 Task: Create a custom dashboard for health project.
Action: Mouse moved to (23, 83)
Screenshot: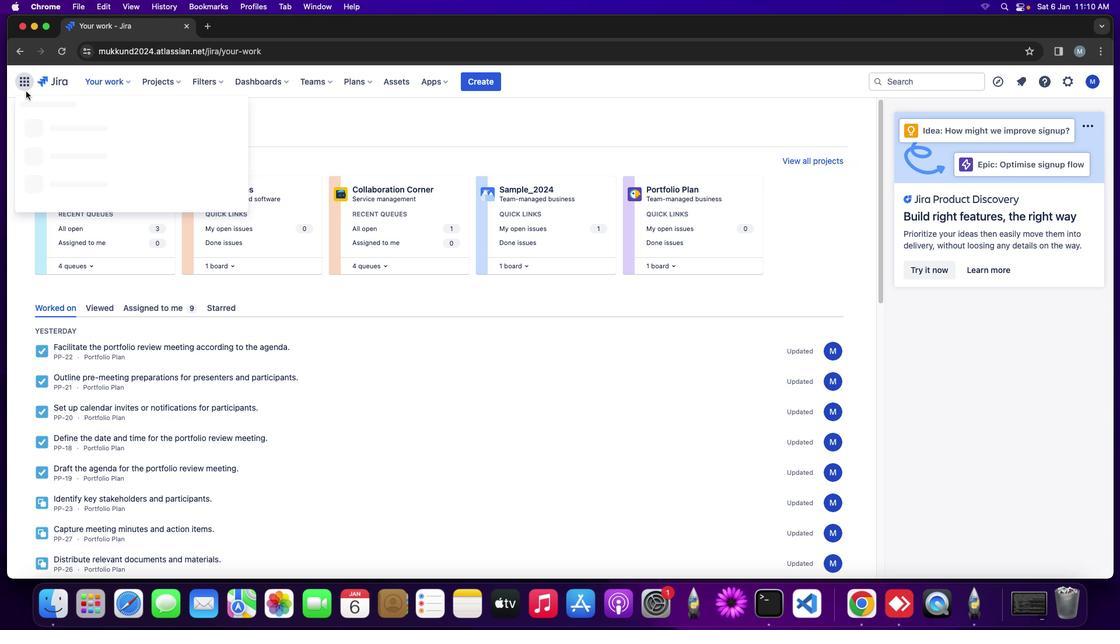 
Action: Mouse pressed left at (23, 83)
Screenshot: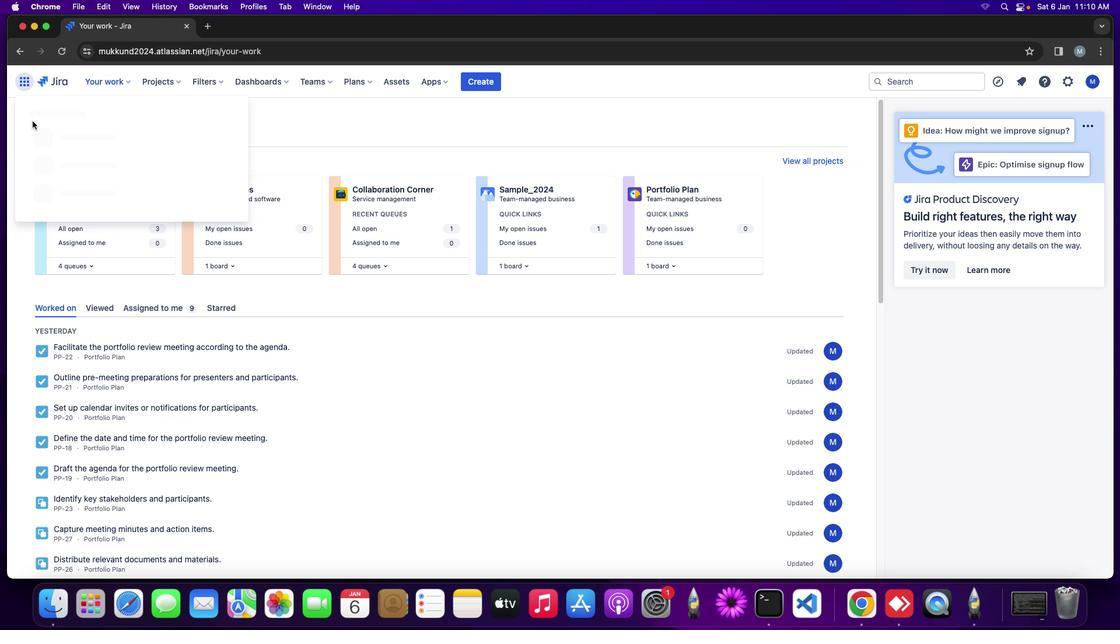 
Action: Mouse moved to (124, 142)
Screenshot: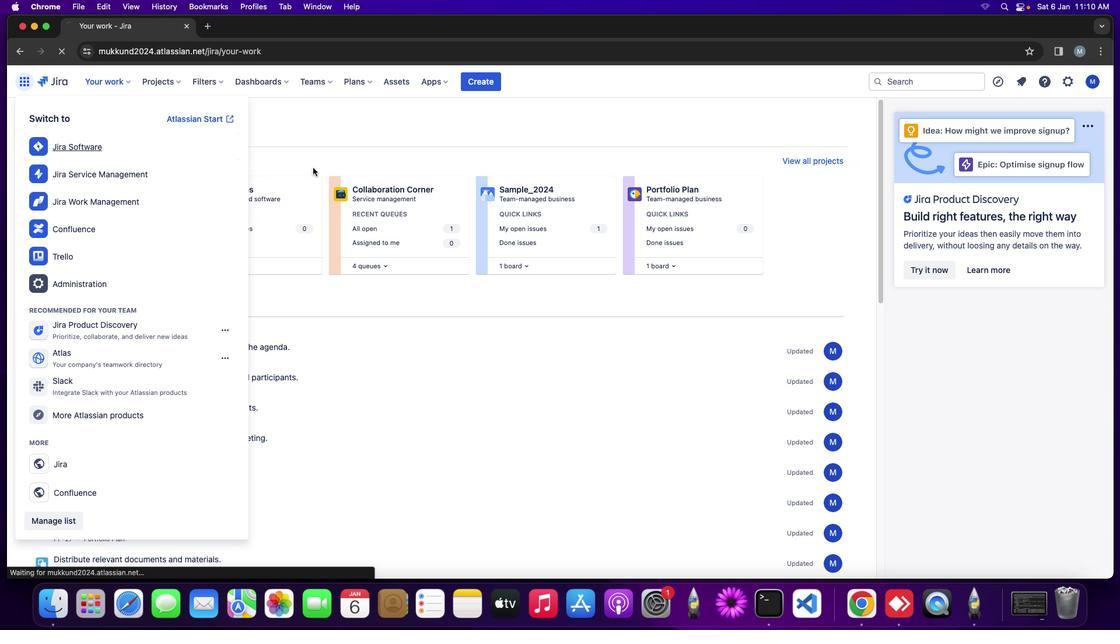 
Action: Mouse pressed left at (124, 142)
Screenshot: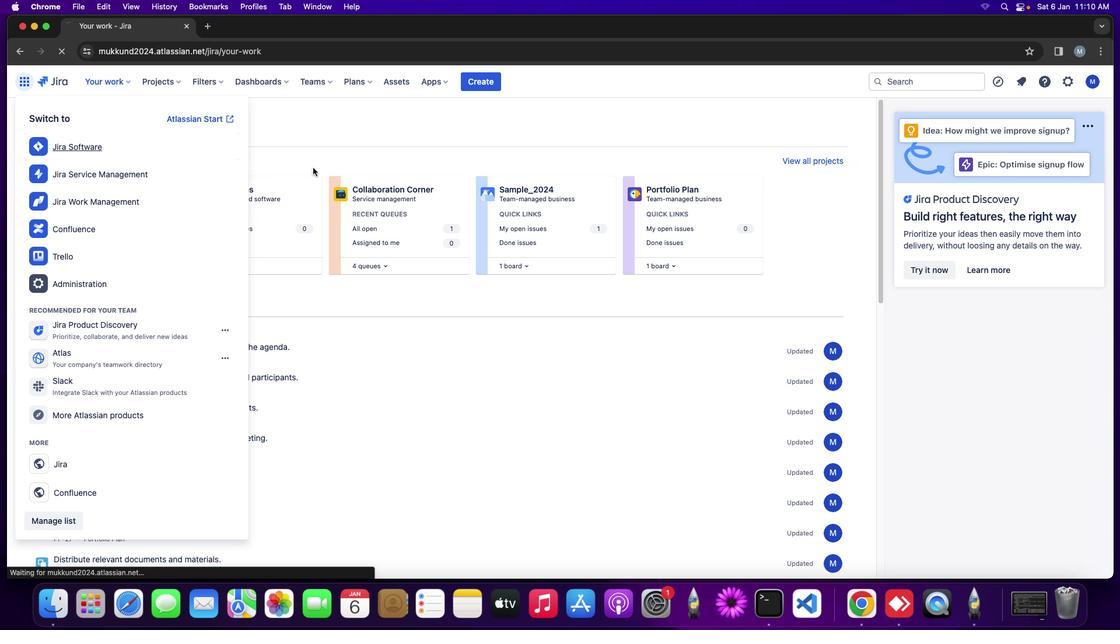 
Action: Mouse moved to (270, 85)
Screenshot: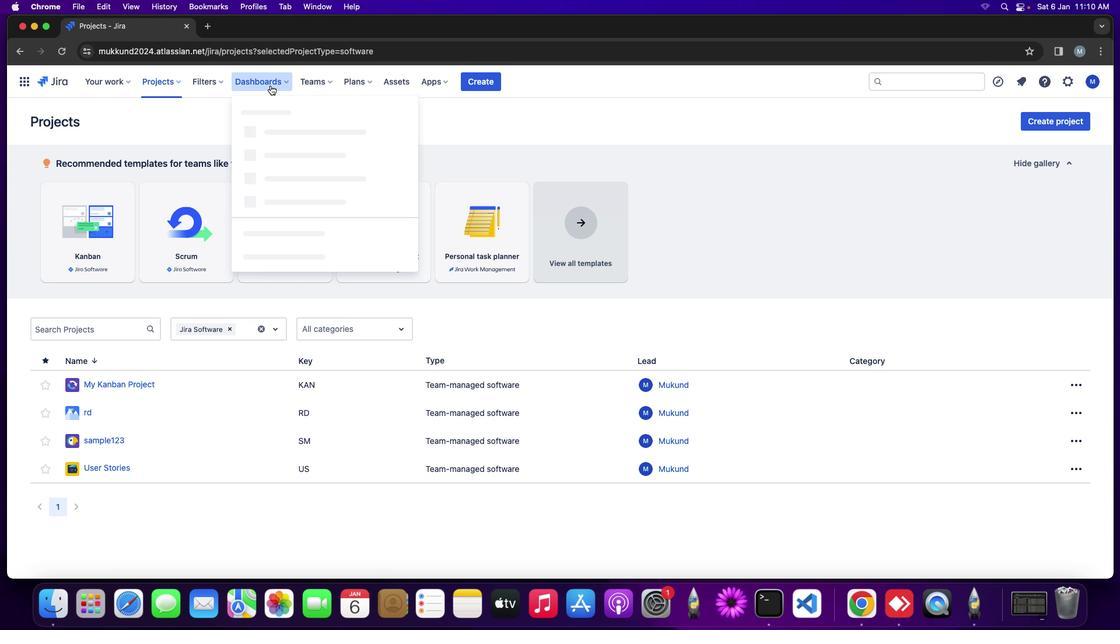 
Action: Mouse pressed left at (270, 85)
Screenshot: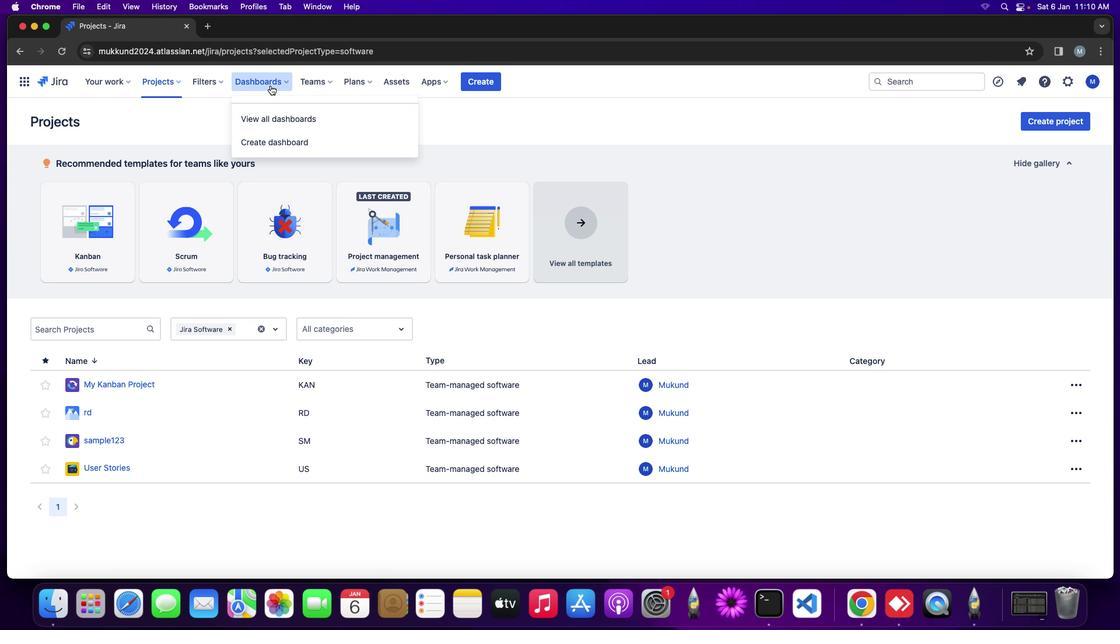 
Action: Mouse moved to (282, 211)
Screenshot: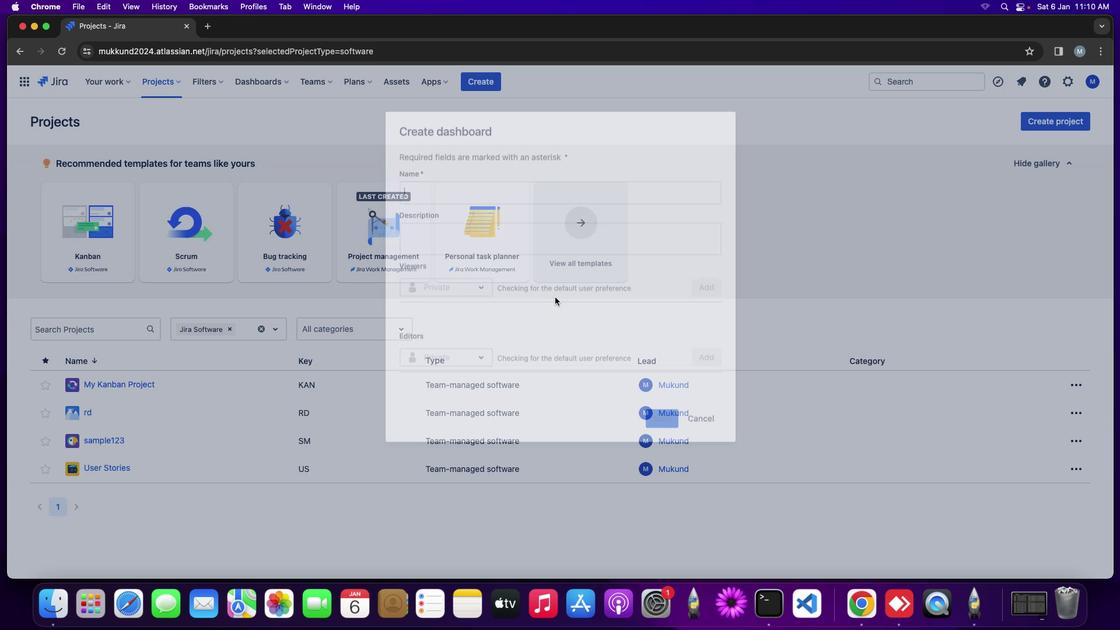 
Action: Mouse pressed left at (282, 211)
Screenshot: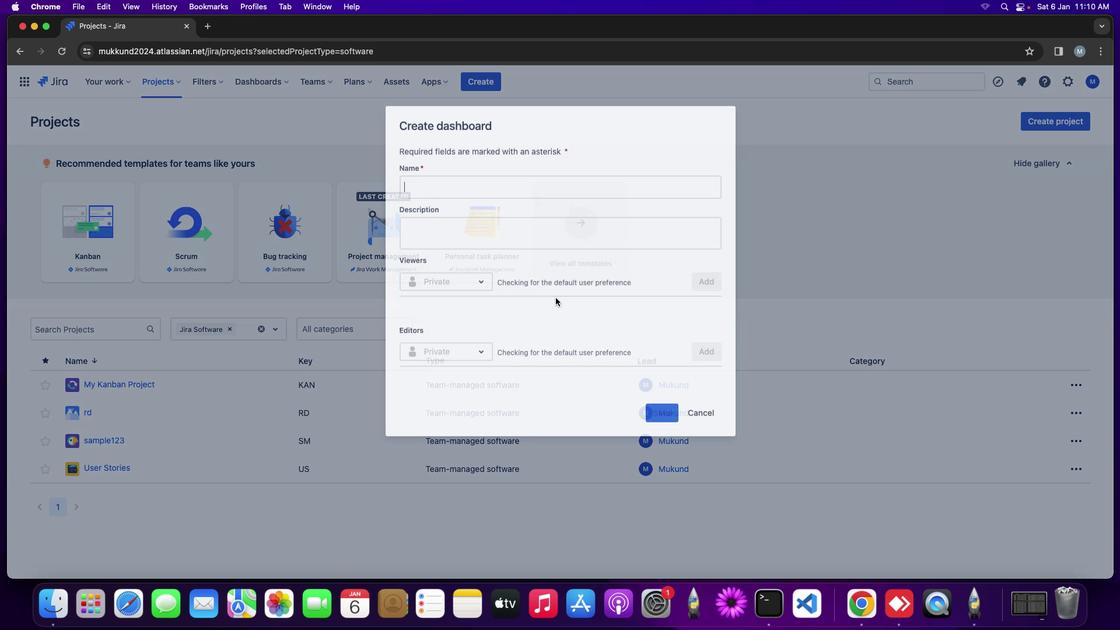 
Action: Mouse moved to (470, 179)
Screenshot: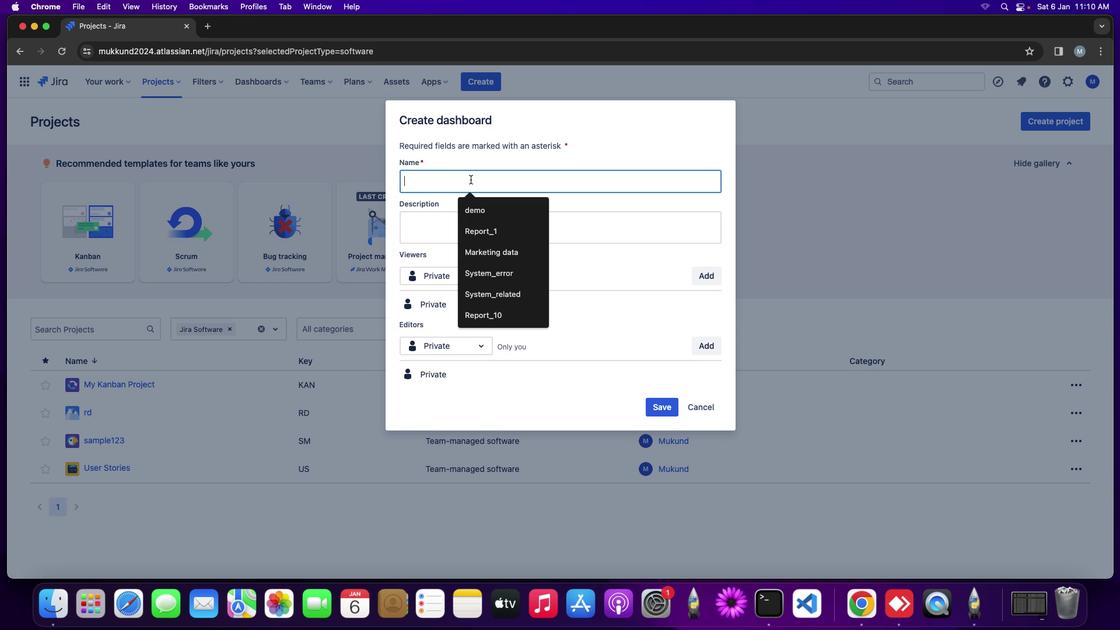 
Action: Mouse pressed left at (470, 179)
Screenshot: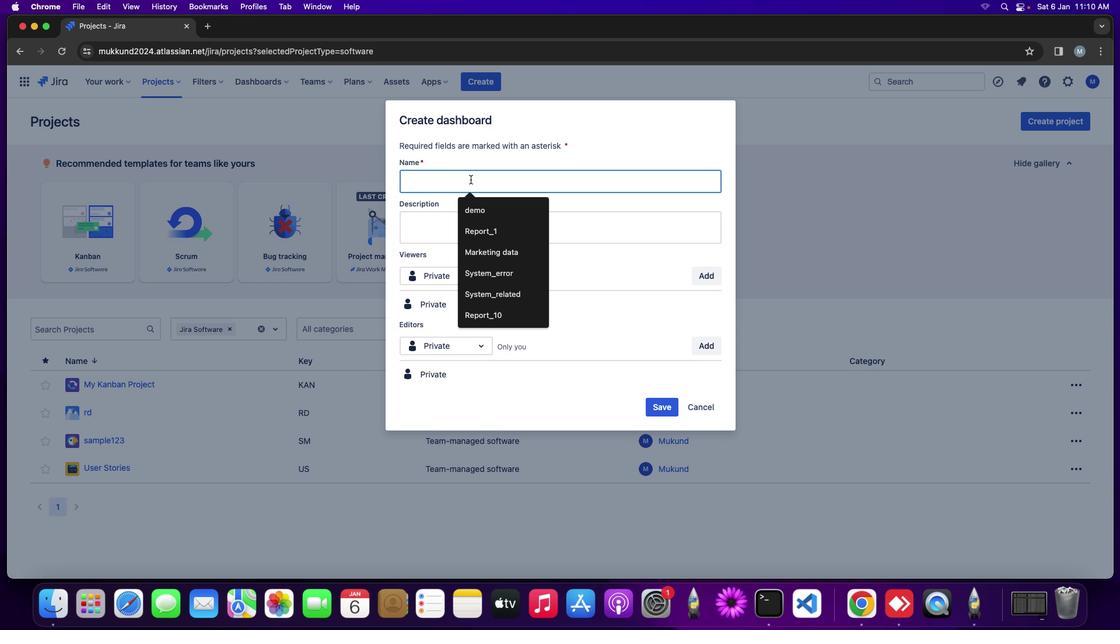 
Action: Key pressed Key.shift'H''e''a''l''t''h'Key.spaceKey.shift_r'P''r''o''j''e''c''t'Key.spaceKey.shift'D''a''s''h''b''o''a''r''d'
Screenshot: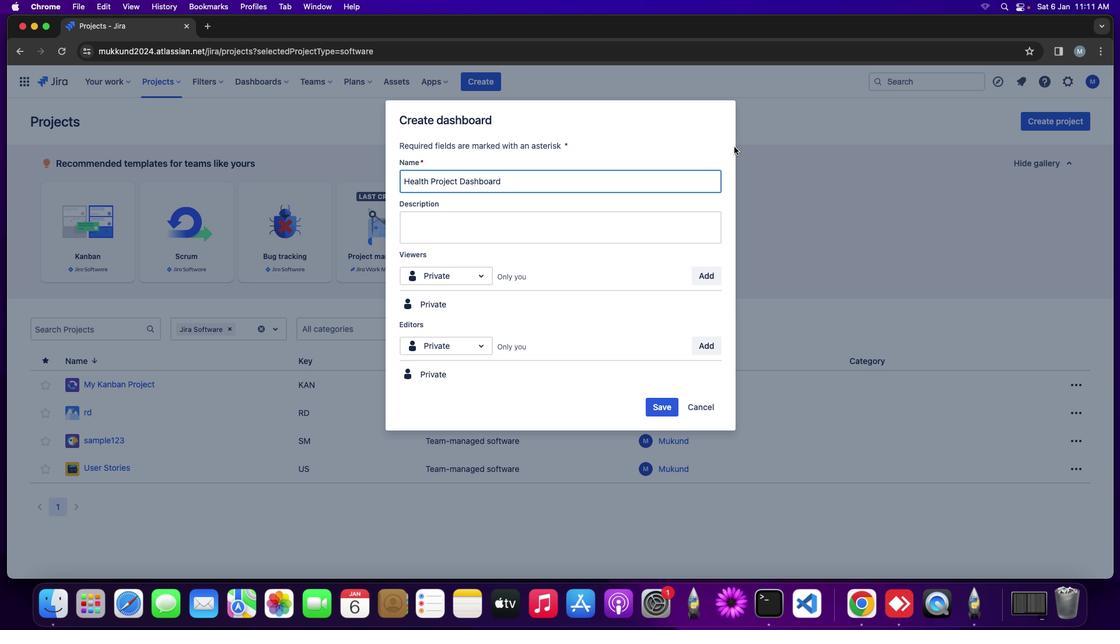 
Action: Mouse moved to (523, 224)
Screenshot: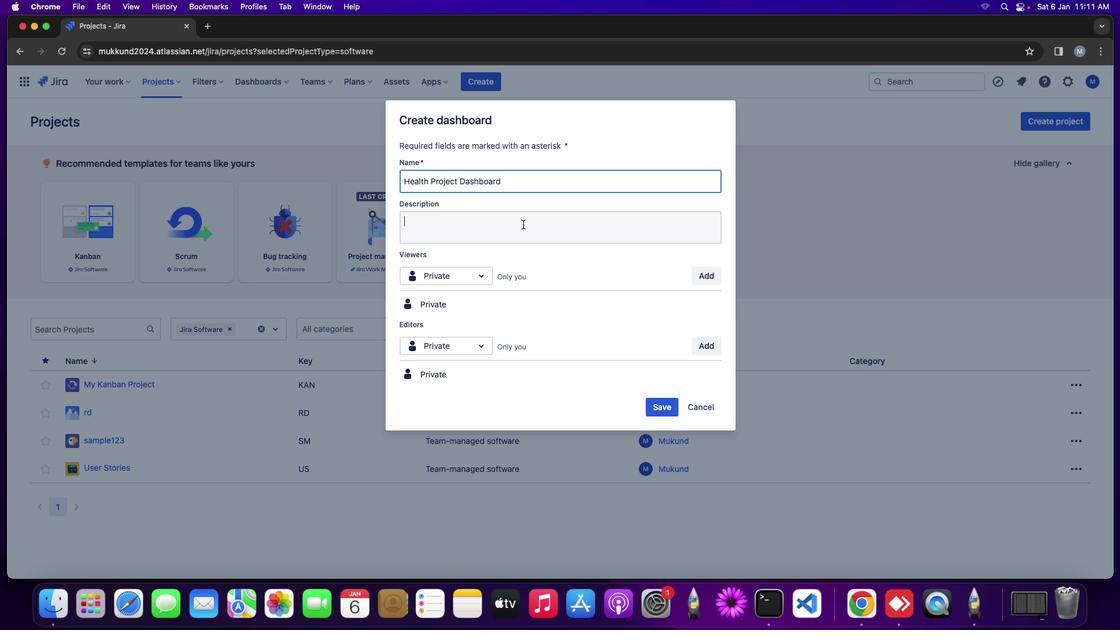 
Action: Mouse pressed left at (523, 224)
Screenshot: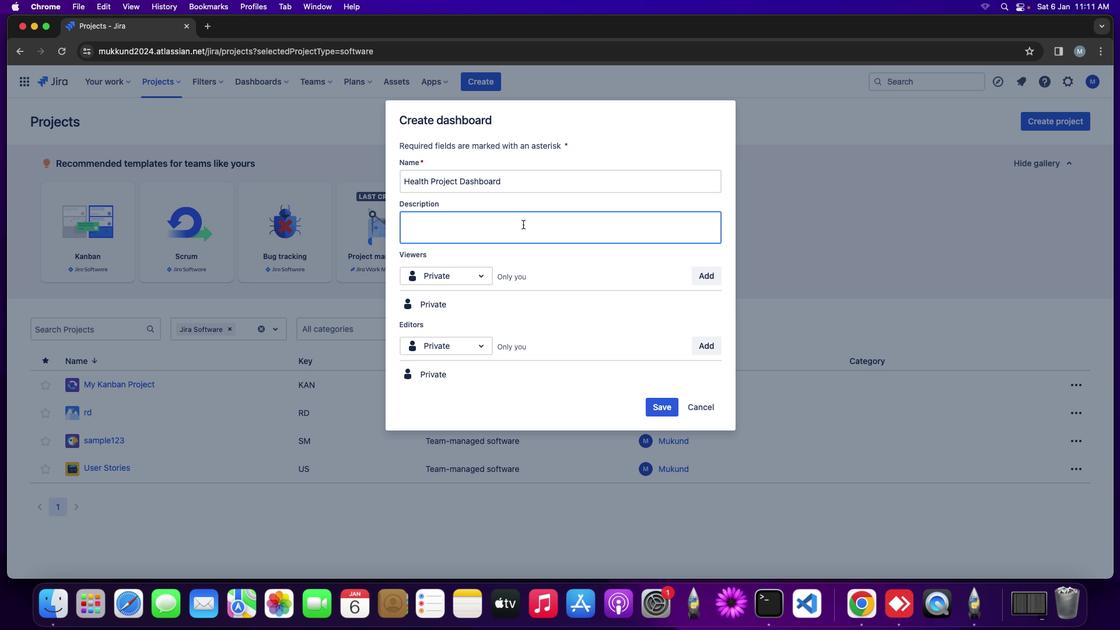 
Action: Key pressed Key.shift'T''h''i''s'Key.space'i''s'Key.space't''h''e'Key.spaceKey.backspaceKey.backspaceKey.backspaceKey.backspaceKey.backspaceKey.backspaceKey.backspace'd''a''s''h''b''o''a''r''d'Key.space'i''s'Key.space'c''r''e''a''t''e''d'Key.space't''o'Key.space'm''p''n''o''t'Key.backspaceKey.backspaceKey.backspaceKey.backspace'o''n''i''t''o''r'Key.space'h''e''a''l''t''h'Key.space'c''h''e''c''k'Key.space'u''p'Key.space's''t''a''t''u''s'Key.spaceKey.backspace'.'
Screenshot: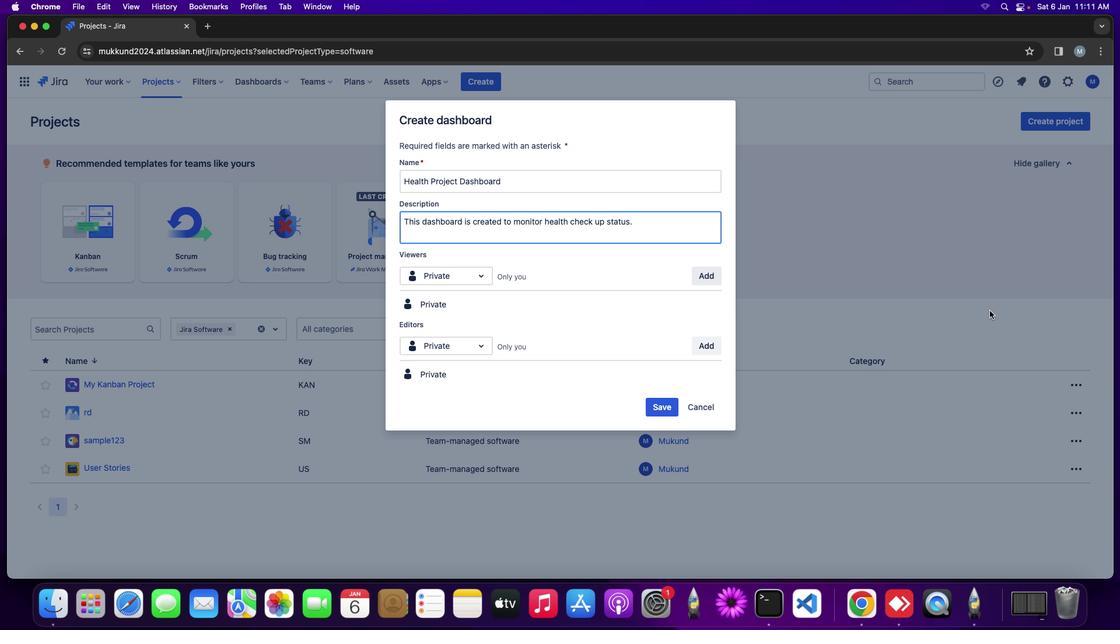 
Action: Mouse moved to (478, 277)
Screenshot: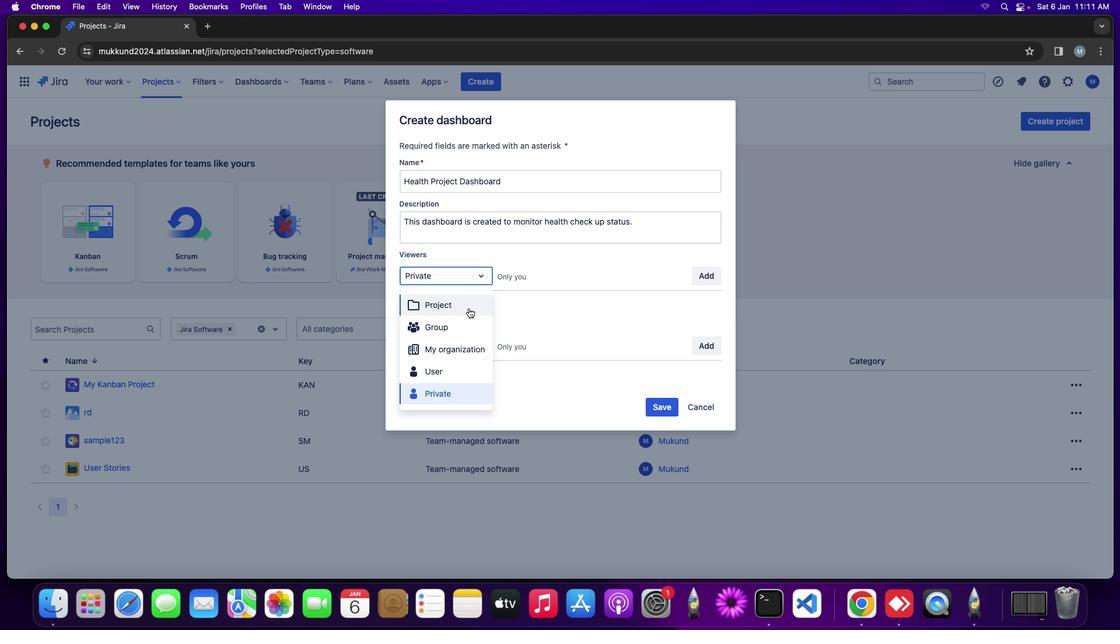 
Action: Mouse pressed left at (478, 277)
Screenshot: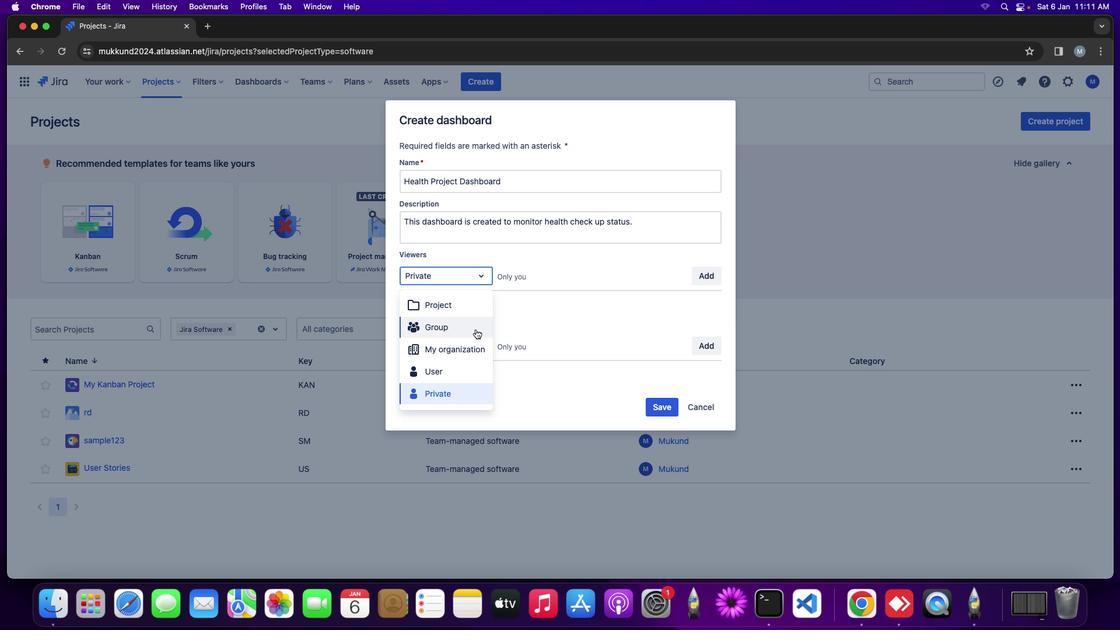 
Action: Mouse moved to (467, 309)
Screenshot: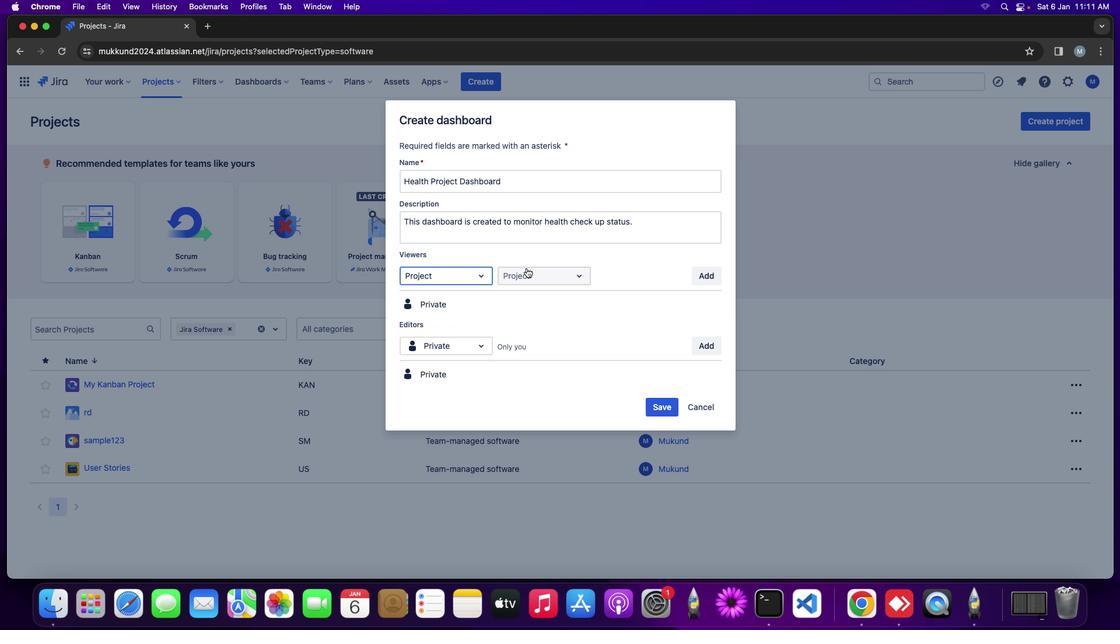 
Action: Mouse pressed left at (467, 309)
Screenshot: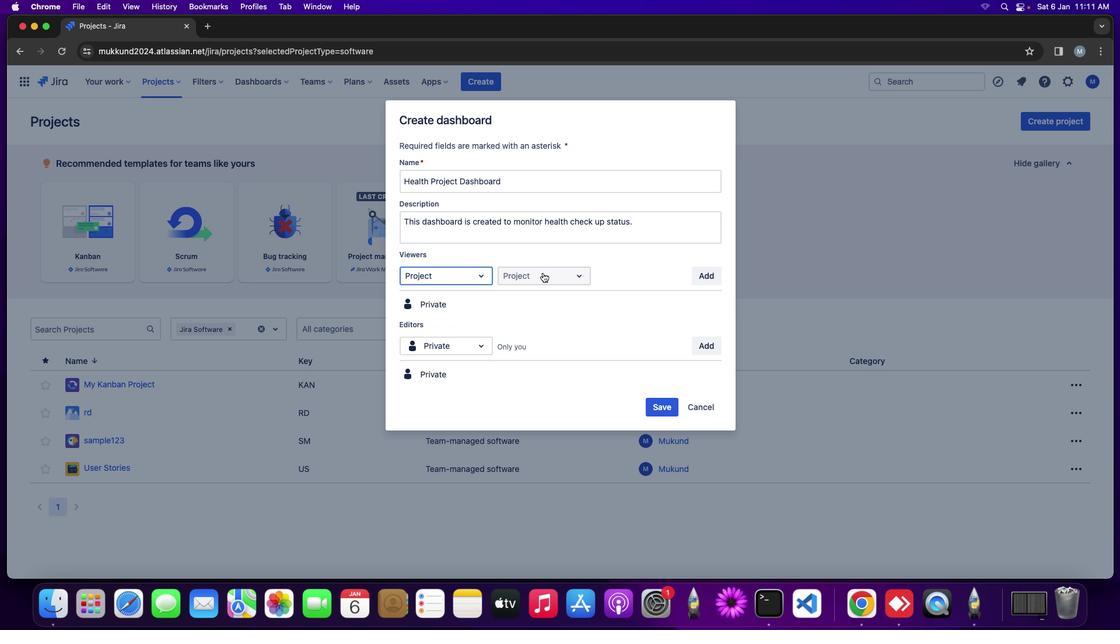 
Action: Mouse moved to (546, 273)
Screenshot: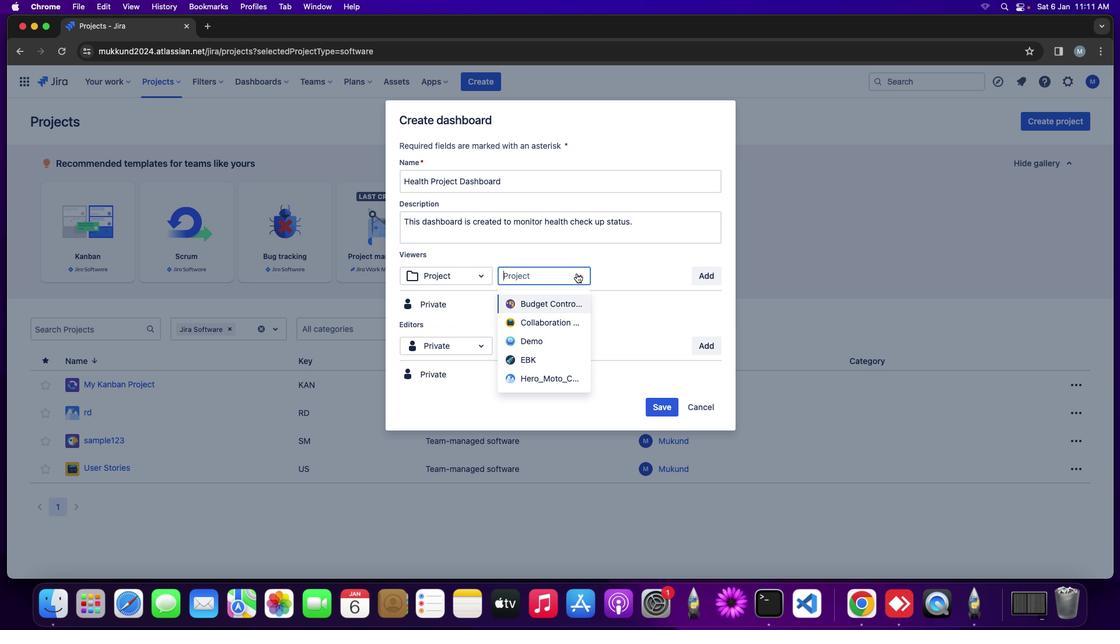 
Action: Mouse pressed left at (546, 273)
Screenshot: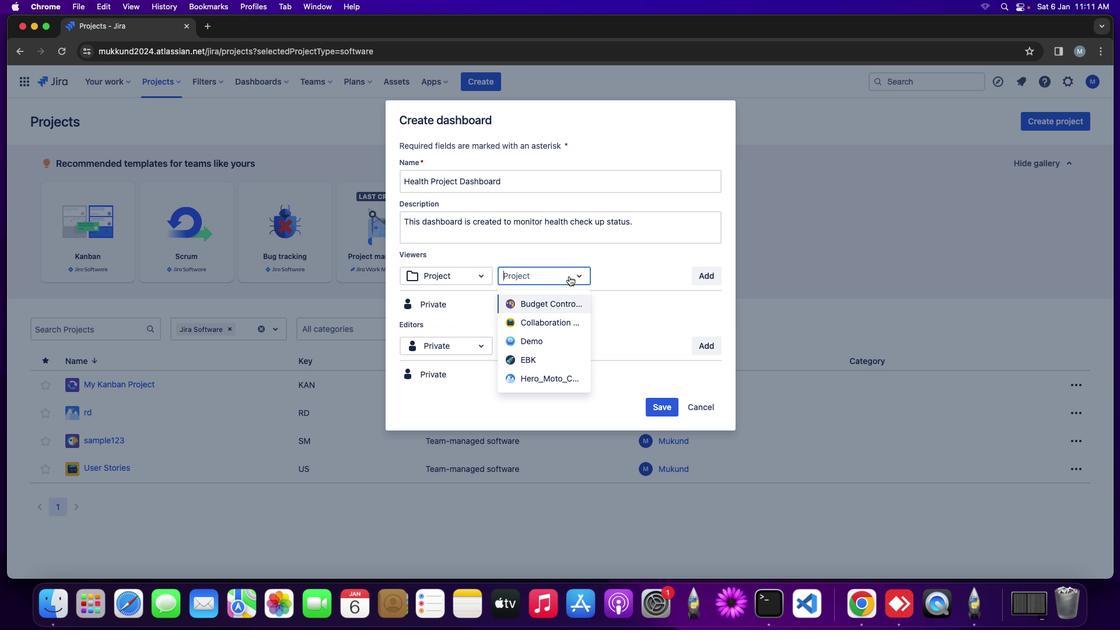 
Action: Mouse moved to (567, 306)
Screenshot: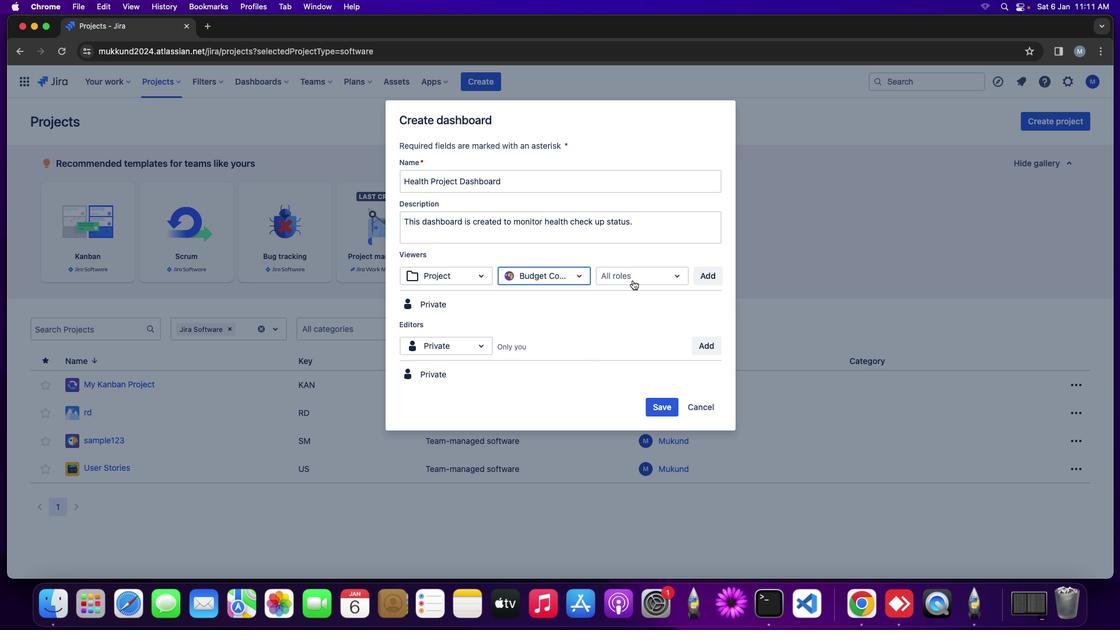 
Action: Mouse pressed left at (567, 306)
Screenshot: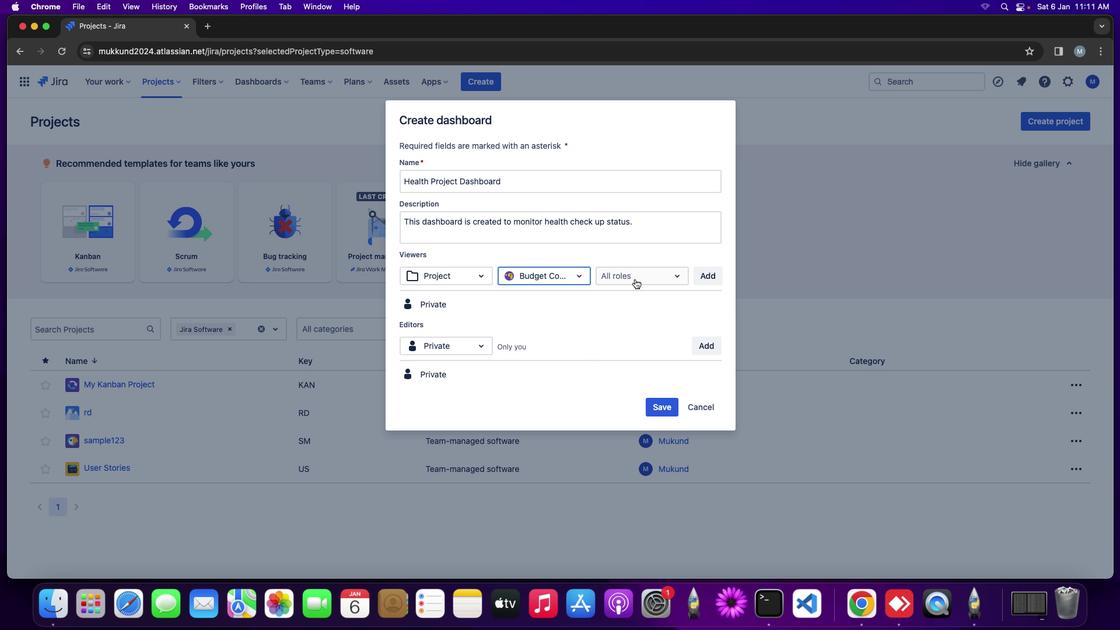 
Action: Mouse moved to (635, 278)
Screenshot: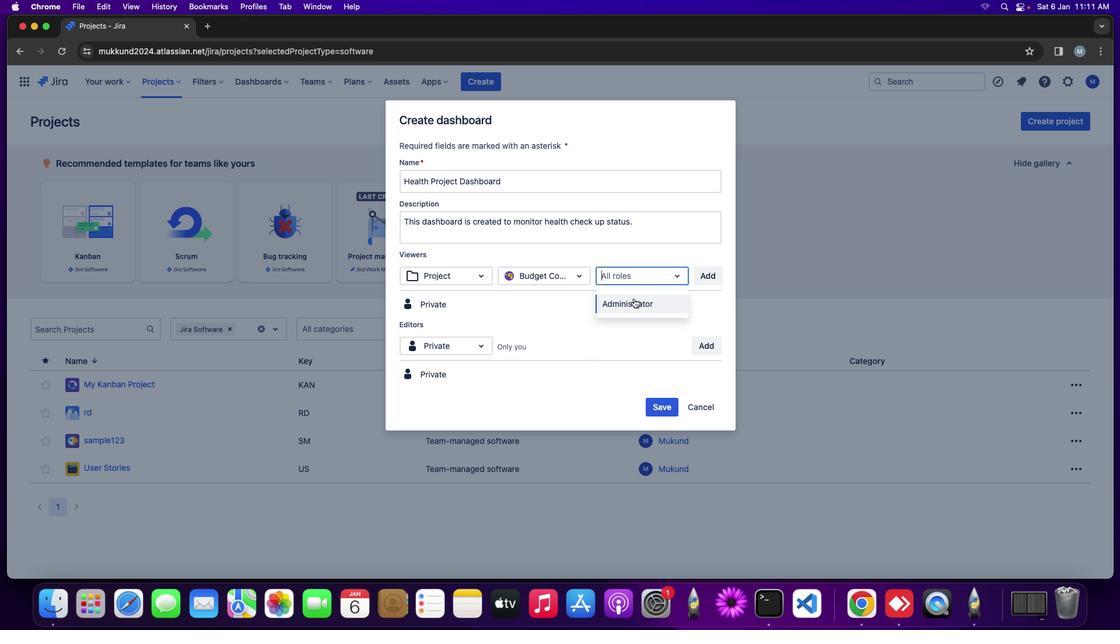 
Action: Mouse pressed left at (635, 278)
Screenshot: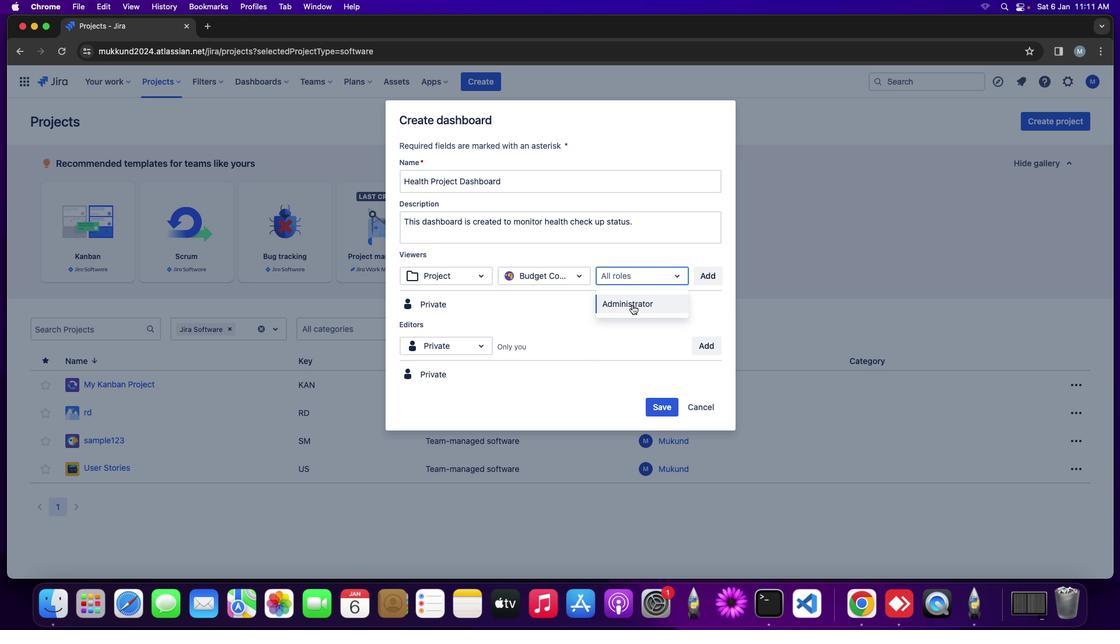 
Action: Mouse moved to (652, 257)
Screenshot: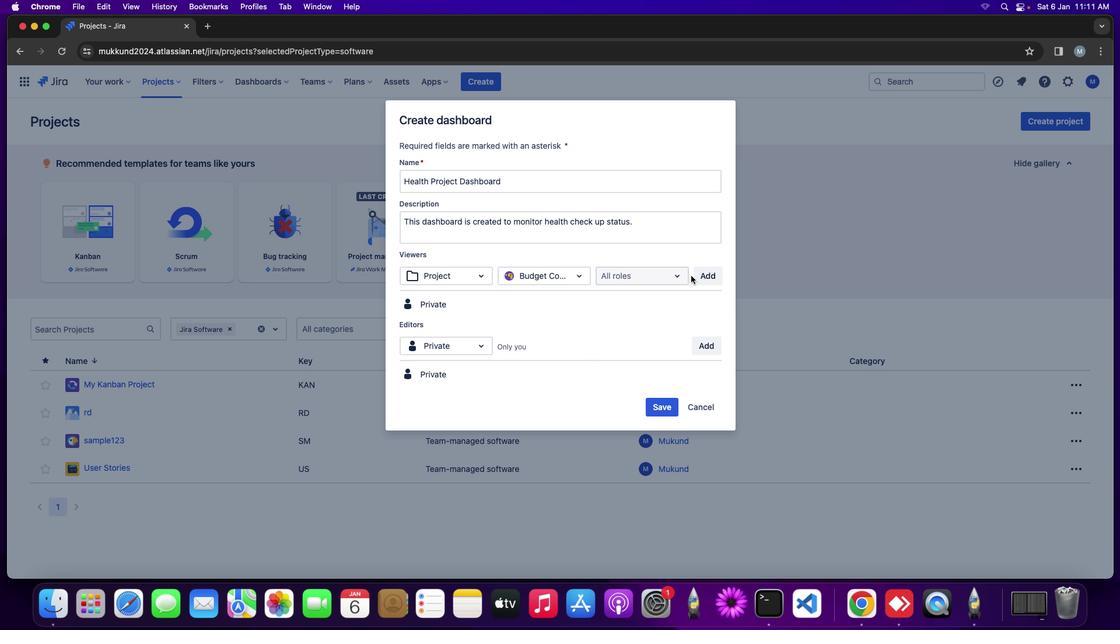 
Action: Mouse pressed left at (652, 257)
Screenshot: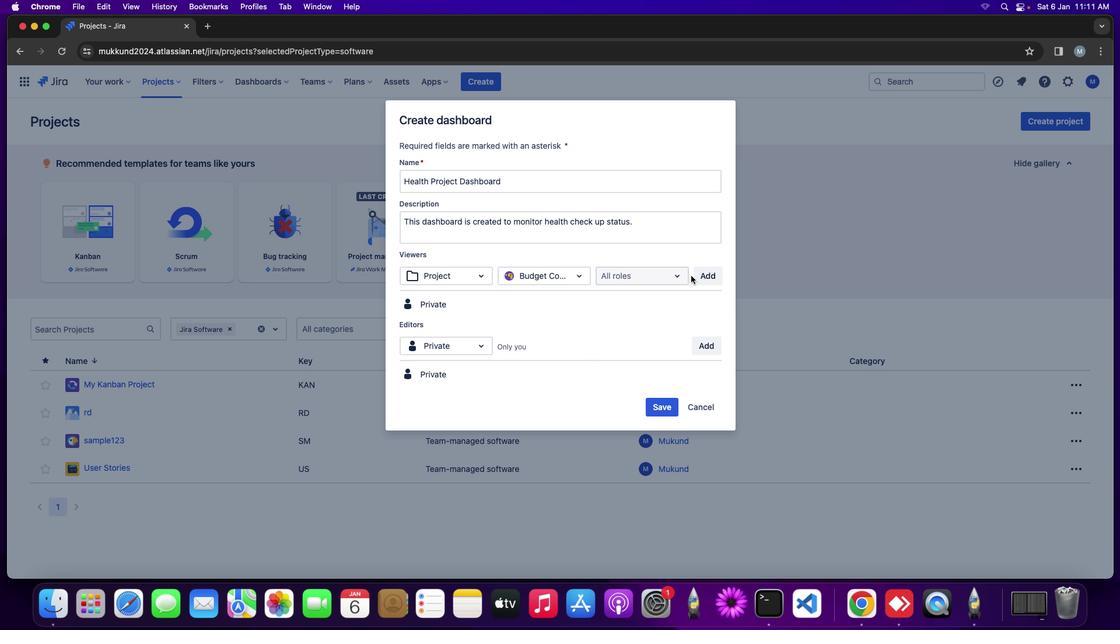 
Action: Mouse moved to (713, 277)
Screenshot: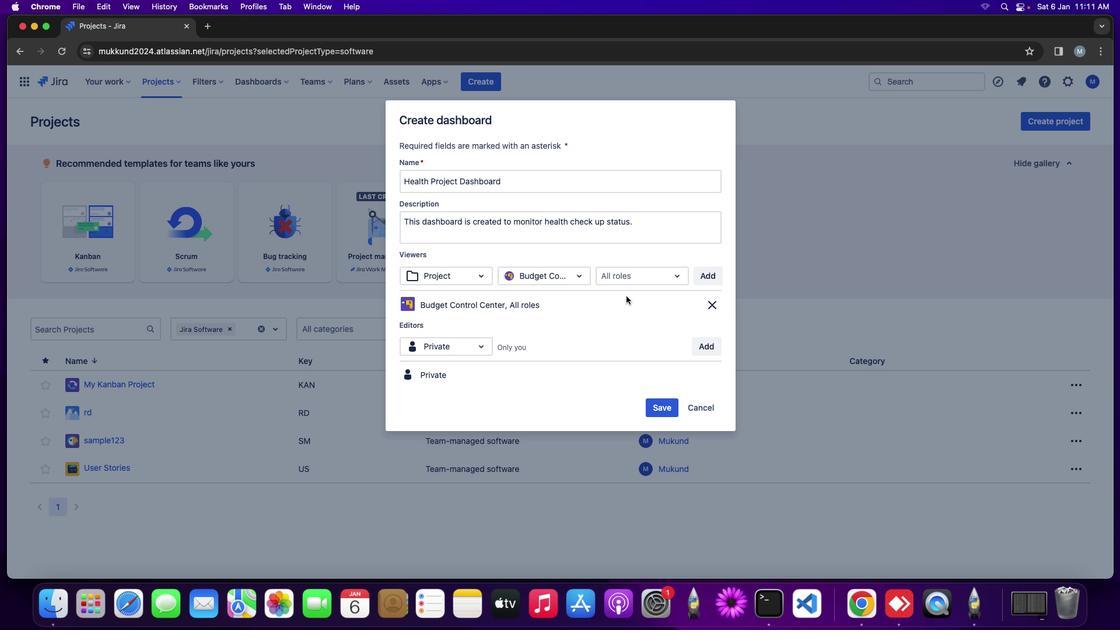 
Action: Mouse pressed left at (713, 277)
Screenshot: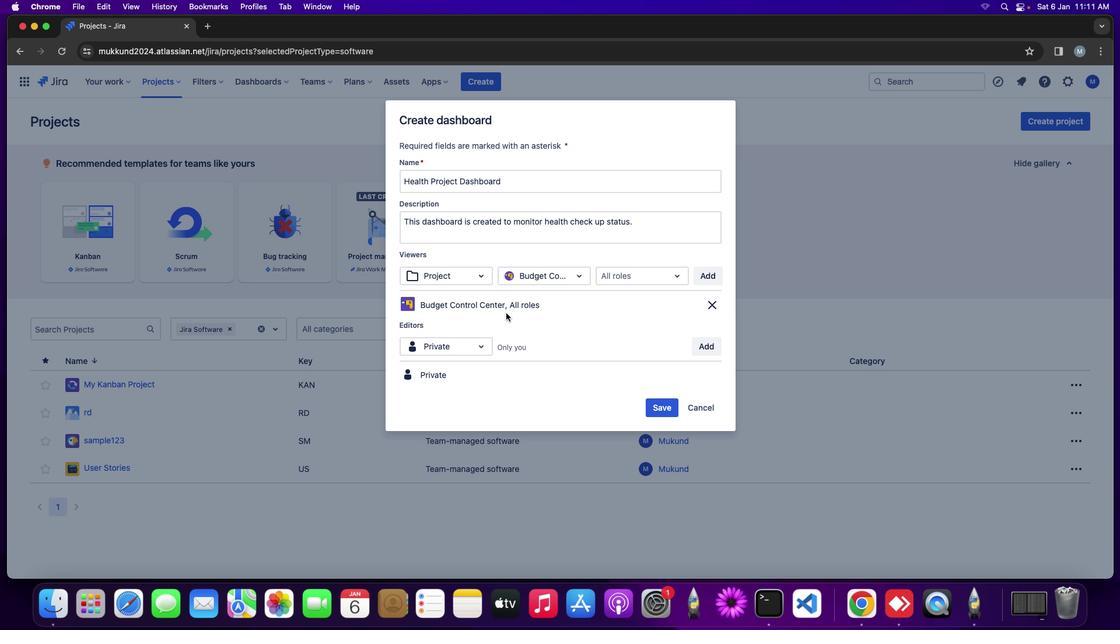 
Action: Mouse moved to (665, 411)
Screenshot: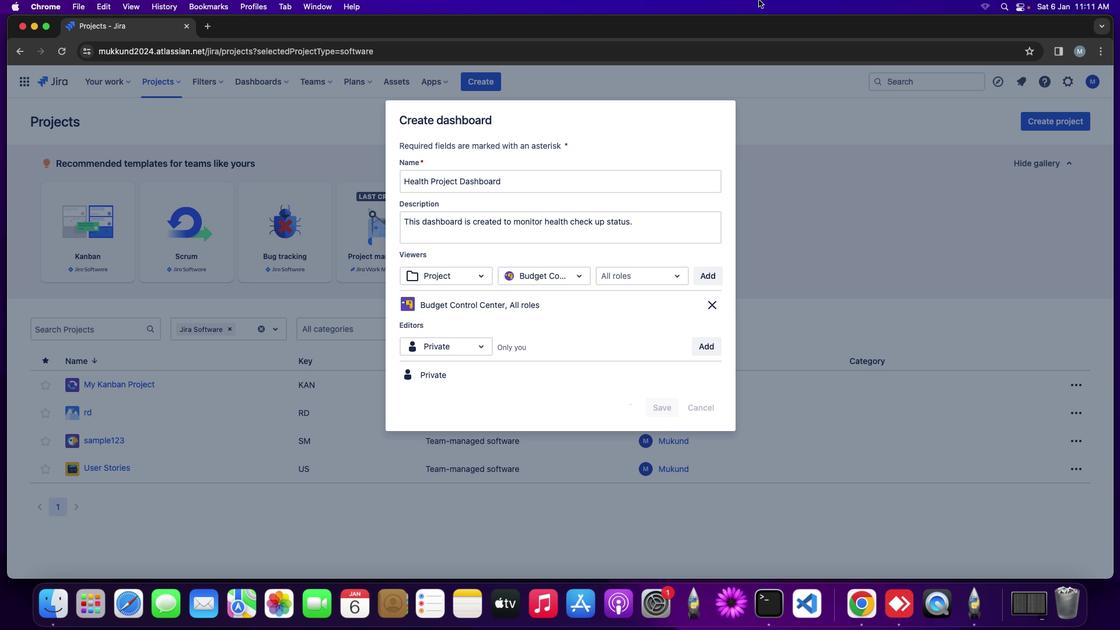
Action: Mouse pressed left at (665, 411)
Screenshot: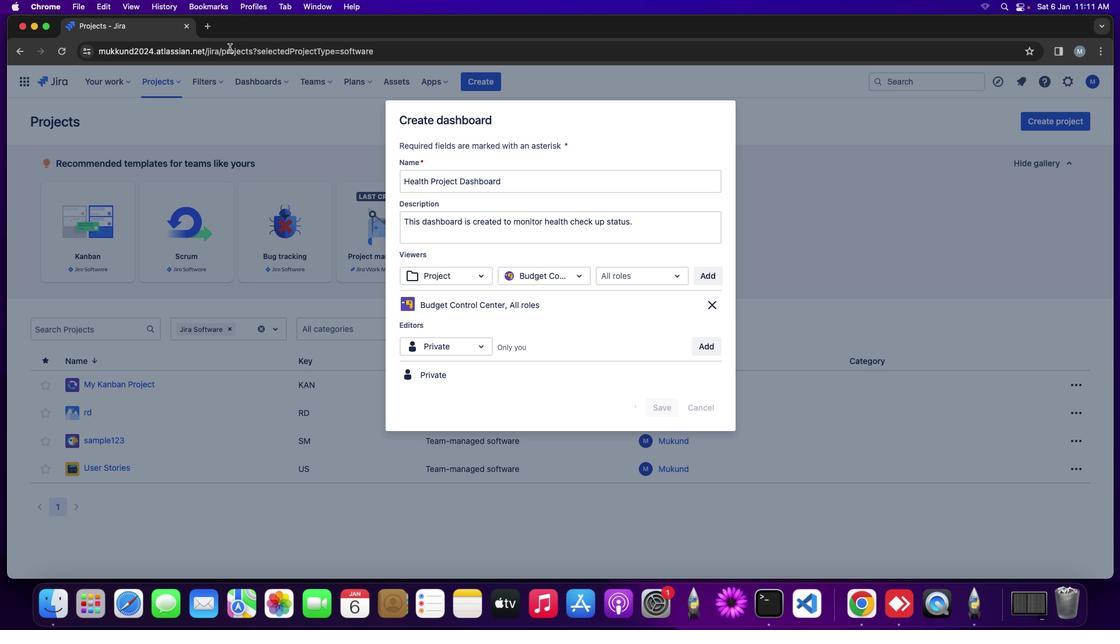 
Action: Mouse moved to (489, 123)
Screenshot: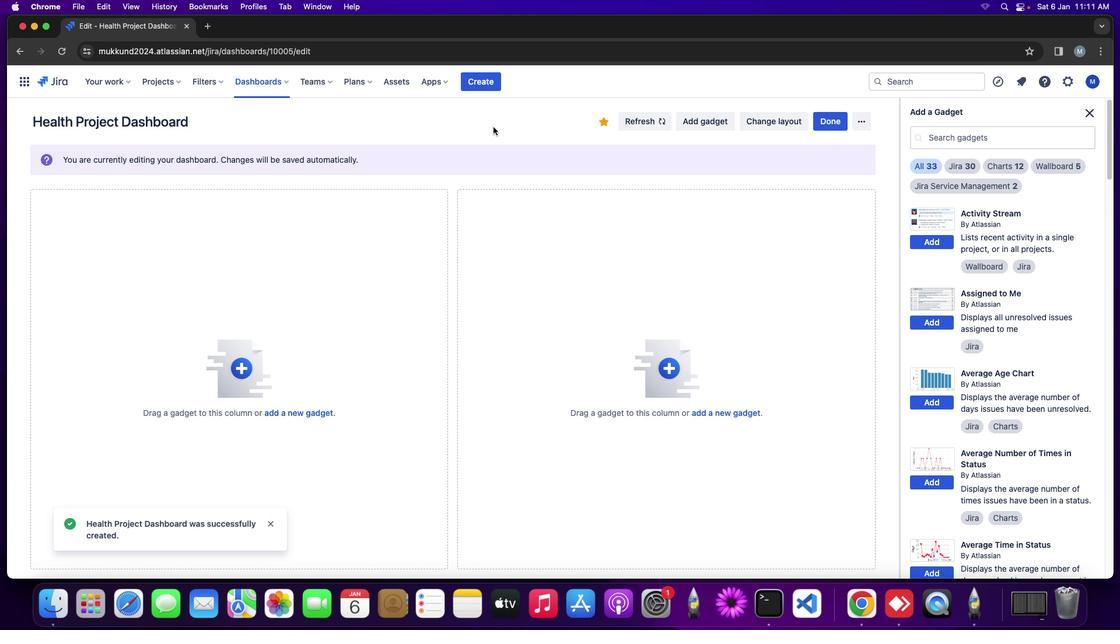 
Action: Mouse pressed left at (489, 123)
Screenshot: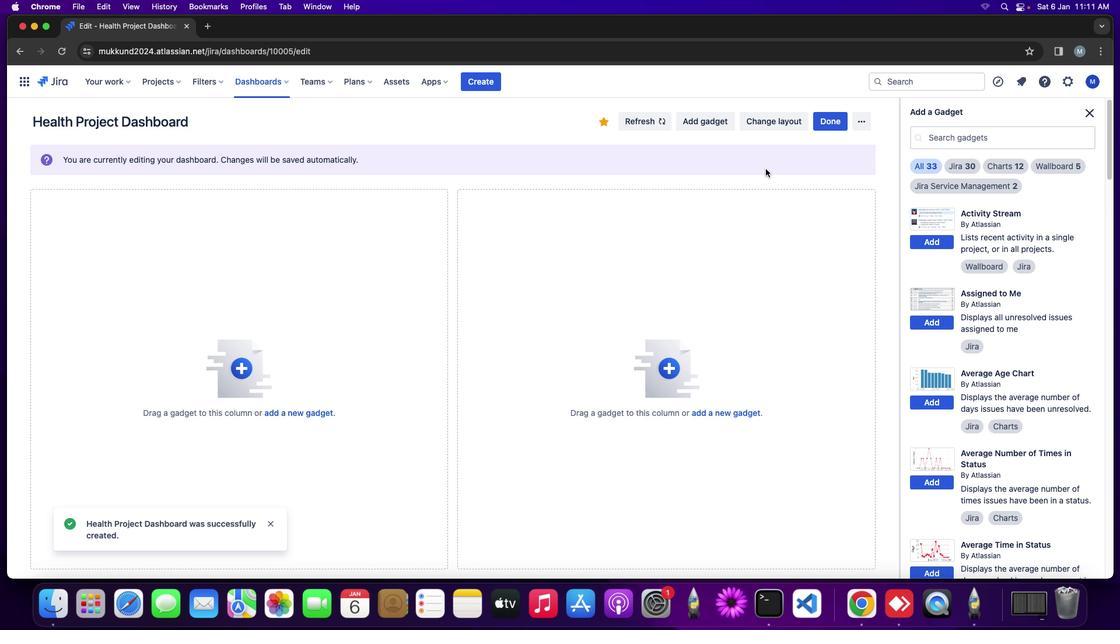 
Action: Mouse moved to (276, 77)
Screenshot: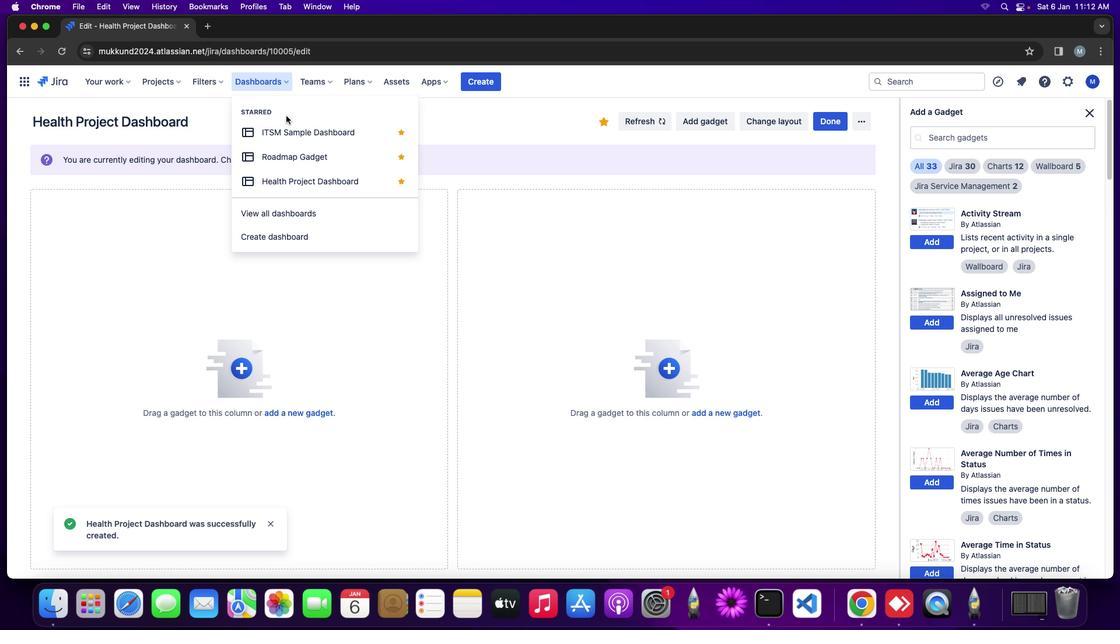 
Action: Mouse pressed left at (276, 77)
Screenshot: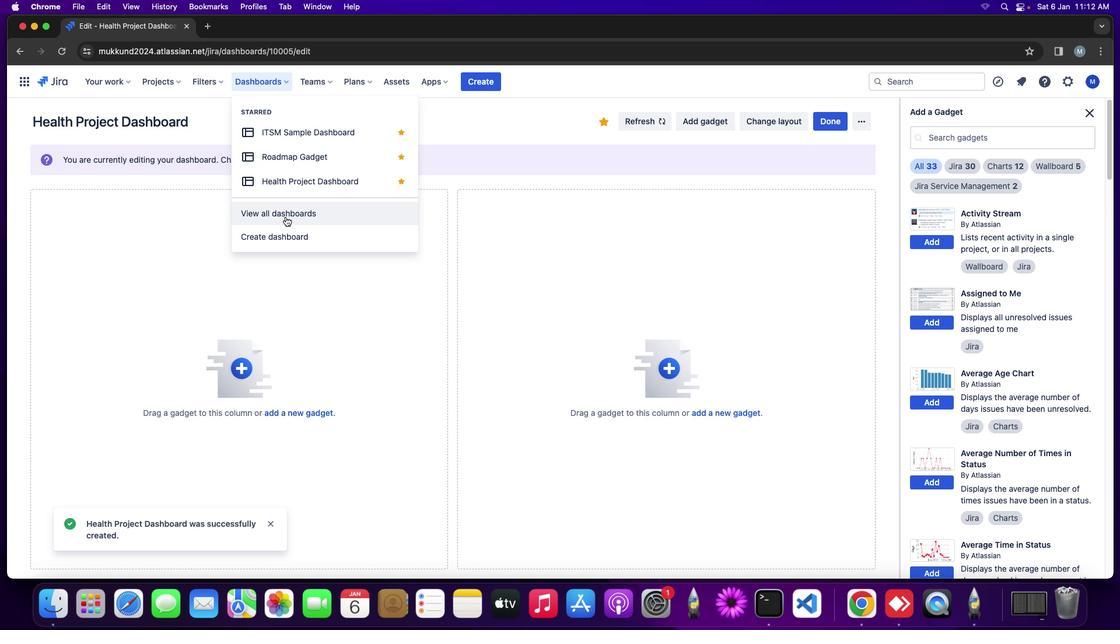 
Action: Mouse moved to (305, 216)
Screenshot: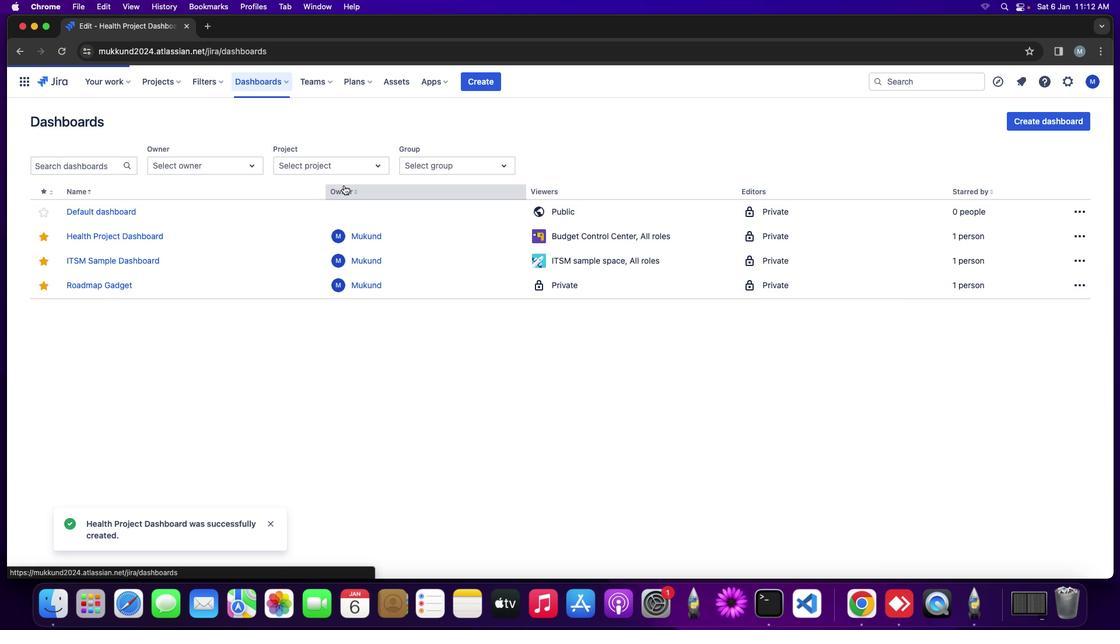 
Action: Mouse pressed left at (305, 216)
Screenshot: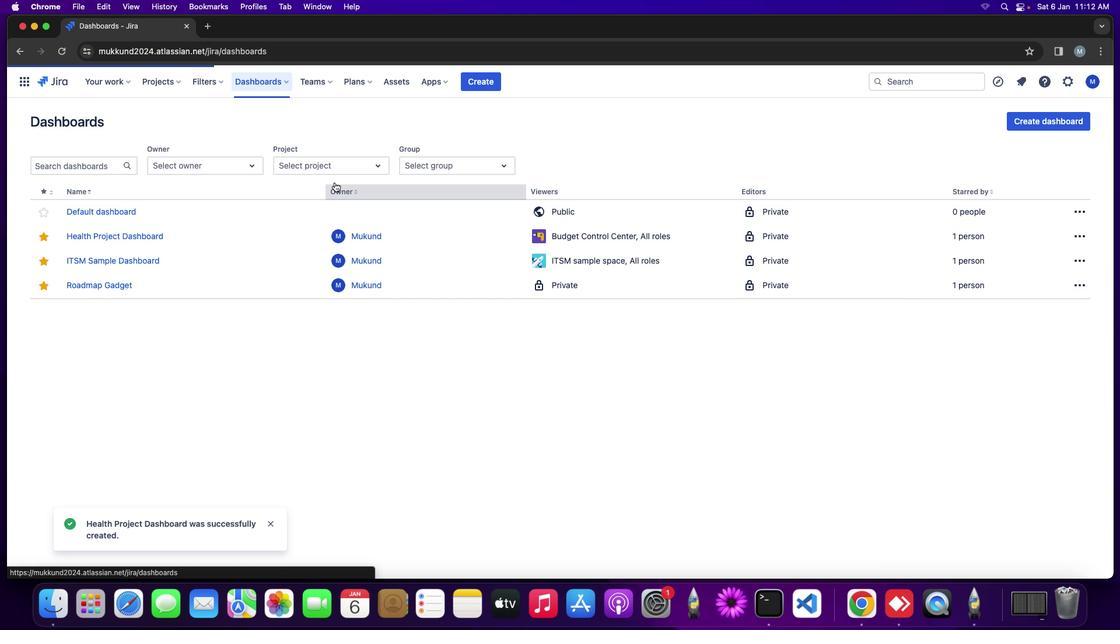 
Action: Mouse moved to (106, 240)
Screenshot: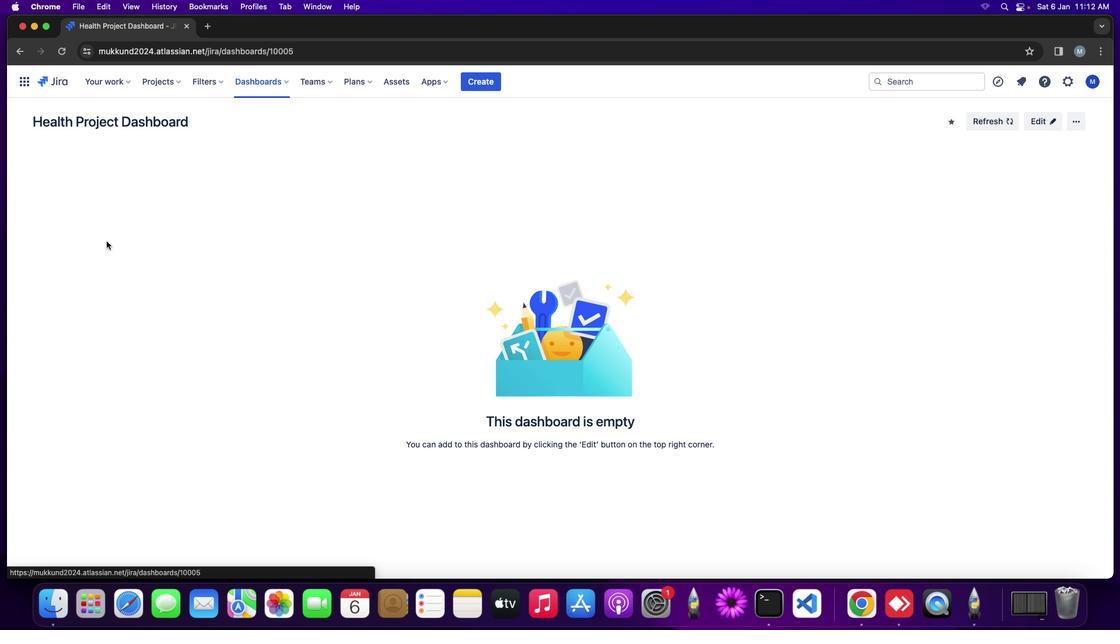 
Action: Mouse pressed left at (106, 240)
Screenshot: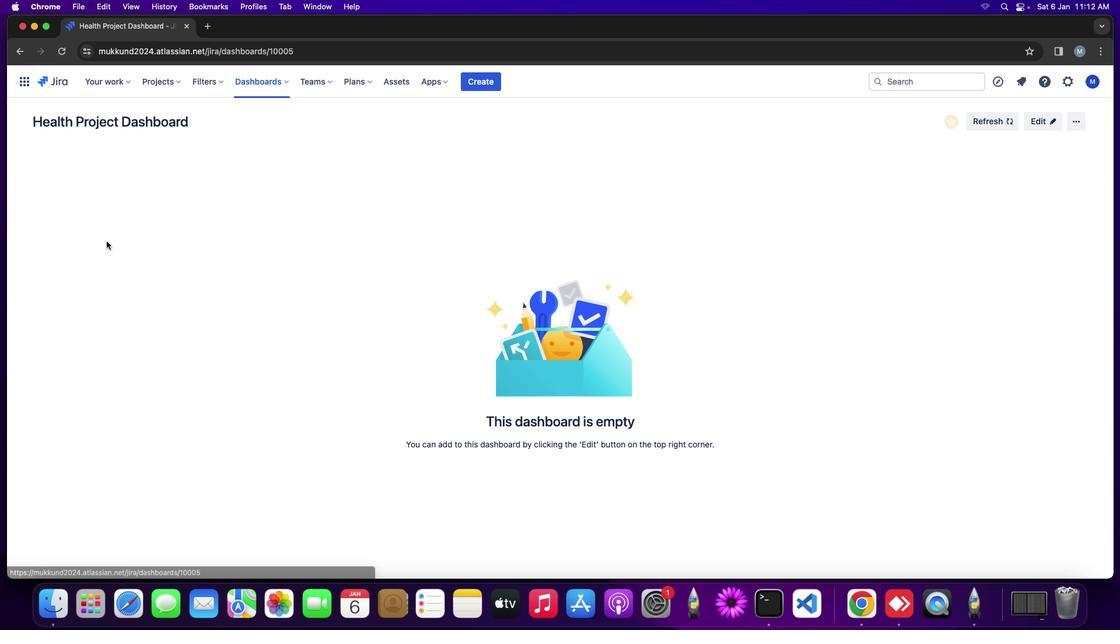 
Action: Mouse moved to (865, 260)
Screenshot: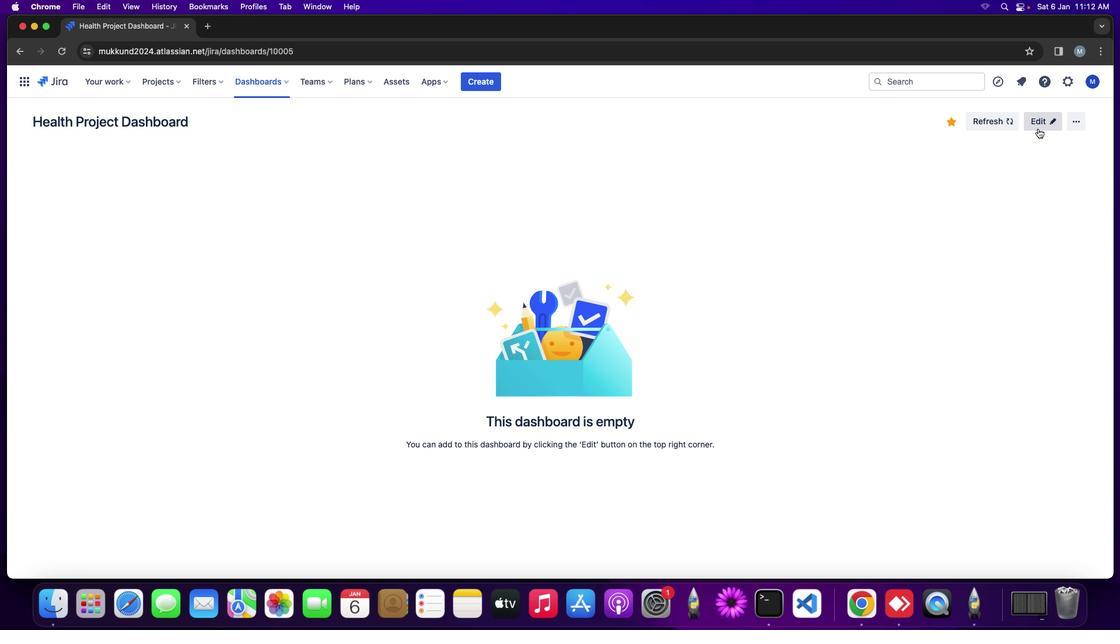 
Action: Mouse pressed left at (865, 260)
Screenshot: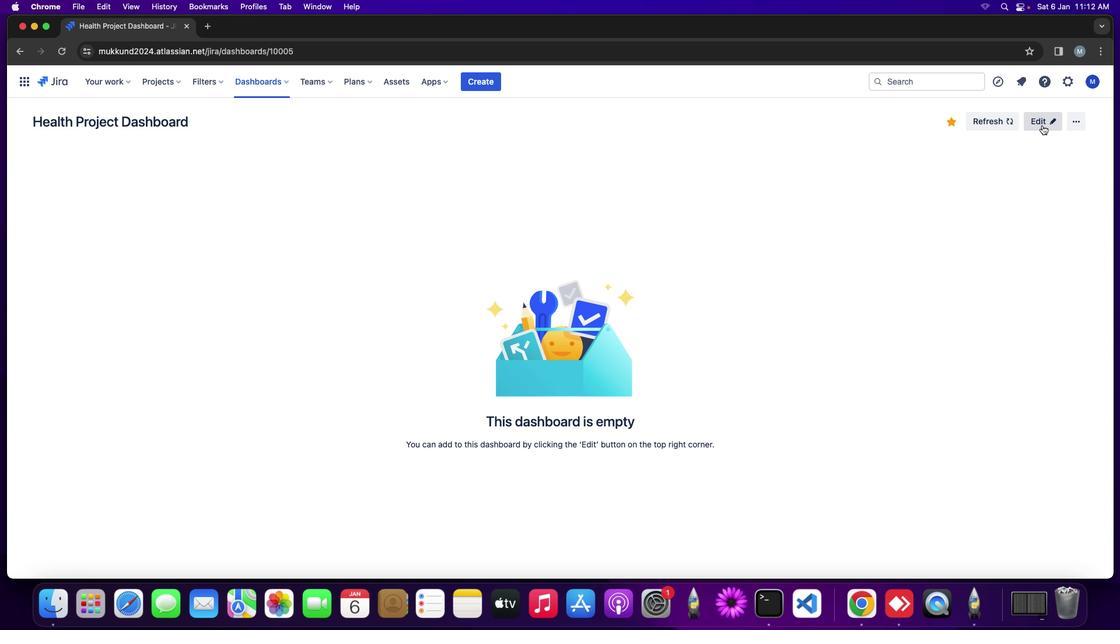 
Action: Mouse moved to (1042, 124)
Screenshot: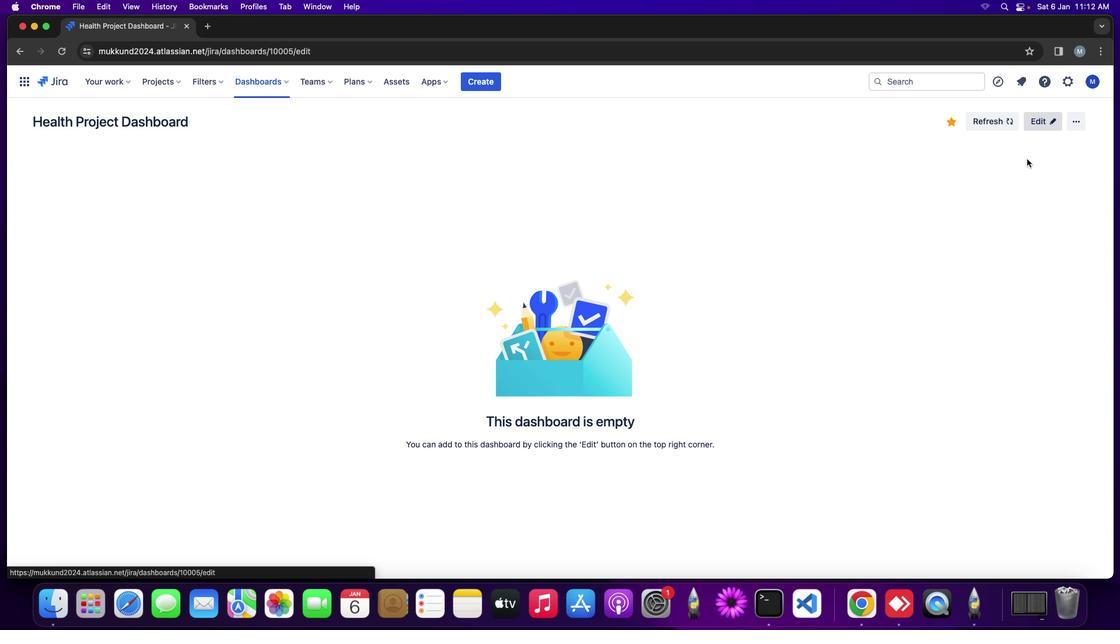 
Action: Mouse pressed left at (1042, 124)
Screenshot: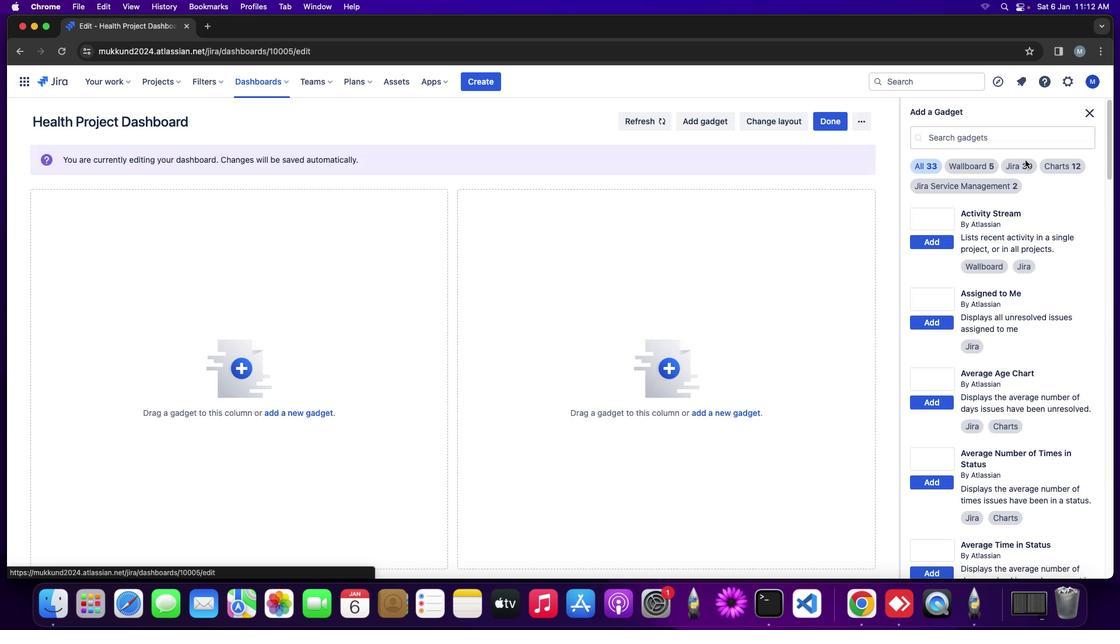 
Action: Mouse moved to (779, 122)
Screenshot: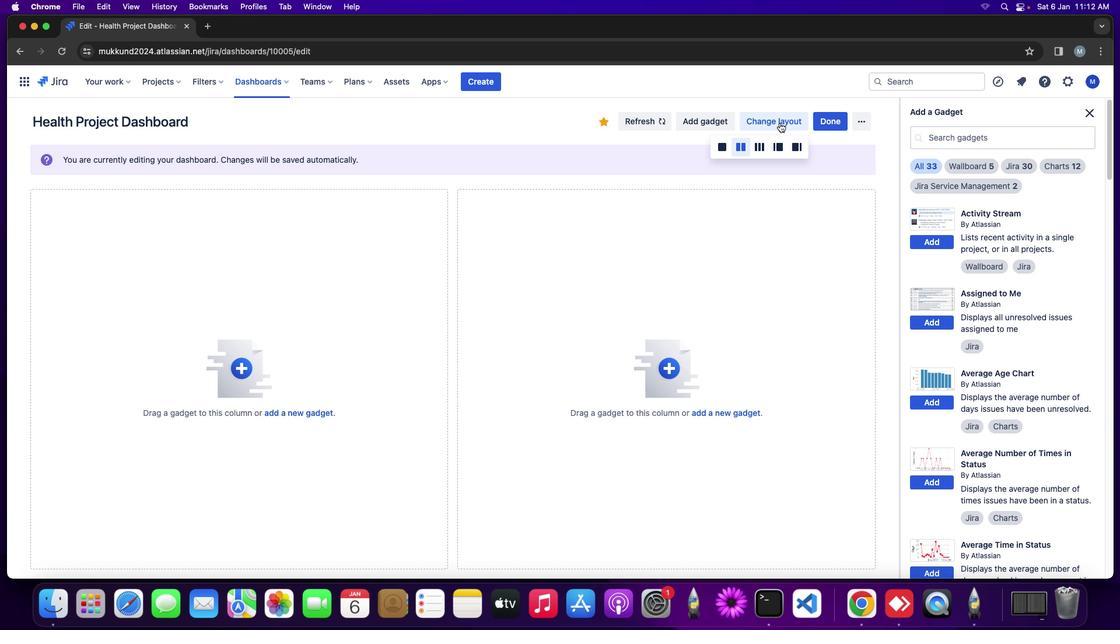 
Action: Mouse pressed left at (779, 122)
Screenshot: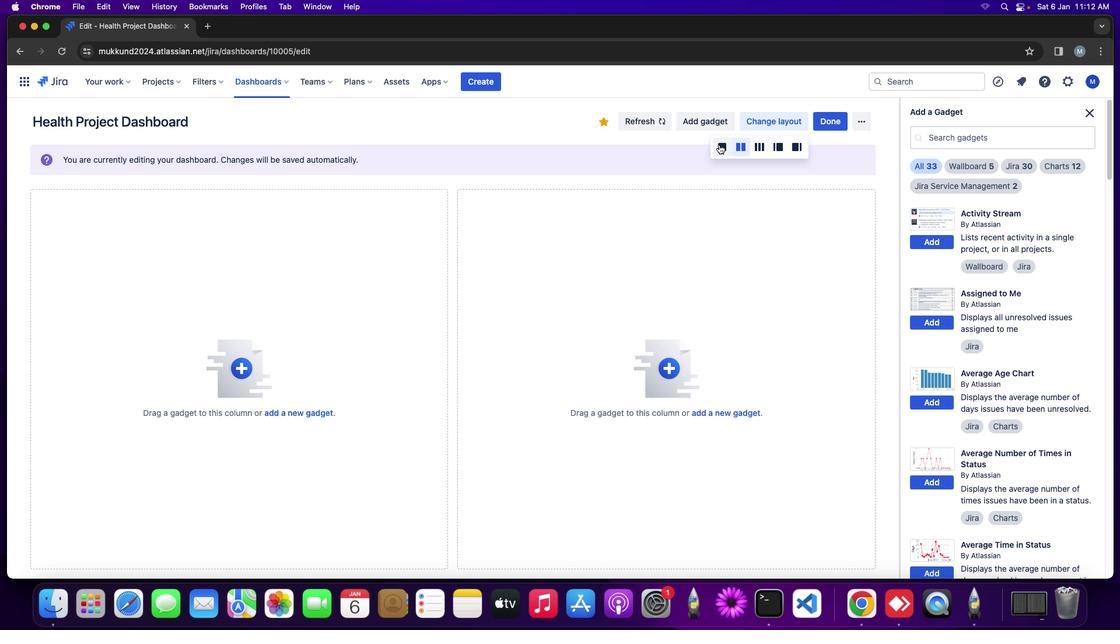 
Action: Mouse moved to (723, 146)
Screenshot: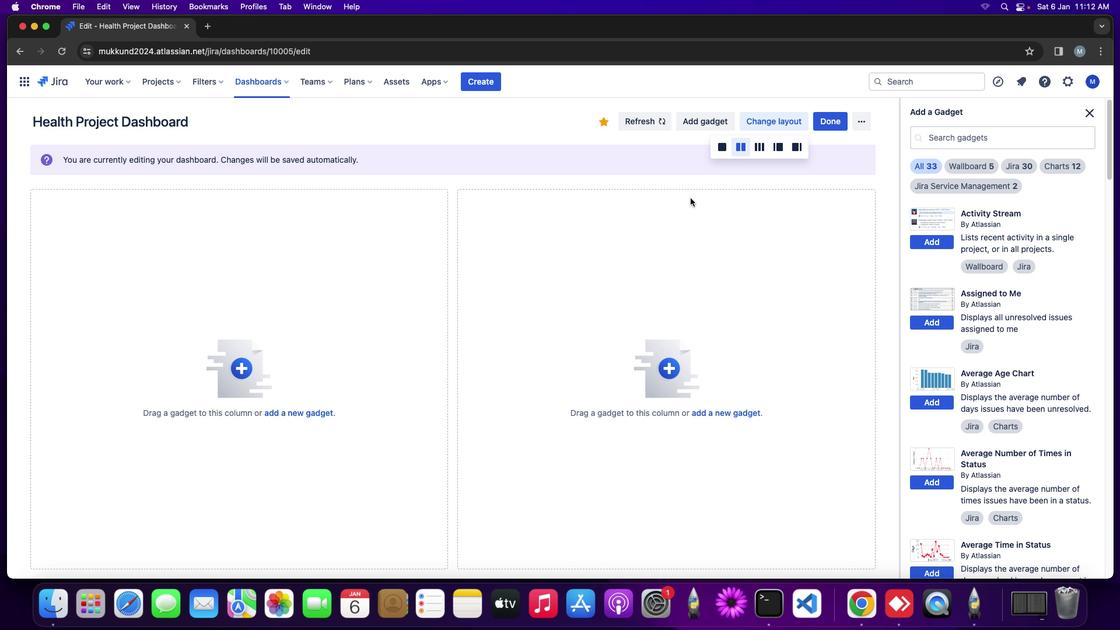 
Action: Mouse pressed left at (723, 146)
Screenshot: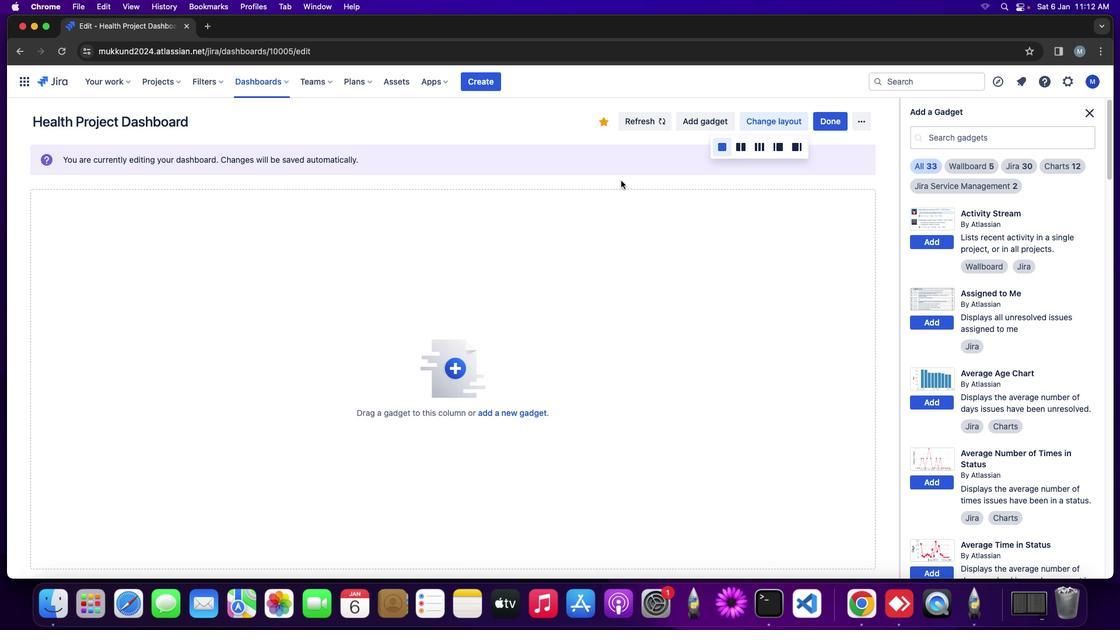 
Action: Mouse moved to (741, 145)
Screenshot: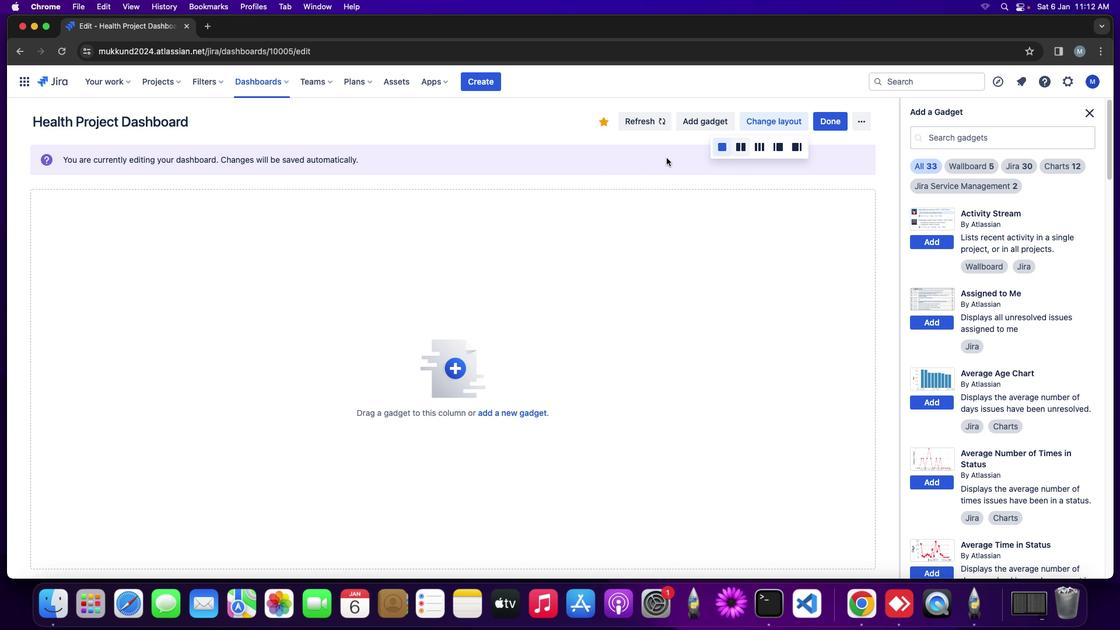 
Action: Mouse pressed left at (741, 145)
Screenshot: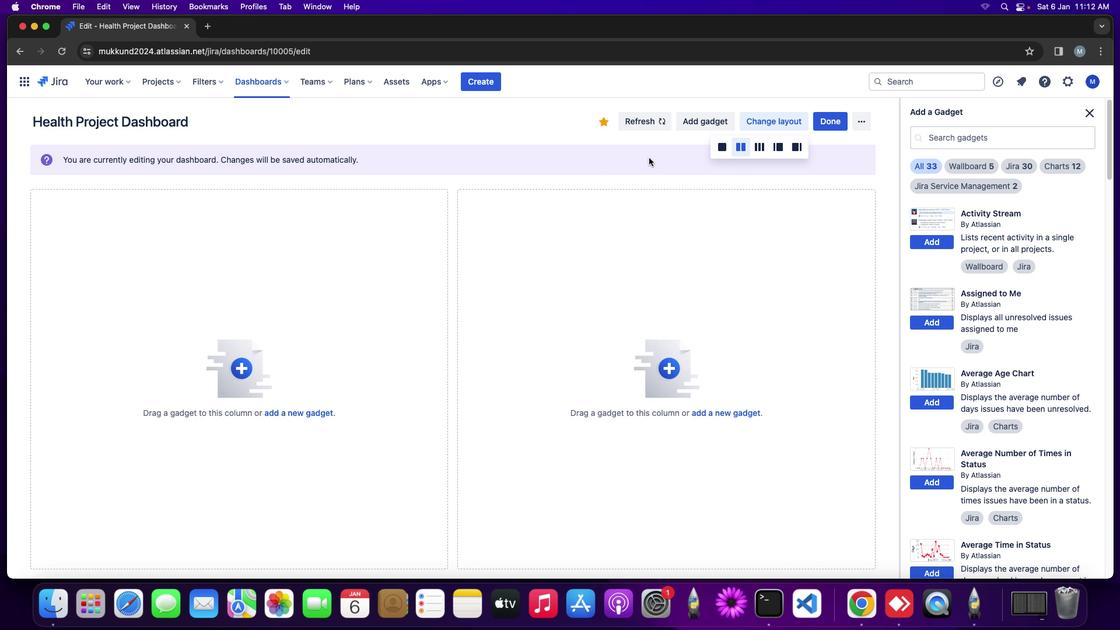 
Action: Mouse moved to (800, 174)
Screenshot: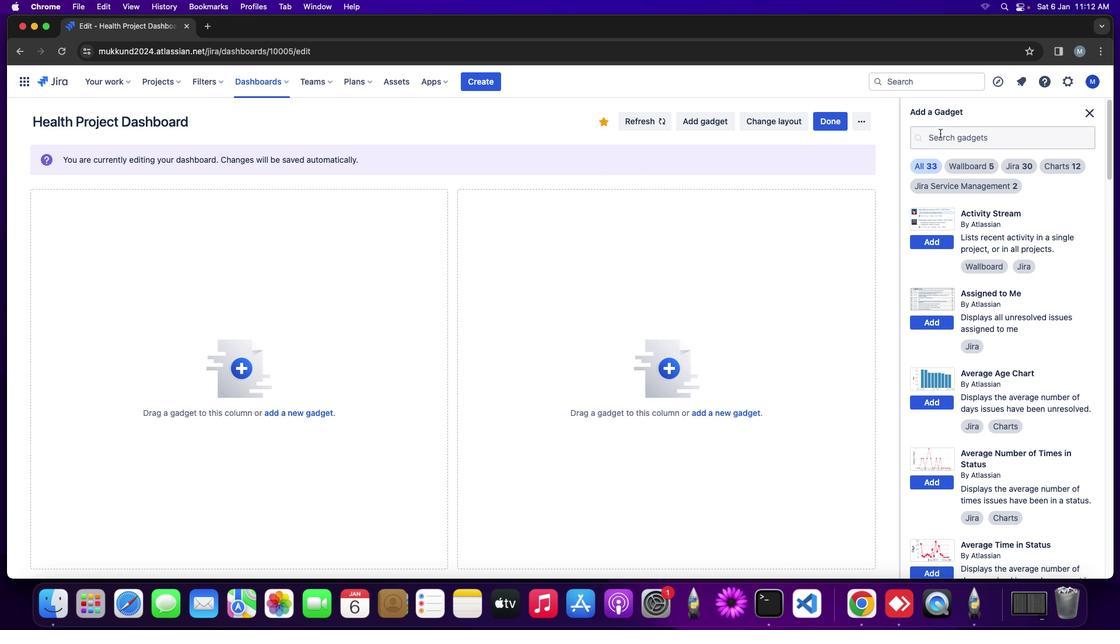 
Action: Mouse pressed left at (800, 174)
Screenshot: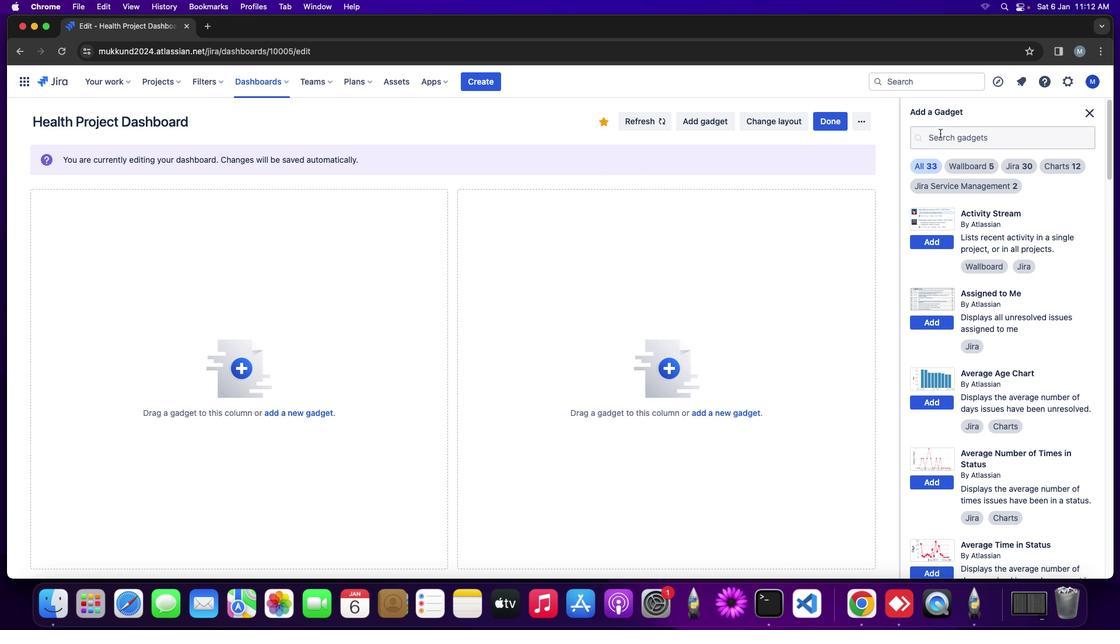 
Action: Mouse moved to (958, 138)
Screenshot: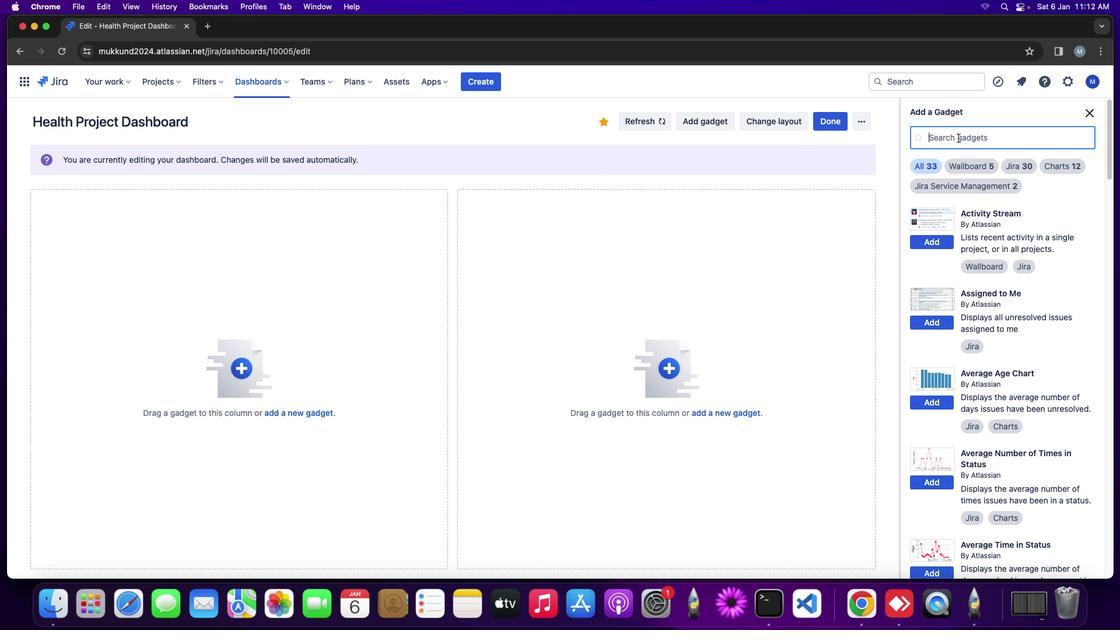 
Action: Mouse pressed left at (958, 138)
Screenshot: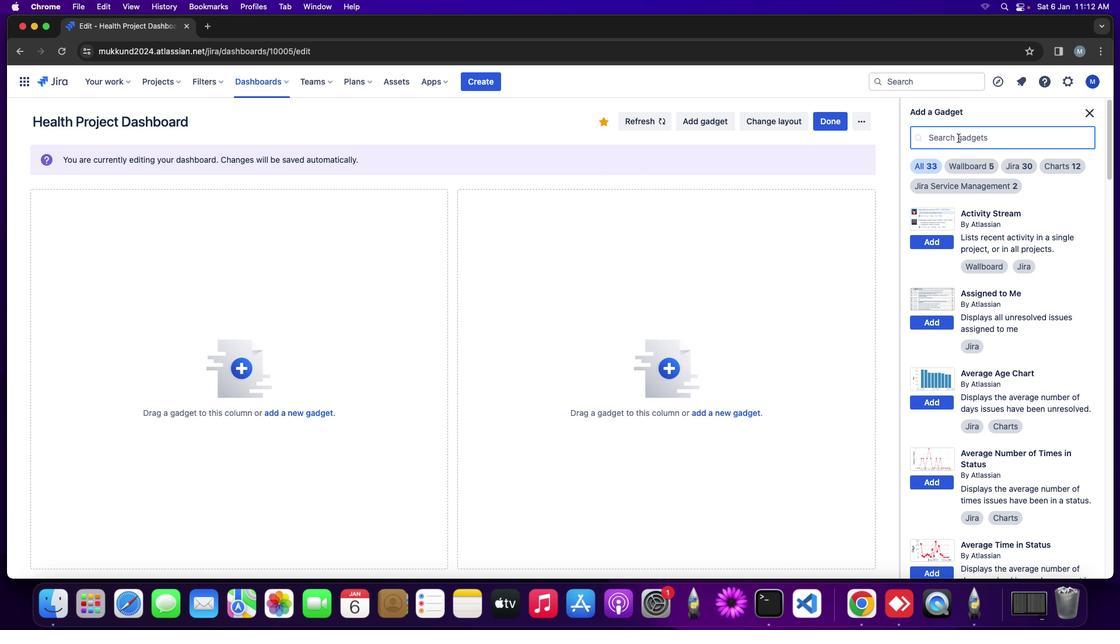 
Action: Mouse moved to (933, 322)
Screenshot: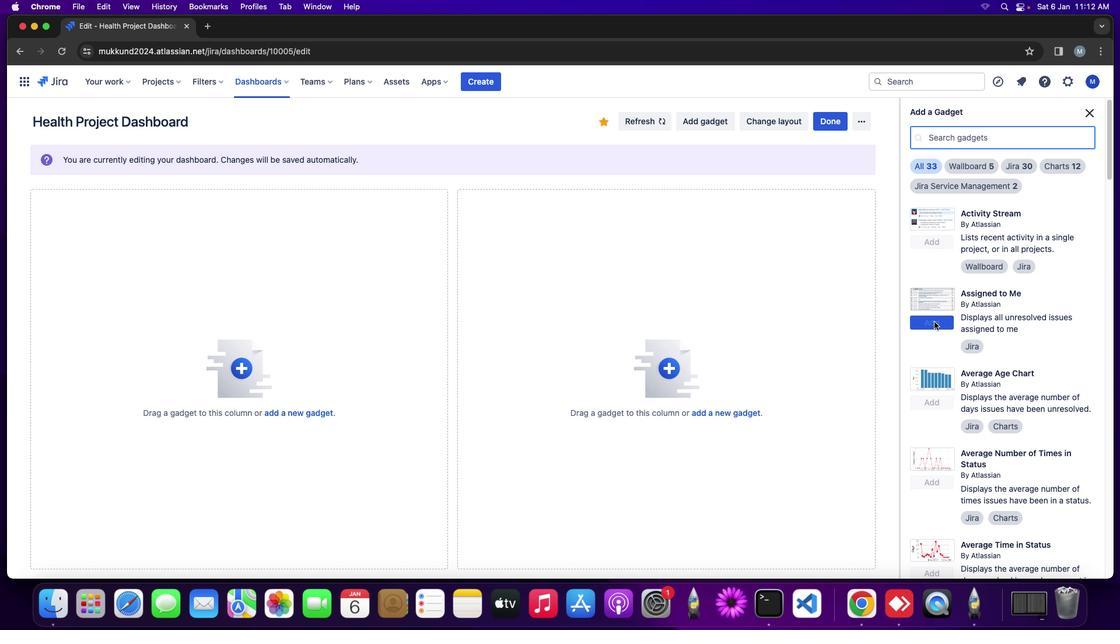 
Action: Mouse pressed left at (933, 322)
Screenshot: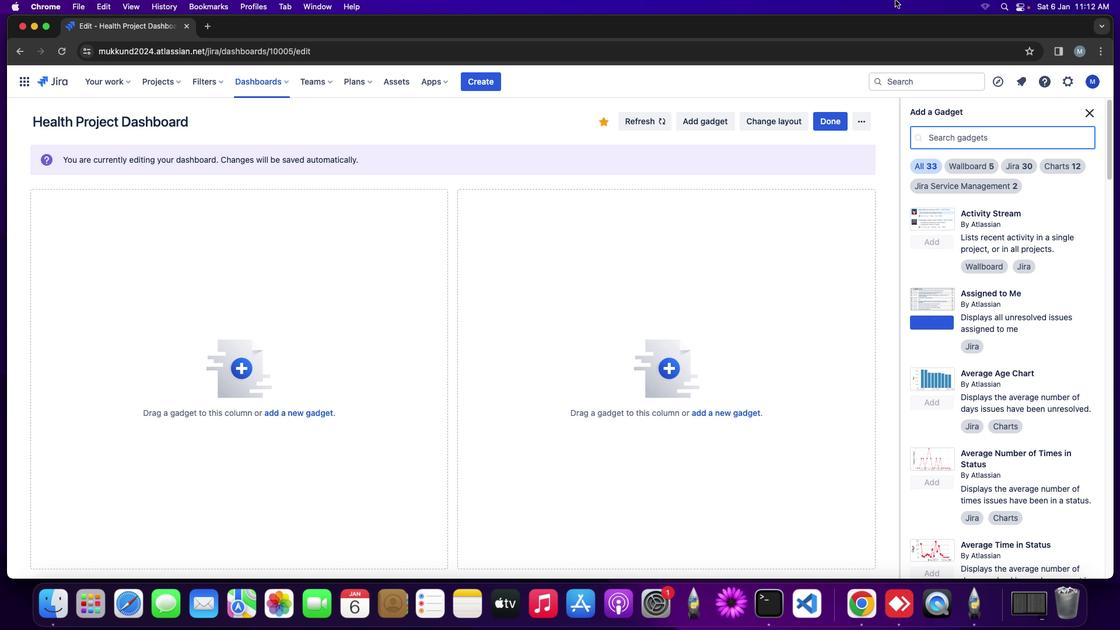 
Action: Mouse moved to (58, 265)
Screenshot: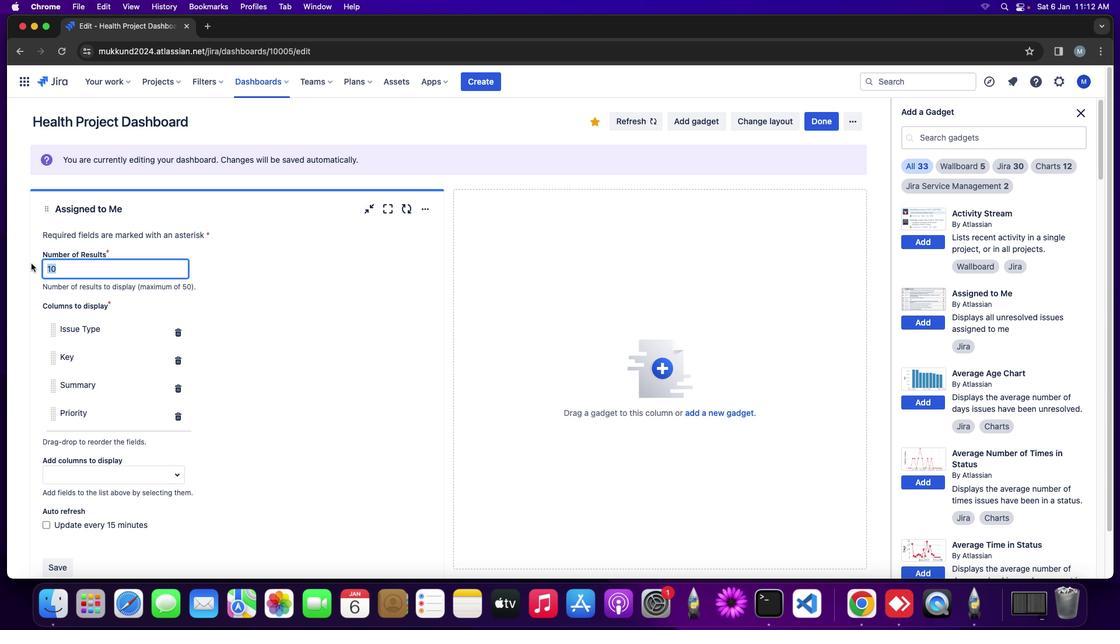 
Action: Mouse pressed left at (58, 265)
Screenshot: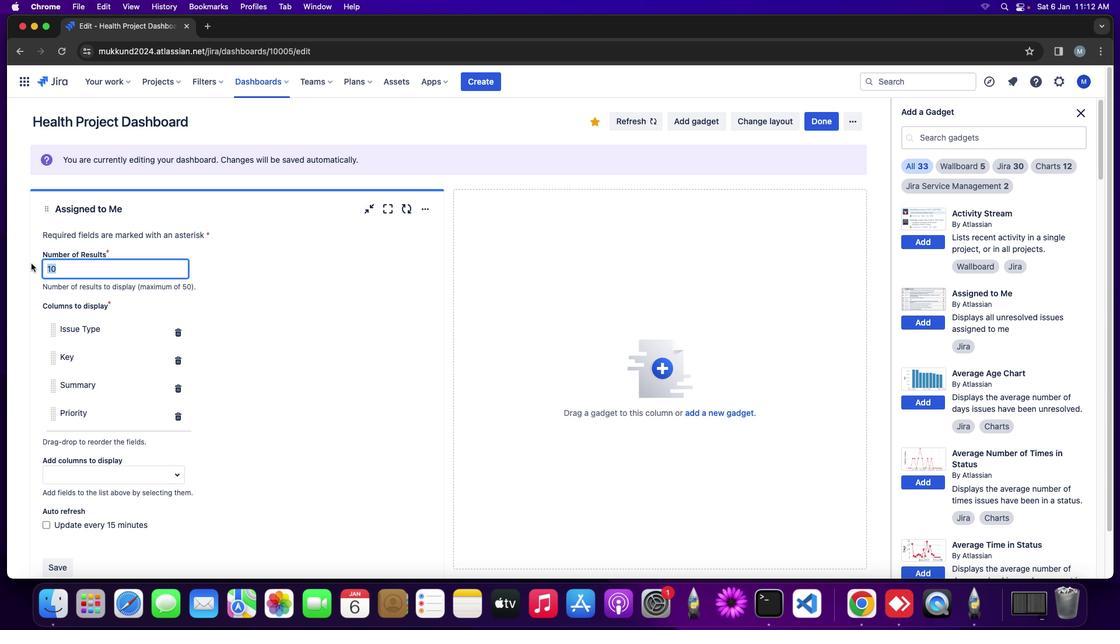 
Action: Mouse moved to (31, 263)
Screenshot: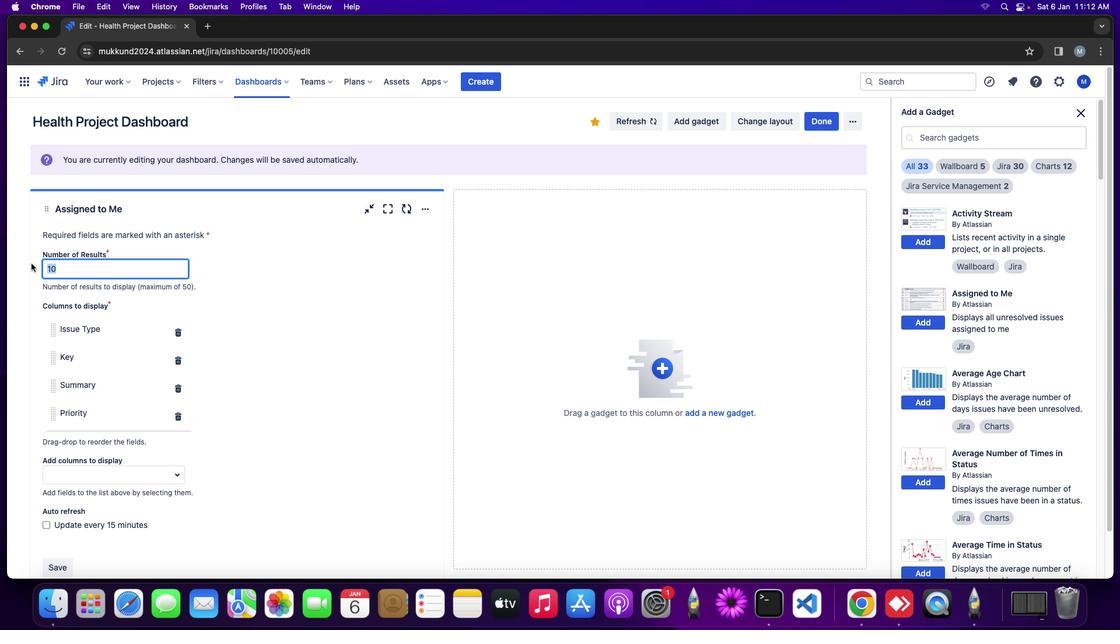 
Action: Key pressed '2''0'Key.backspaceKey.backspace'1''9'
Screenshot: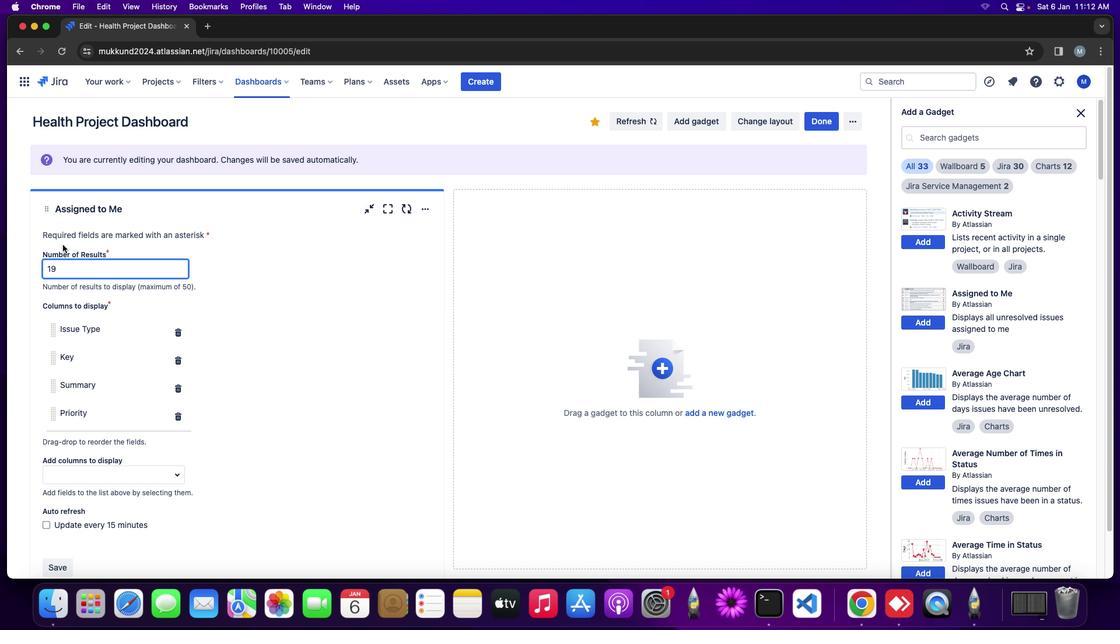 
Action: Mouse moved to (295, 320)
Screenshot: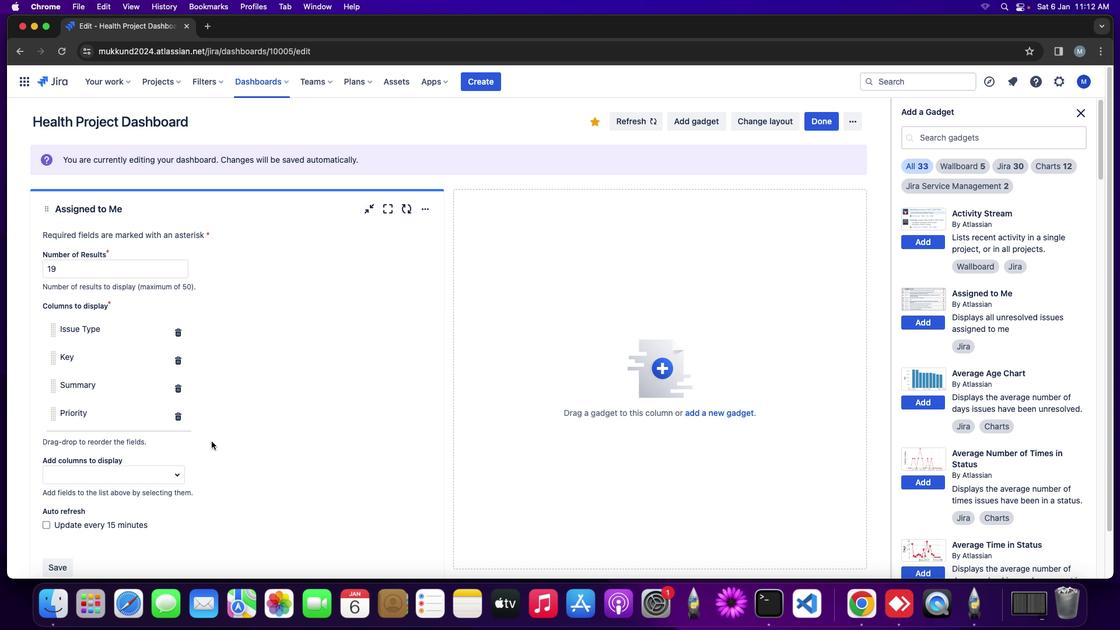 
Action: Mouse pressed left at (295, 320)
Screenshot: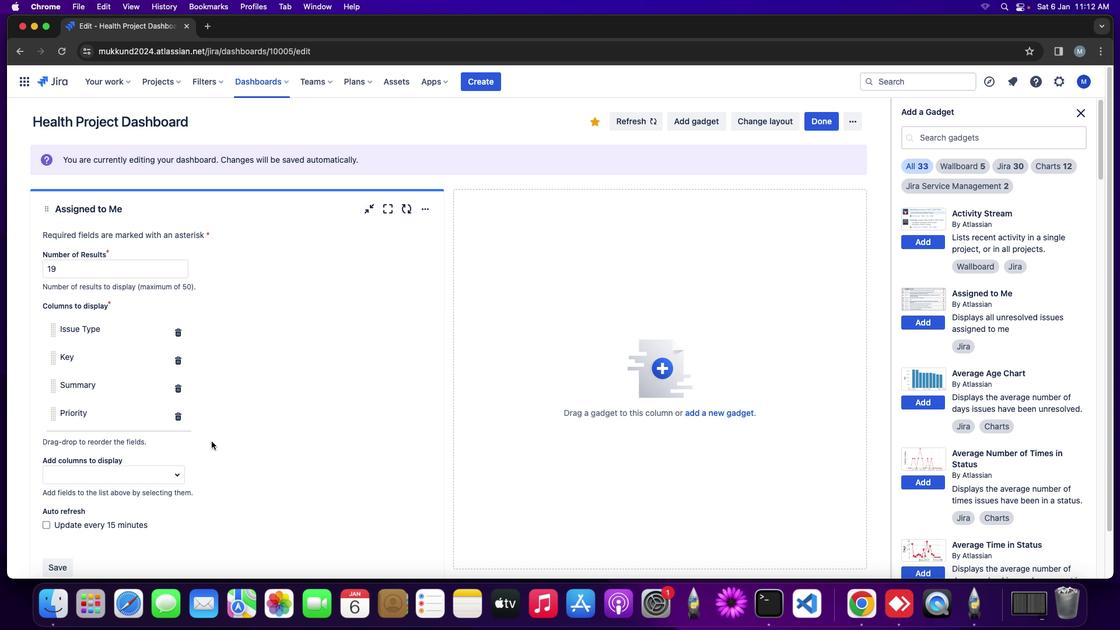 
Action: Mouse moved to (211, 441)
Screenshot: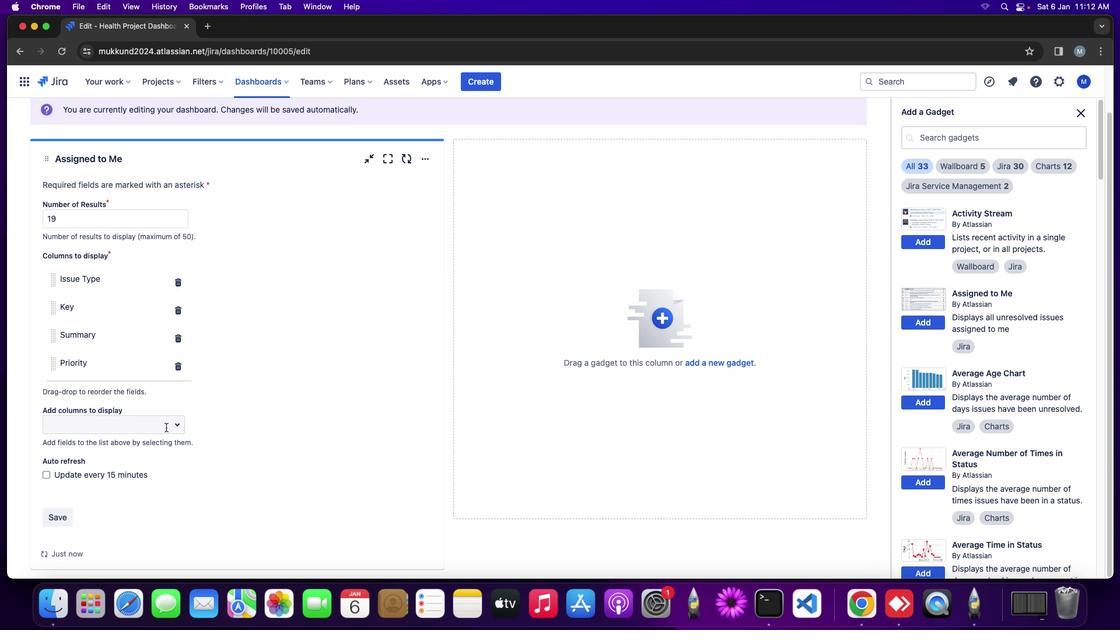 
Action: Mouse scrolled (211, 441) with delta (0, 0)
Screenshot: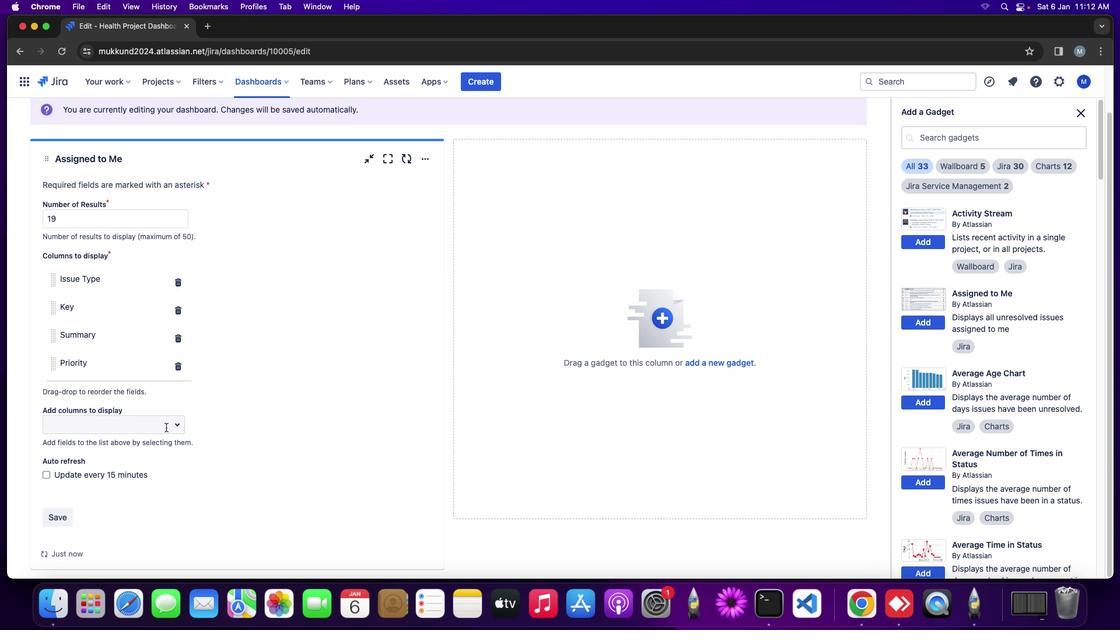 
Action: Mouse moved to (211, 442)
Screenshot: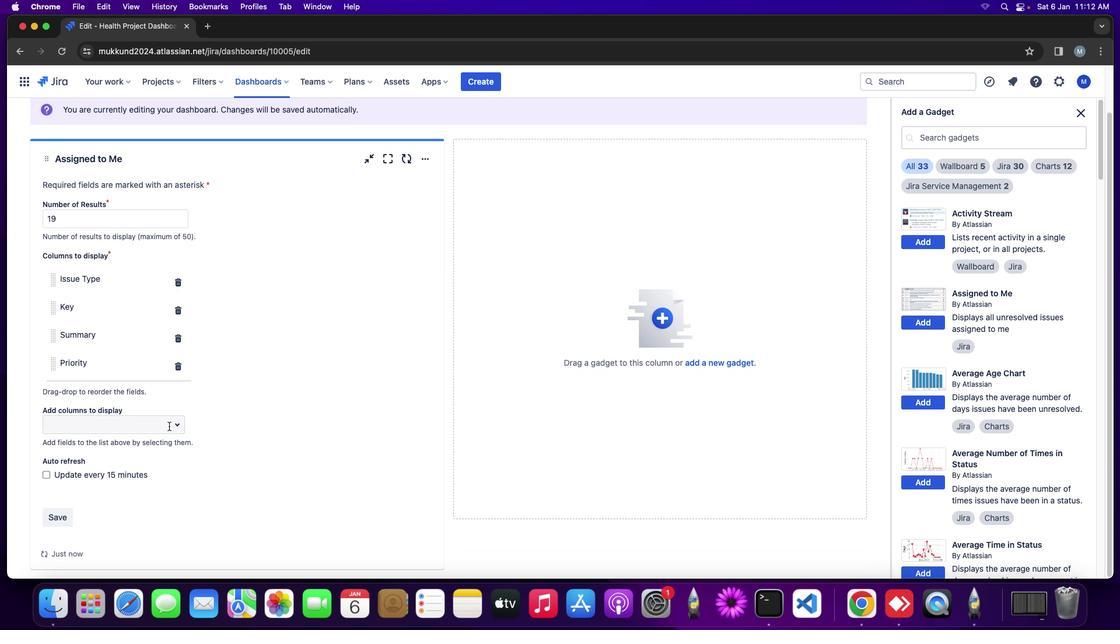 
Action: Mouse scrolled (211, 442) with delta (0, 0)
Screenshot: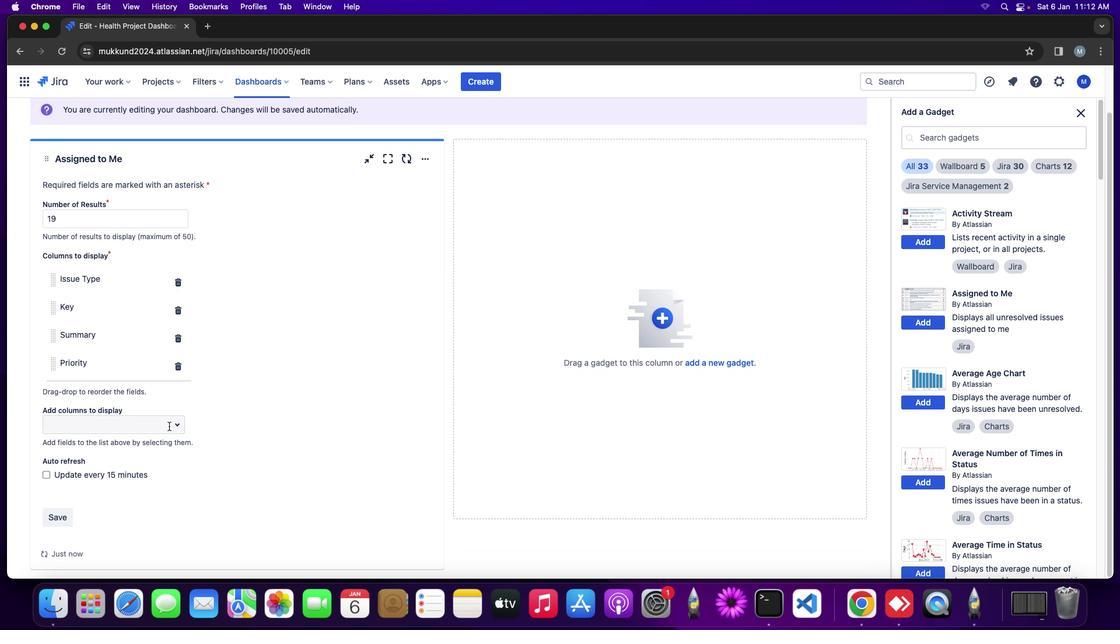 
Action: Mouse moved to (211, 442)
Screenshot: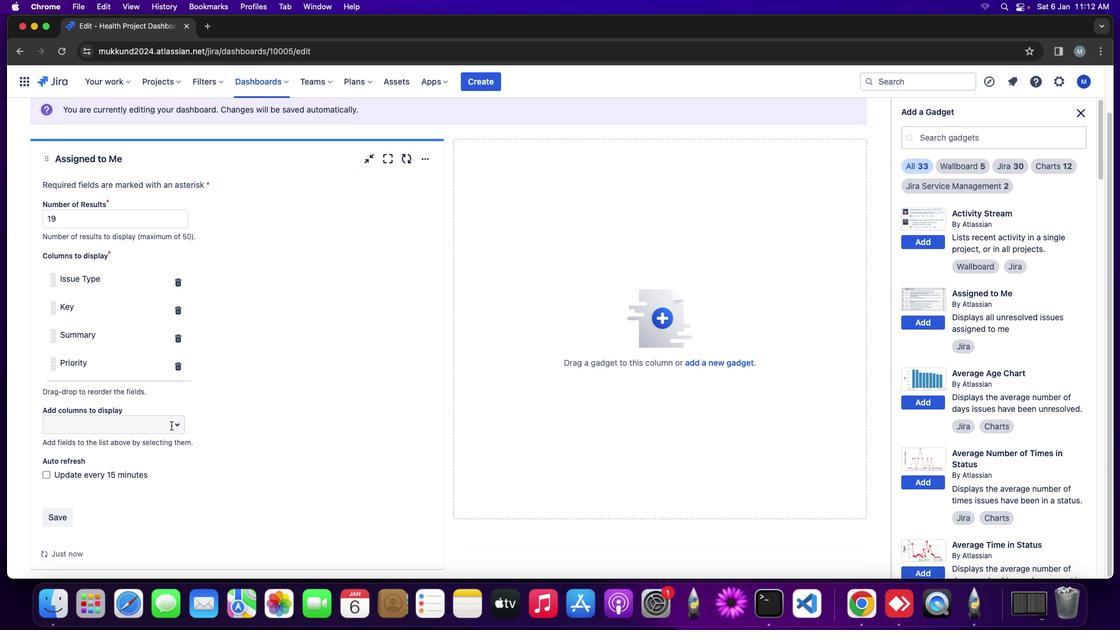 
Action: Mouse scrolled (211, 442) with delta (0, 0)
Screenshot: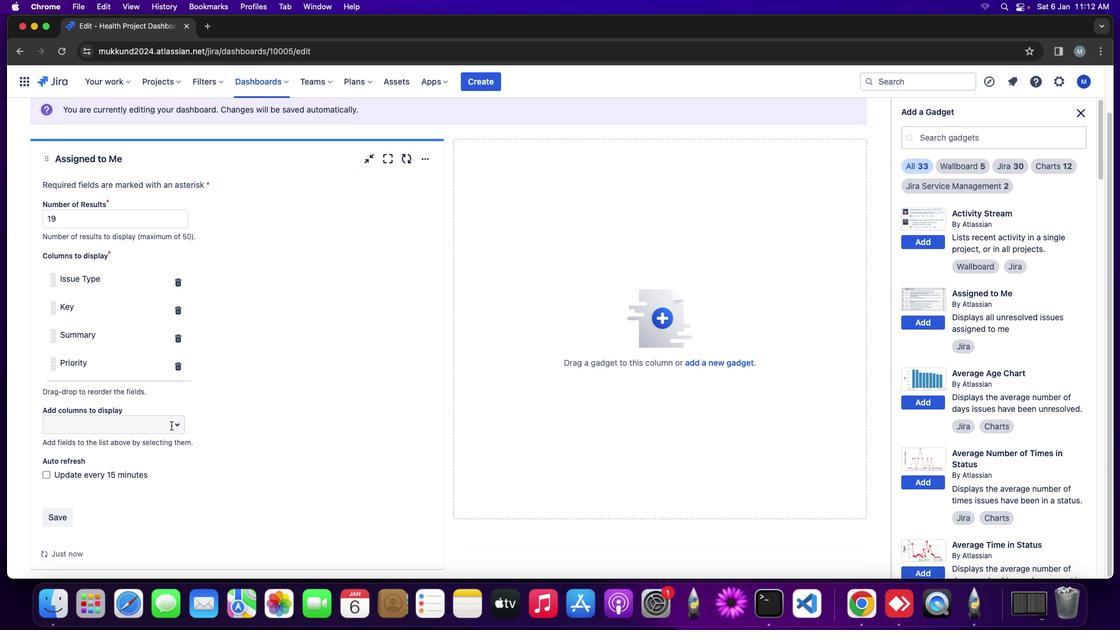 
Action: Mouse moved to (171, 425)
Screenshot: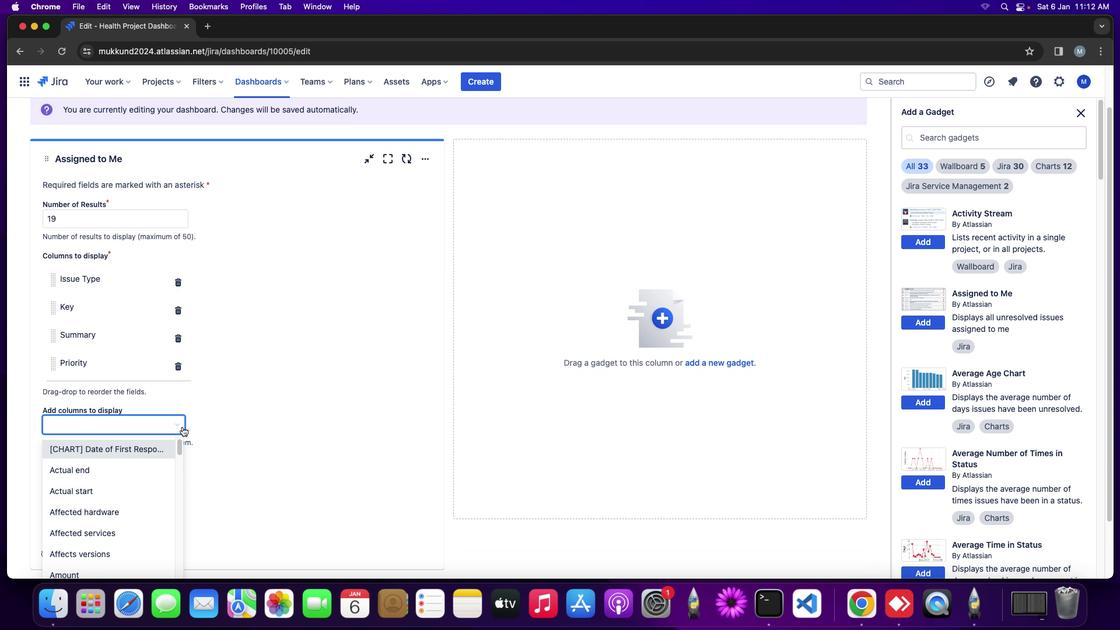 
Action: Mouse pressed left at (171, 425)
Screenshot: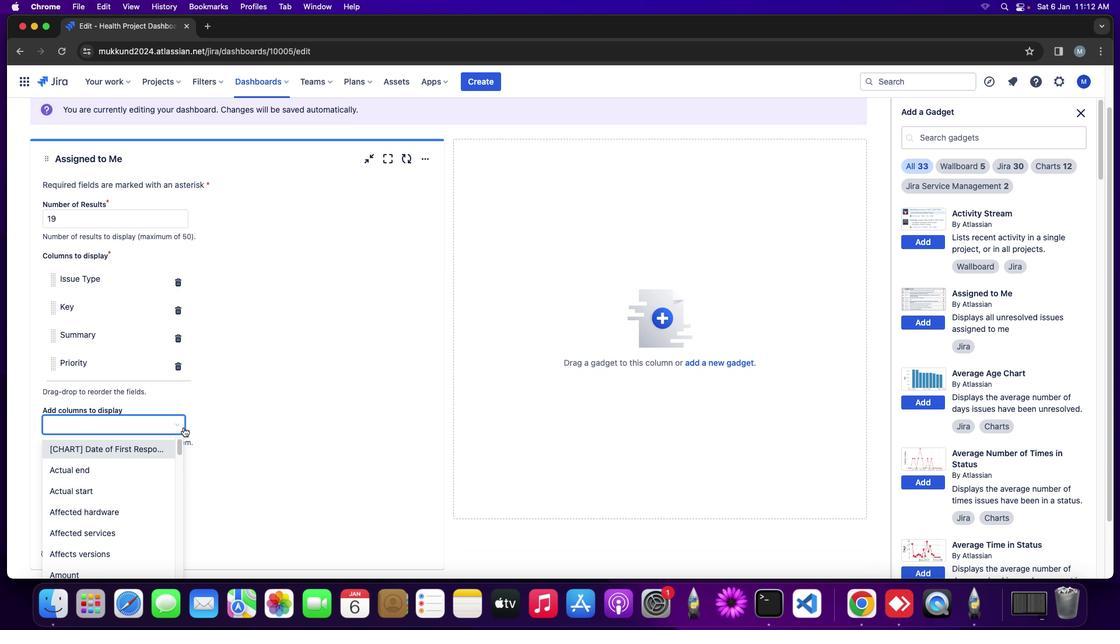 
Action: Mouse moved to (127, 481)
Screenshot: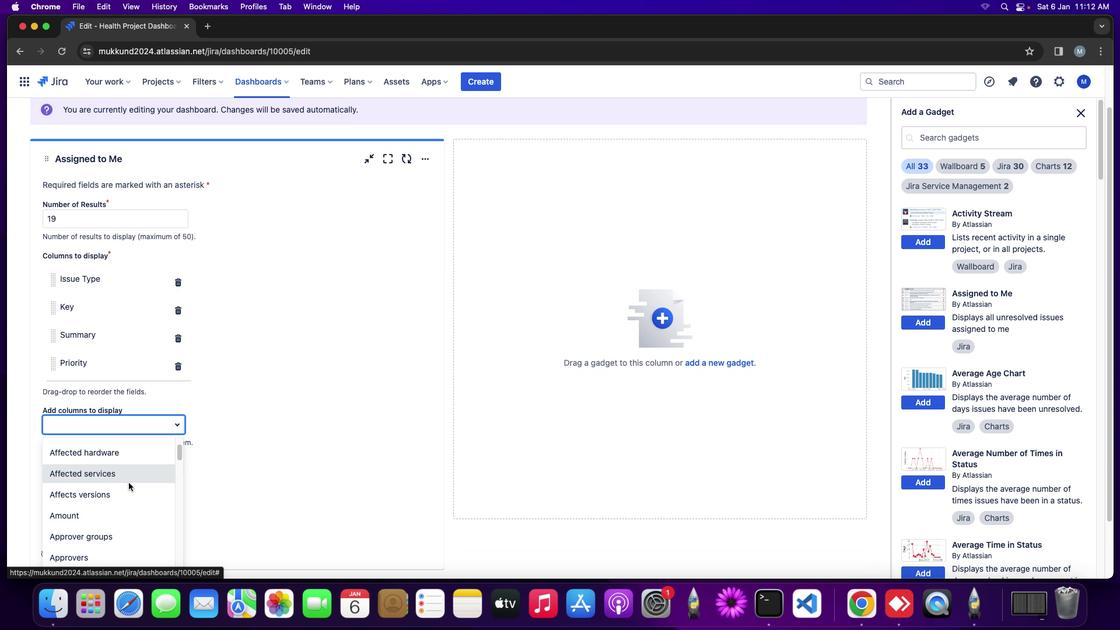 
Action: Mouse scrolled (127, 481) with delta (0, 0)
Screenshot: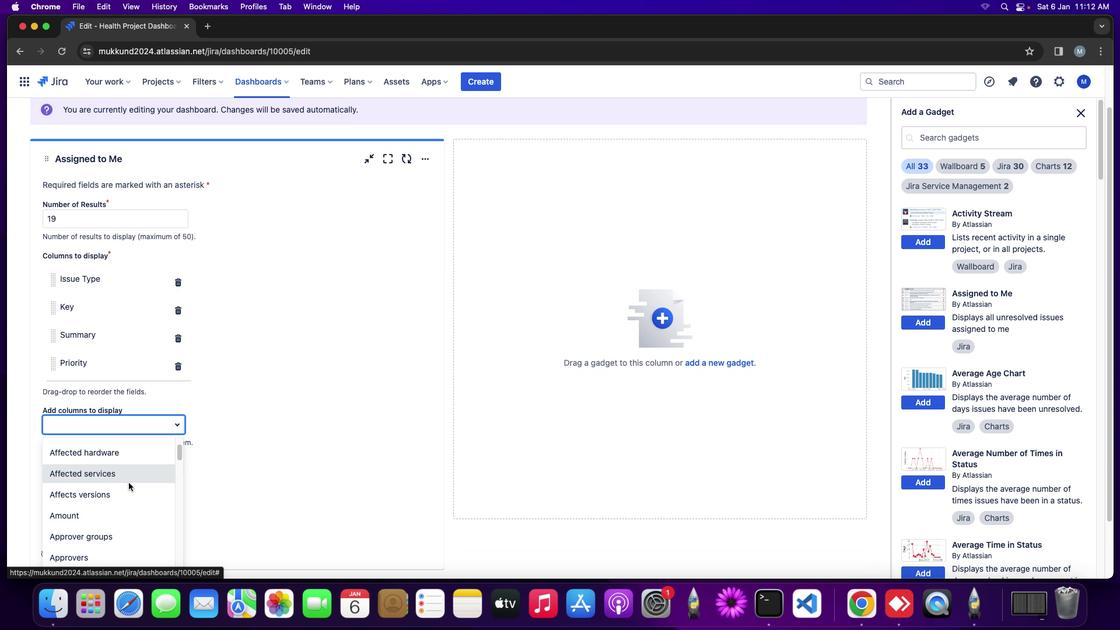 
Action: Mouse moved to (127, 481)
Screenshot: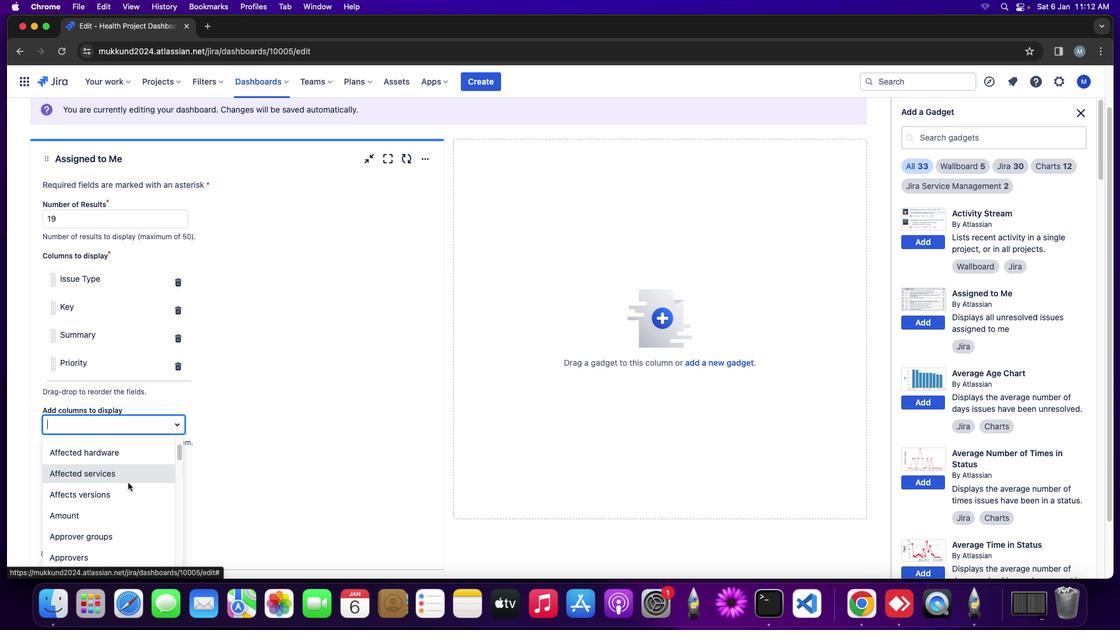 
Action: Mouse scrolled (127, 481) with delta (0, 0)
Screenshot: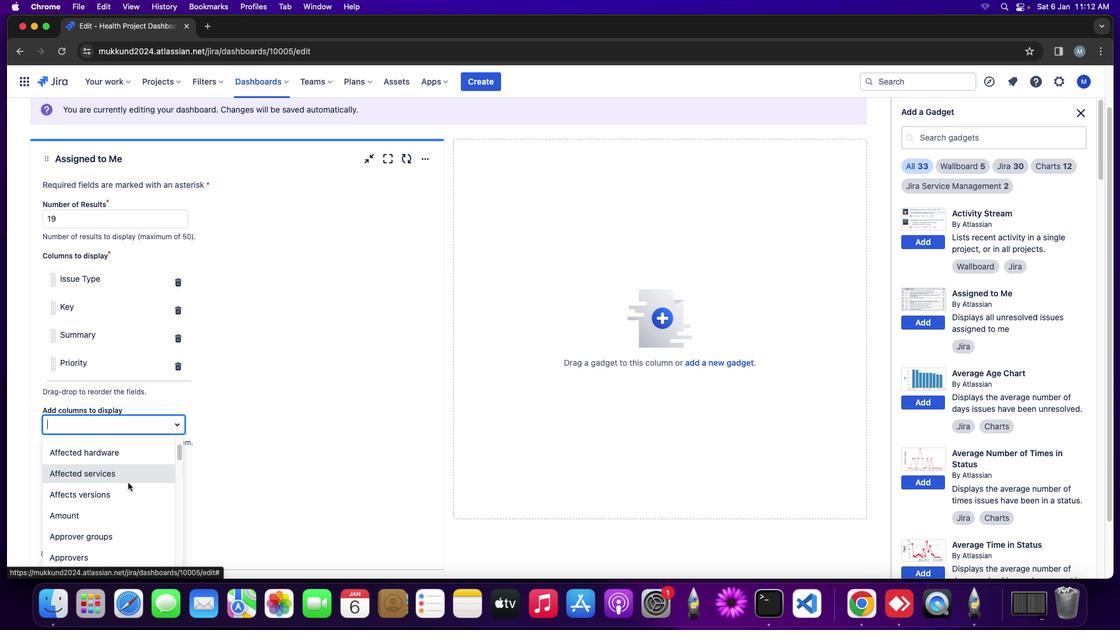 
Action: Mouse scrolled (127, 481) with delta (0, 0)
Screenshot: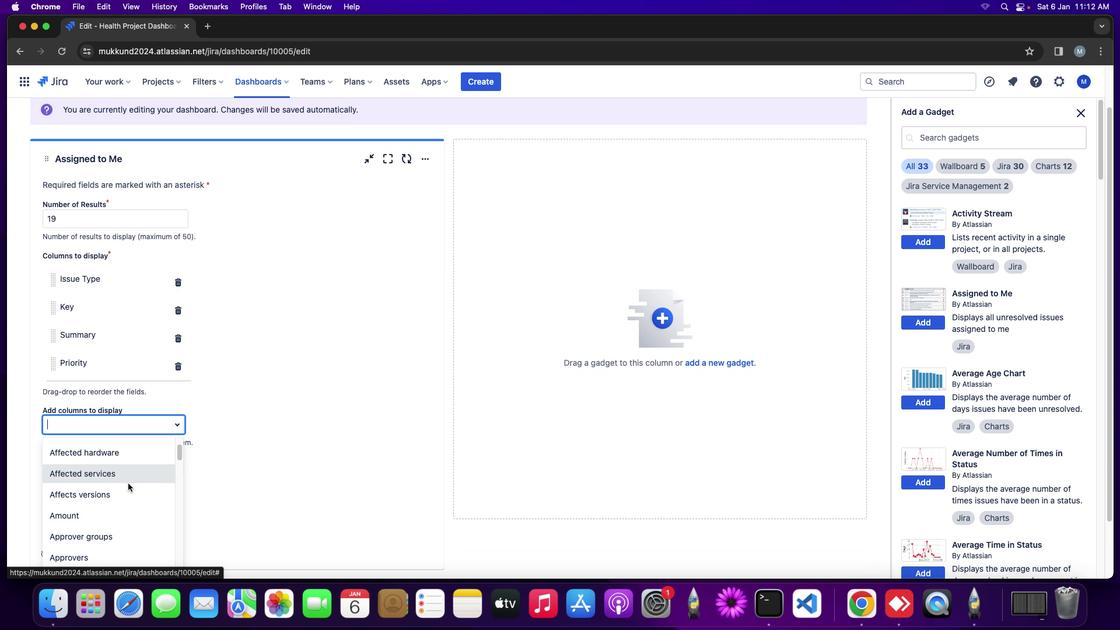 
Action: Mouse moved to (114, 476)
Screenshot: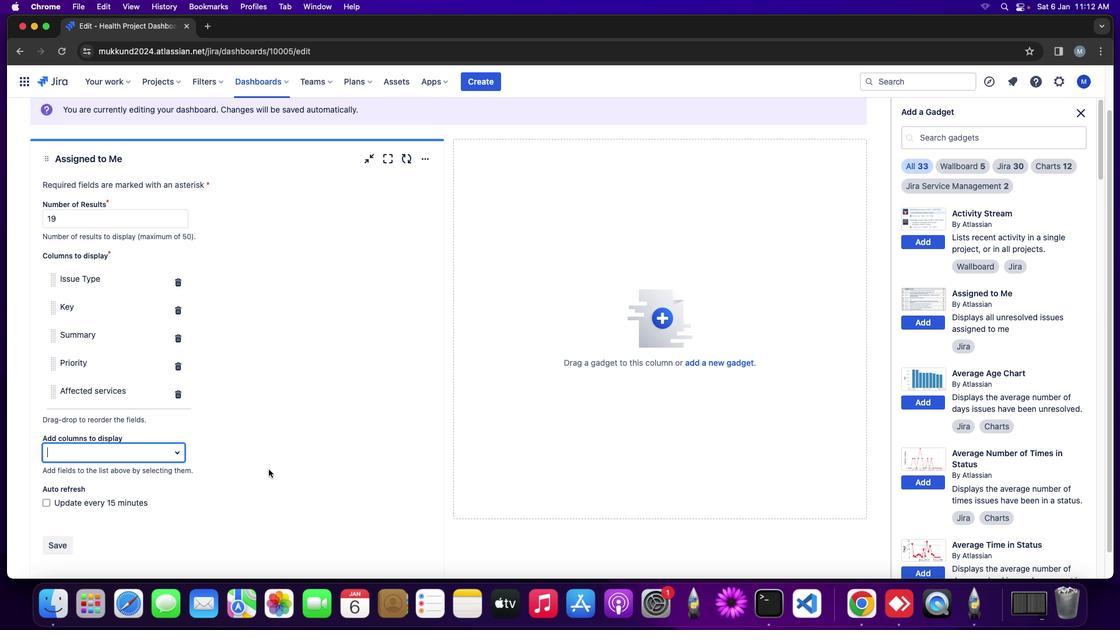 
Action: Mouse pressed left at (114, 476)
Screenshot: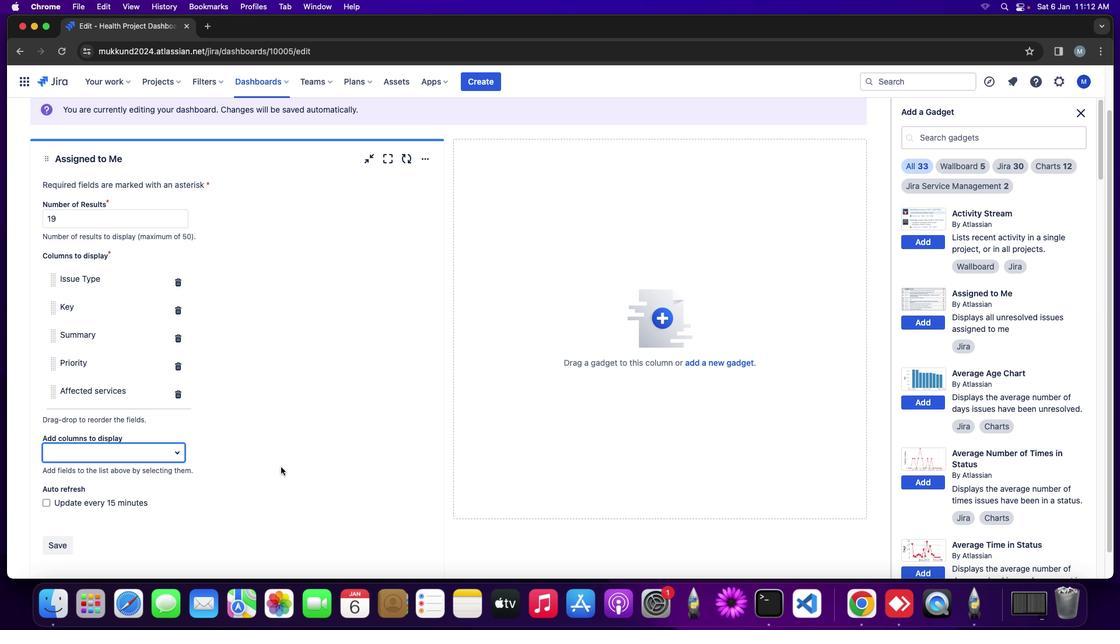 
Action: Mouse moved to (281, 466)
Screenshot: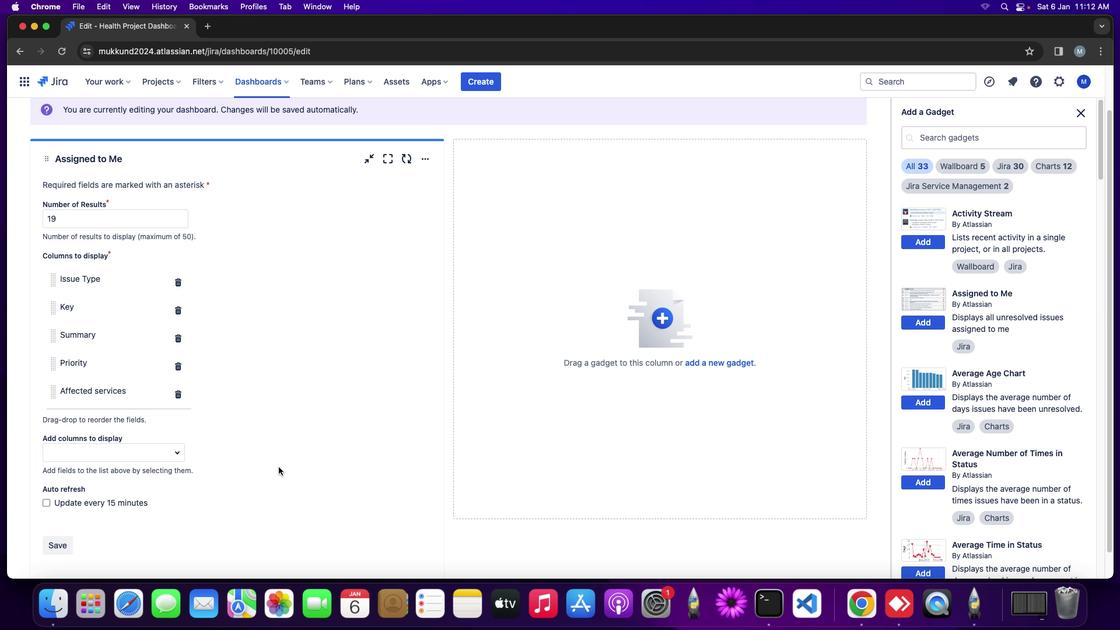 
Action: Mouse pressed left at (281, 466)
Screenshot: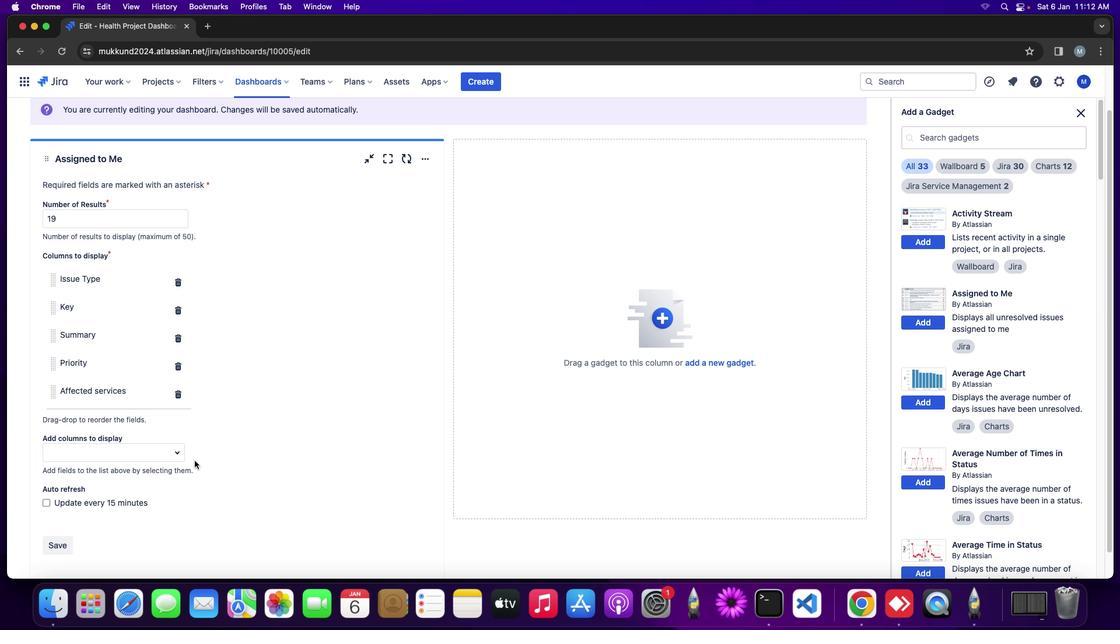 
Action: Mouse moved to (173, 456)
Screenshot: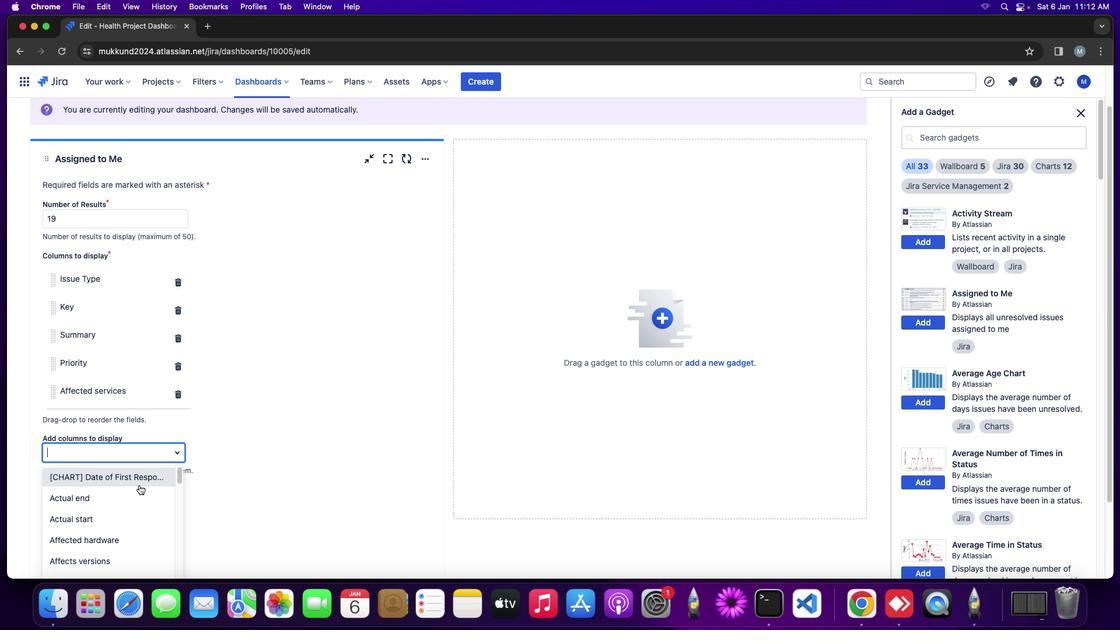 
Action: Mouse pressed left at (173, 456)
Screenshot: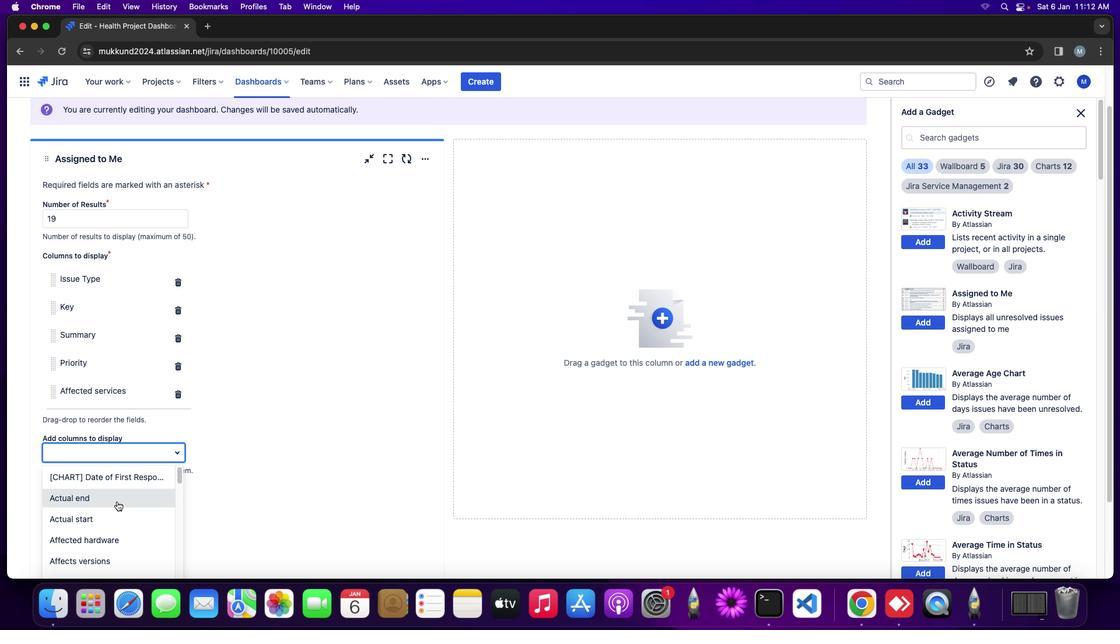 
Action: Mouse moved to (114, 516)
Screenshot: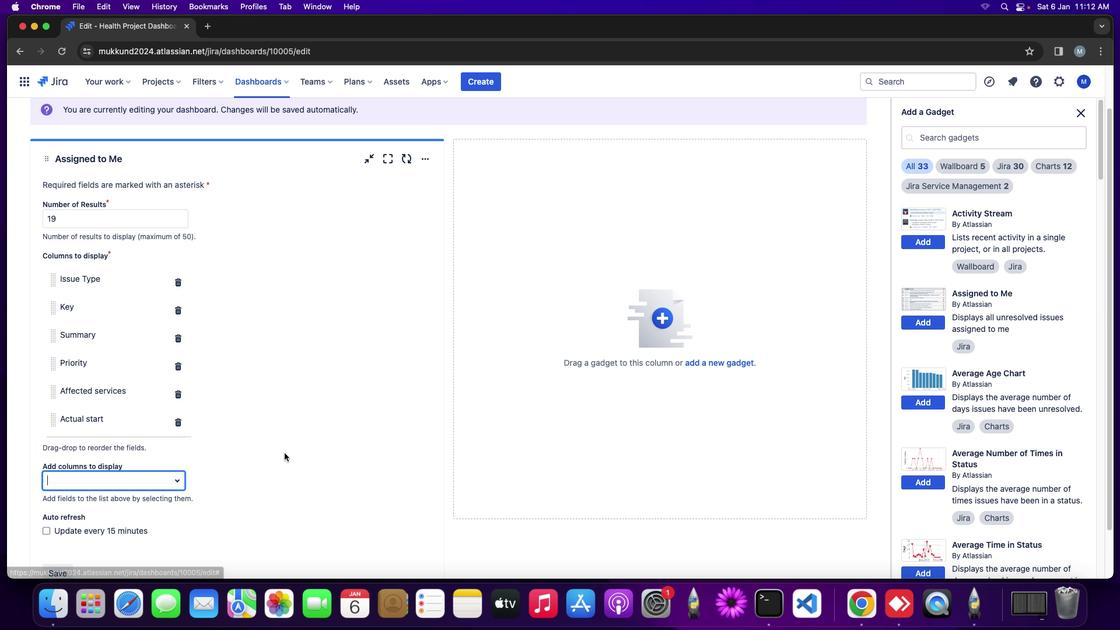 
Action: Mouse pressed left at (114, 516)
Screenshot: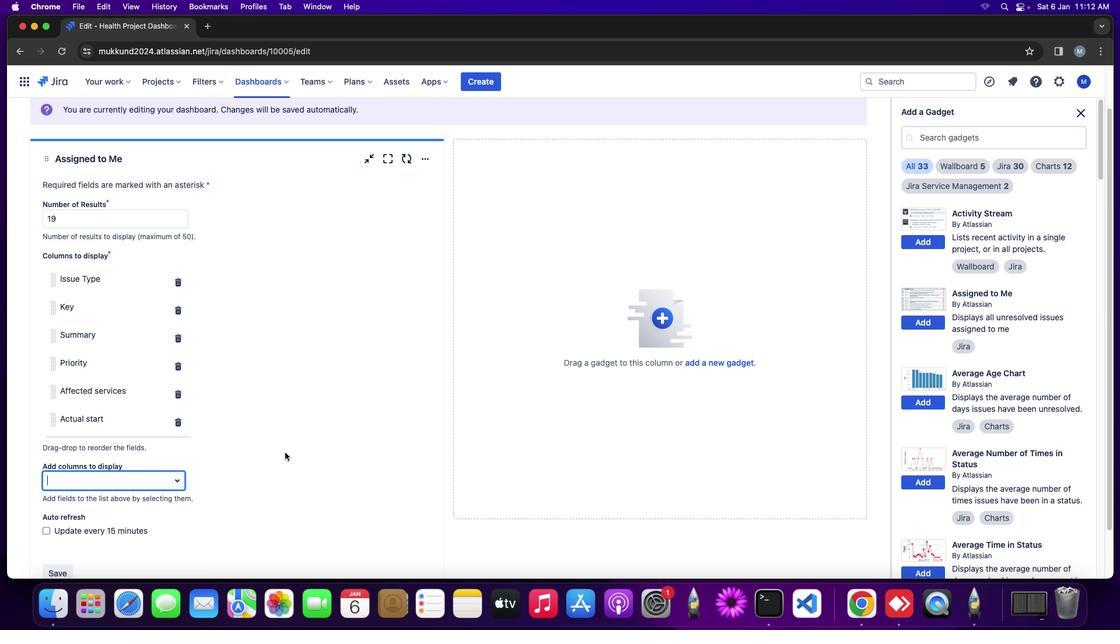 
Action: Mouse moved to (284, 452)
Screenshot: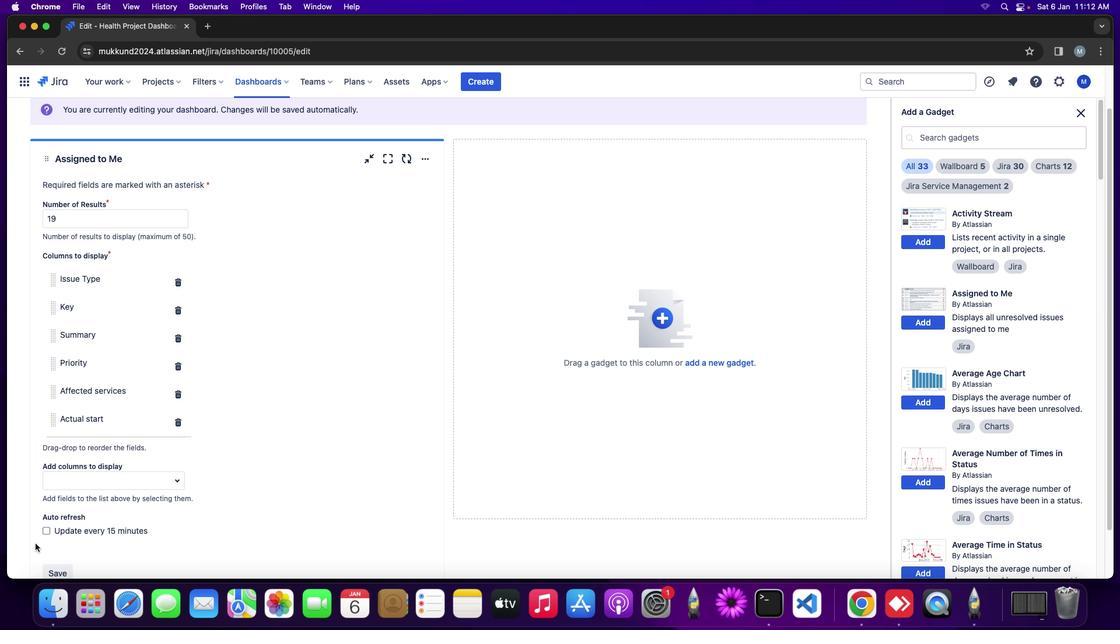 
Action: Mouse pressed left at (284, 452)
Screenshot: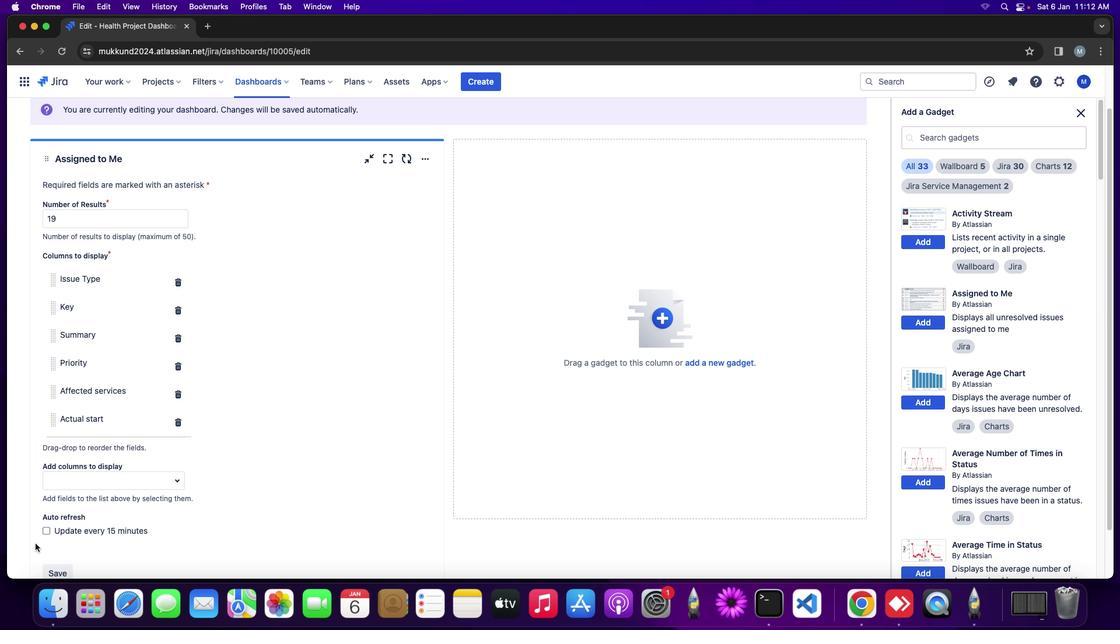 
Action: Mouse moved to (47, 530)
Screenshot: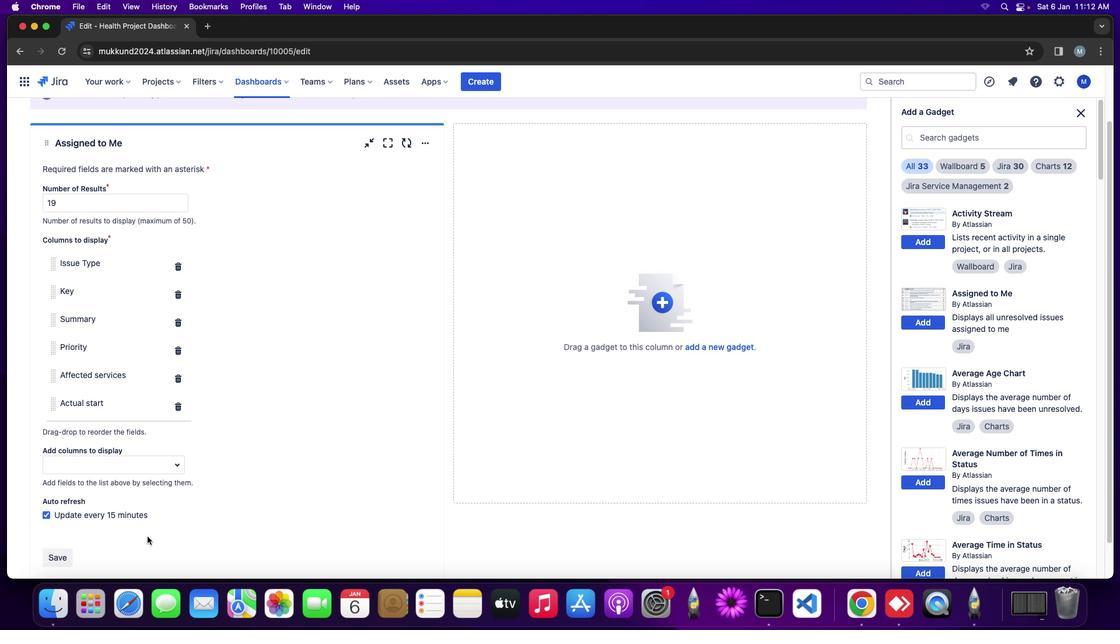 
Action: Mouse pressed left at (47, 530)
Screenshot: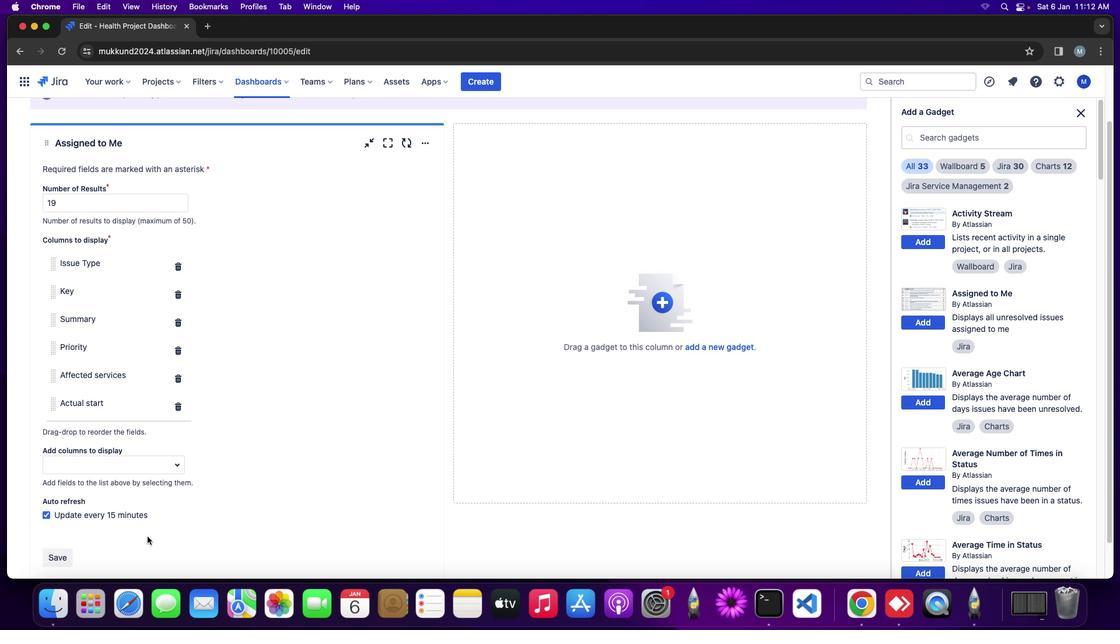 
Action: Mouse moved to (160, 534)
Screenshot: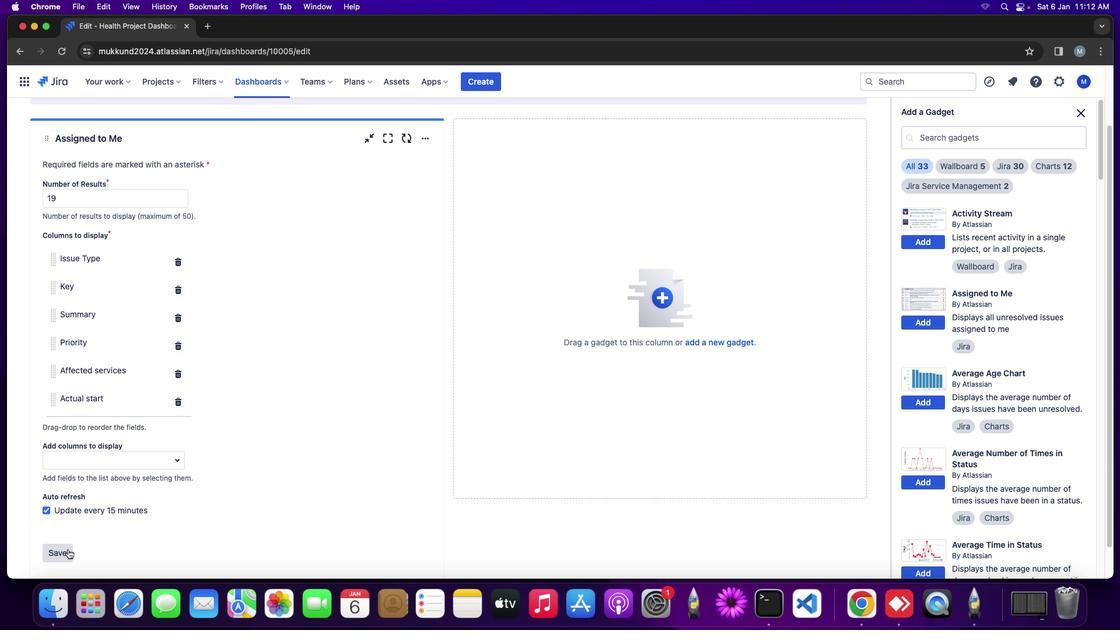 
Action: Mouse scrolled (160, 534) with delta (0, 0)
Screenshot: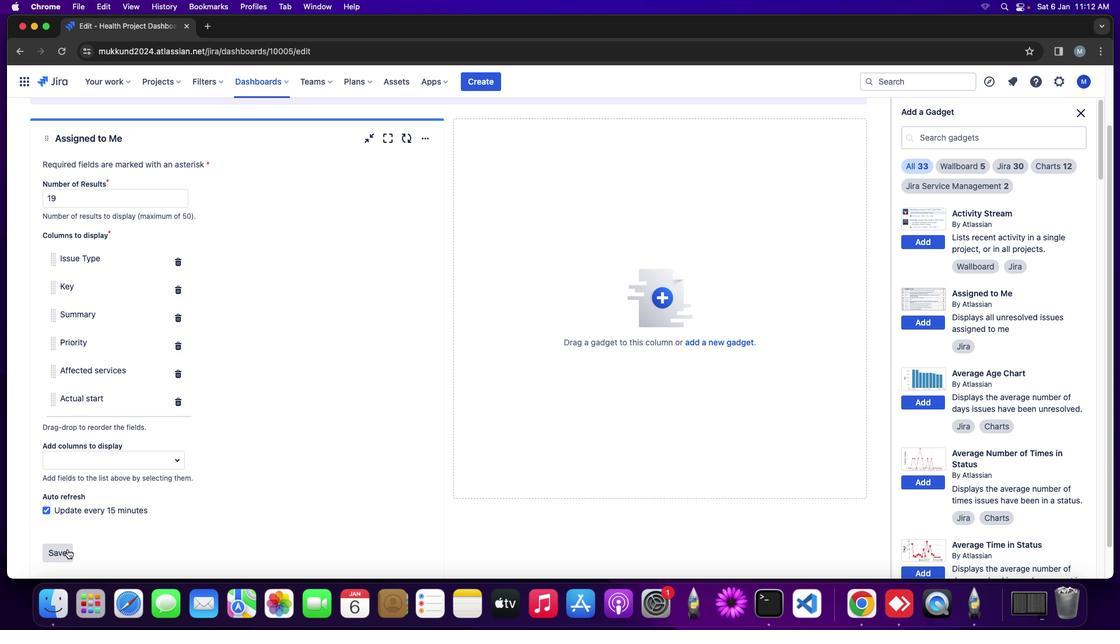 
Action: Mouse scrolled (160, 534) with delta (0, 0)
Screenshot: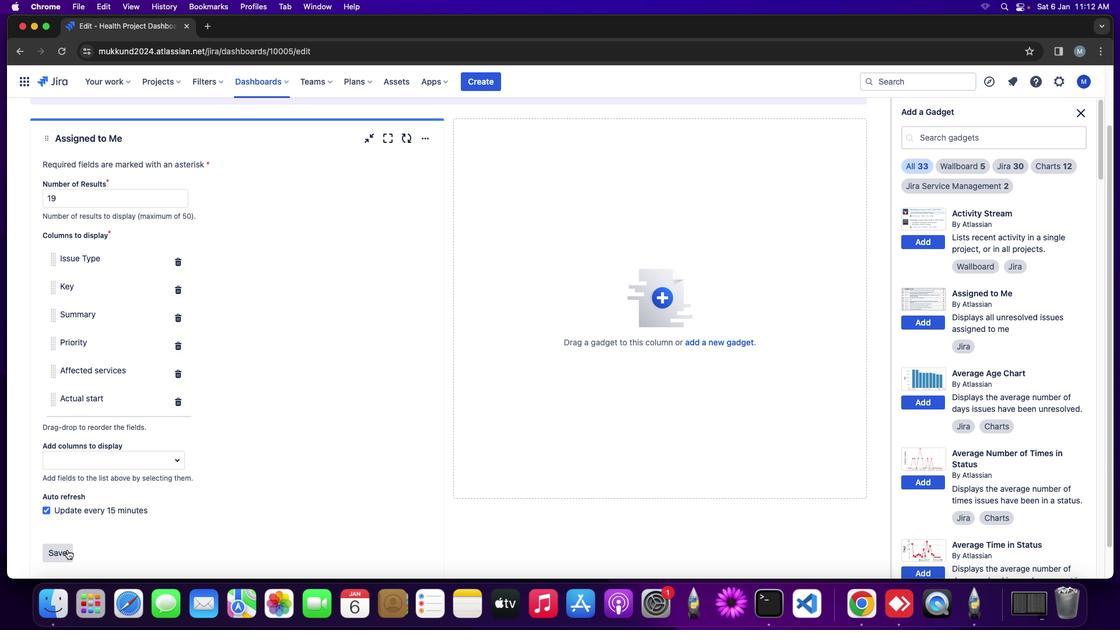 
Action: Mouse moved to (71, 546)
Screenshot: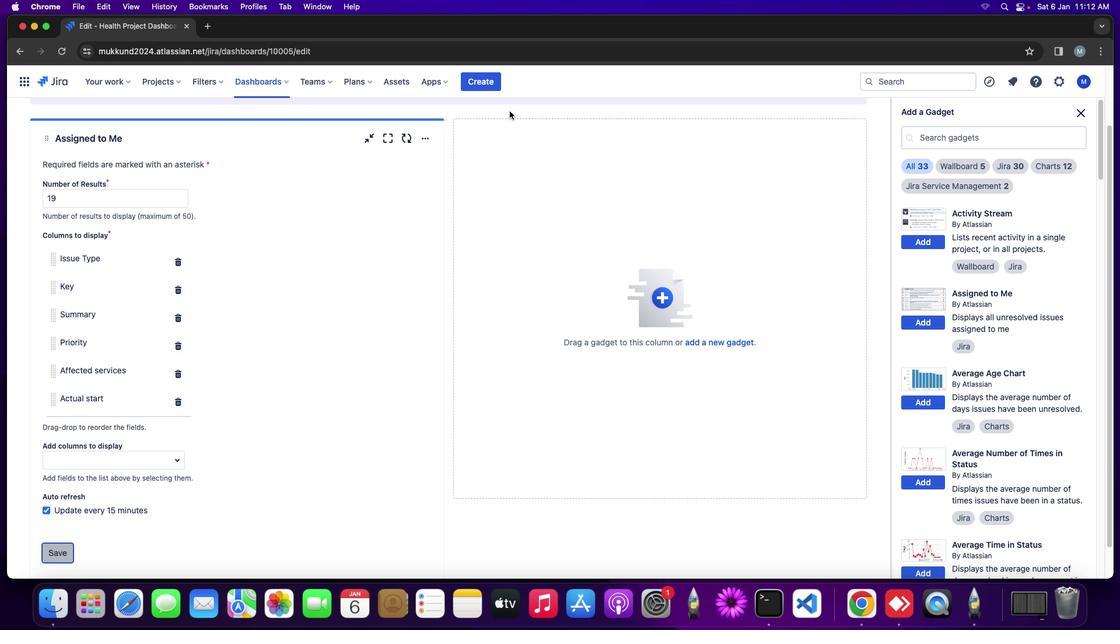 
Action: Mouse pressed left at (71, 546)
Screenshot: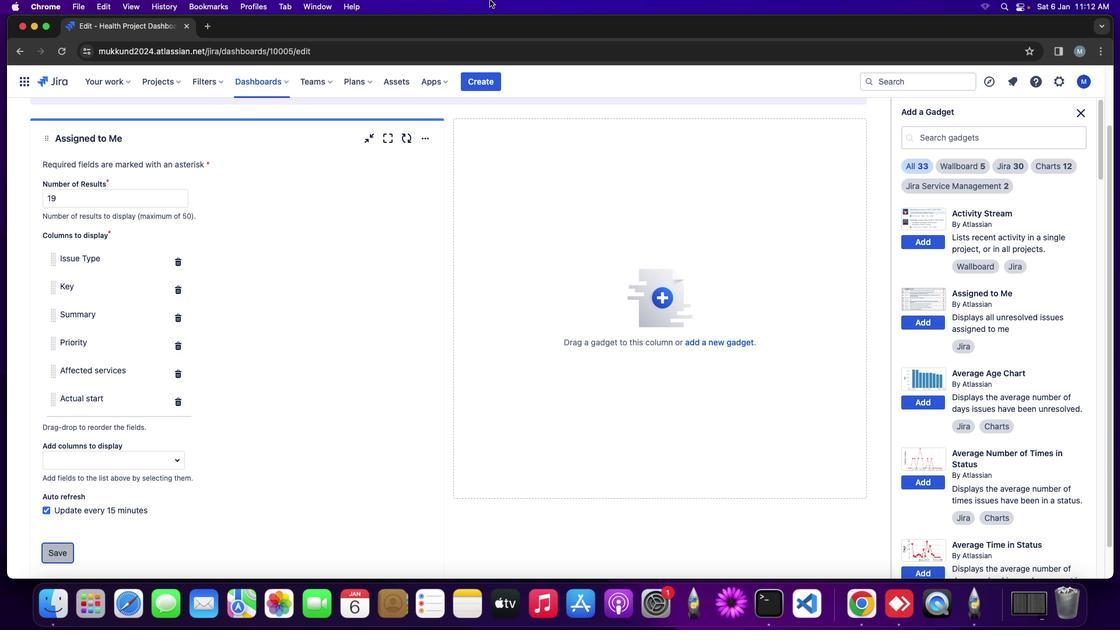 
Action: Mouse moved to (257, 338)
Screenshot: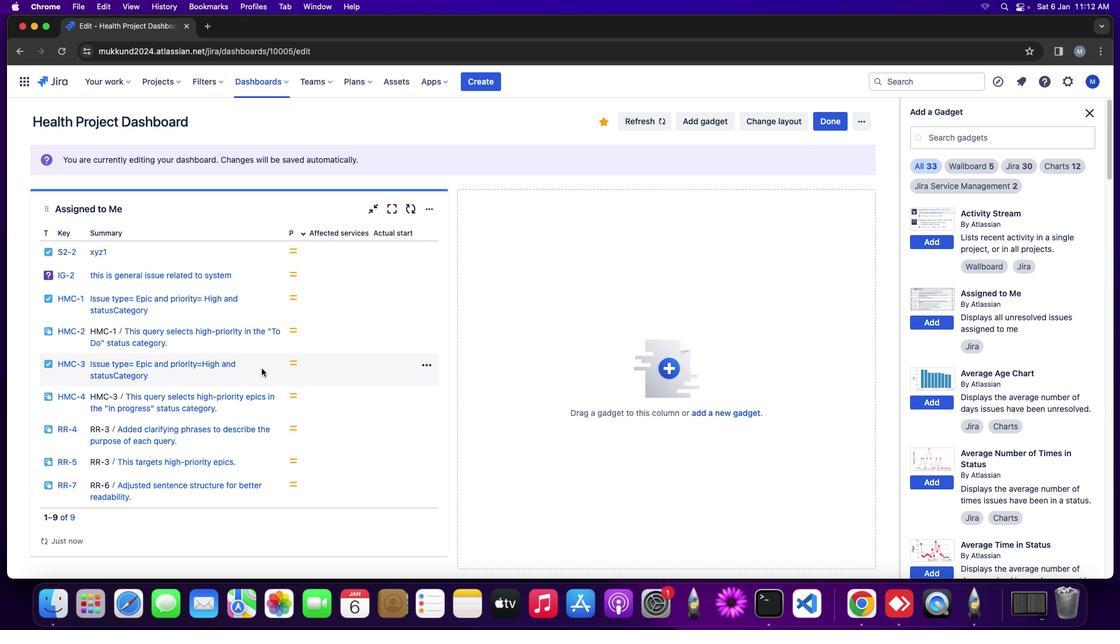 
Action: Mouse scrolled (257, 338) with delta (0, 0)
Screenshot: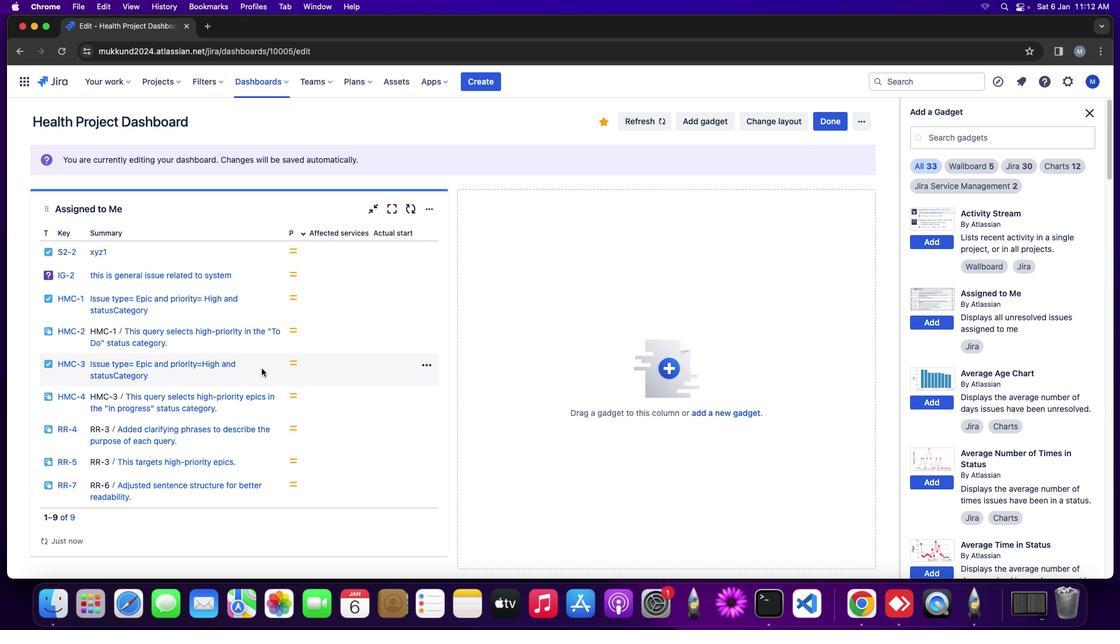 
Action: Mouse moved to (263, 354)
Screenshot: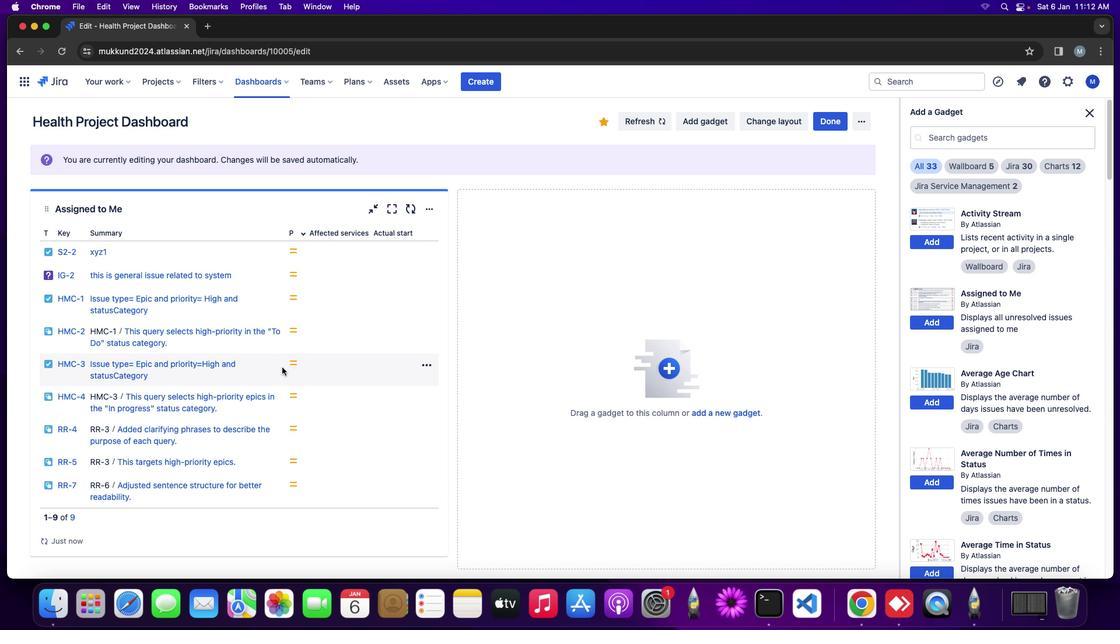 
Action: Mouse scrolled (263, 354) with delta (0, 0)
Screenshot: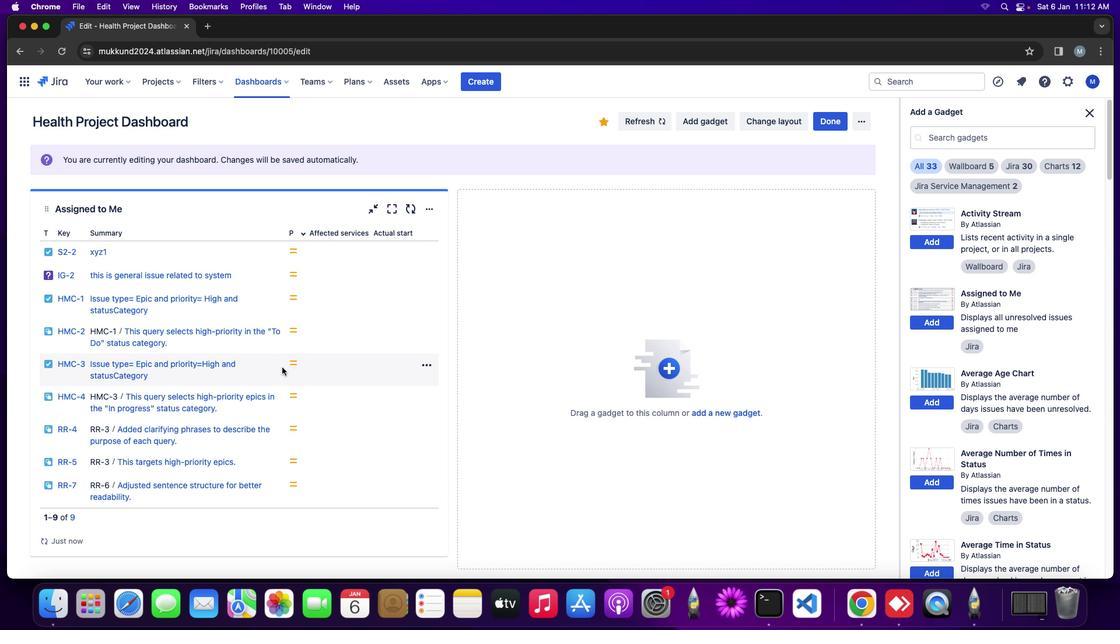 
Action: Mouse moved to (264, 357)
Screenshot: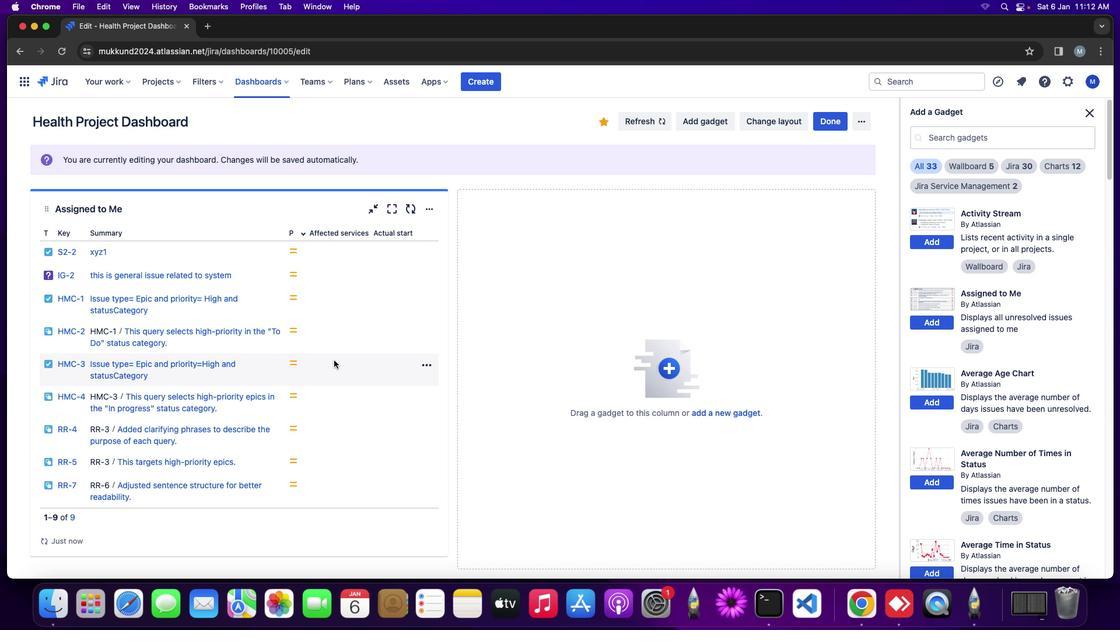 
Action: Mouse scrolled (264, 357) with delta (0, 0)
Screenshot: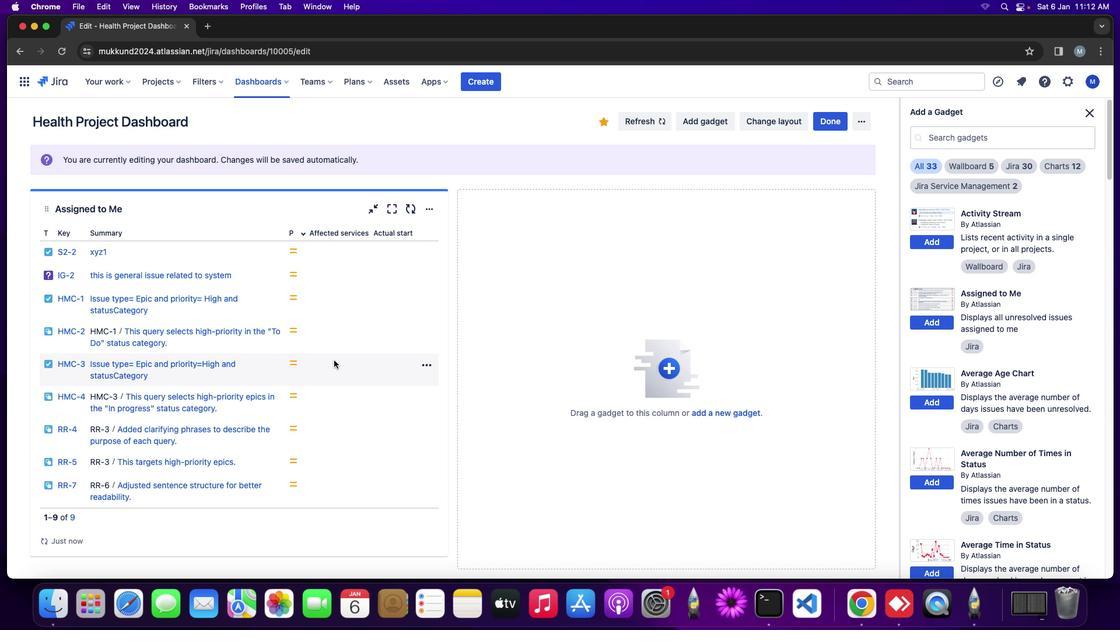 
Action: Mouse moved to (264, 357)
Screenshot: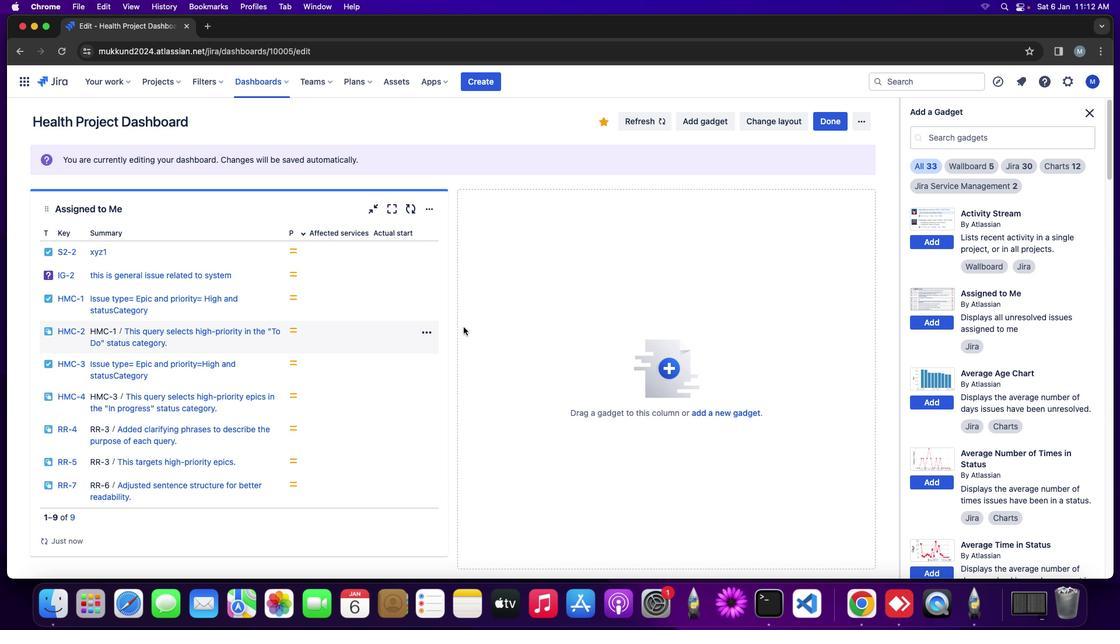 
Action: Mouse scrolled (264, 357) with delta (0, -1)
Screenshot: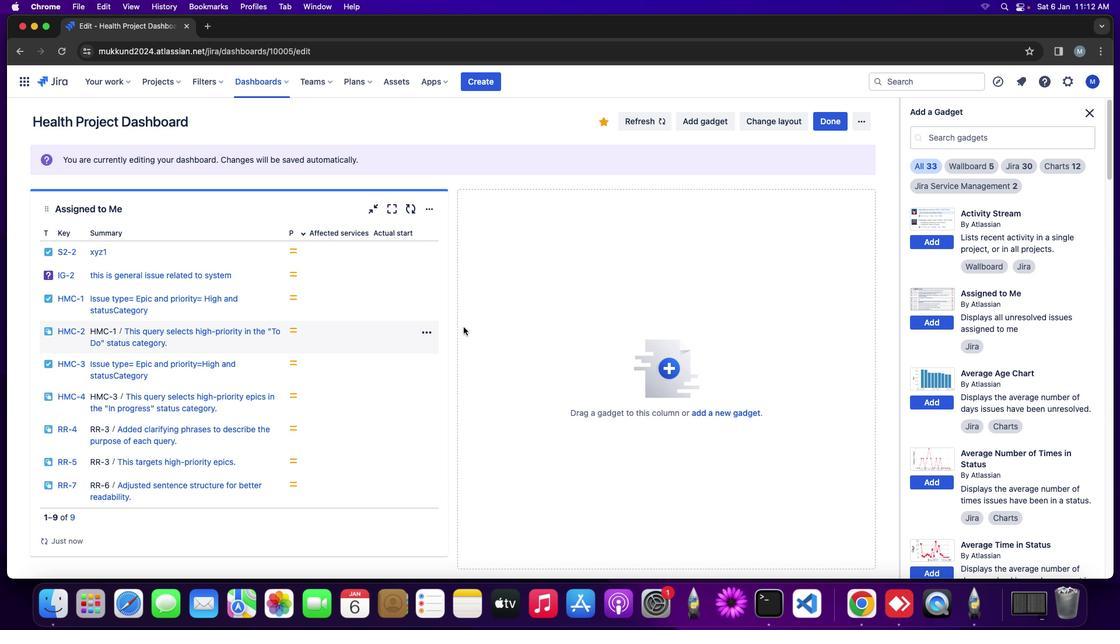 
Action: Mouse moved to (264, 359)
Screenshot: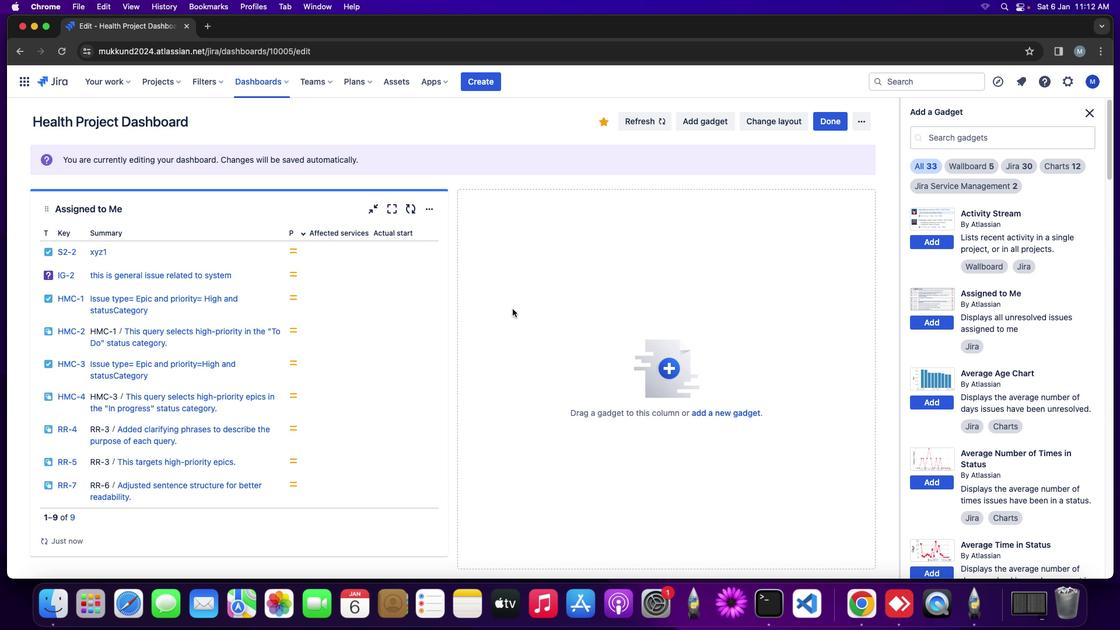 
Action: Mouse scrolled (264, 359) with delta (0, -1)
Screenshot: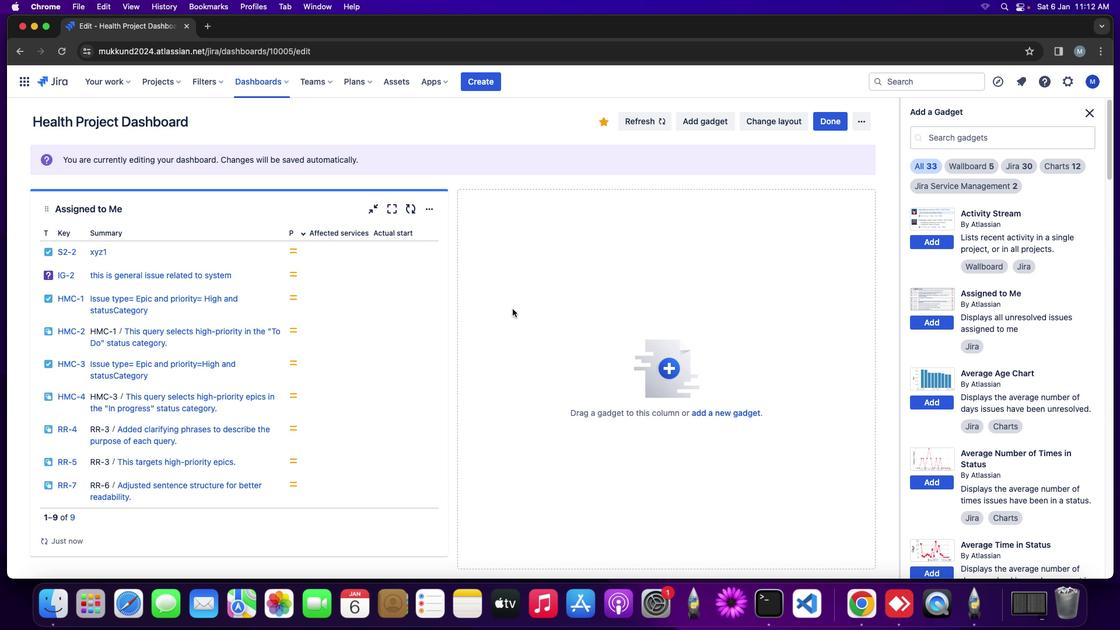 
Action: Mouse moved to (261, 366)
Screenshot: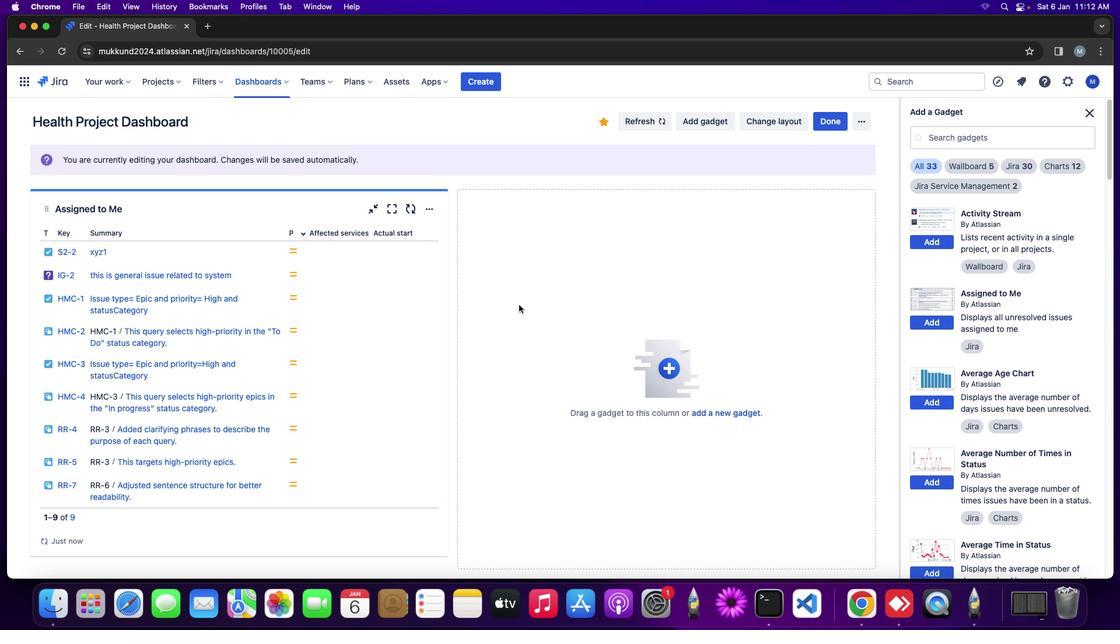 
Action: Mouse scrolled (261, 366) with delta (0, 0)
Screenshot: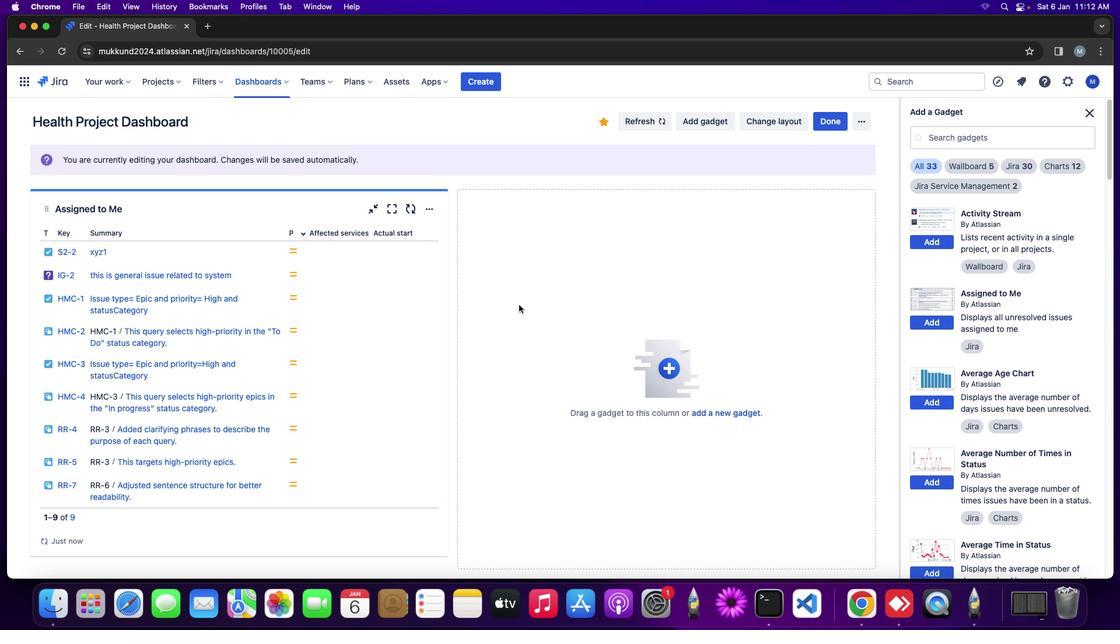 
Action: Mouse moved to (261, 367)
Screenshot: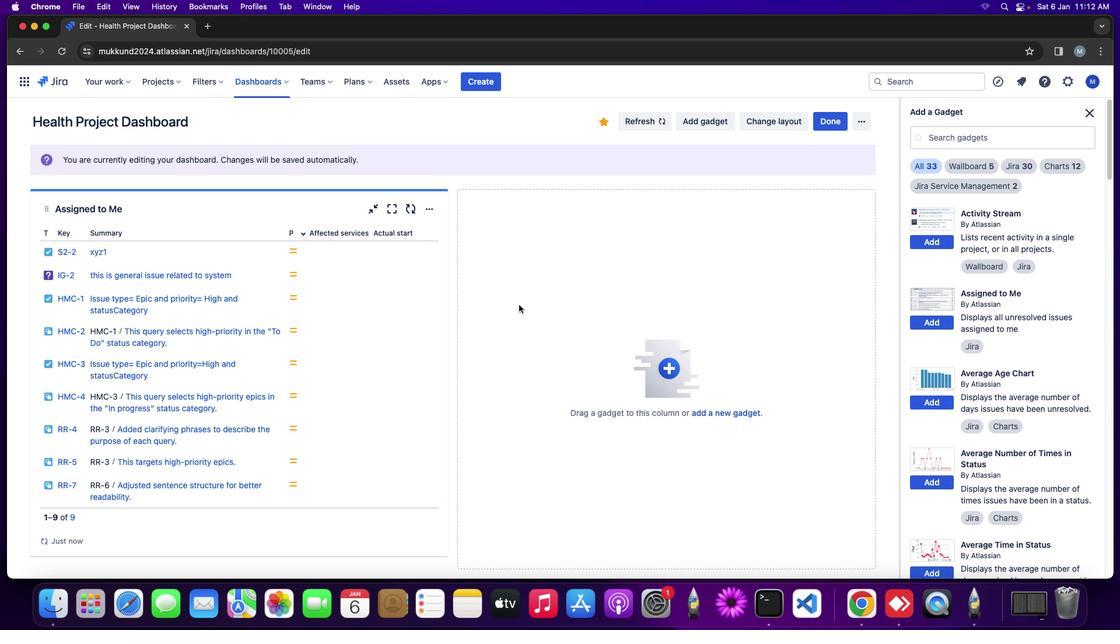 
Action: Mouse scrolled (261, 367) with delta (0, 0)
Screenshot: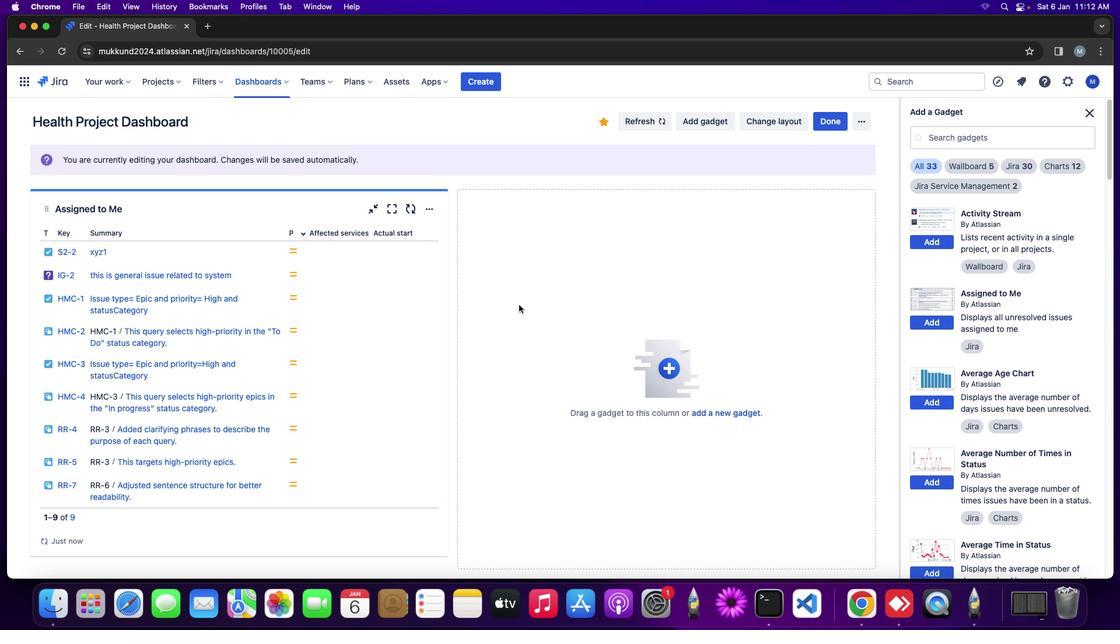
Action: Mouse moved to (519, 304)
Screenshot: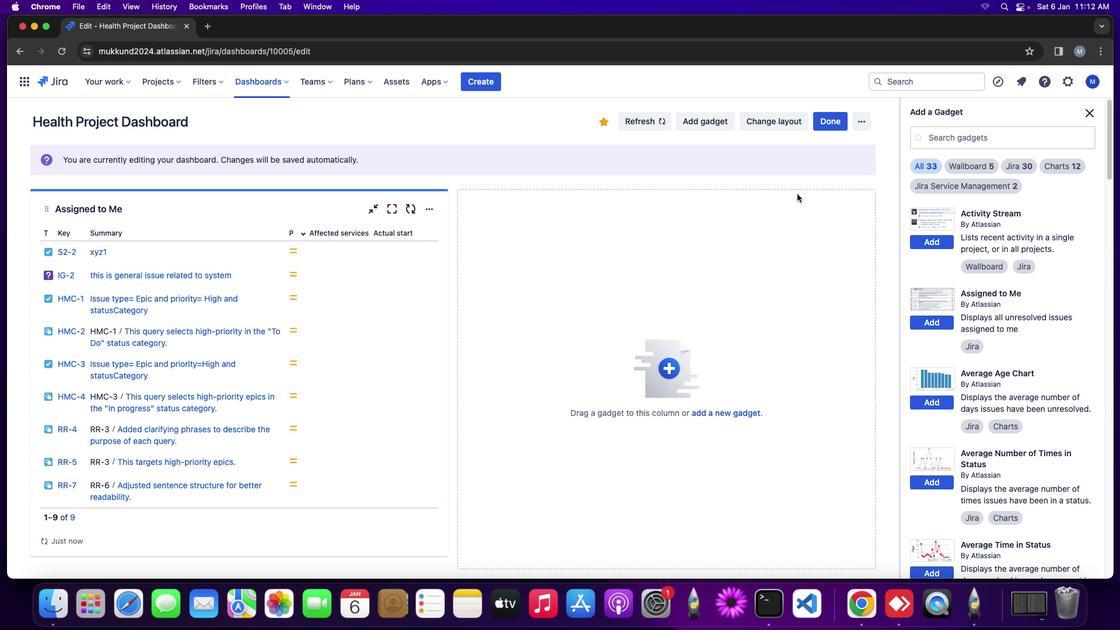 
Action: Mouse pressed left at (519, 304)
Screenshot: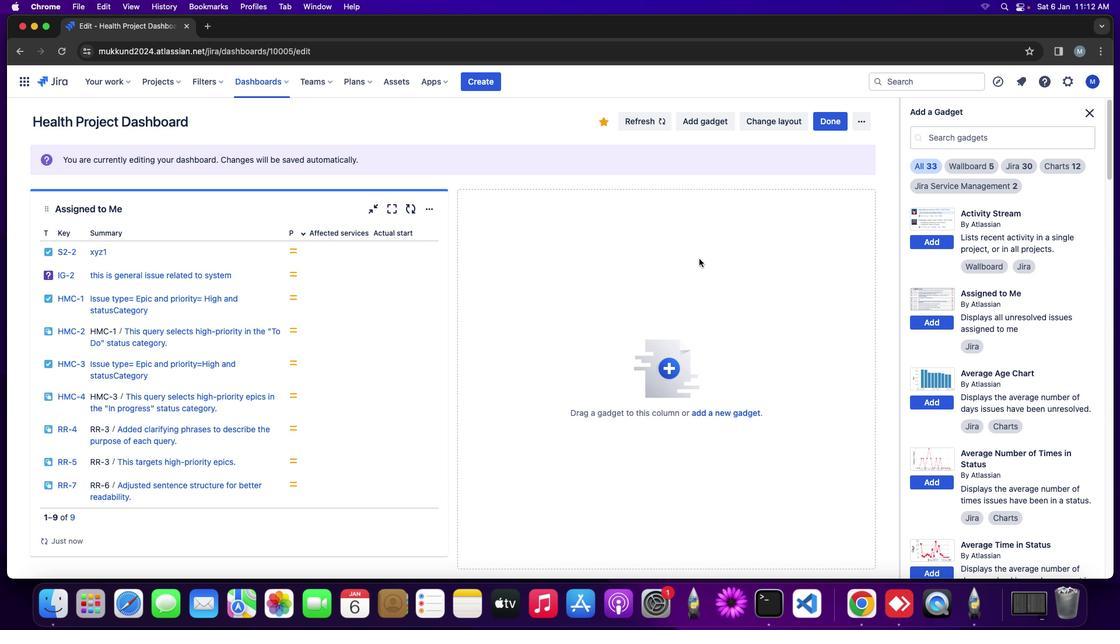 
Action: Mouse moved to (1016, 356)
Screenshot: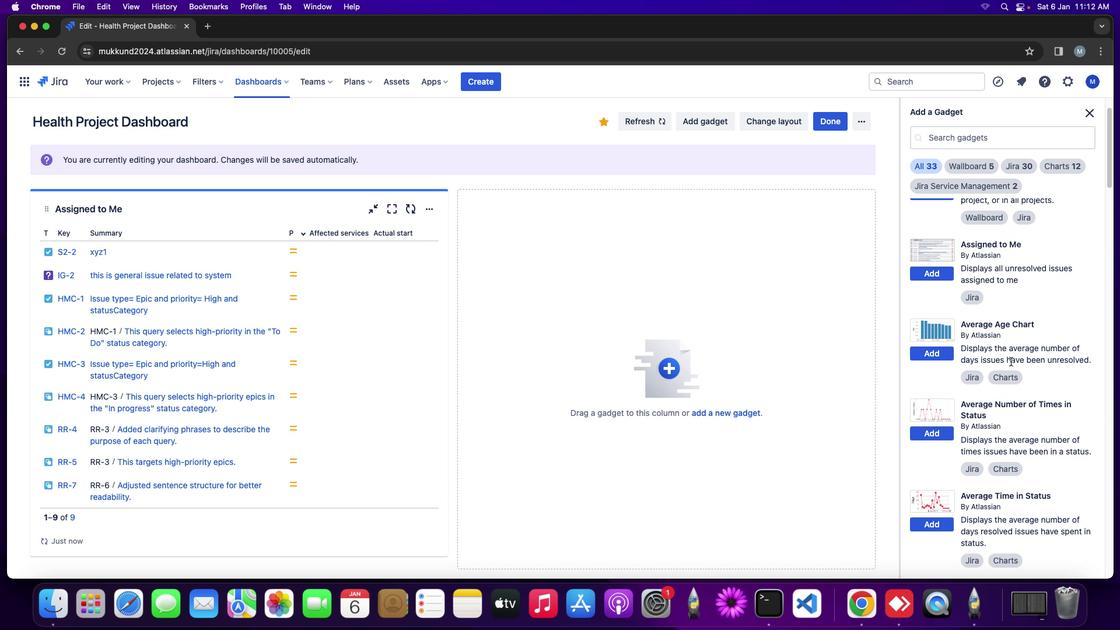 
Action: Mouse scrolled (1016, 356) with delta (0, 0)
Screenshot: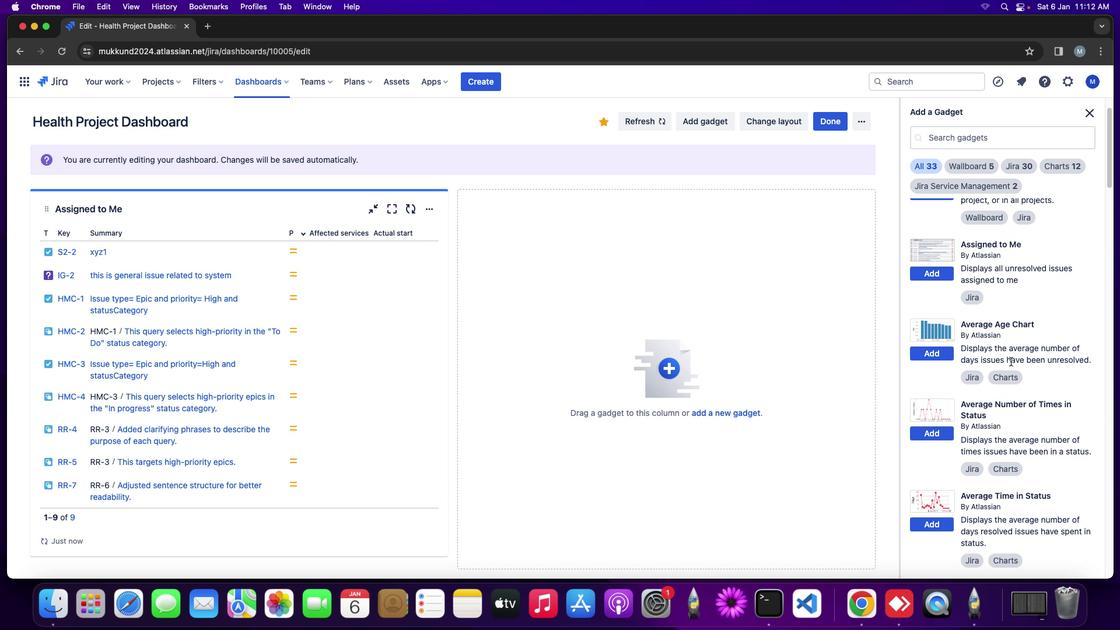 
Action: Mouse moved to (1015, 359)
Screenshot: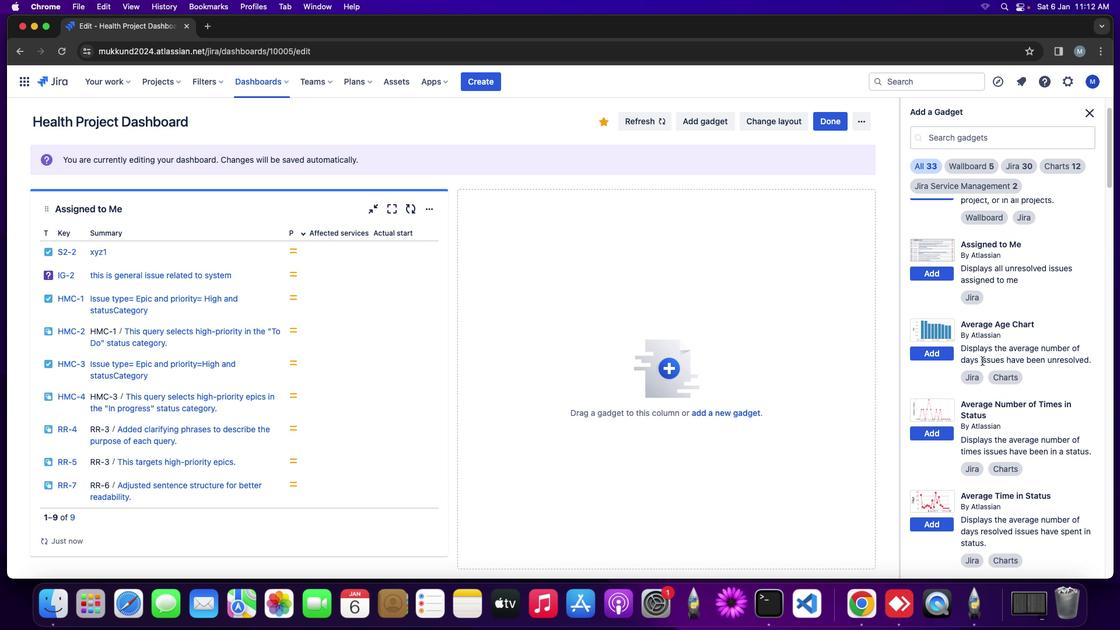 
Action: Mouse scrolled (1015, 359) with delta (0, 0)
Screenshot: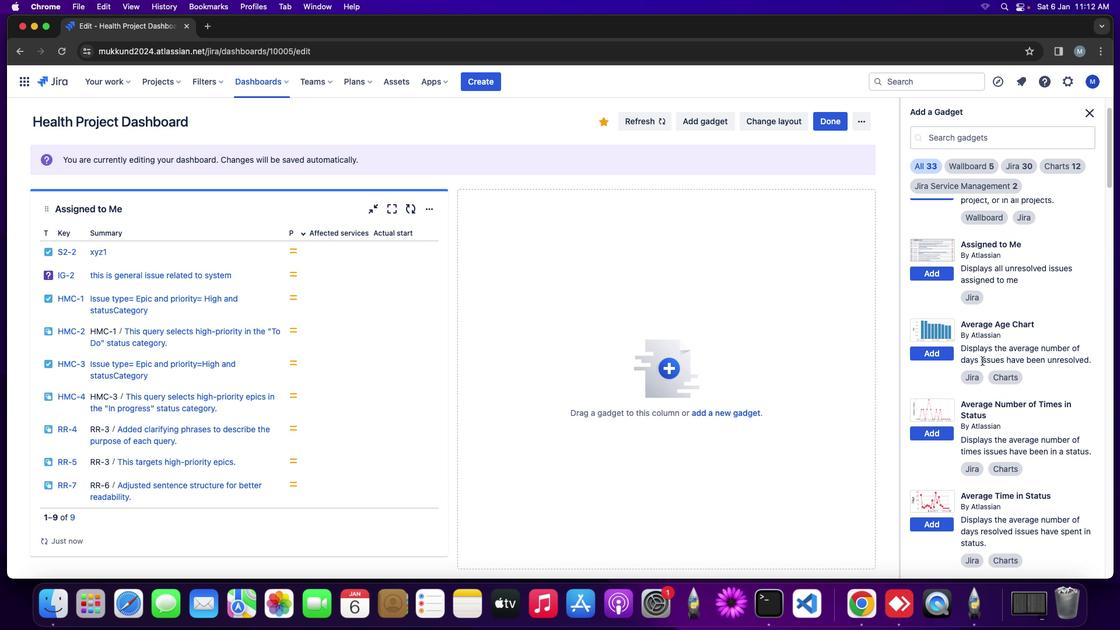 
Action: Mouse moved to (1015, 359)
Screenshot: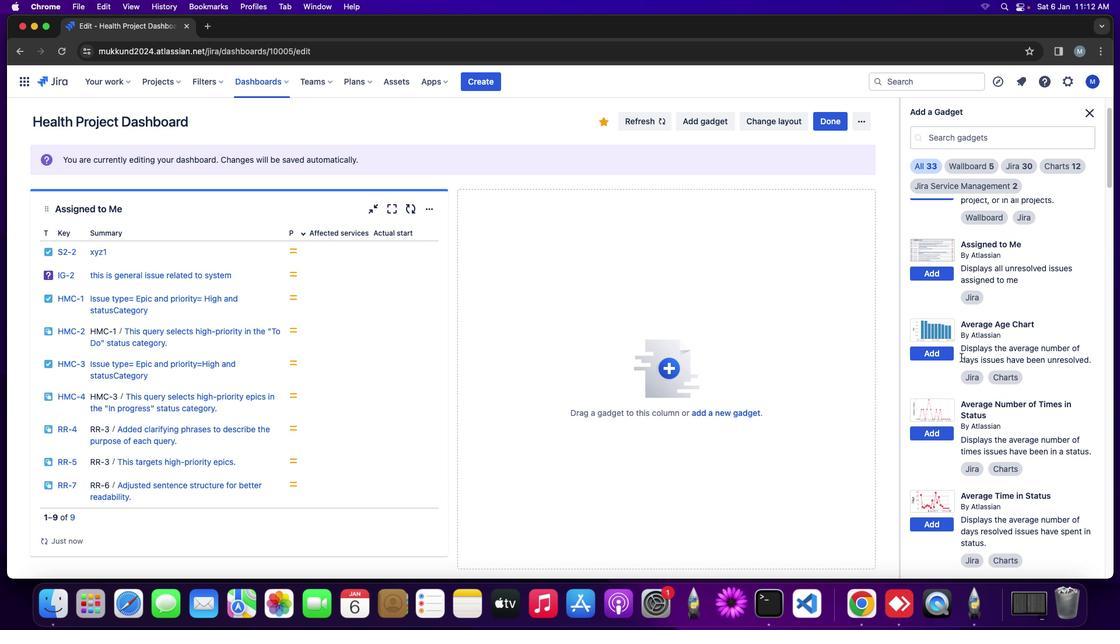 
Action: Mouse scrolled (1015, 359) with delta (0, 0)
Screenshot: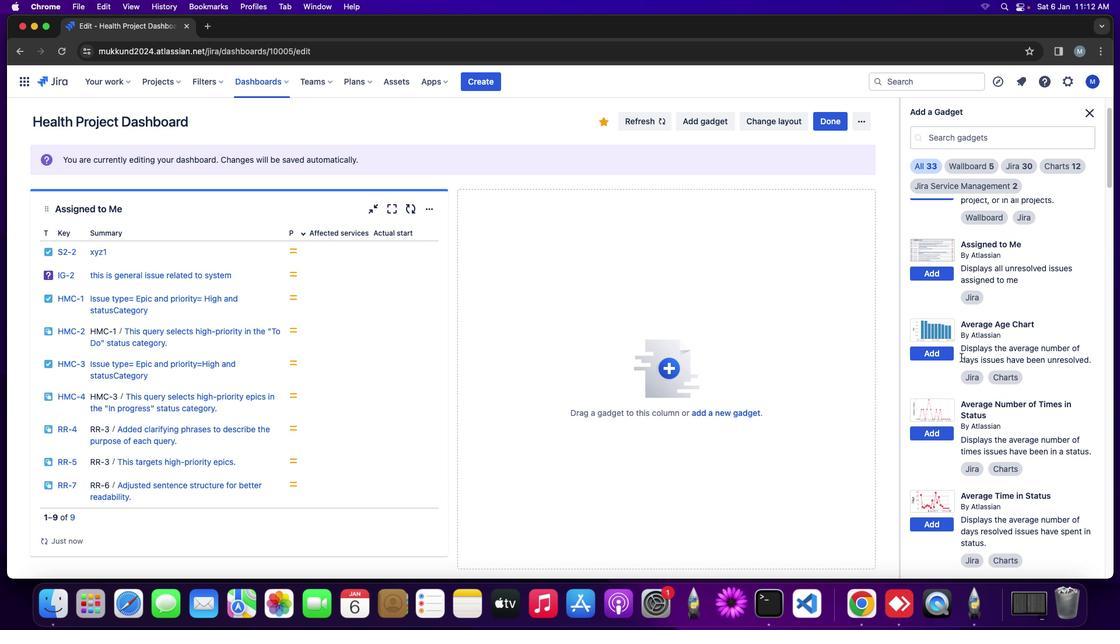 
Action: Mouse moved to (1015, 359)
Screenshot: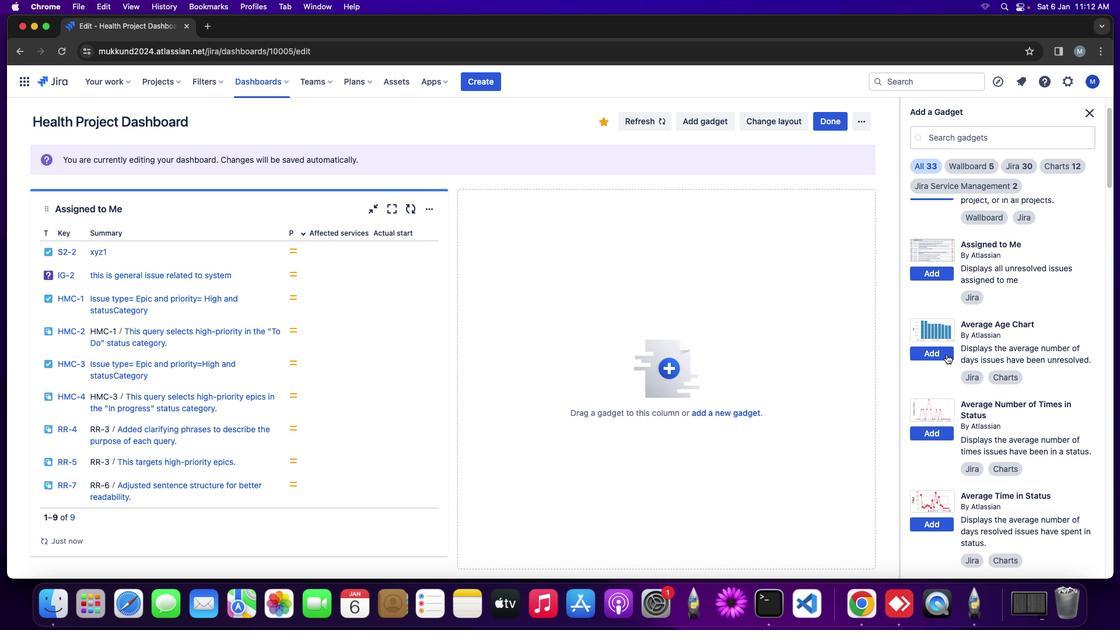 
Action: Mouse scrolled (1015, 359) with delta (0, 0)
Screenshot: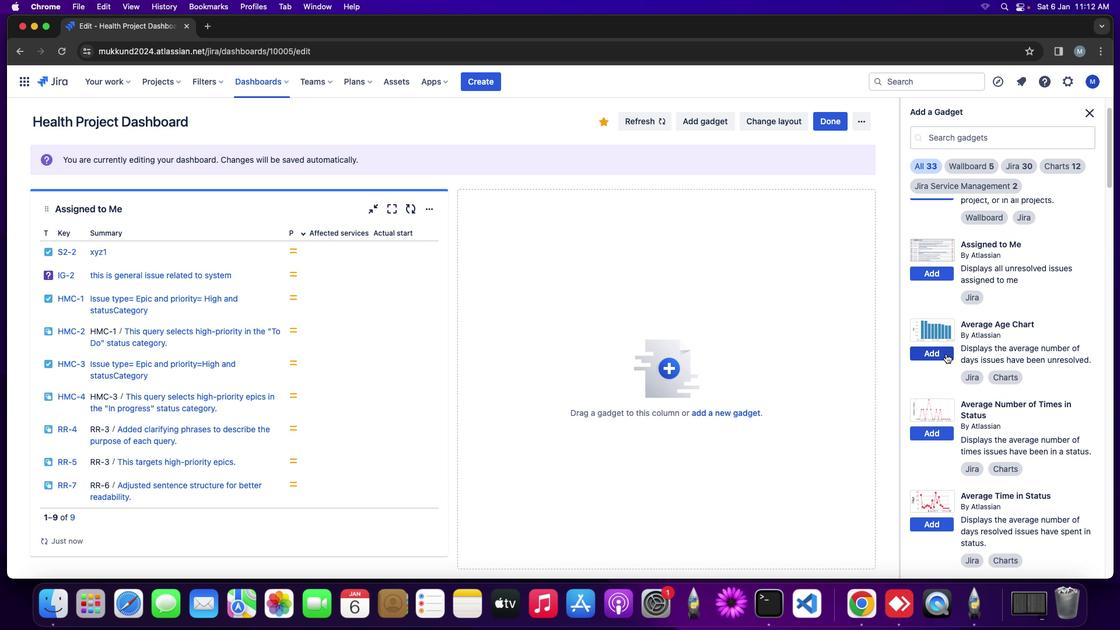 
Action: Mouse moved to (942, 354)
Screenshot: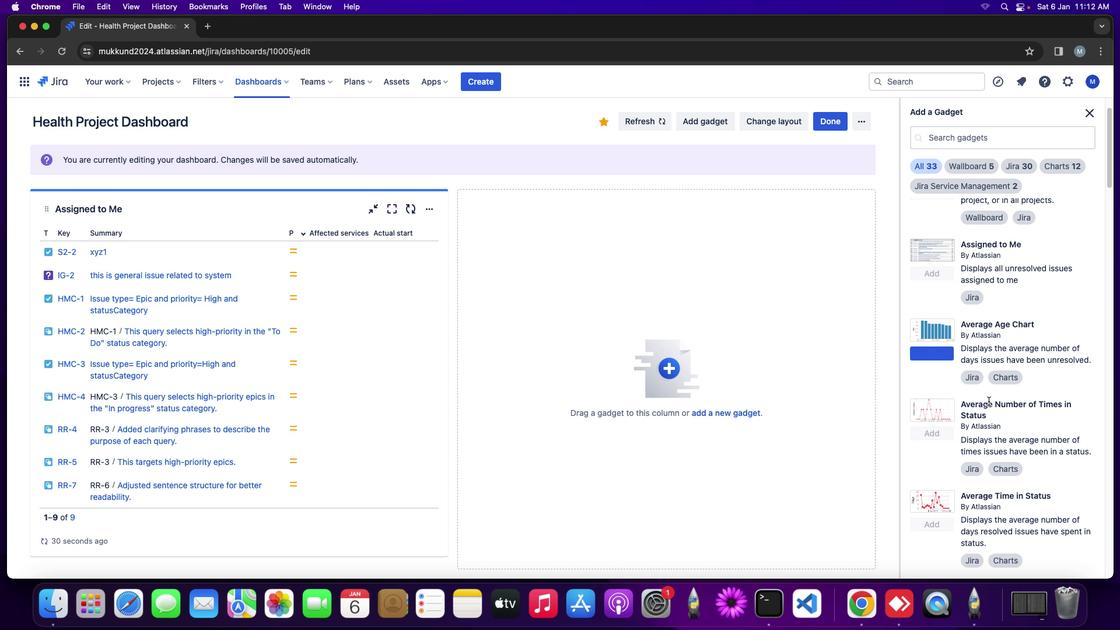 
Action: Mouse pressed left at (942, 354)
Screenshot: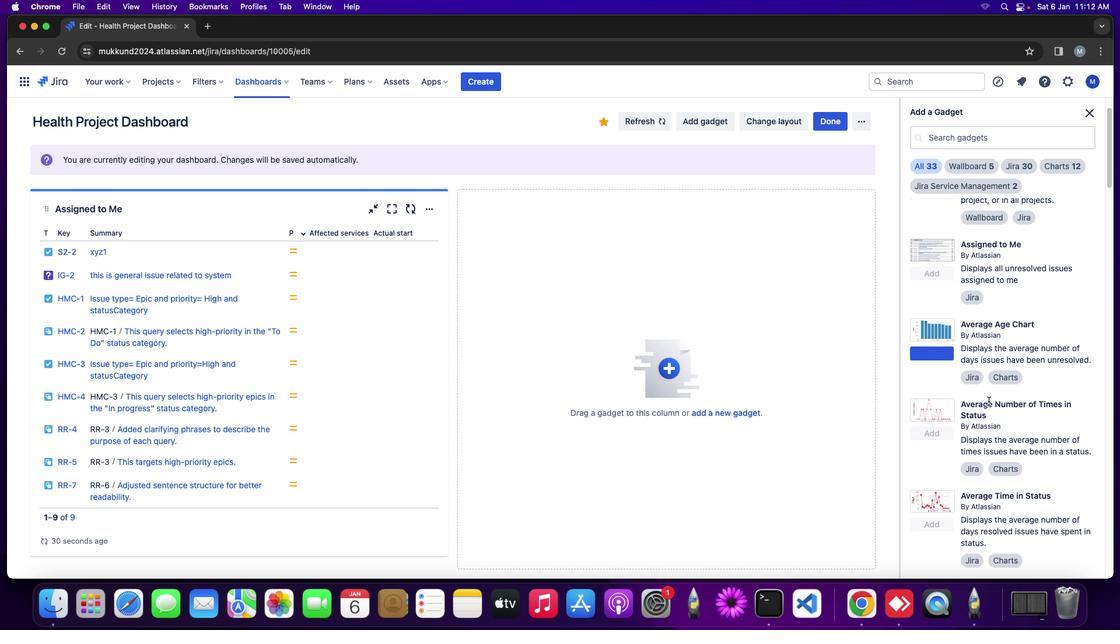 
Action: Mouse moved to (170, 330)
Screenshot: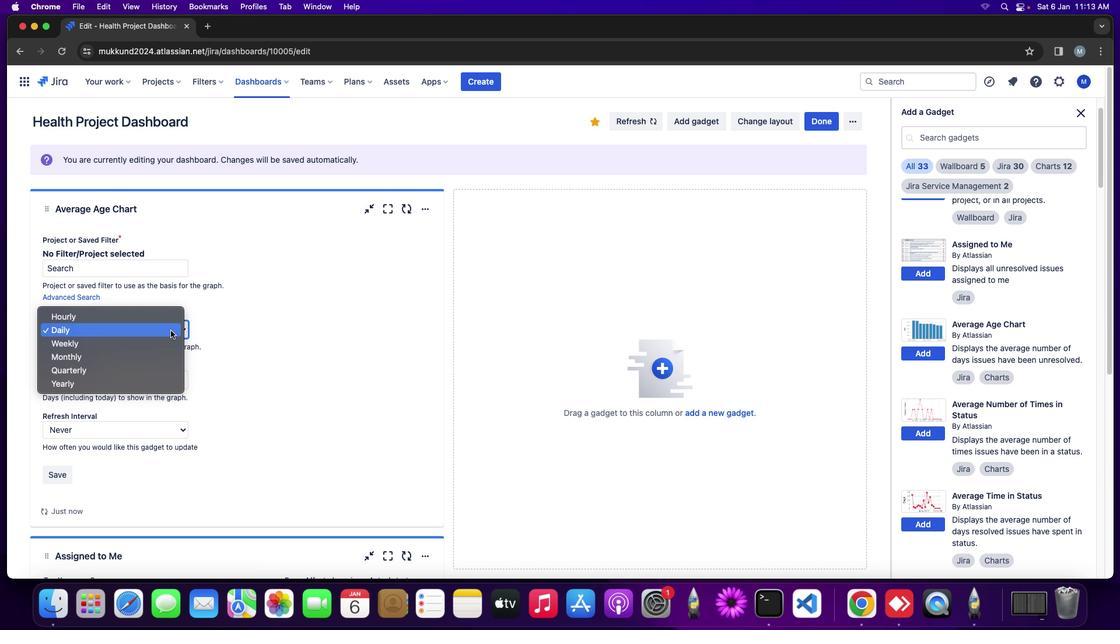 
Action: Mouse pressed left at (170, 330)
Screenshot: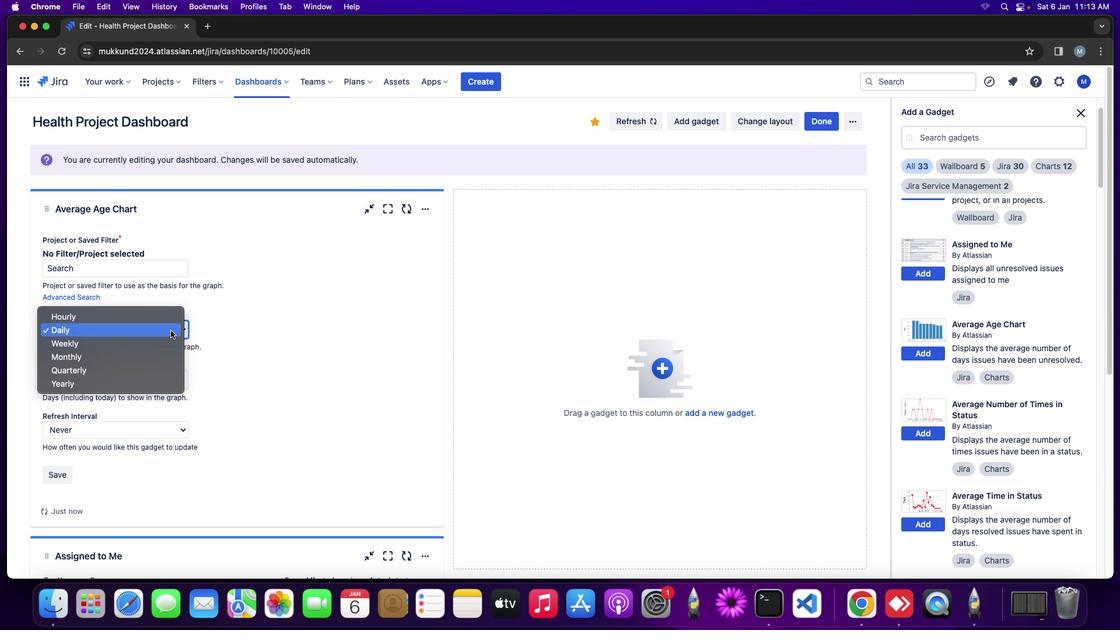 
Action: Mouse moved to (249, 330)
Screenshot: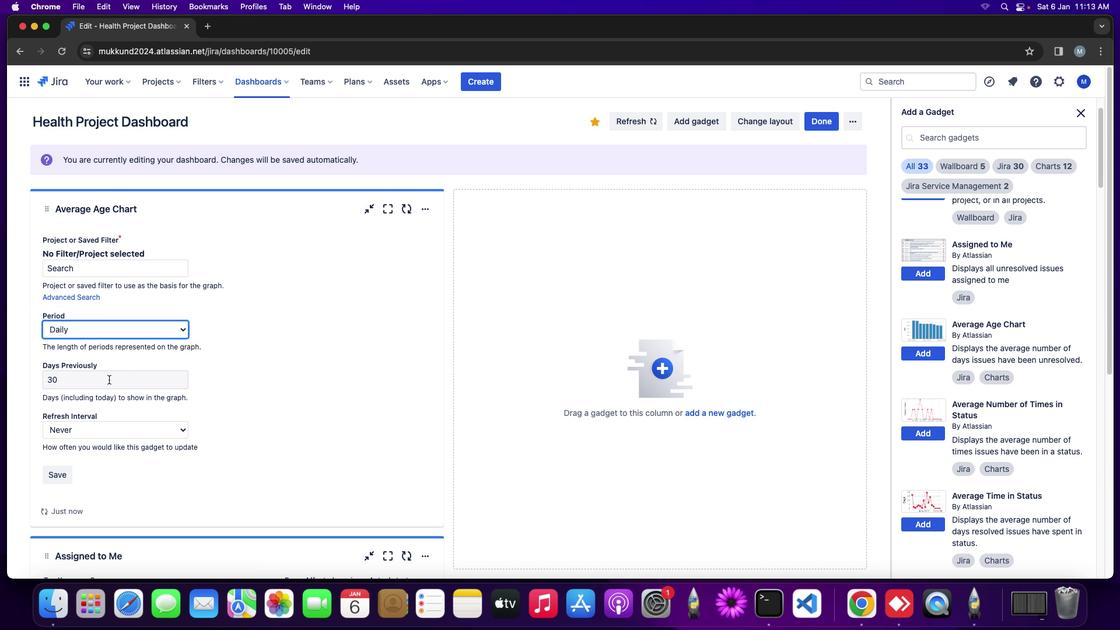 
Action: Mouse pressed left at (249, 330)
Screenshot: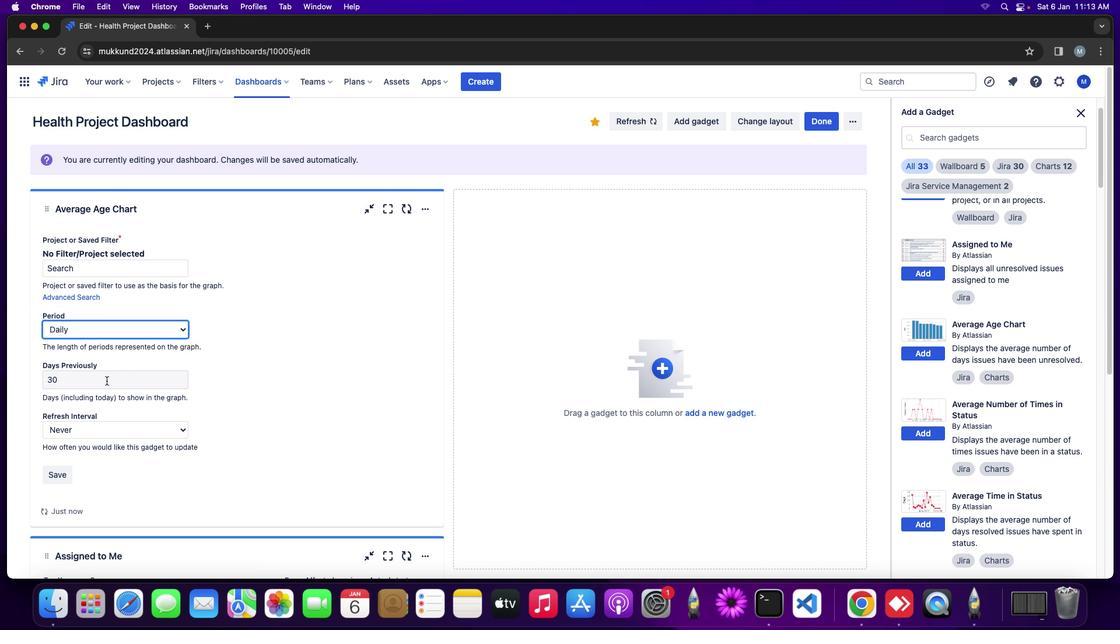 
Action: Mouse moved to (67, 385)
Screenshot: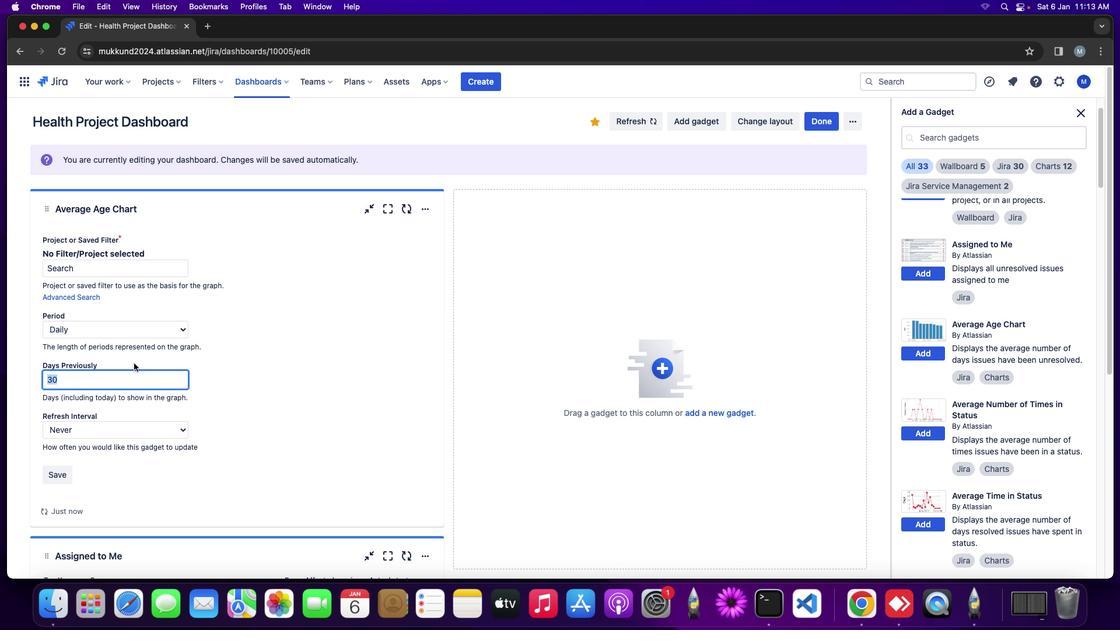
Action: Mouse pressed left at (67, 385)
Screenshot: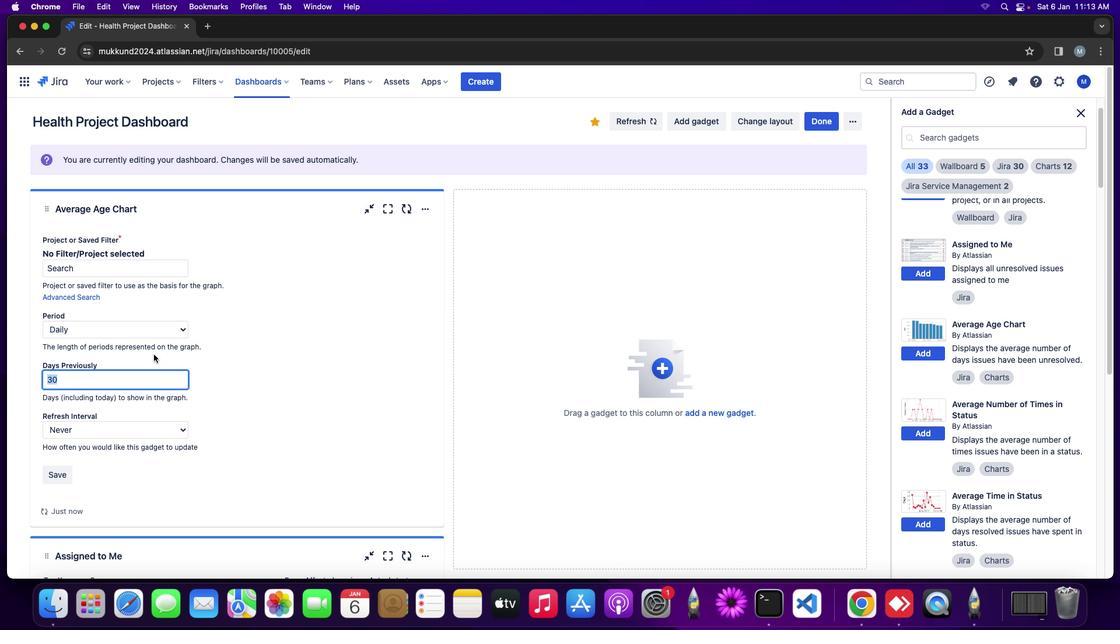 
Action: Mouse moved to (154, 354)
Screenshot: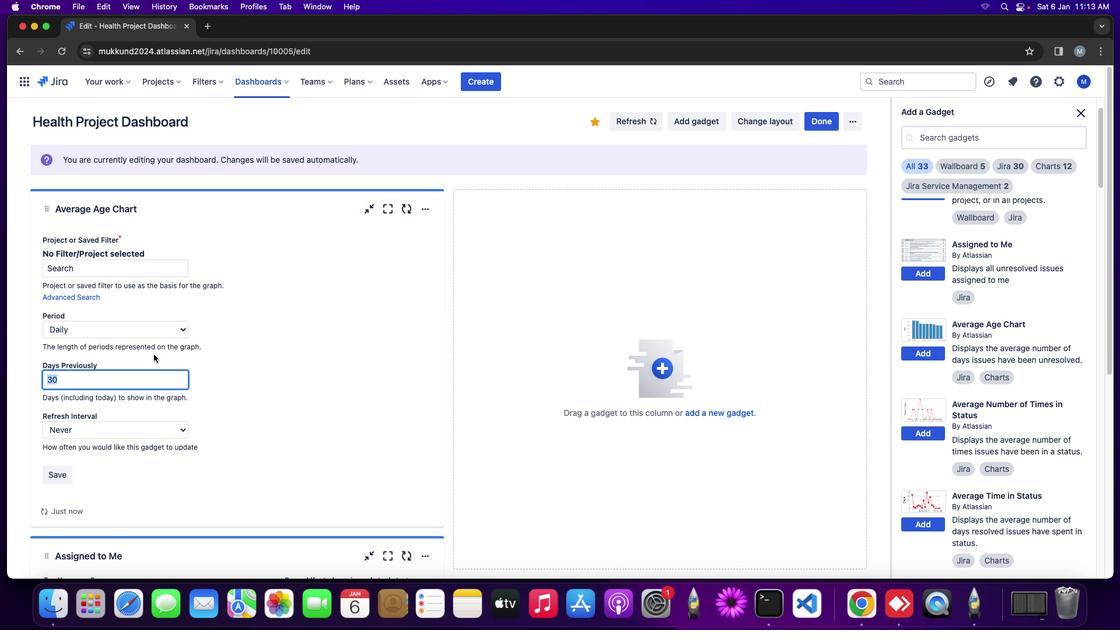 
Action: Key pressed '2''7'
Screenshot: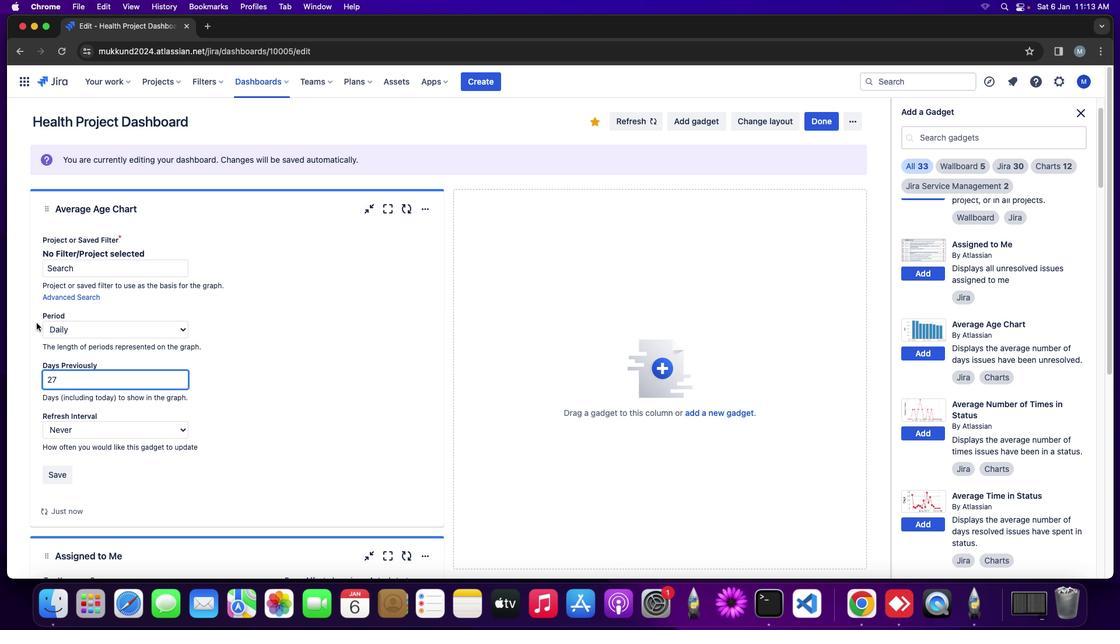 
Action: Mouse moved to (311, 366)
Screenshot: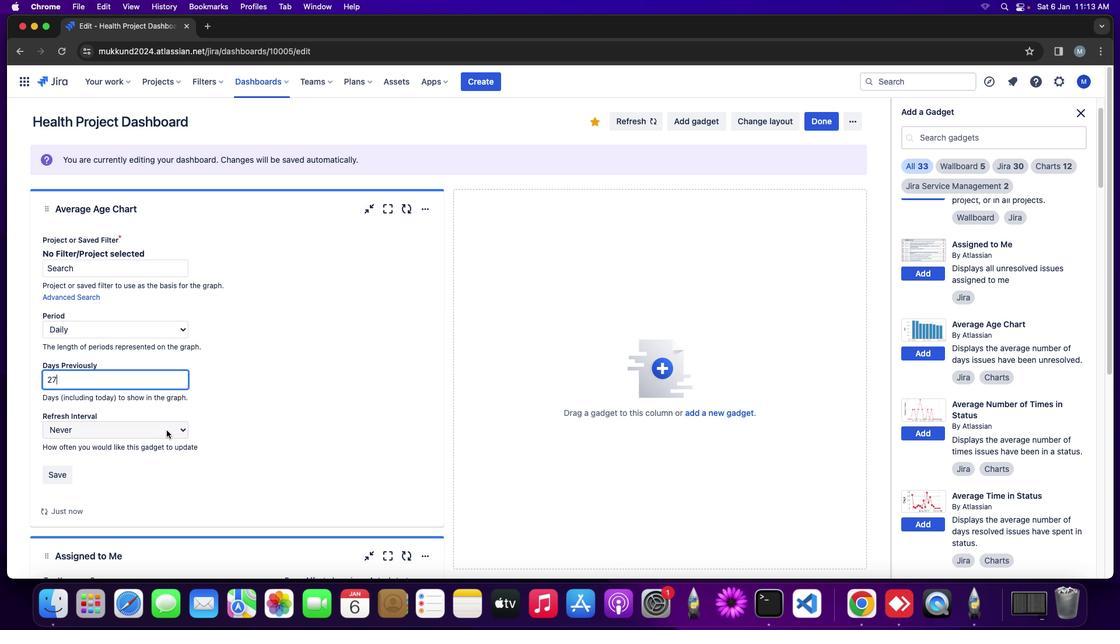 
Action: Mouse pressed left at (311, 366)
Screenshot: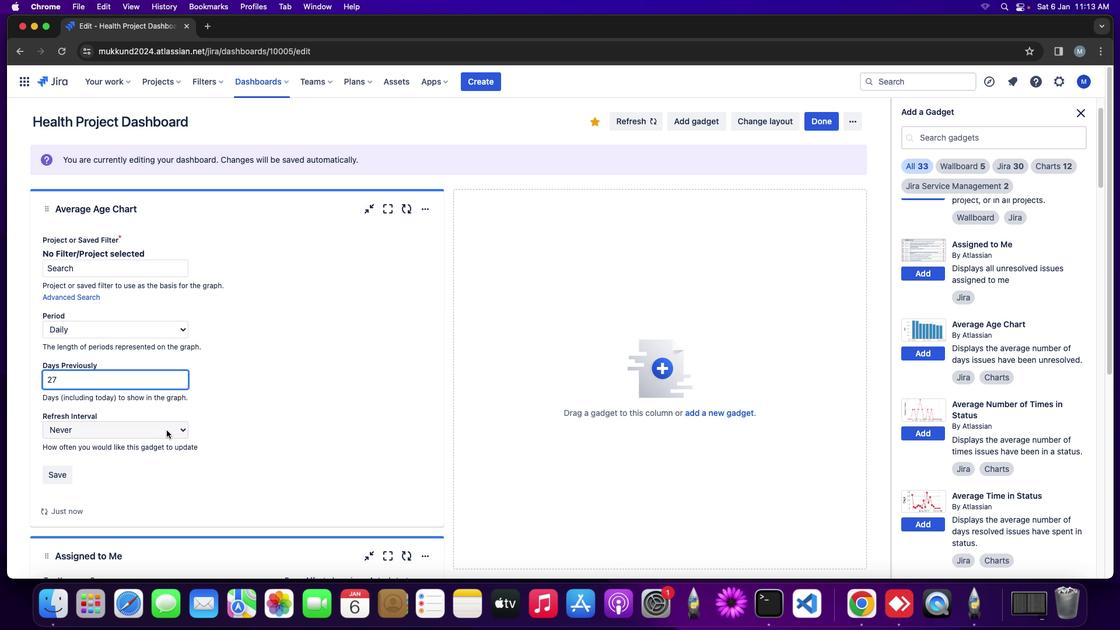 
Action: Mouse moved to (166, 430)
Screenshot: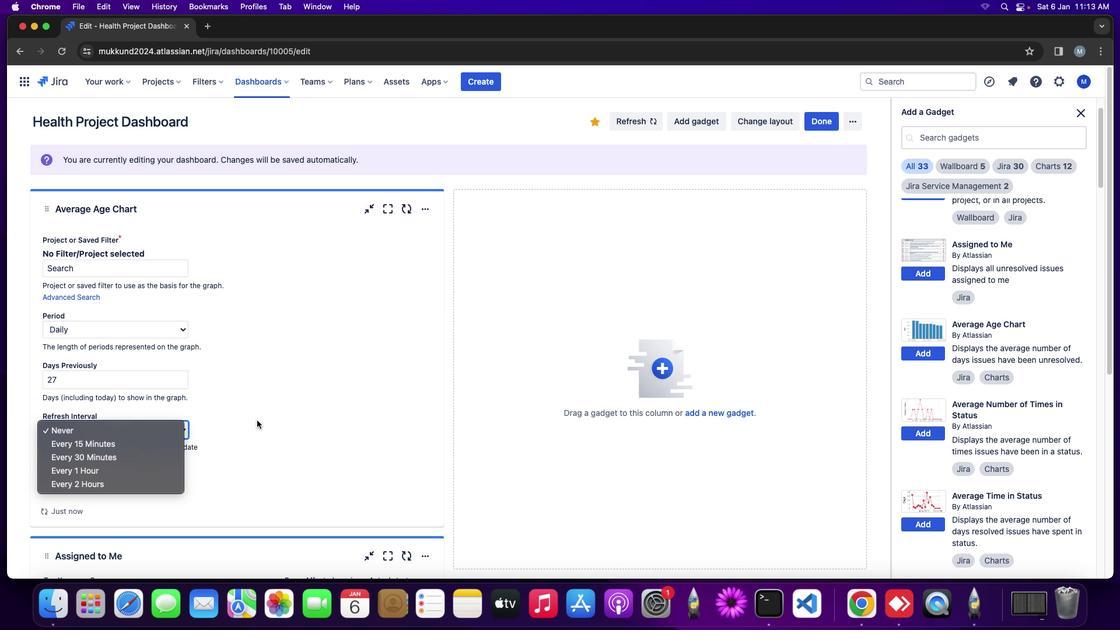 
Action: Mouse pressed left at (166, 430)
Screenshot: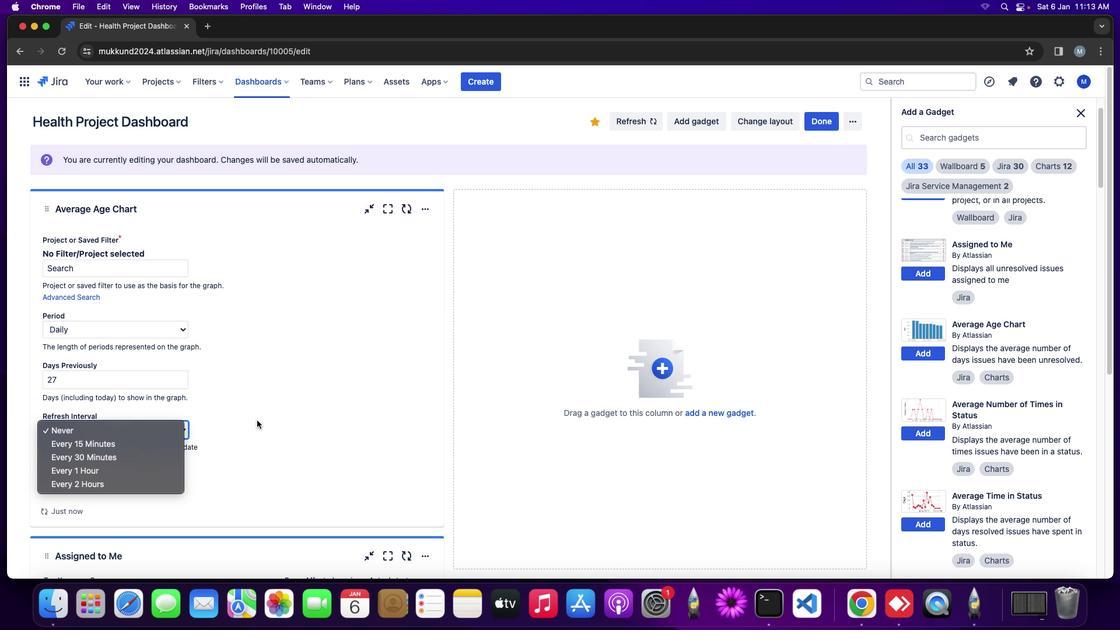 
Action: Mouse moved to (256, 420)
Screenshot: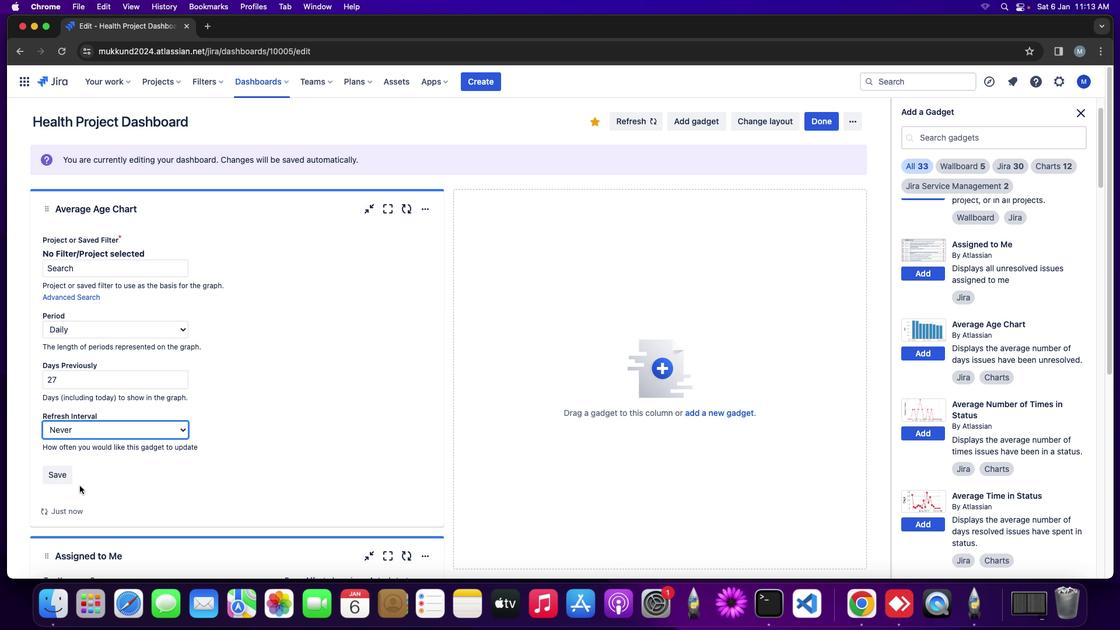 
Action: Mouse pressed left at (256, 420)
Screenshot: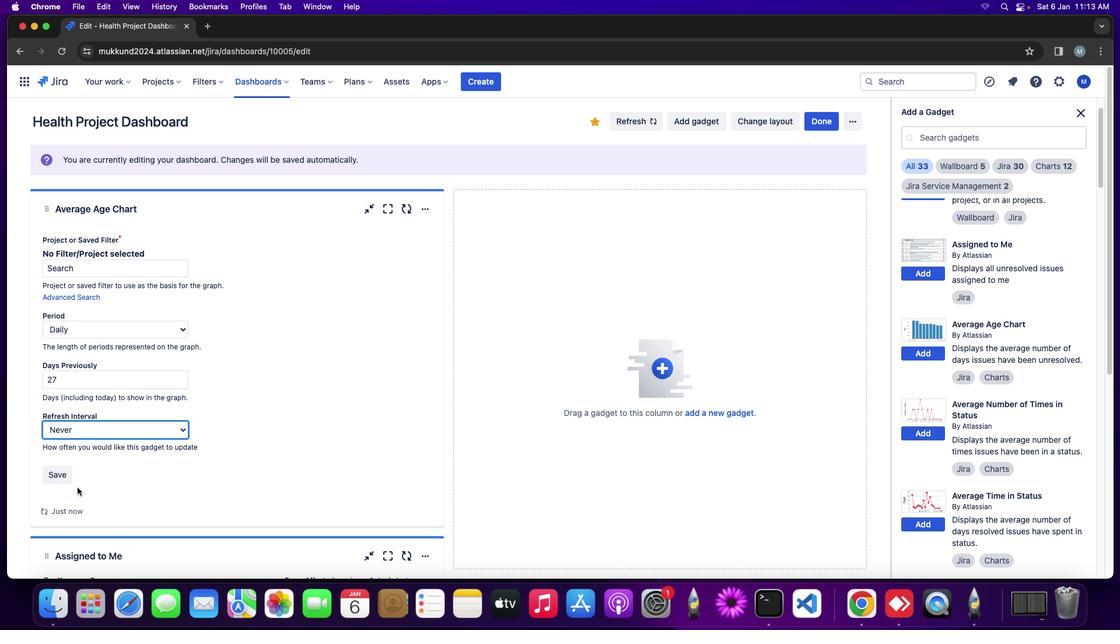 
Action: Mouse moved to (140, 426)
Screenshot: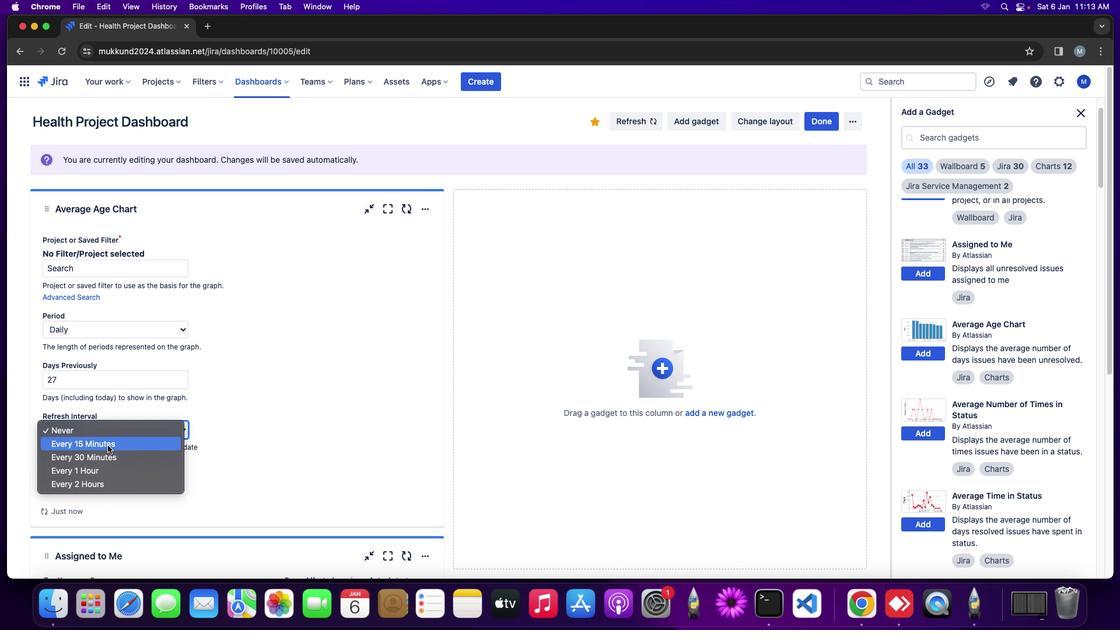 
Action: Mouse pressed left at (140, 426)
Screenshot: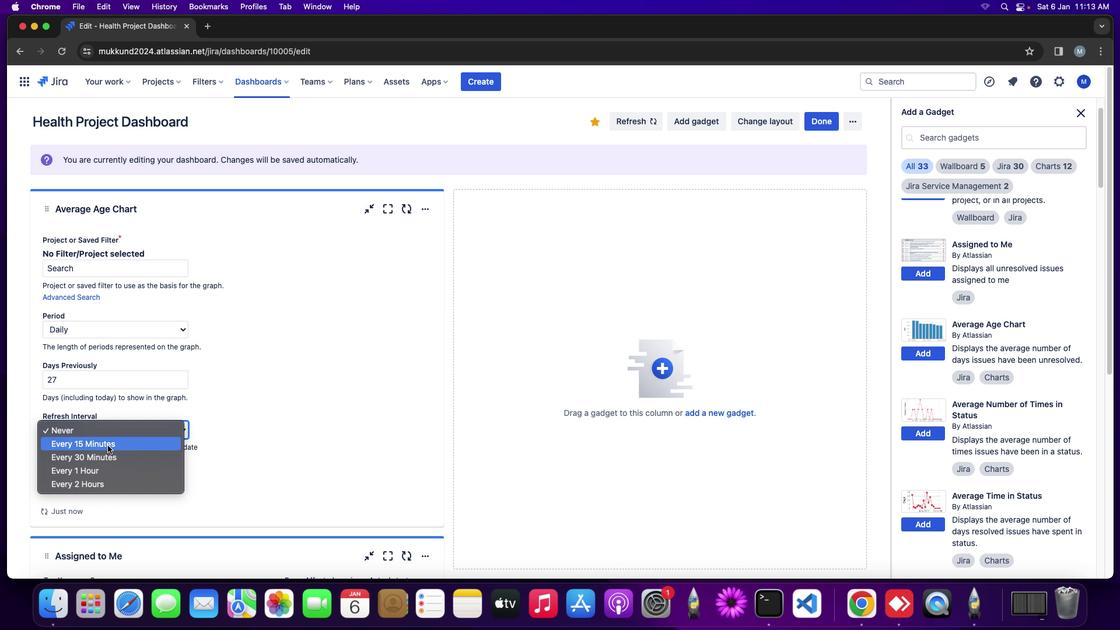 
Action: Mouse moved to (107, 445)
Screenshot: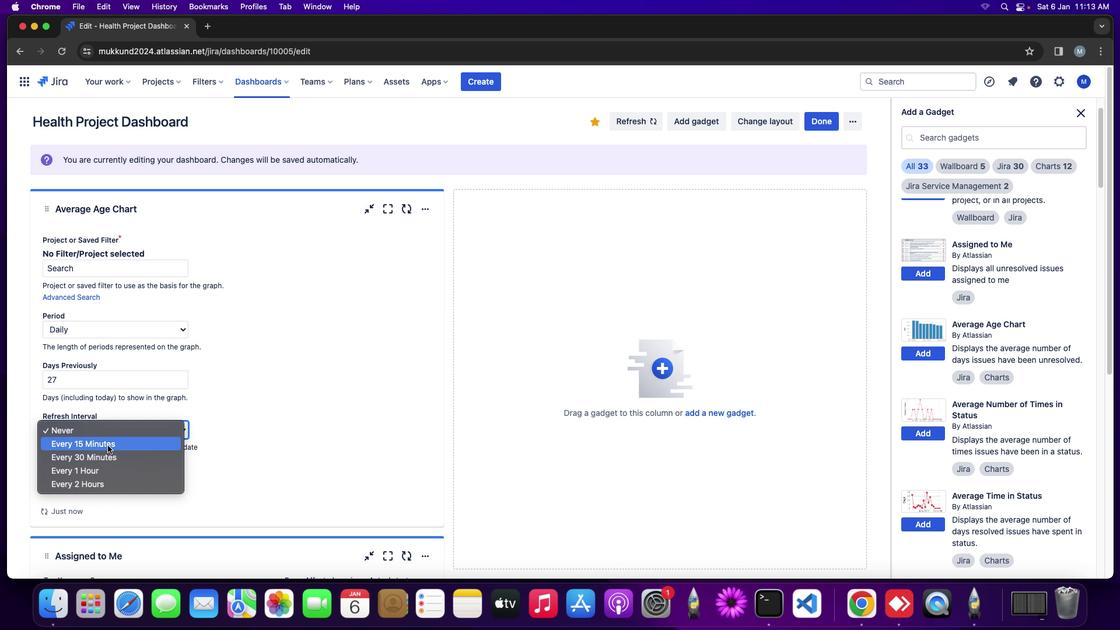 
Action: Mouse pressed left at (107, 445)
Screenshot: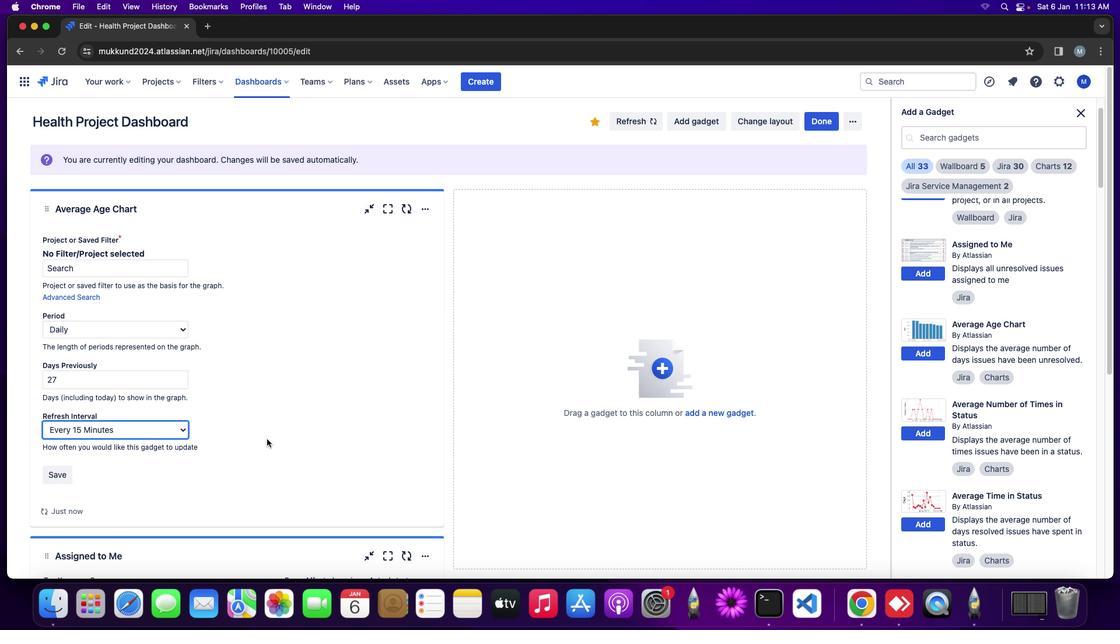 
Action: Mouse moved to (267, 438)
Screenshot: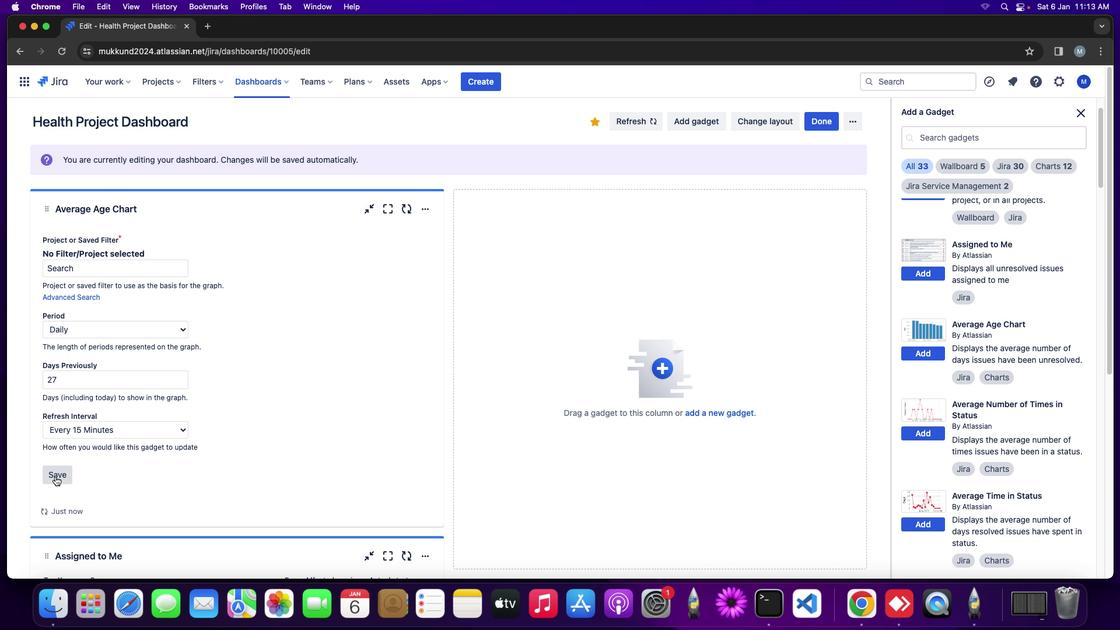 
Action: Mouse pressed left at (267, 438)
Screenshot: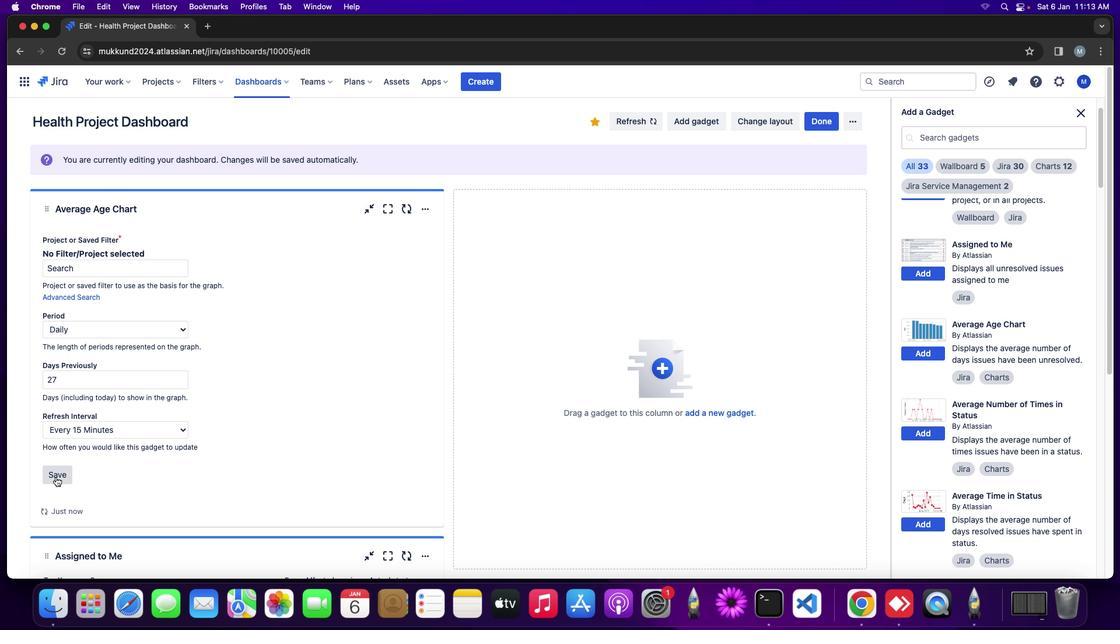 
Action: Mouse moved to (56, 476)
Screenshot: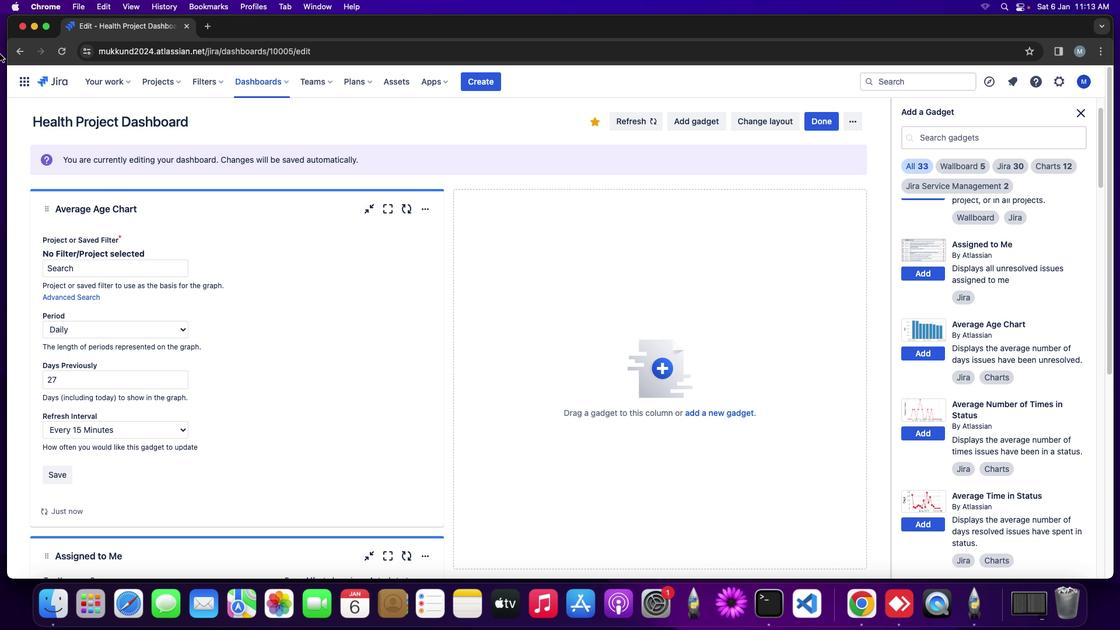 
Action: Mouse pressed left at (56, 476)
Screenshot: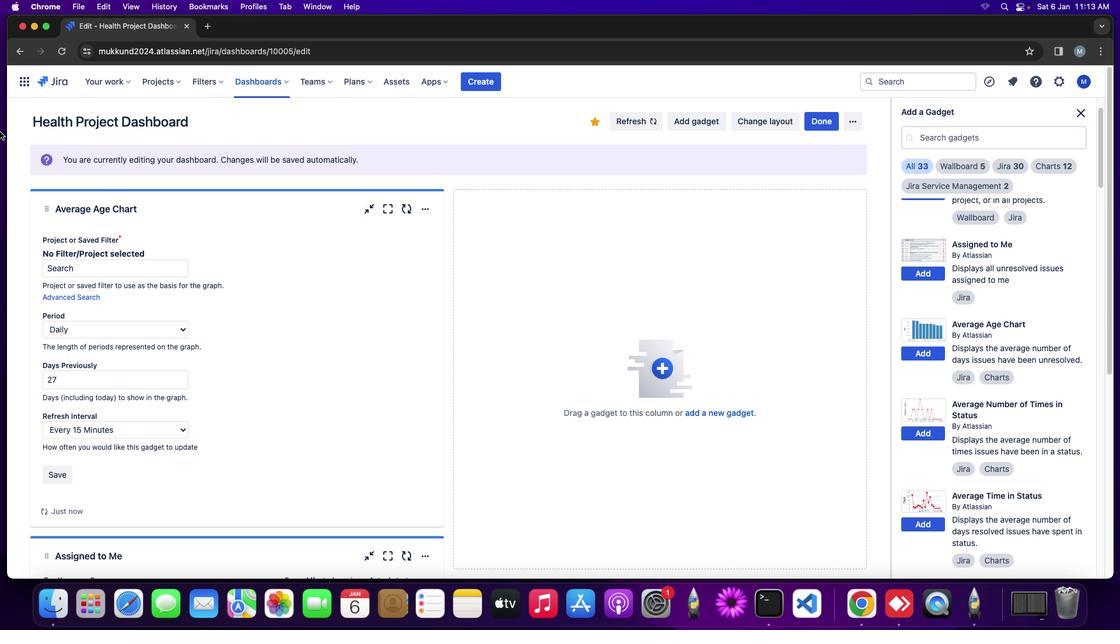 
Action: Mouse moved to (53, 476)
Screenshot: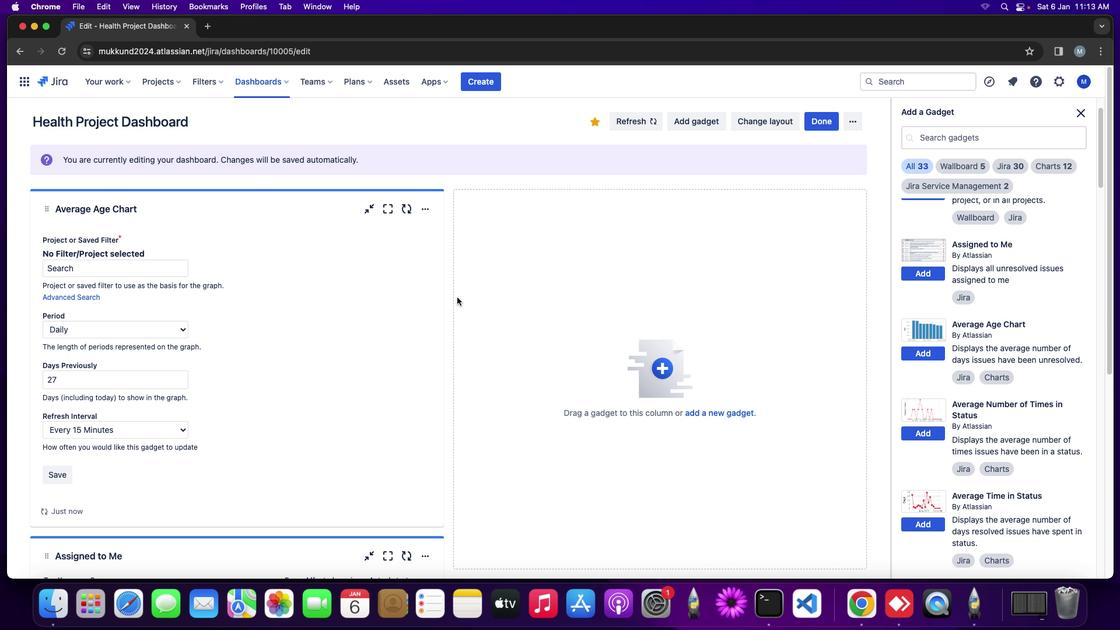 
Action: Mouse pressed left at (53, 476)
Screenshot: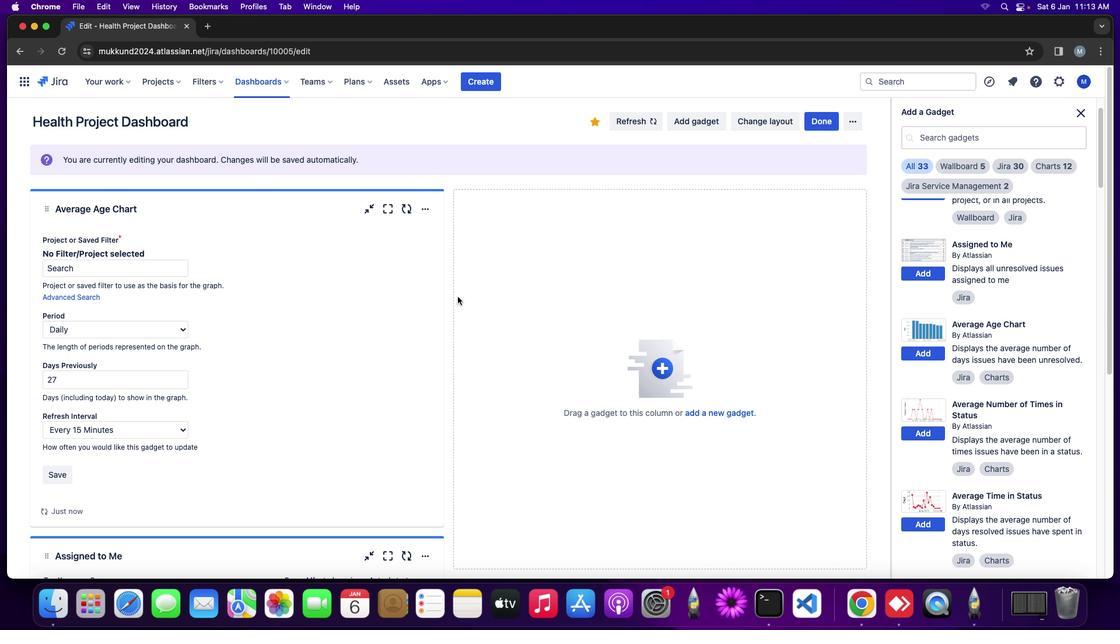 
Action: Mouse moved to (587, 305)
Screenshot: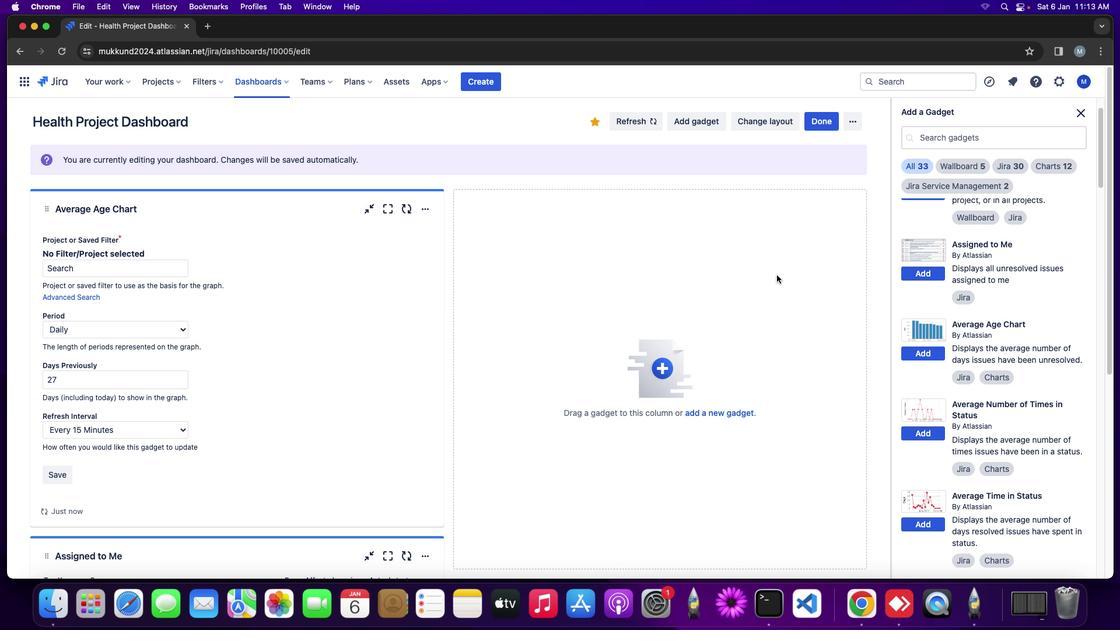 
Action: Mouse pressed left at (587, 305)
Screenshot: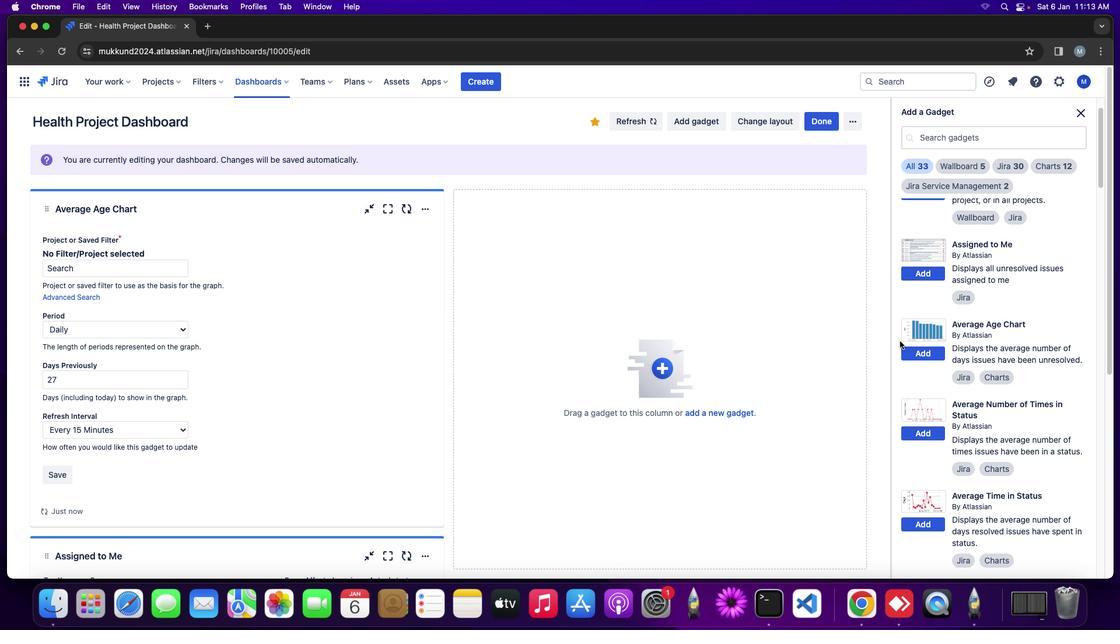 
Action: Mouse moved to (942, 378)
Screenshot: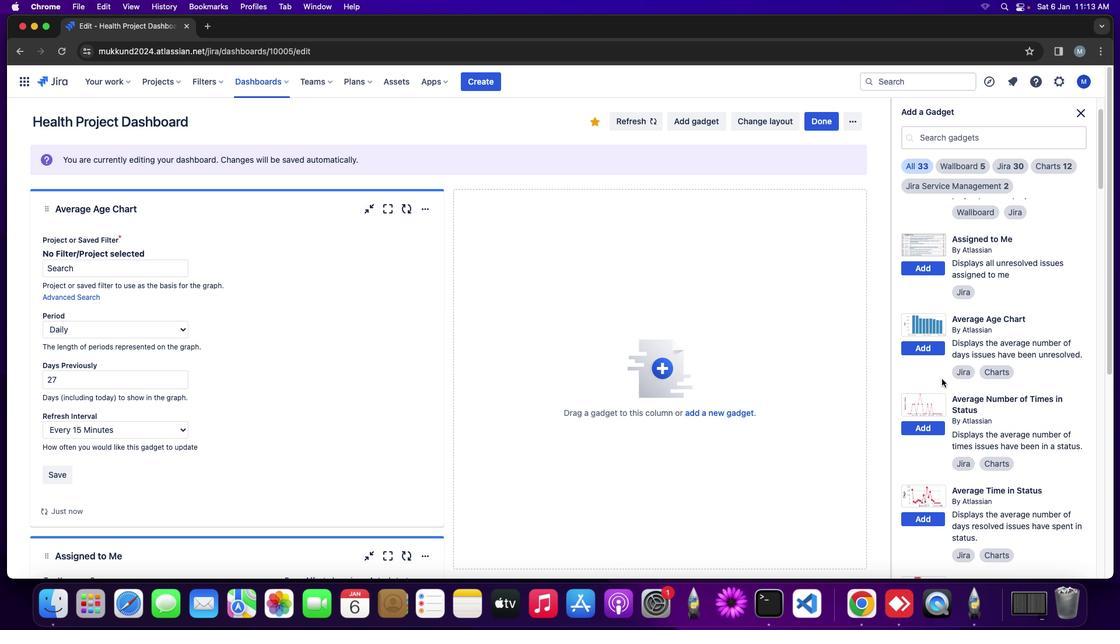 
Action: Mouse scrolled (942, 378) with delta (0, 0)
Screenshot: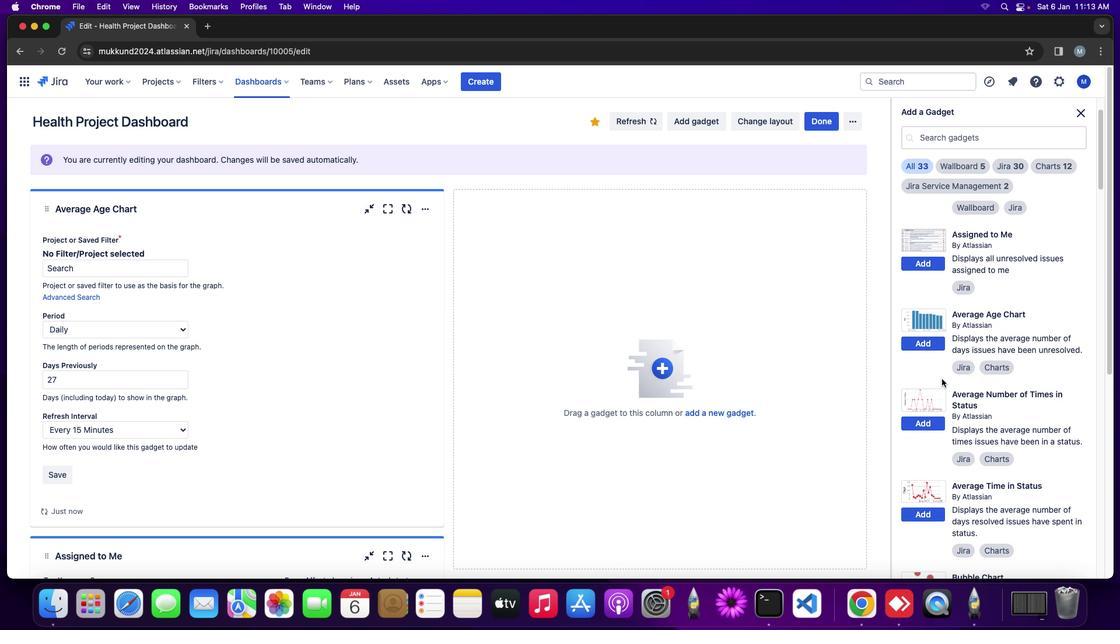 
Action: Mouse scrolled (942, 378) with delta (0, 0)
Screenshot: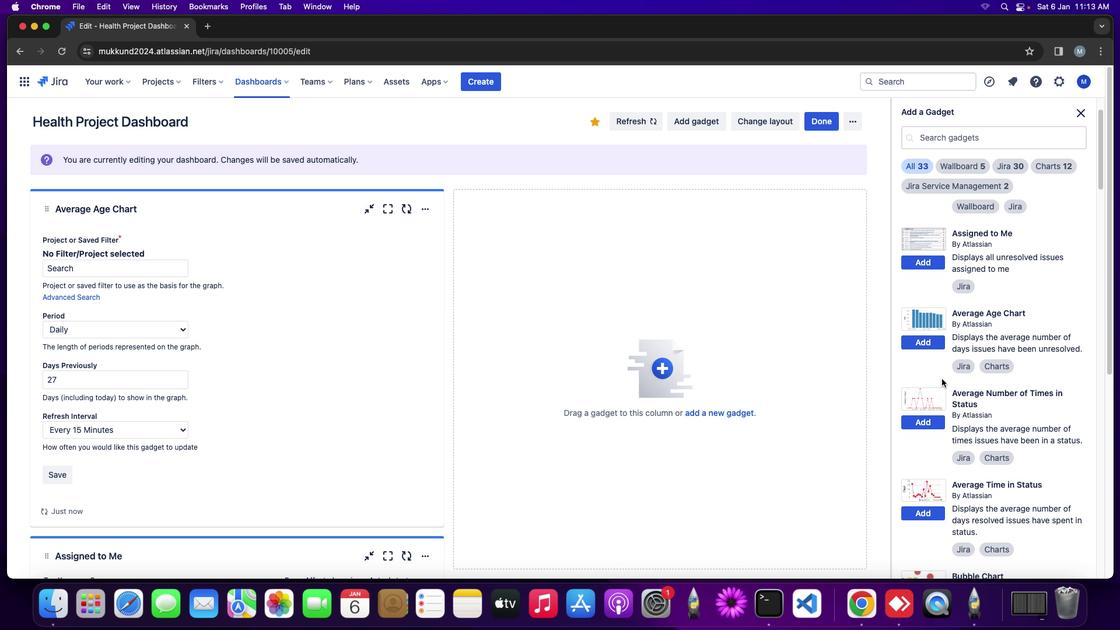 
Action: Mouse scrolled (942, 378) with delta (0, 0)
Screenshot: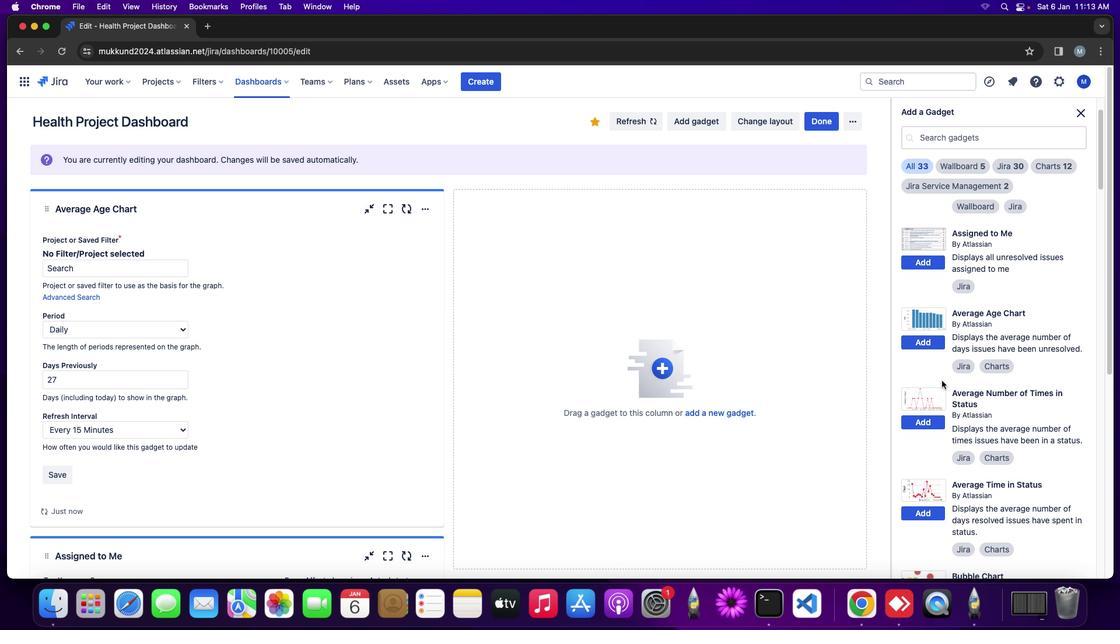
Action: Mouse moved to (942, 378)
Screenshot: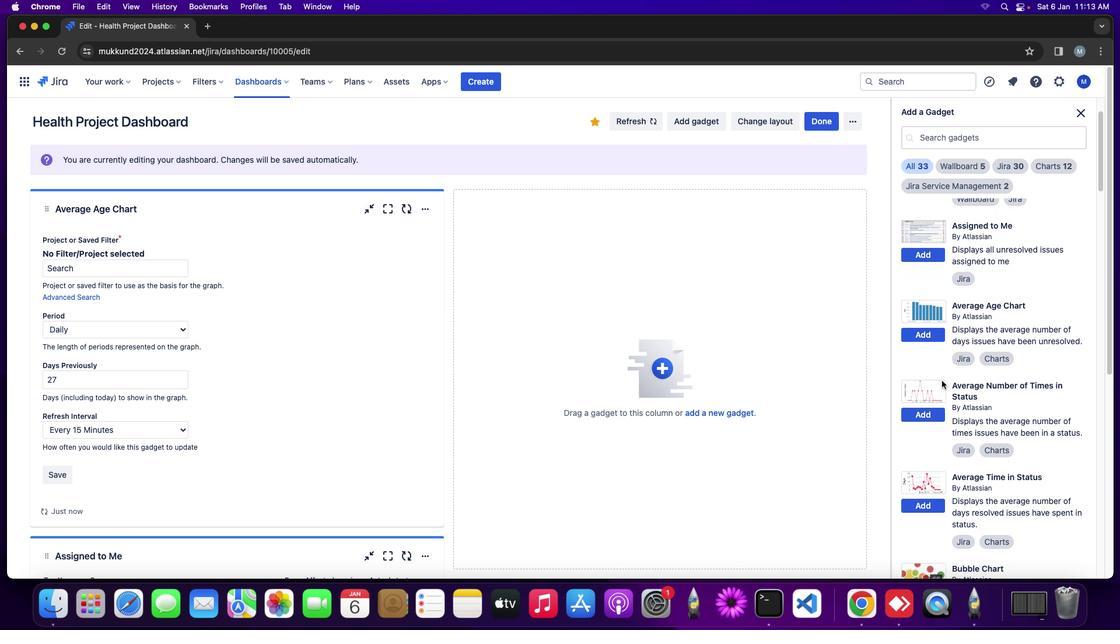 
Action: Mouse scrolled (942, 378) with delta (0, 0)
Screenshot: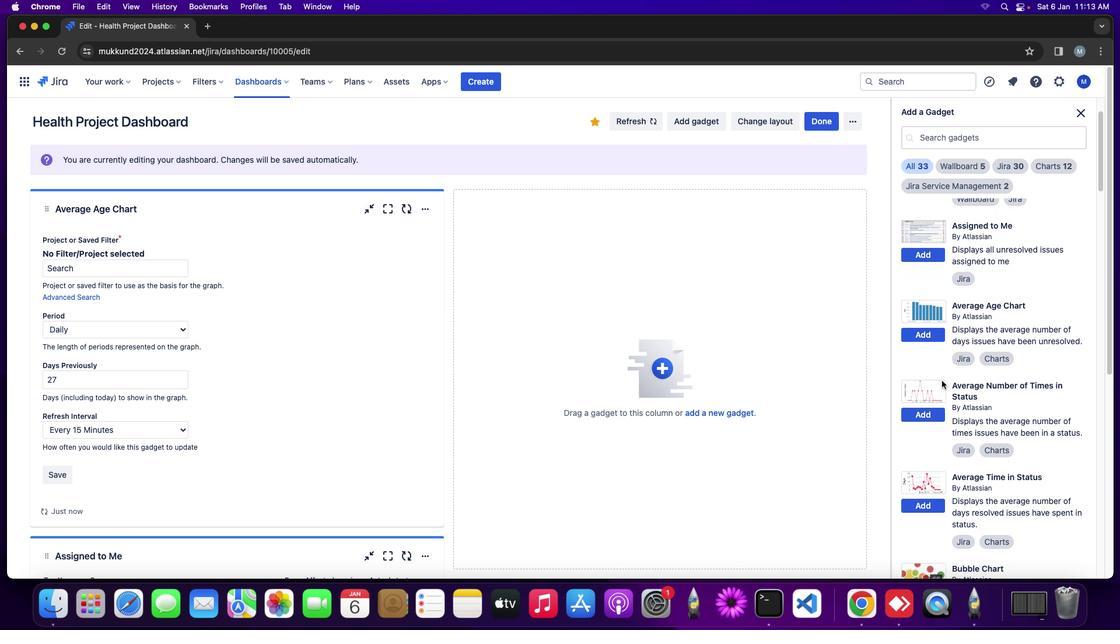 
Action: Mouse moved to (941, 379)
Screenshot: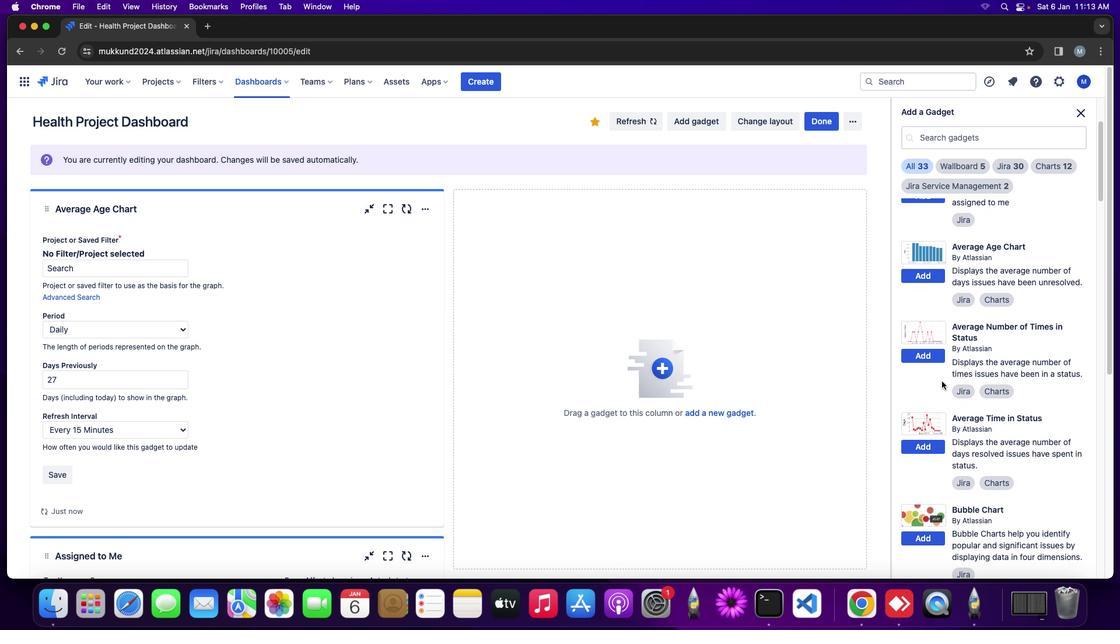 
Action: Mouse scrolled (941, 379) with delta (0, 0)
Screenshot: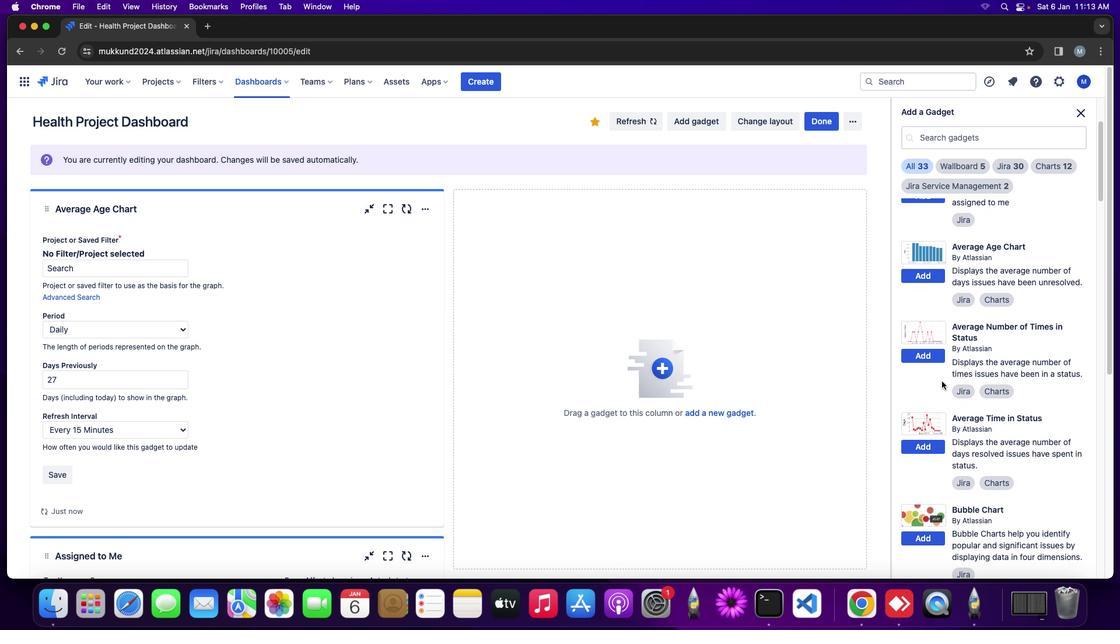 
Action: Mouse moved to (941, 380)
Screenshot: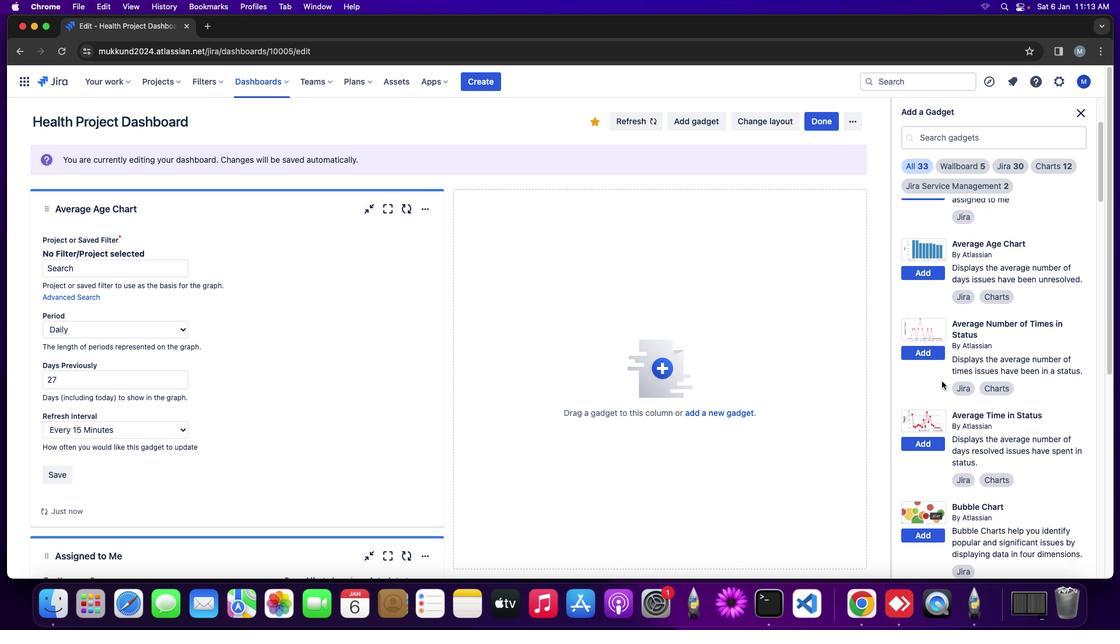 
Action: Mouse scrolled (941, 380) with delta (0, 0)
Screenshot: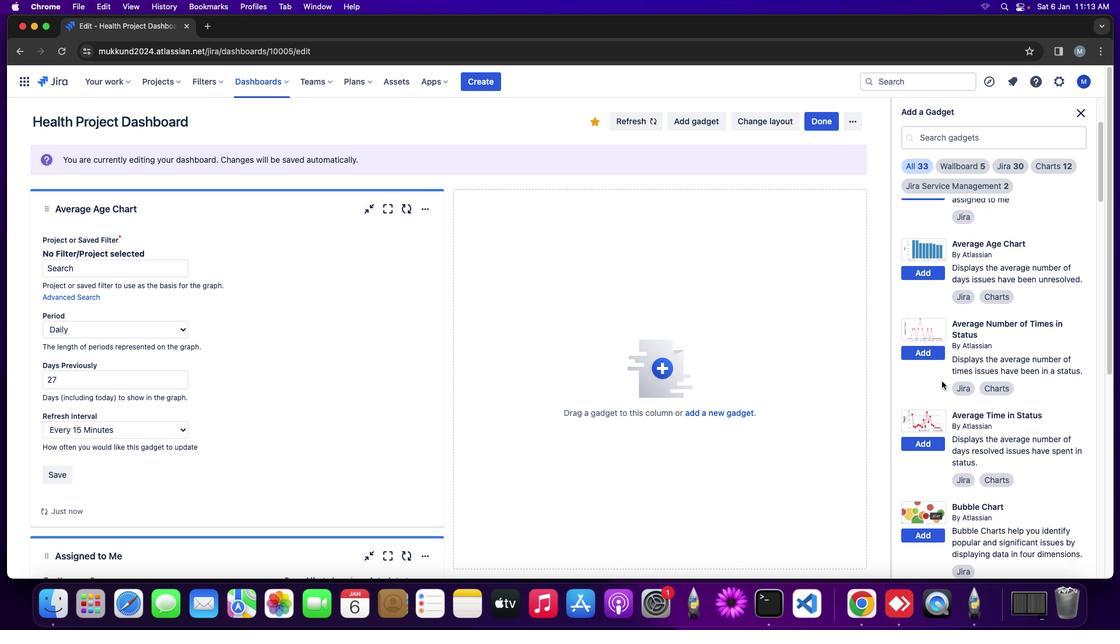 
Action: Mouse moved to (941, 380)
Screenshot: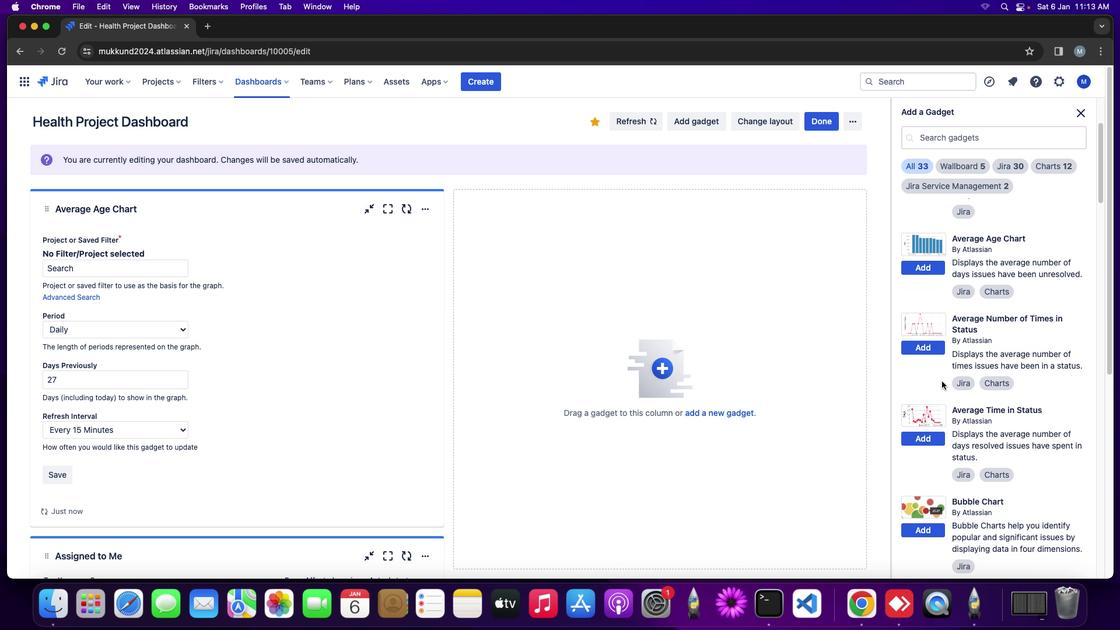 
Action: Mouse scrolled (941, 380) with delta (0, 0)
Screenshot: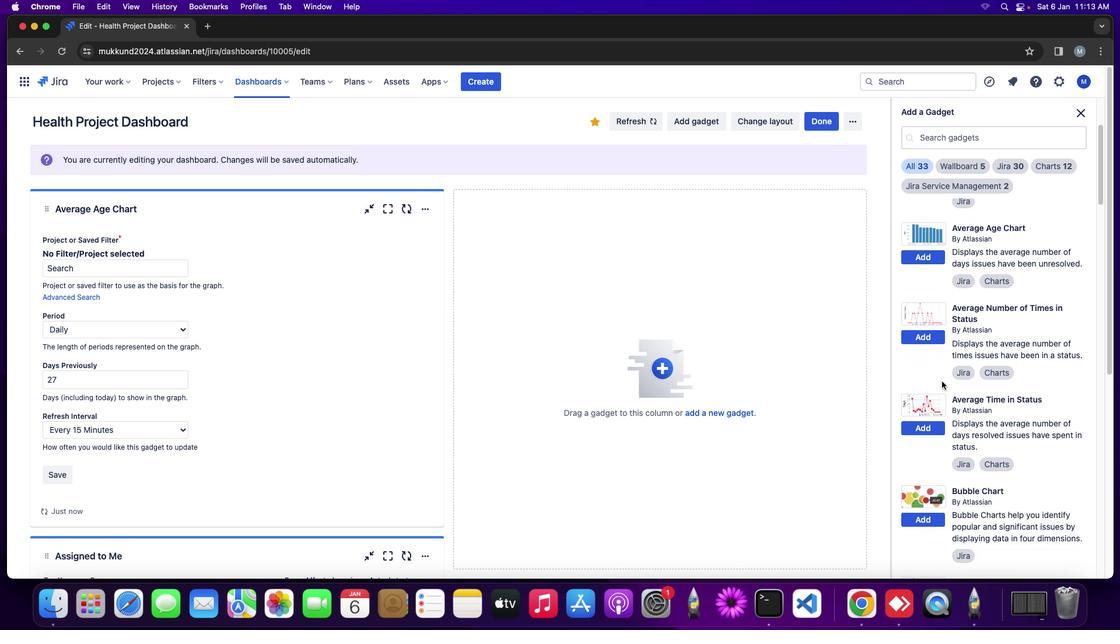 
Action: Mouse moved to (941, 380)
Screenshot: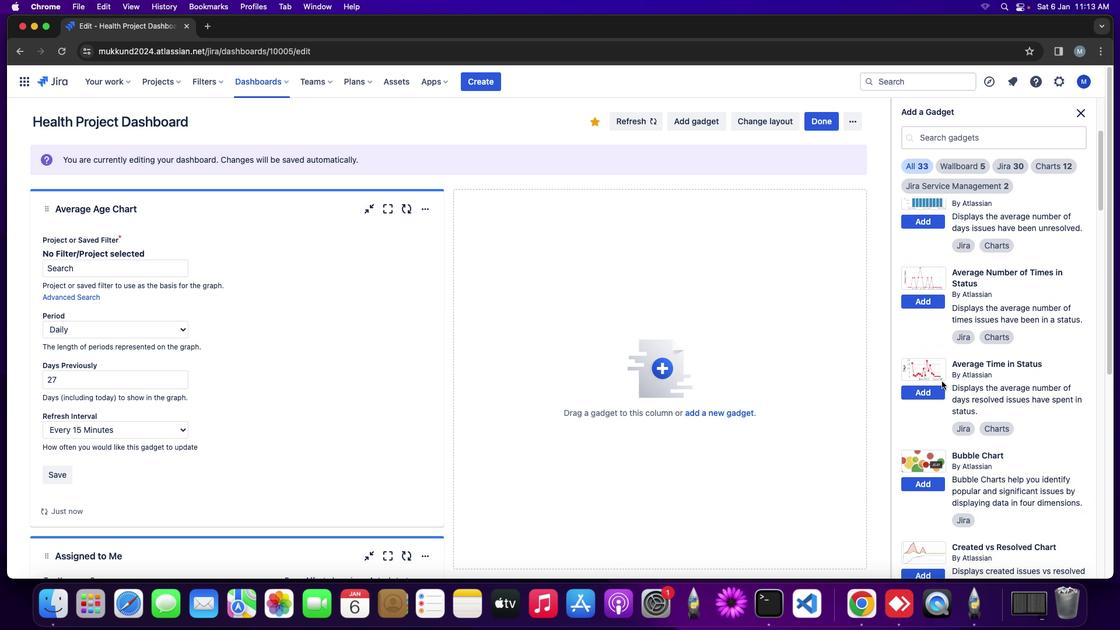 
Action: Mouse scrolled (941, 380) with delta (0, 0)
Screenshot: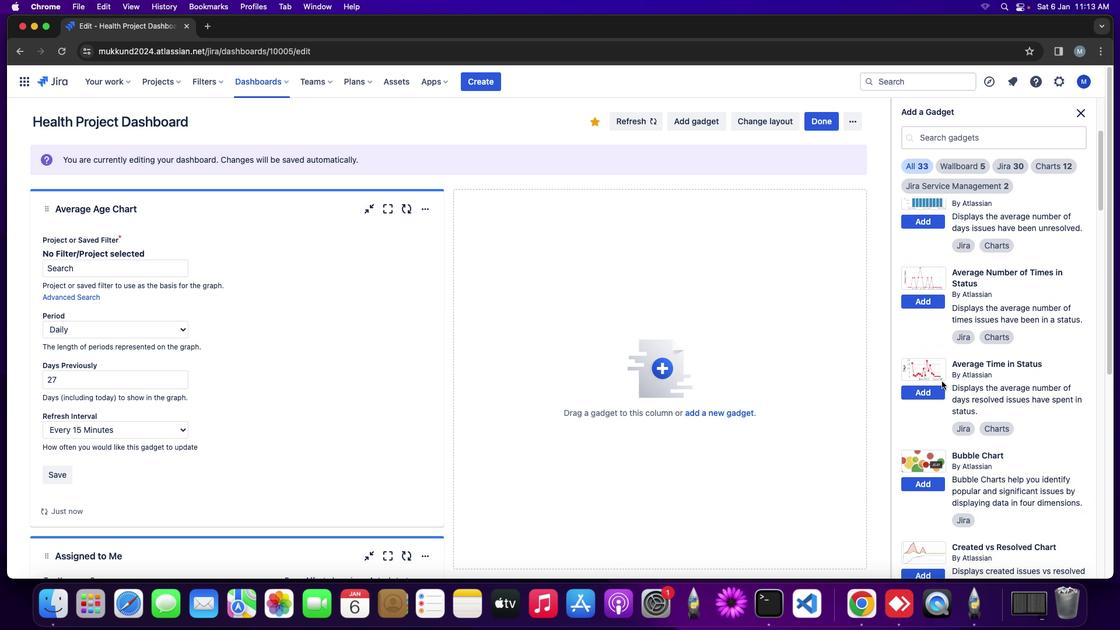 
Action: Mouse scrolled (941, 380) with delta (0, 0)
Screenshot: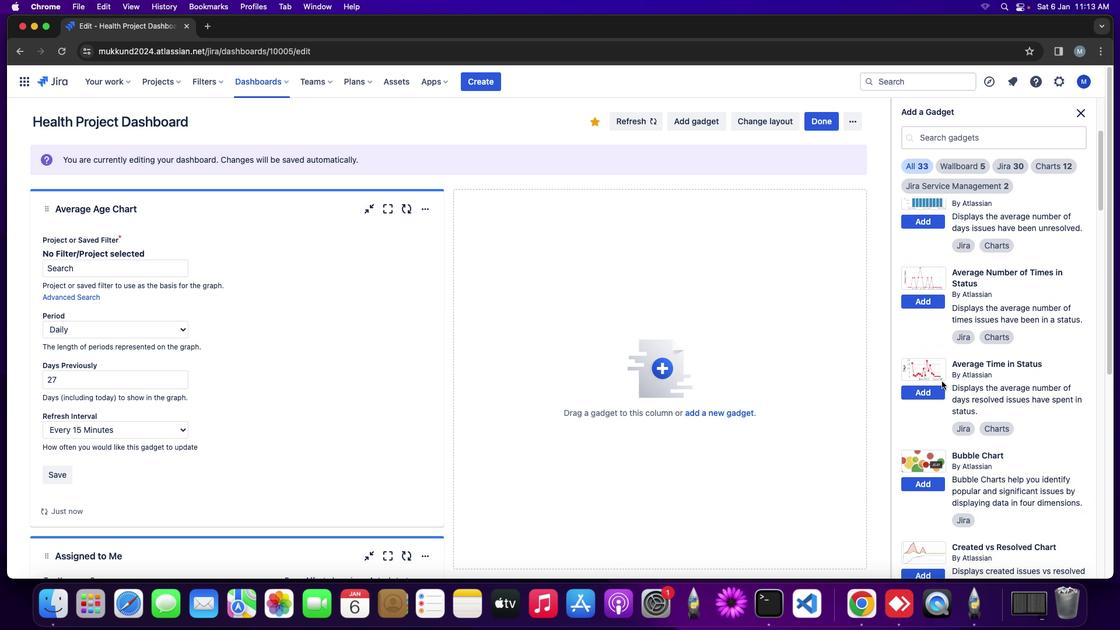 
Action: Mouse scrolled (941, 380) with delta (0, 0)
Screenshot: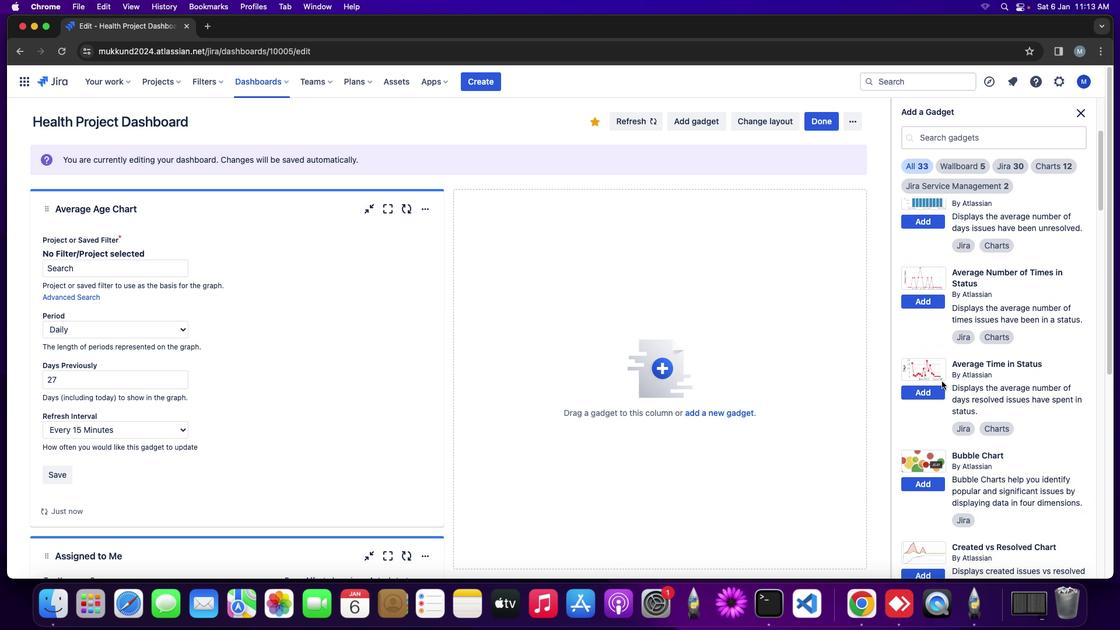 
Action: Mouse moved to (933, 131)
Screenshot: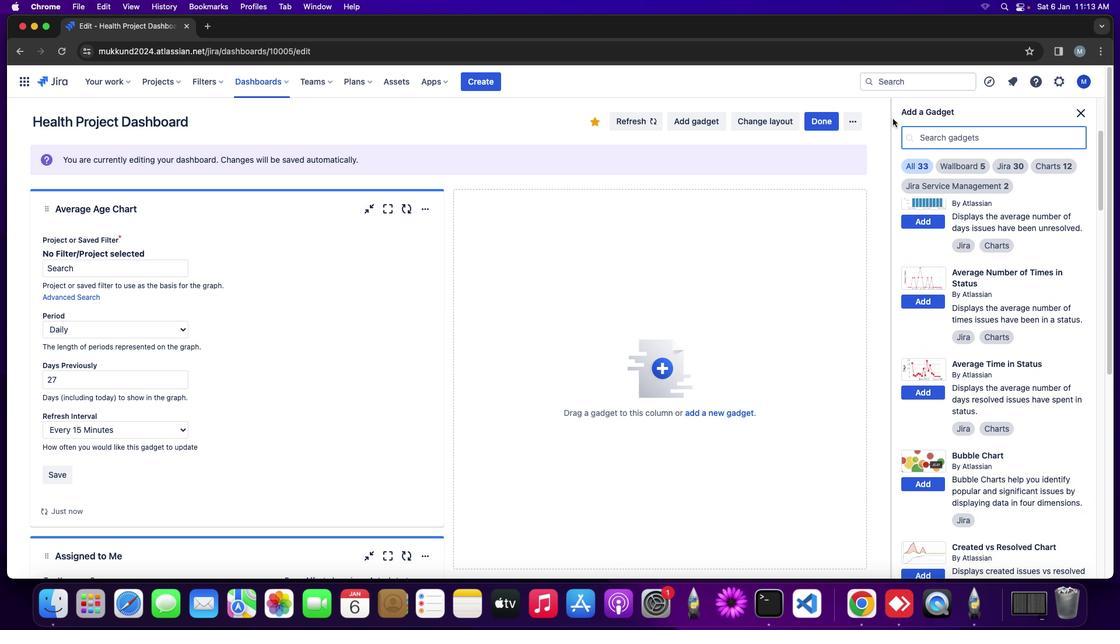 
Action: Mouse pressed left at (933, 131)
Screenshot: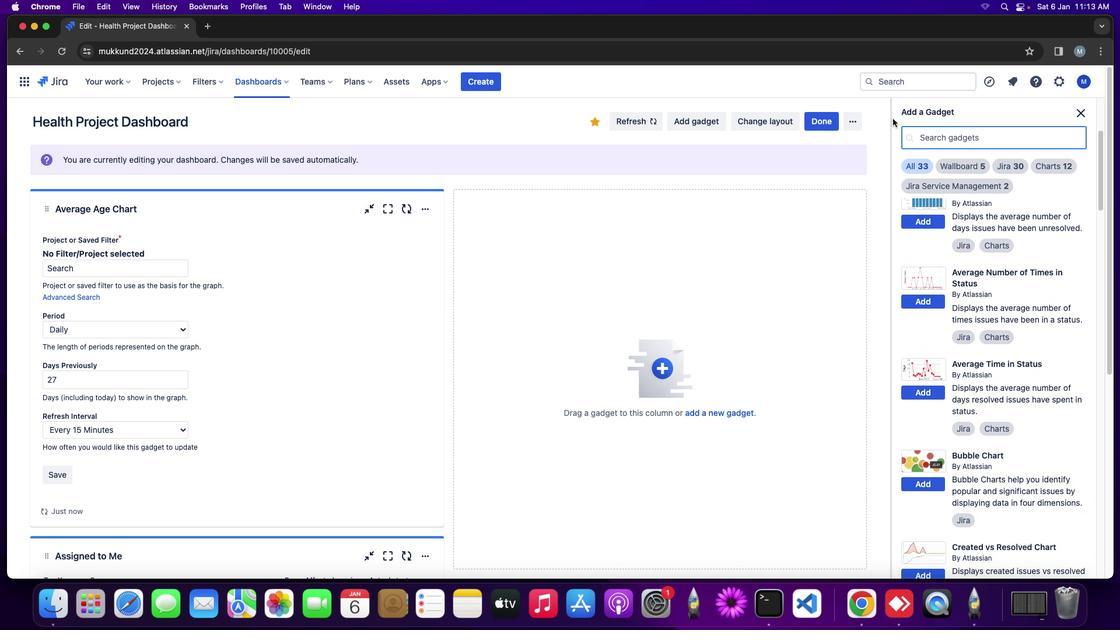 
Action: Mouse moved to (892, 119)
Screenshot: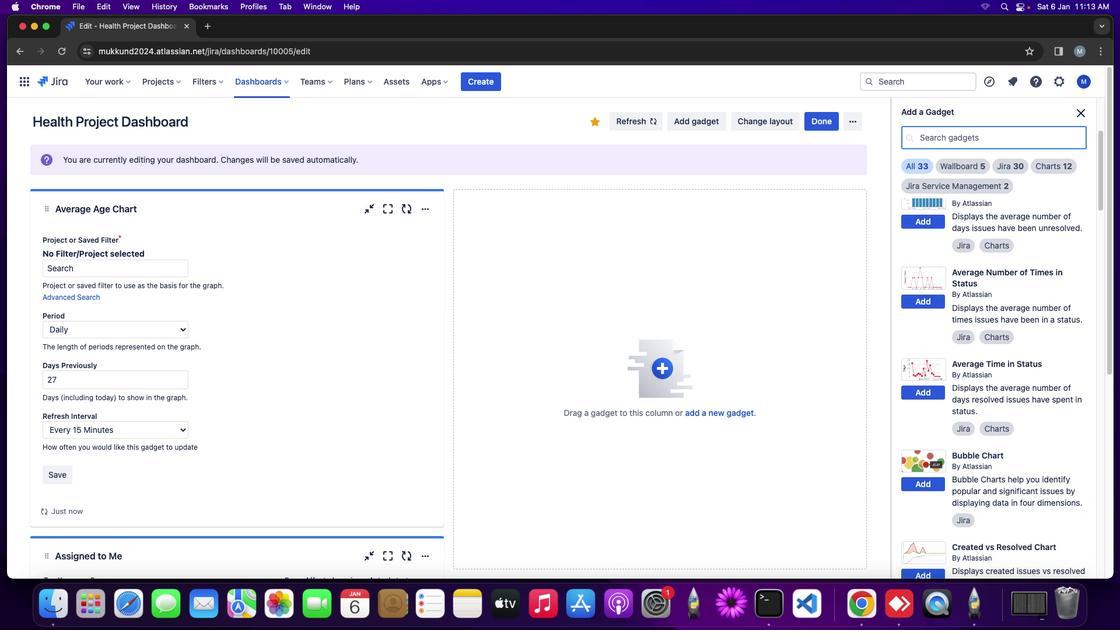 
Action: Key pressed 'h''e''a''l'
Screenshot: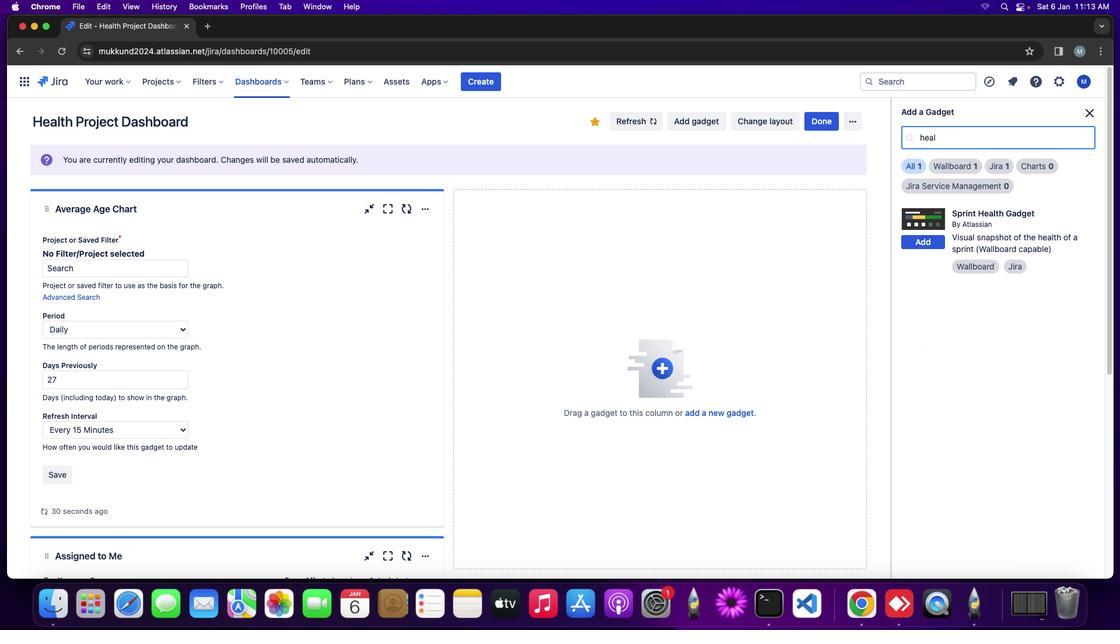 
Action: Mouse moved to (935, 243)
Screenshot: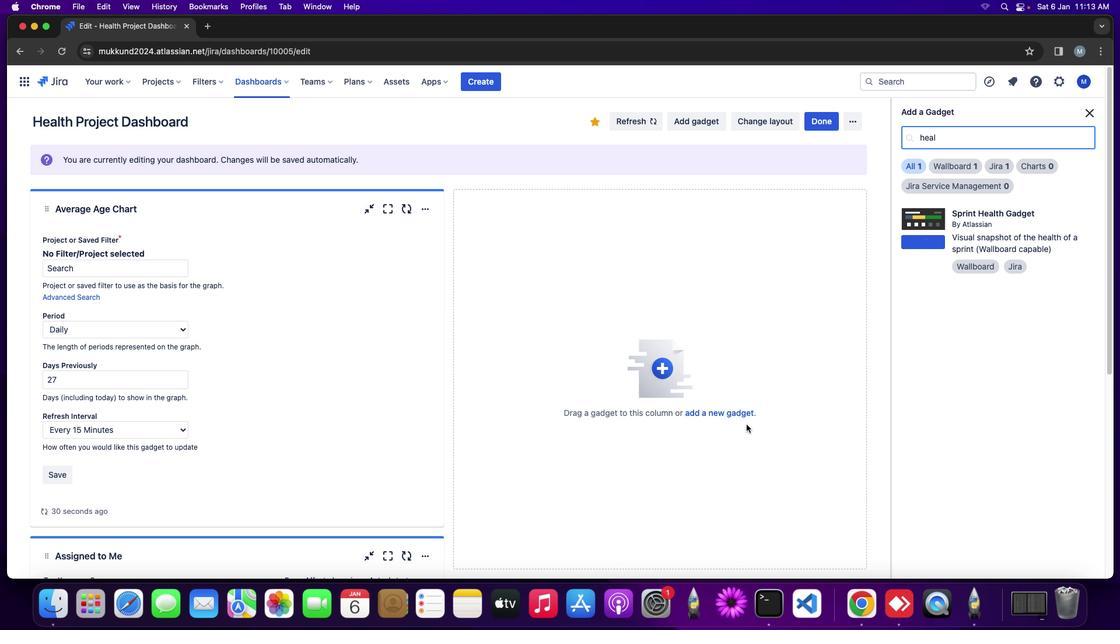 
Action: Mouse pressed left at (935, 243)
Screenshot: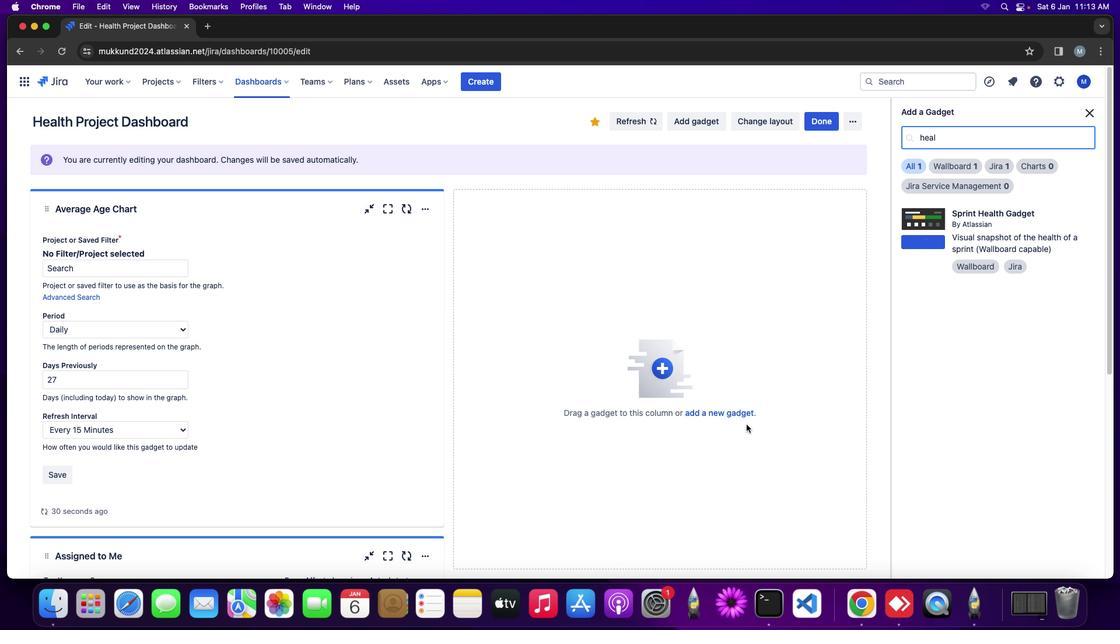 
Action: Mouse moved to (168, 271)
Screenshot: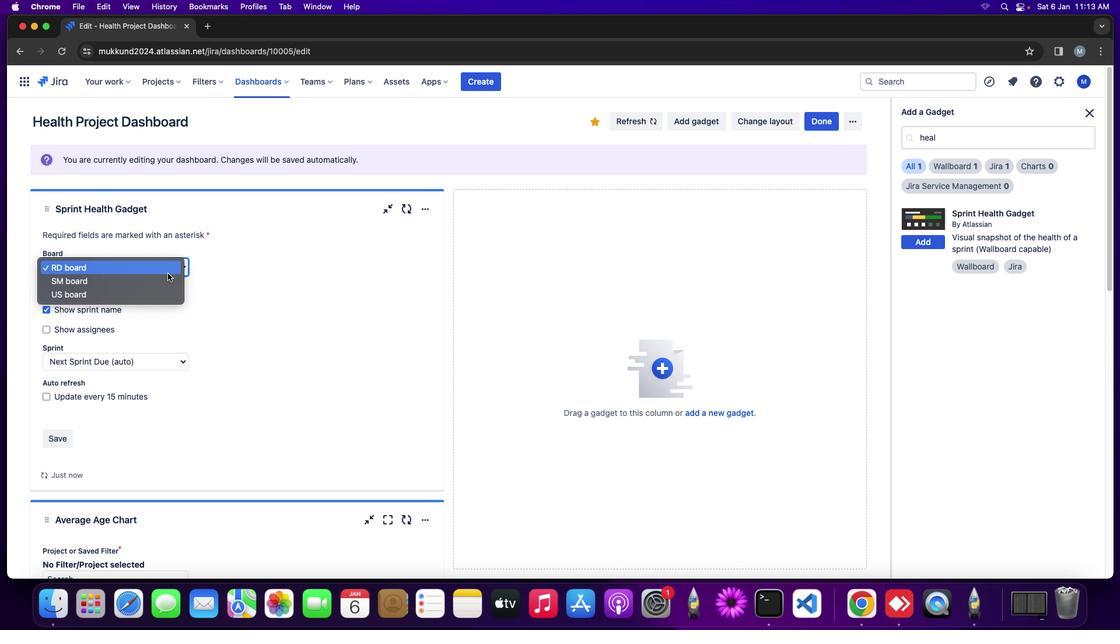 
Action: Mouse pressed left at (168, 271)
Screenshot: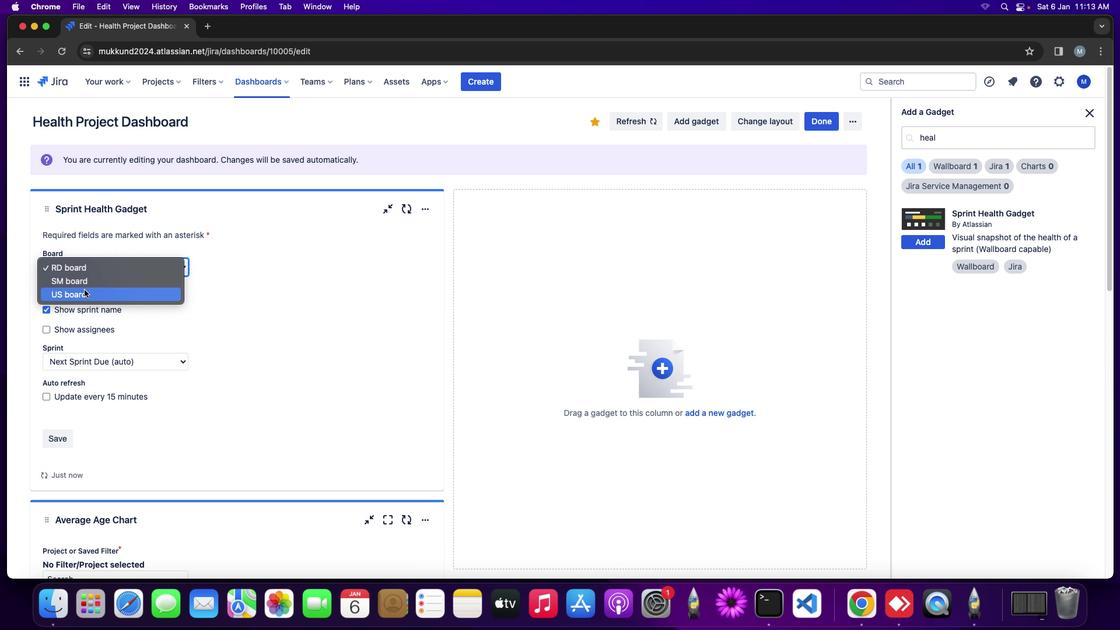 
Action: Mouse moved to (100, 291)
Screenshot: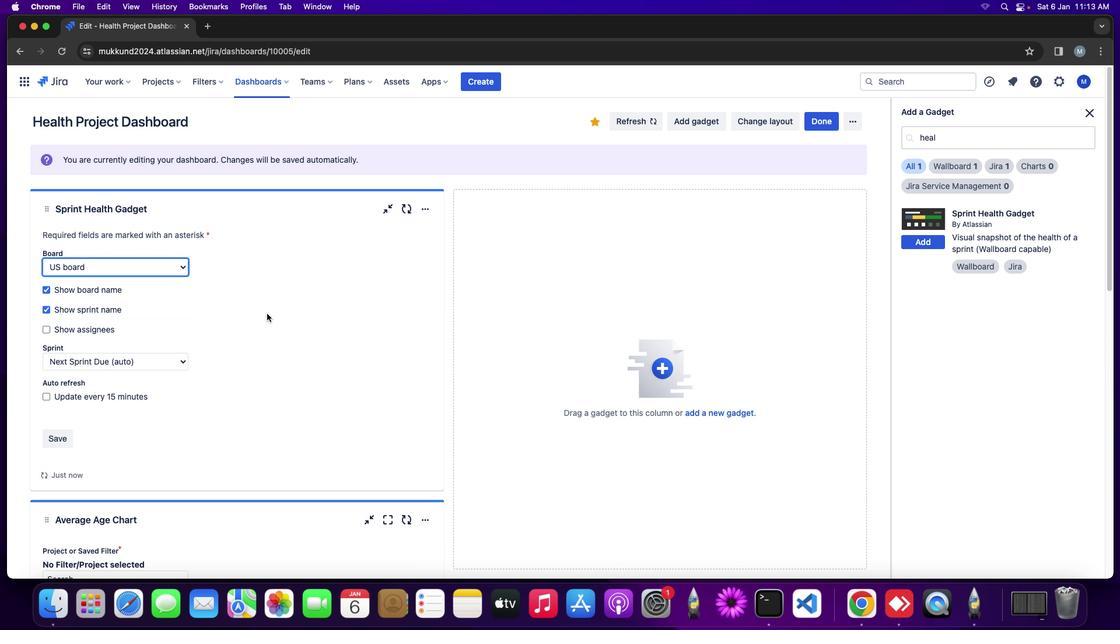 
Action: Mouse pressed left at (100, 291)
Screenshot: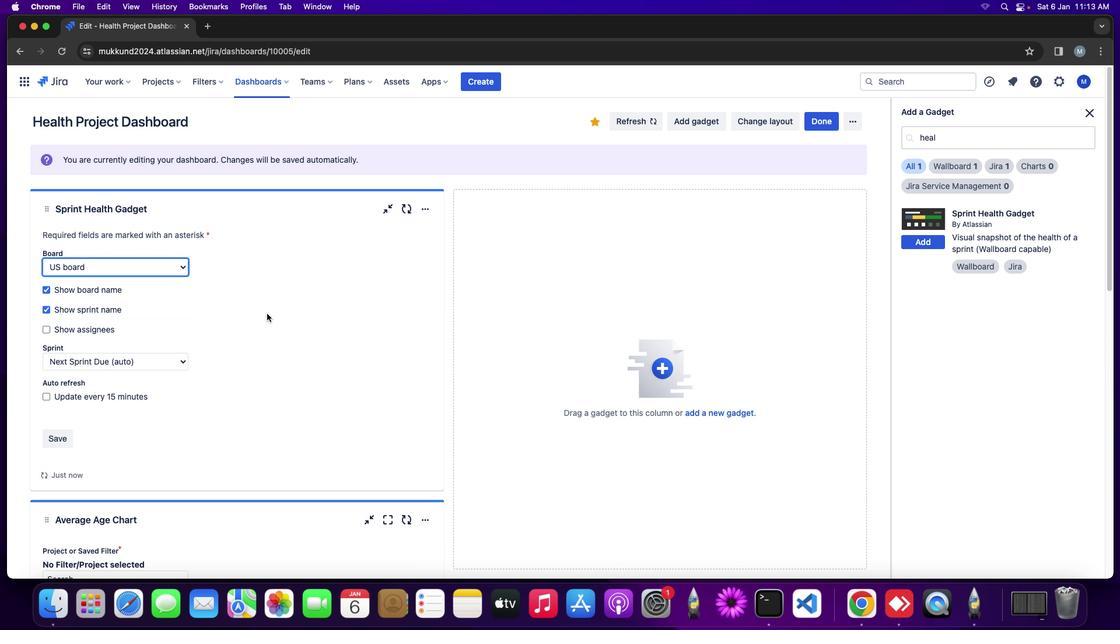 
Action: Mouse moved to (267, 313)
Screenshot: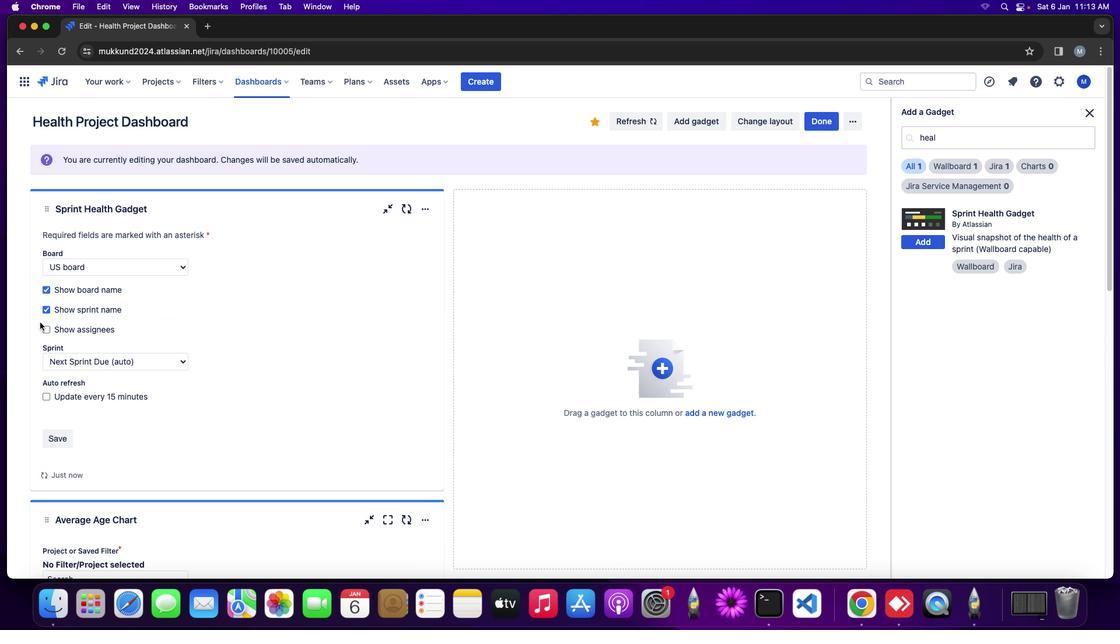 
Action: Mouse pressed left at (267, 313)
Screenshot: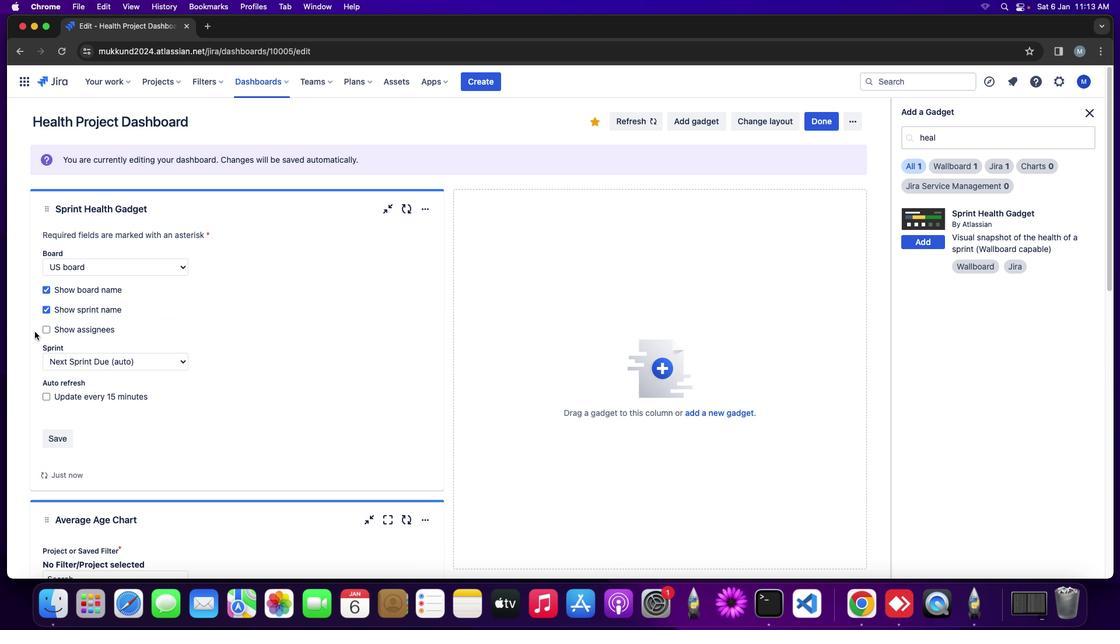 
Action: Mouse moved to (47, 328)
Screenshot: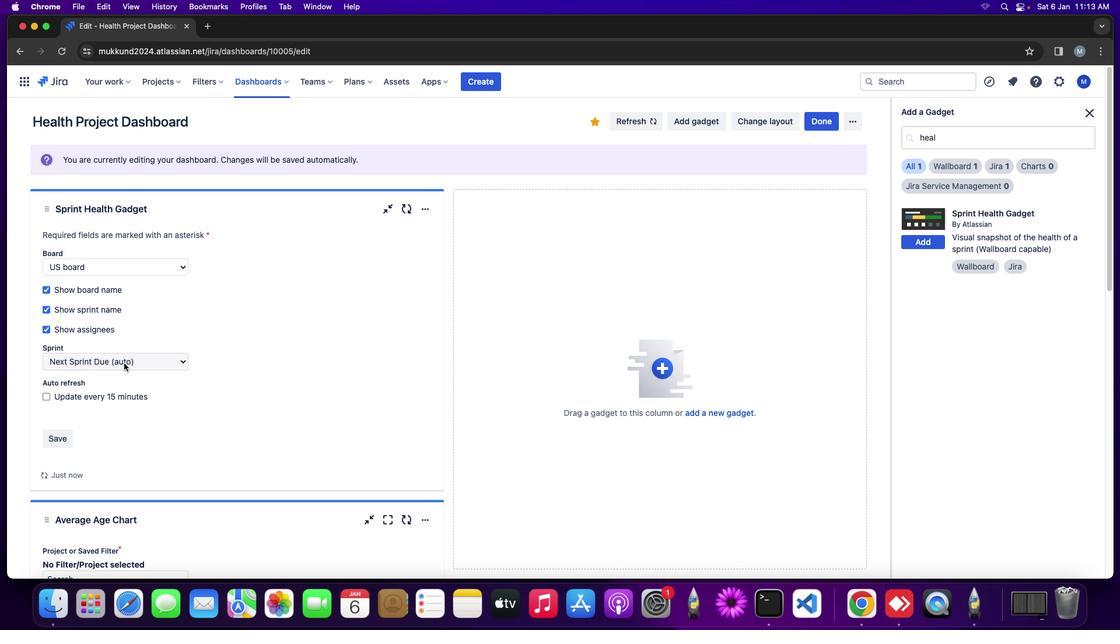 
Action: Mouse pressed left at (47, 328)
Screenshot: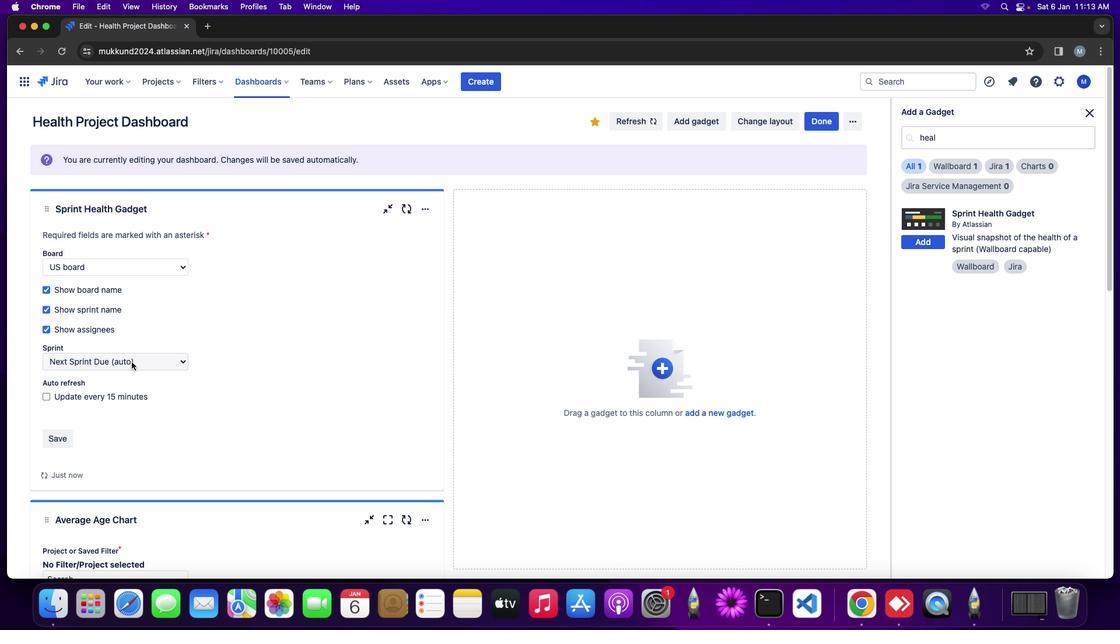 
Action: Mouse moved to (131, 361)
Screenshot: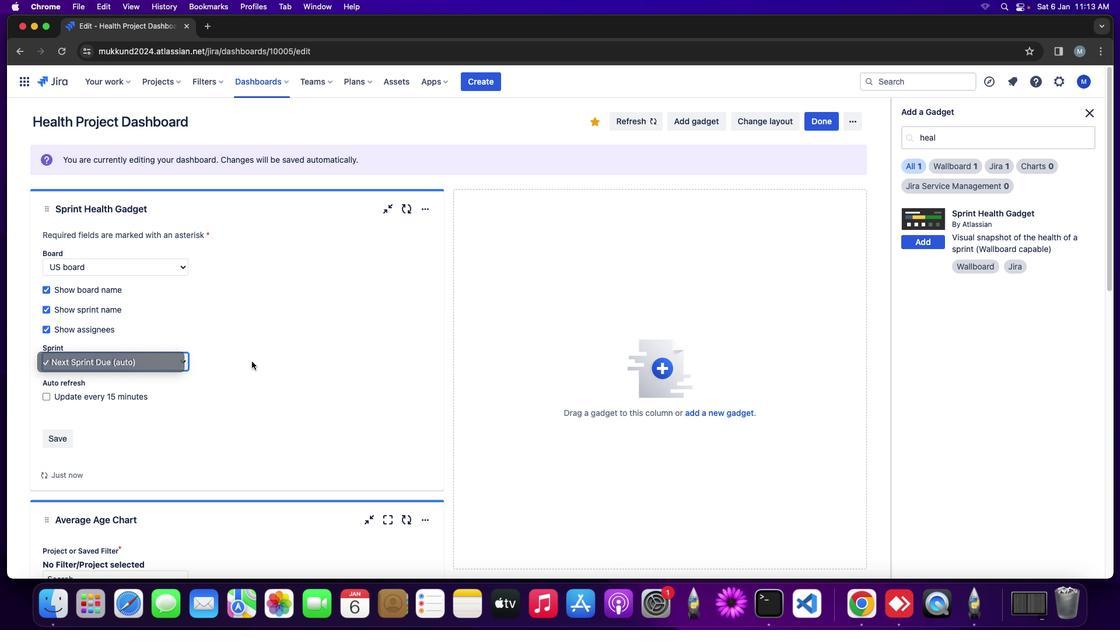 
Action: Mouse pressed left at (131, 361)
Screenshot: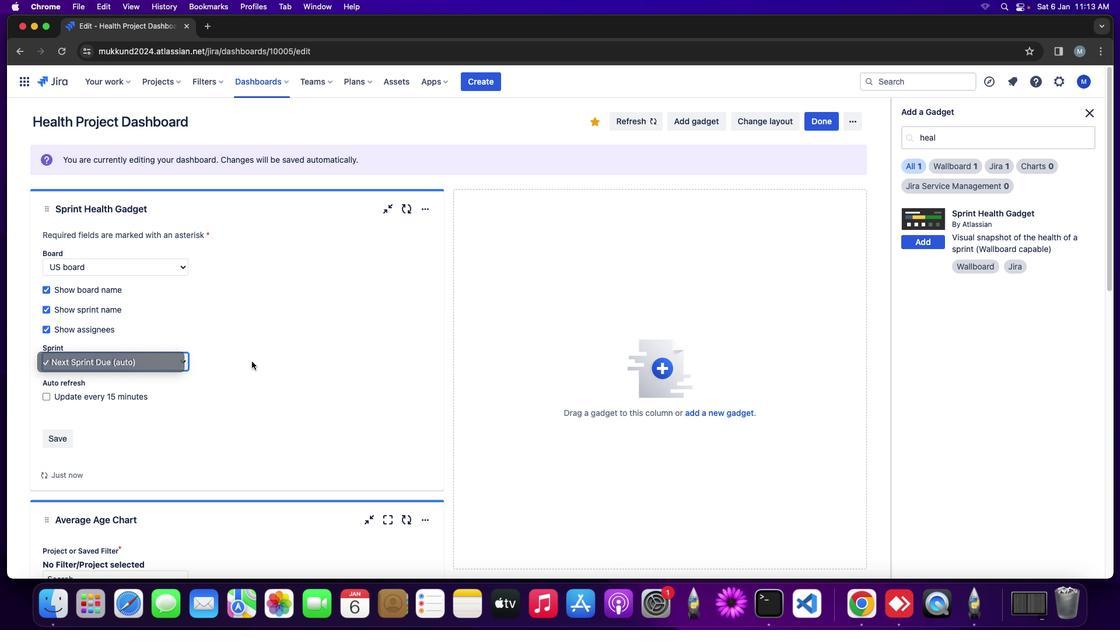 
Action: Mouse moved to (252, 361)
Screenshot: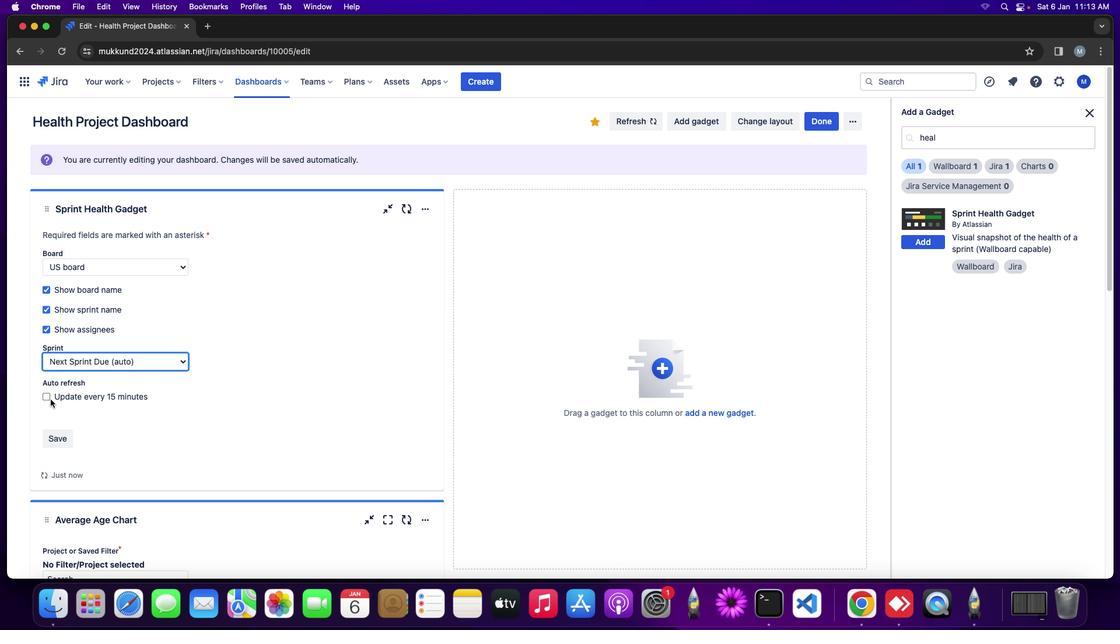 
Action: Mouse pressed left at (252, 361)
Screenshot: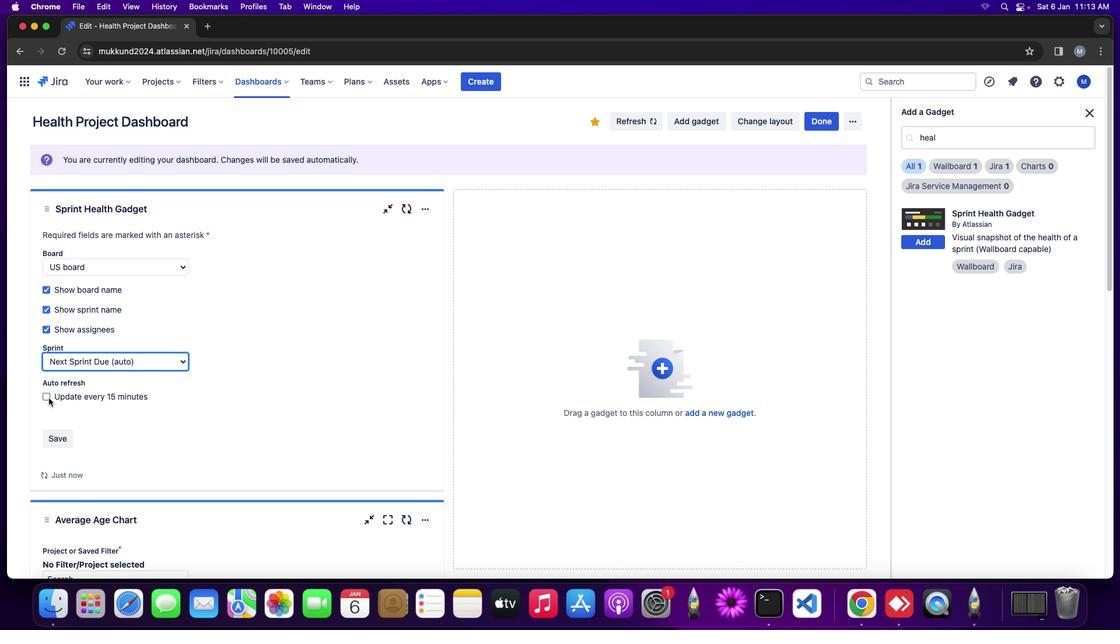 
Action: Mouse moved to (47, 396)
Screenshot: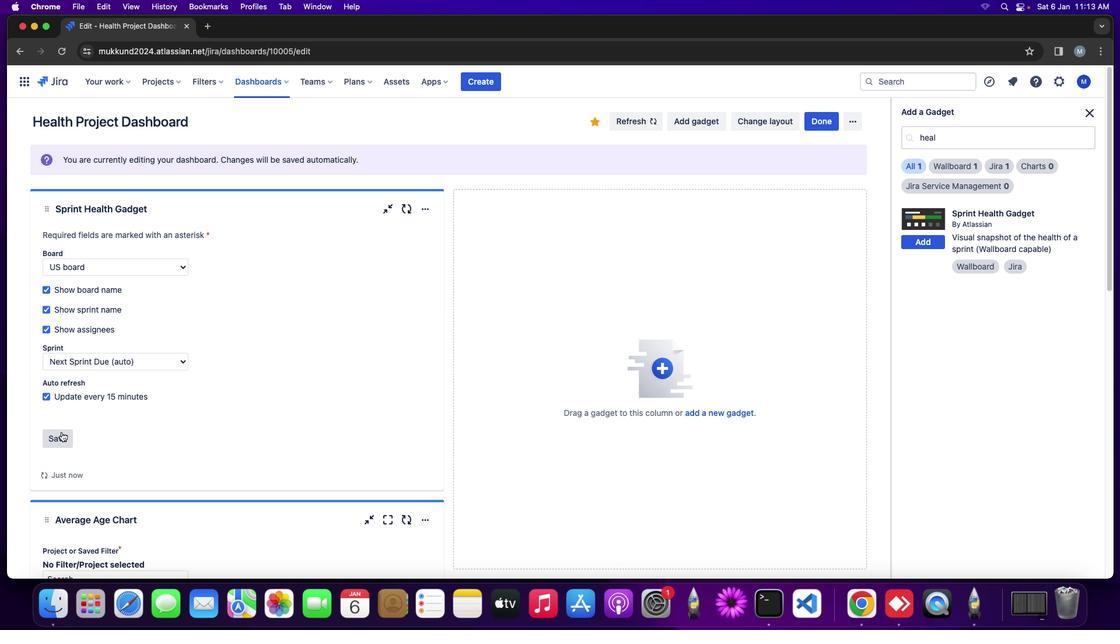 
Action: Mouse pressed left at (47, 396)
Screenshot: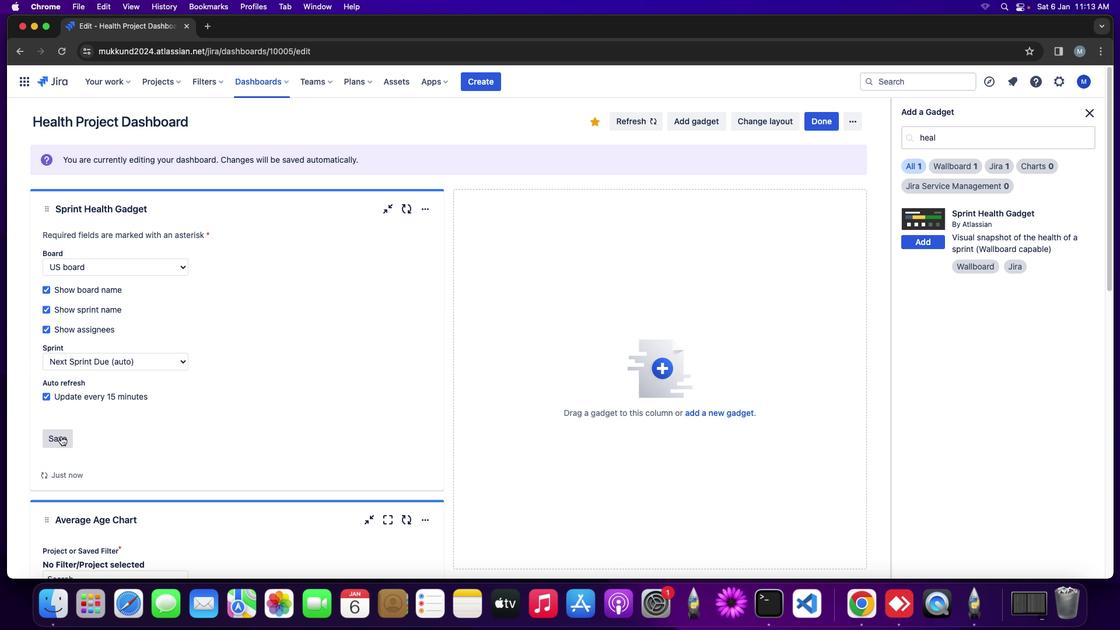 
Action: Mouse moved to (61, 436)
Screenshot: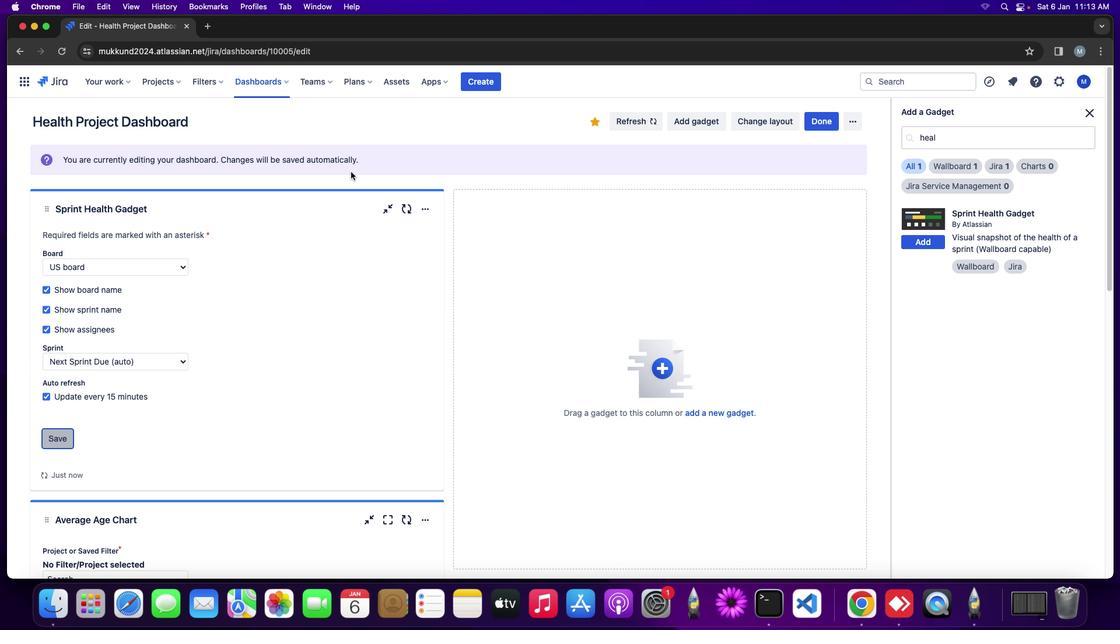 
Action: Mouse pressed left at (61, 436)
Screenshot: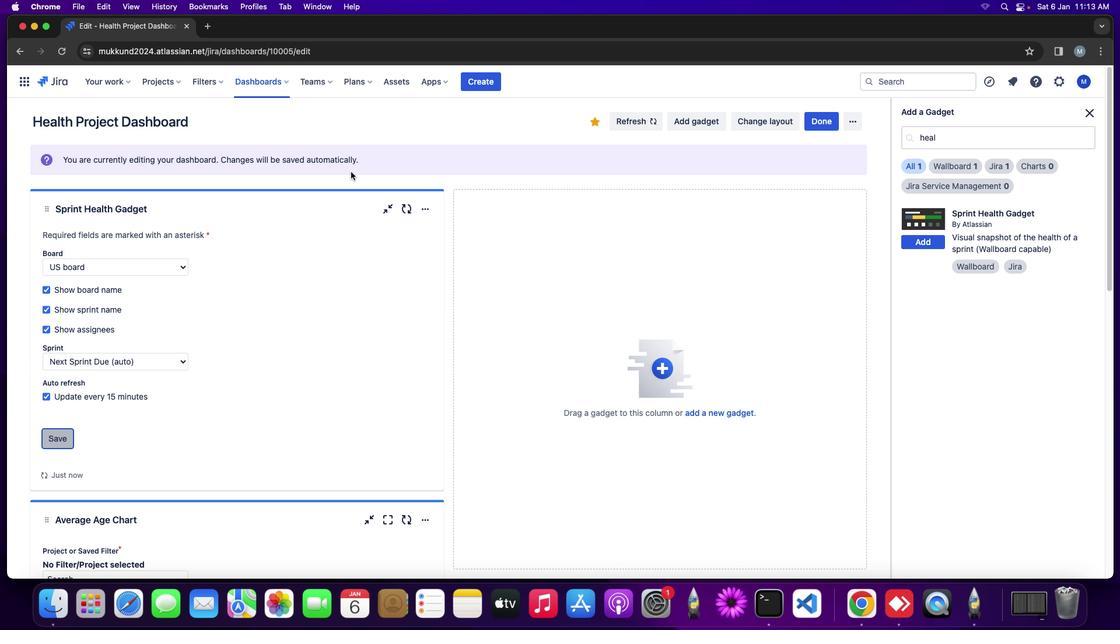 
Action: Mouse moved to (593, 264)
Screenshot: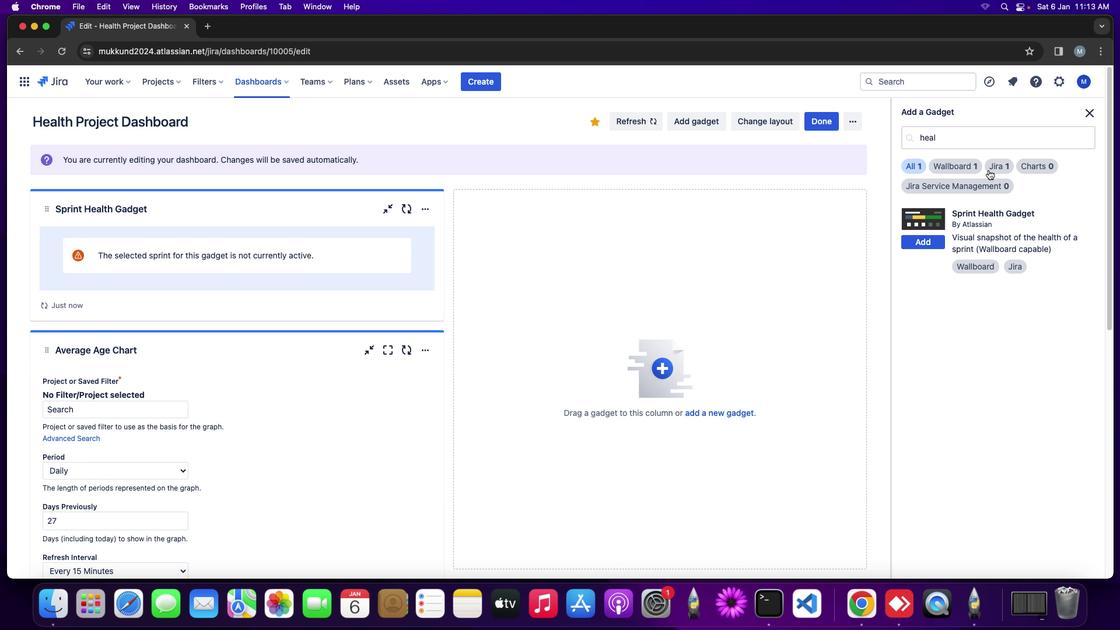 
Action: Mouse pressed left at (593, 264)
Screenshot: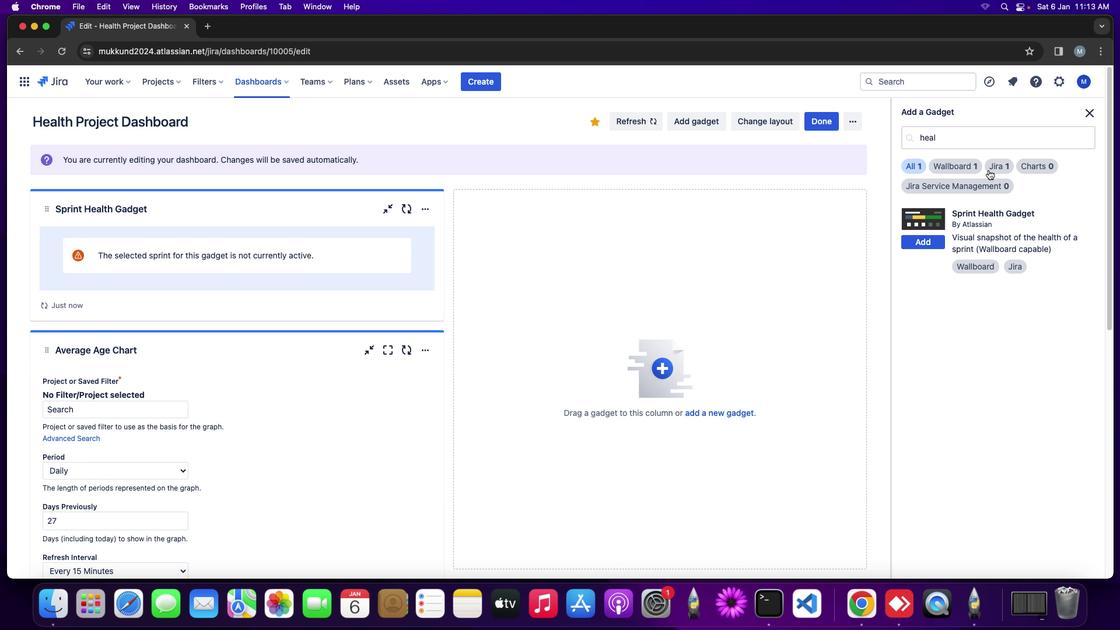 
Action: Mouse moved to (948, 135)
Screenshot: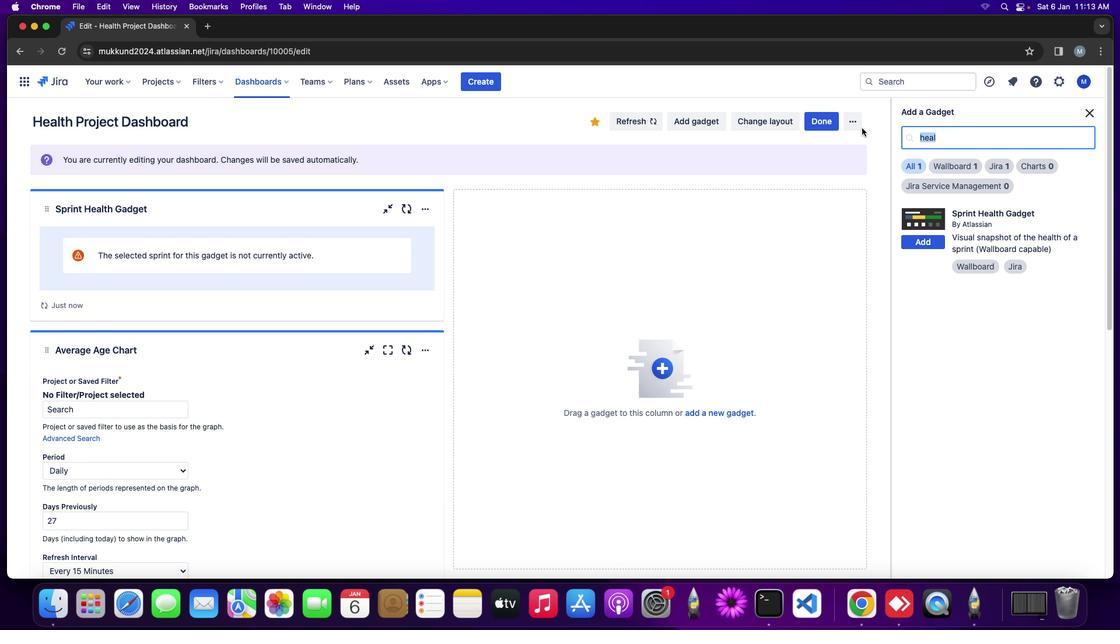 
Action: Mouse pressed left at (948, 135)
Screenshot: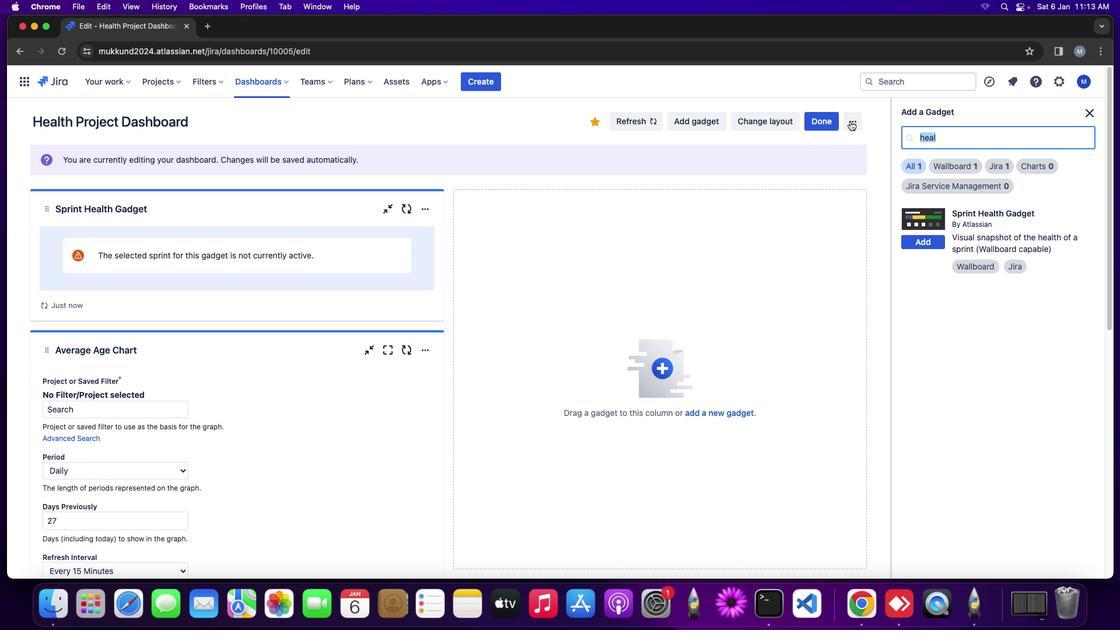 
Action: Mouse moved to (837, 111)
Screenshot: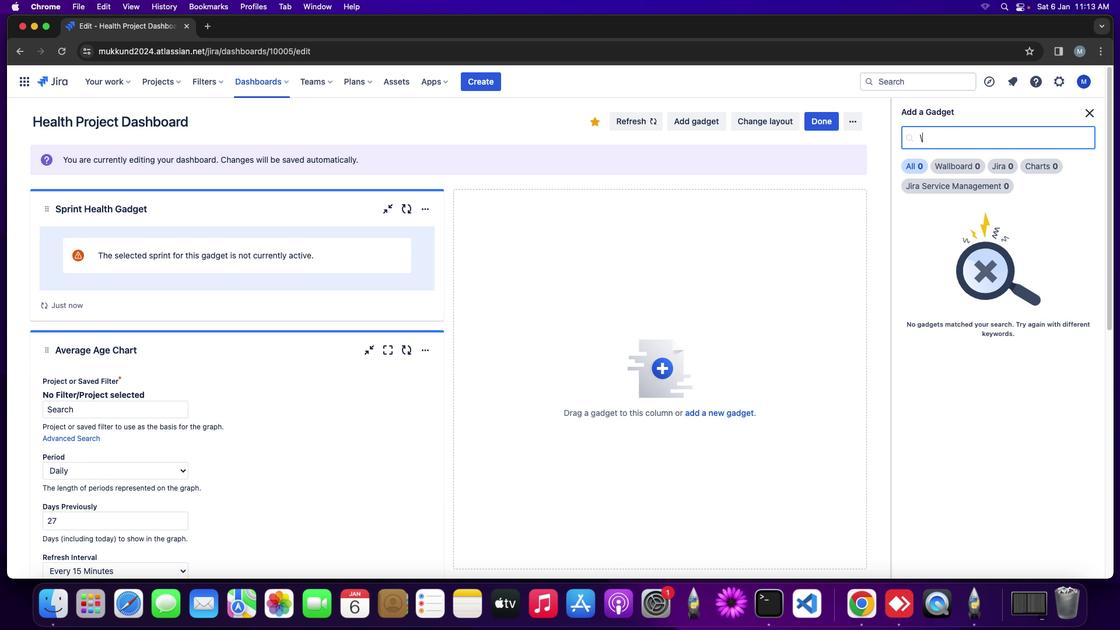 
Action: Key pressed Key.backspace'\\'
Screenshot: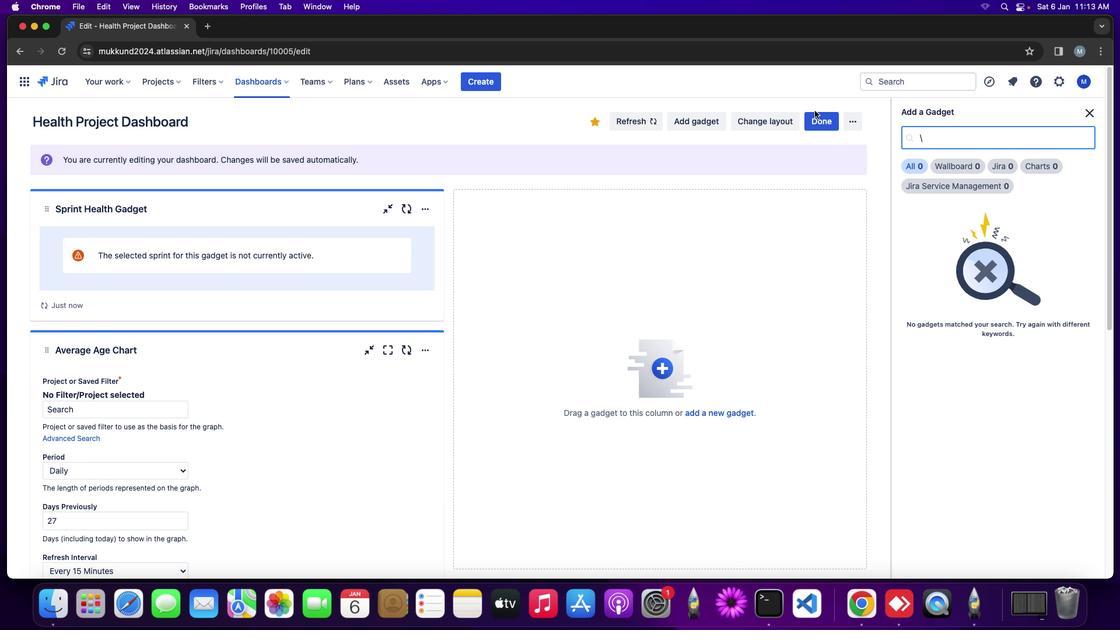 
Action: Mouse moved to (937, 138)
Screenshot: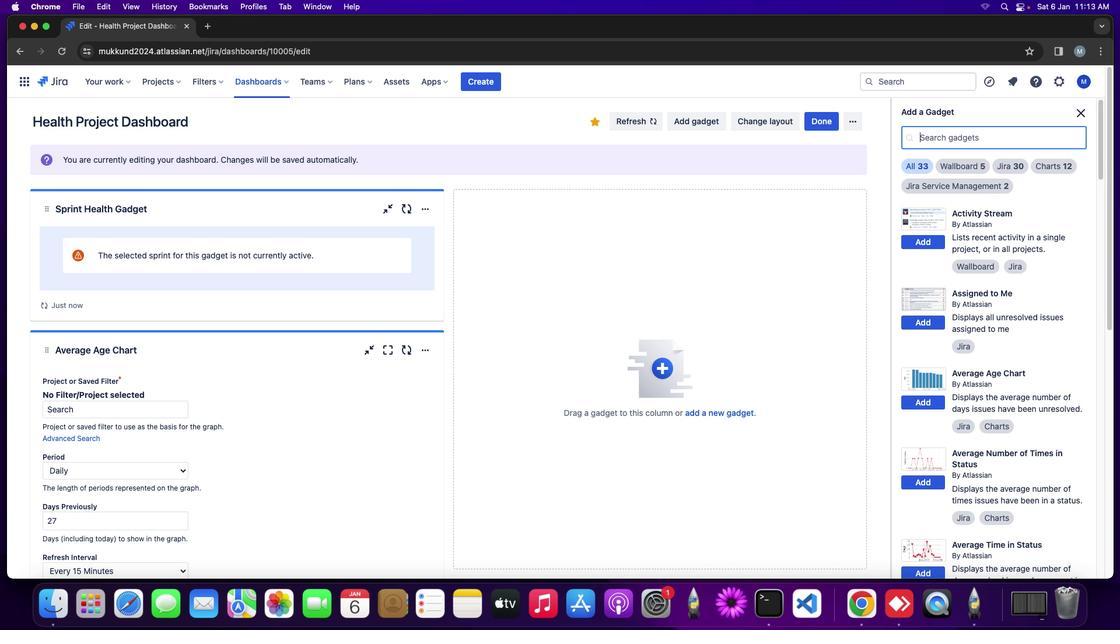 
Action: Key pressed Key.backspace
Screenshot: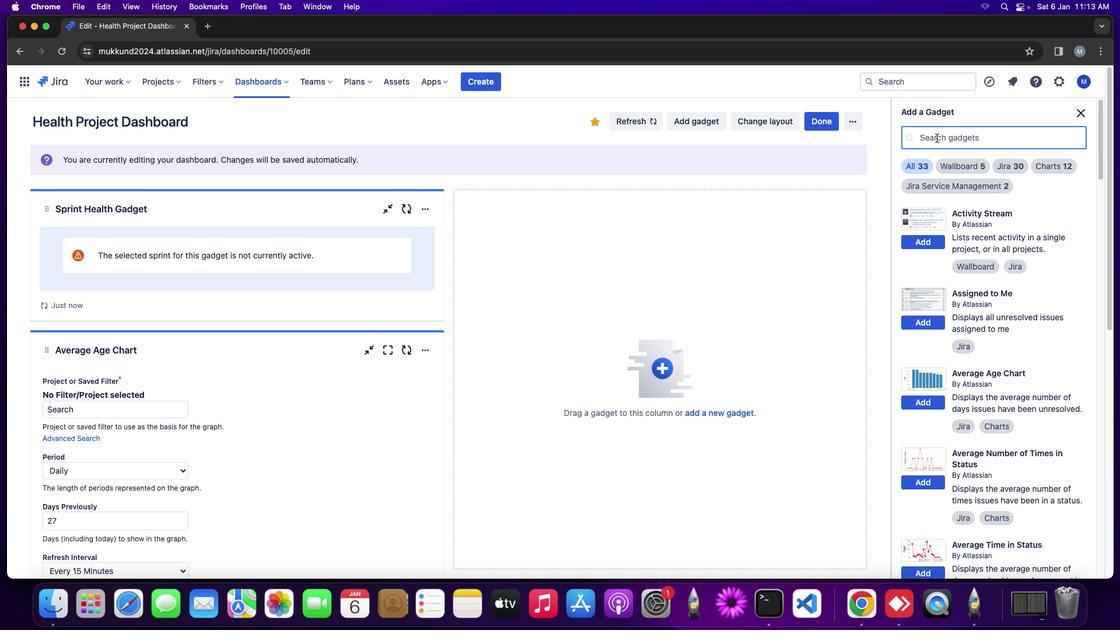 
Action: Mouse moved to (975, 256)
Screenshot: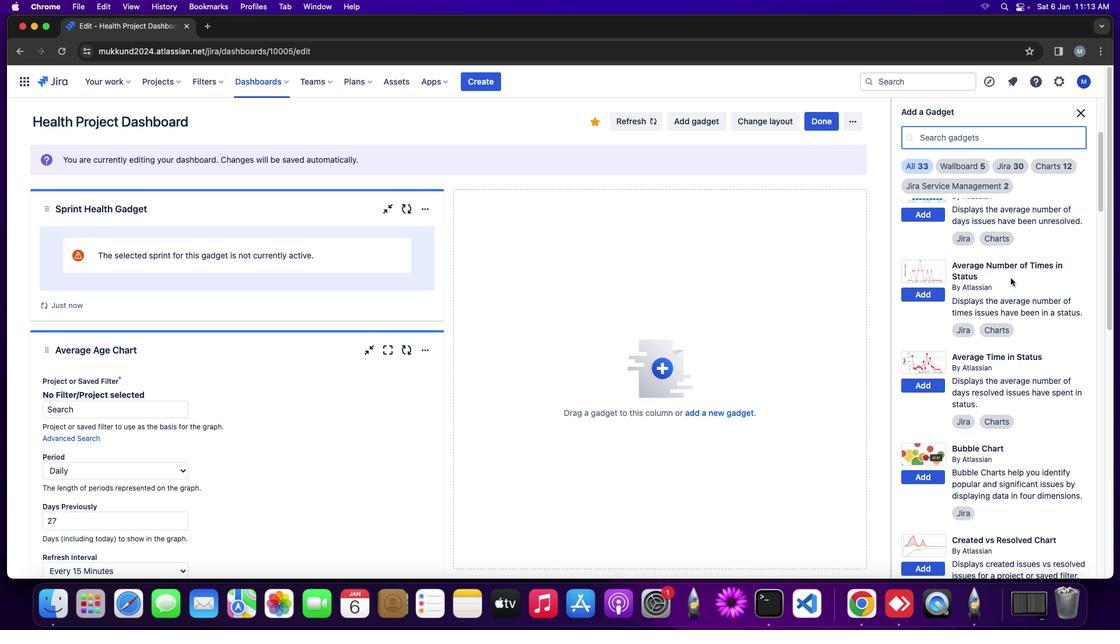 
Action: Mouse scrolled (975, 256) with delta (0, 0)
Screenshot: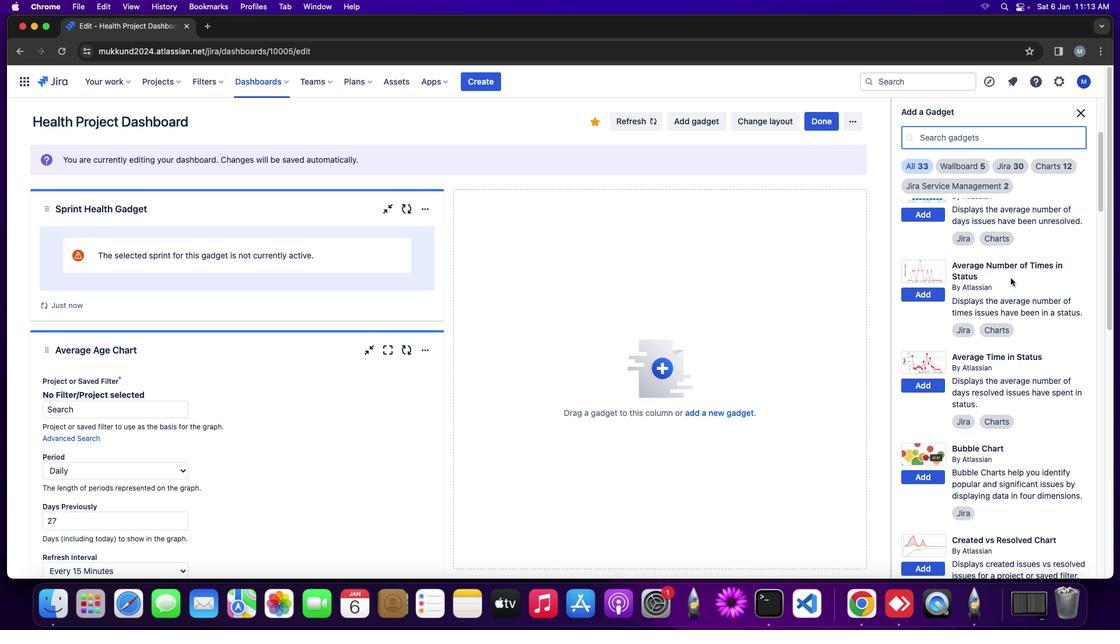 
Action: Mouse moved to (977, 258)
Screenshot: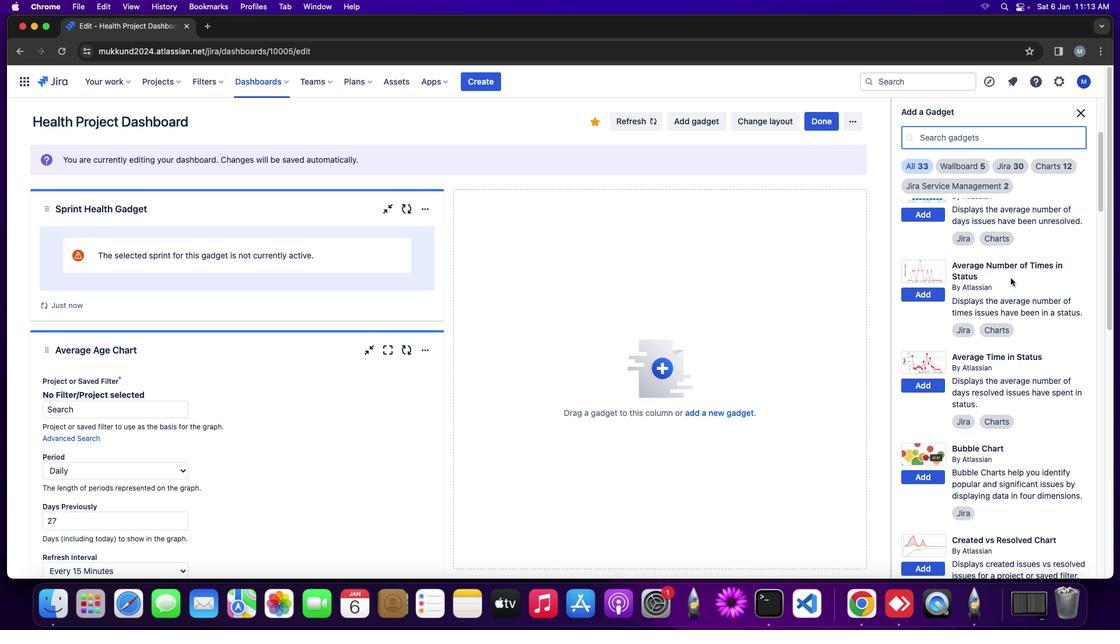 
Action: Mouse scrolled (977, 258) with delta (0, 0)
Screenshot: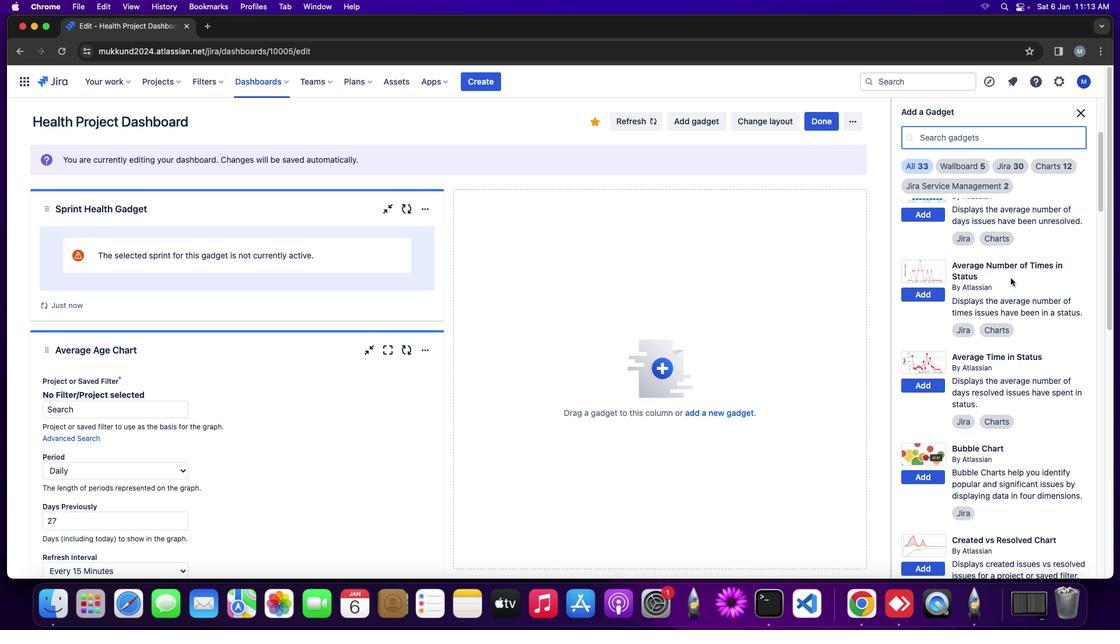 
Action: Mouse moved to (977, 260)
Screenshot: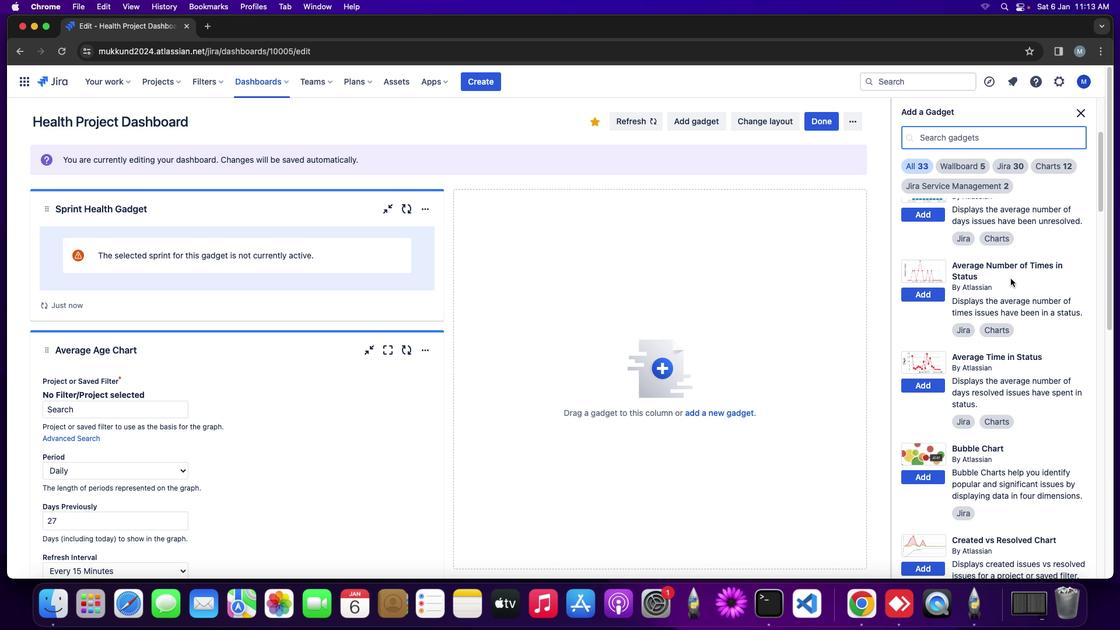 
Action: Mouse scrolled (977, 260) with delta (0, 0)
Screenshot: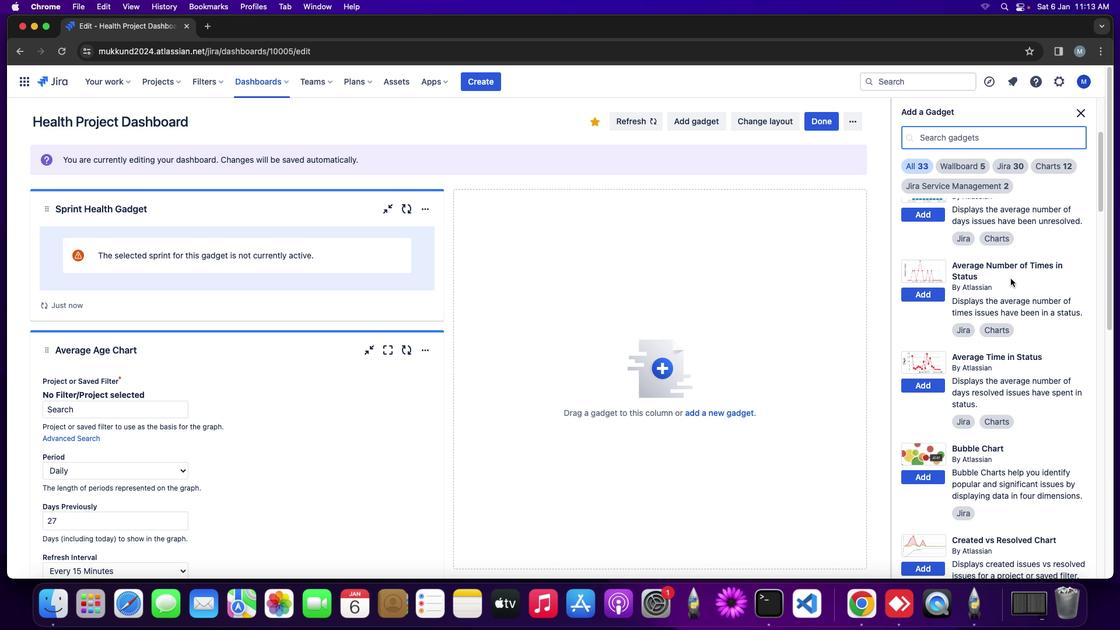 
Action: Mouse moved to (978, 261)
Screenshot: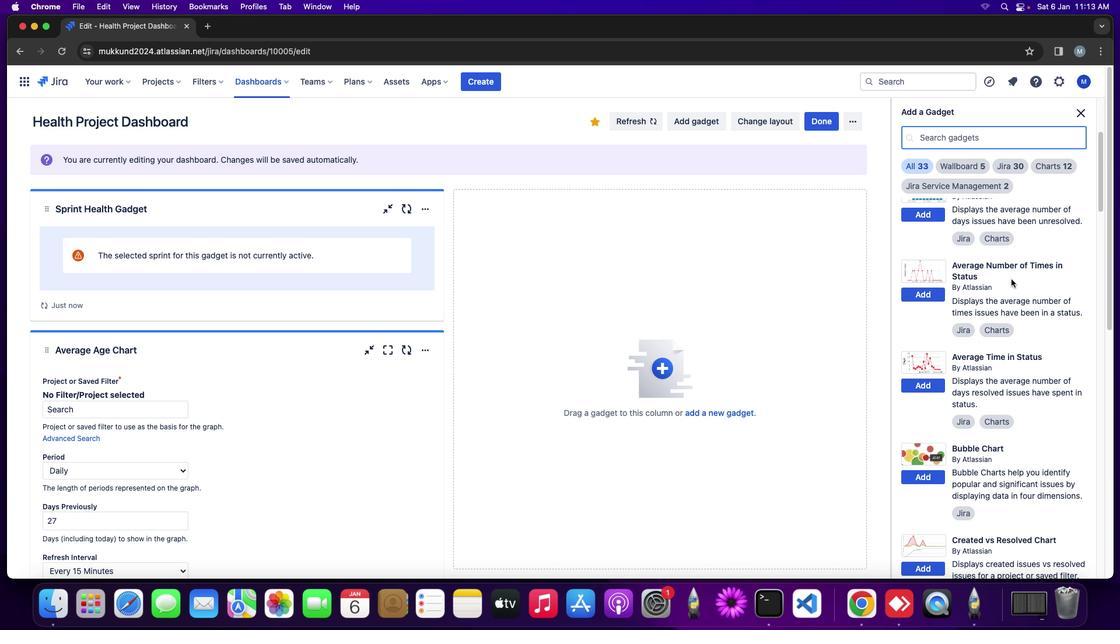 
Action: Mouse scrolled (978, 261) with delta (0, -1)
Screenshot: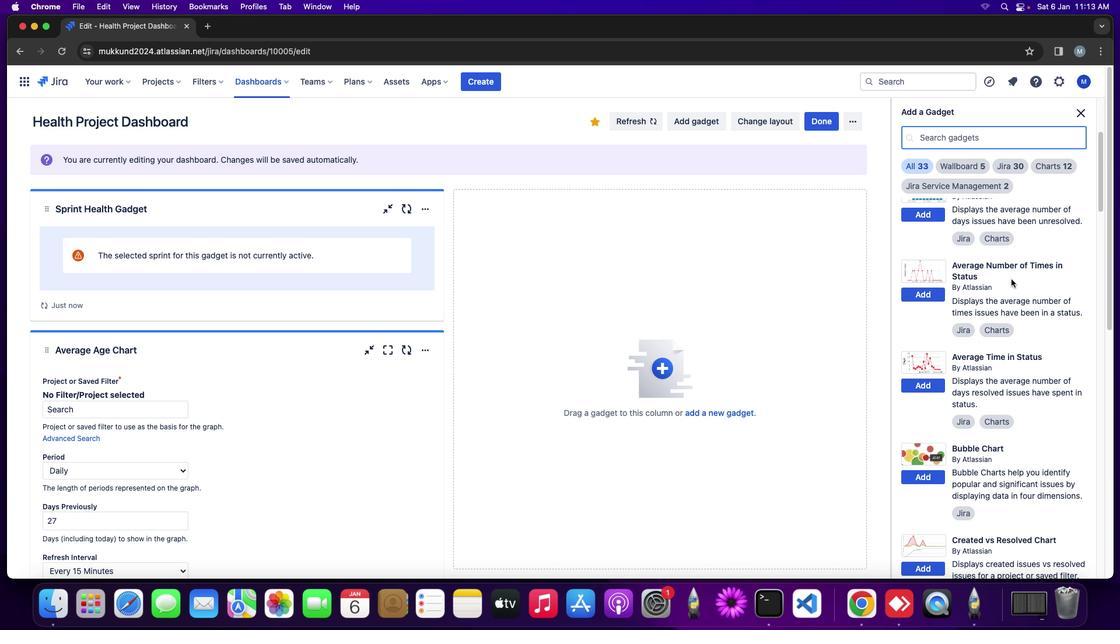 
Action: Mouse moved to (1010, 278)
Screenshot: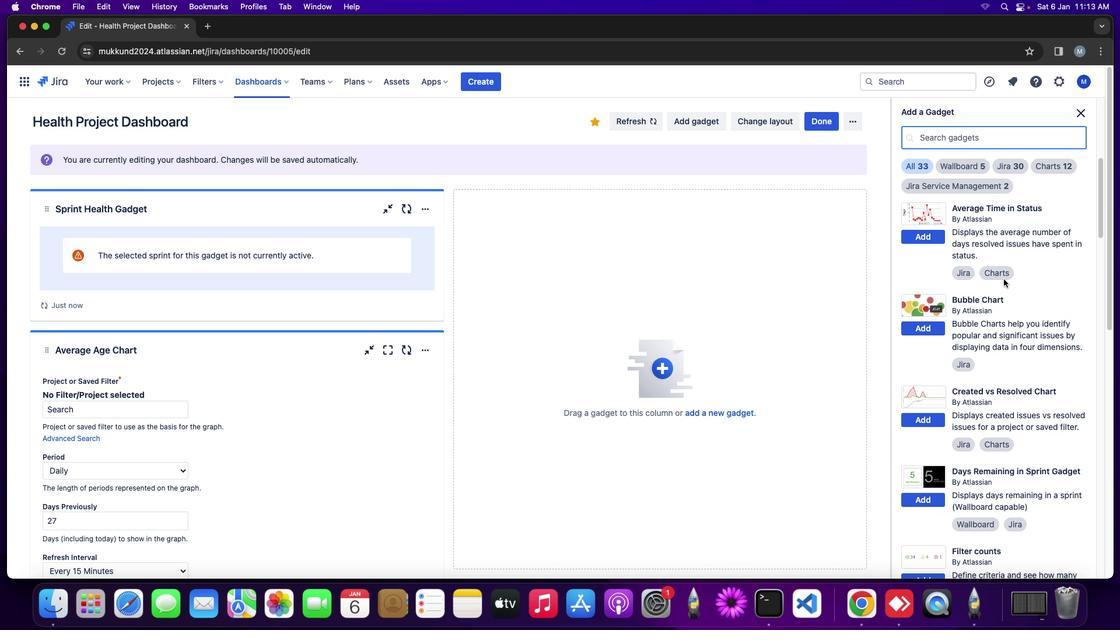 
Action: Mouse scrolled (1010, 278) with delta (0, 0)
Screenshot: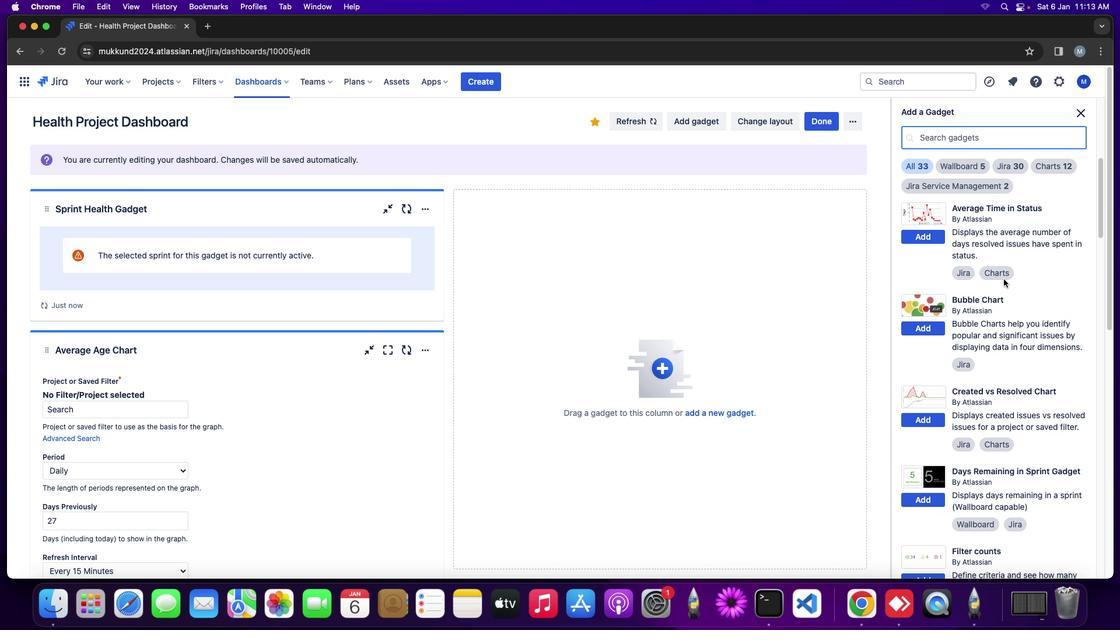 
Action: Mouse moved to (1010, 279)
Screenshot: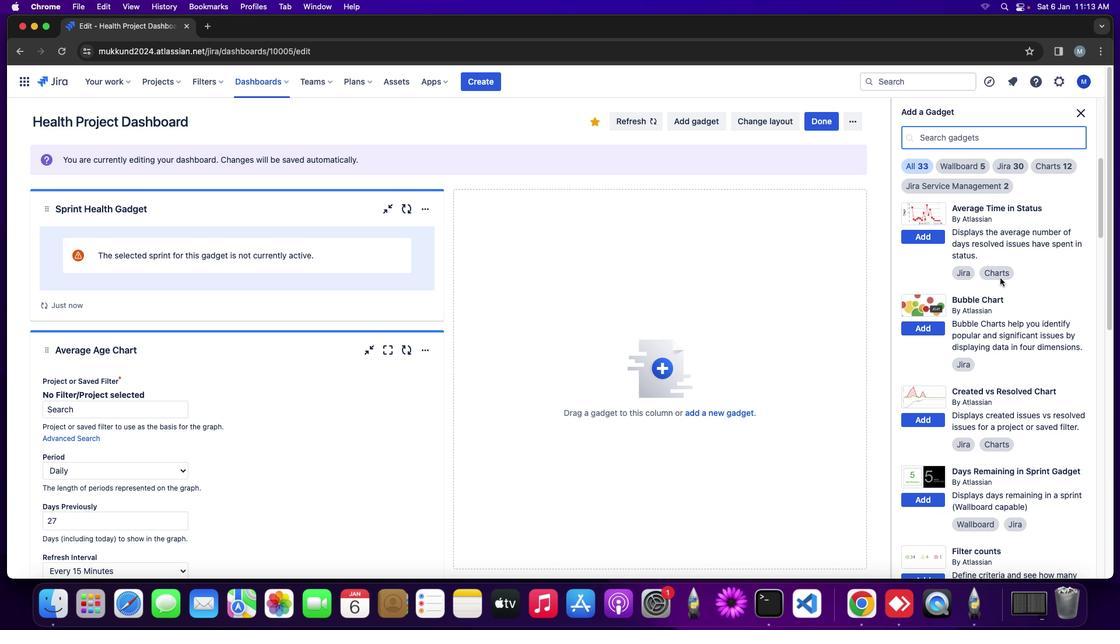 
Action: Mouse scrolled (1010, 279) with delta (0, 0)
Screenshot: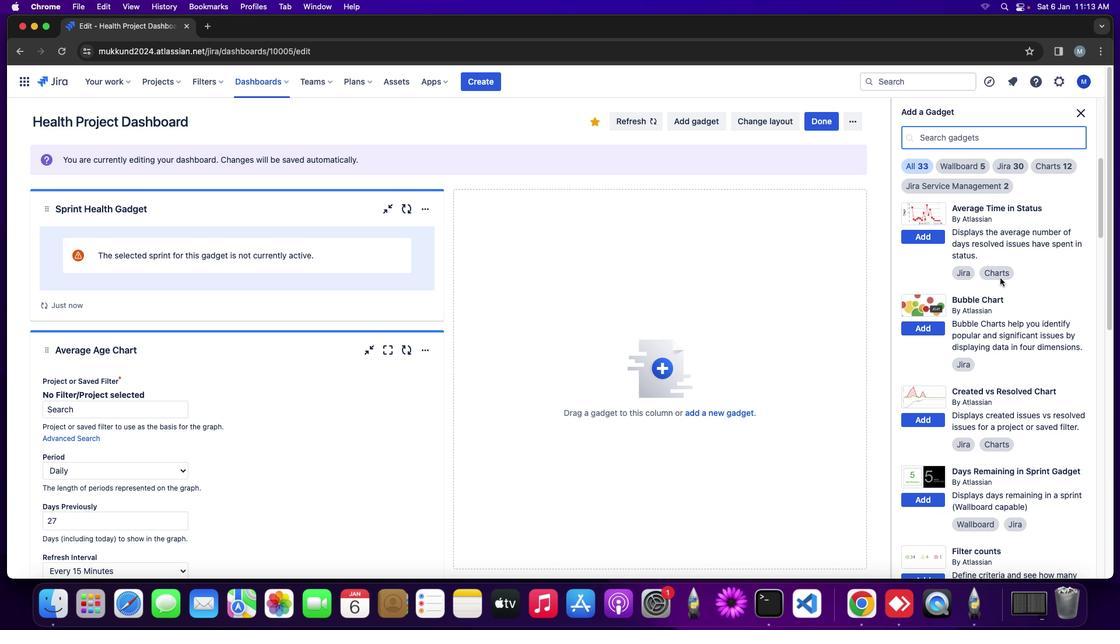 
Action: Mouse moved to (1011, 280)
Screenshot: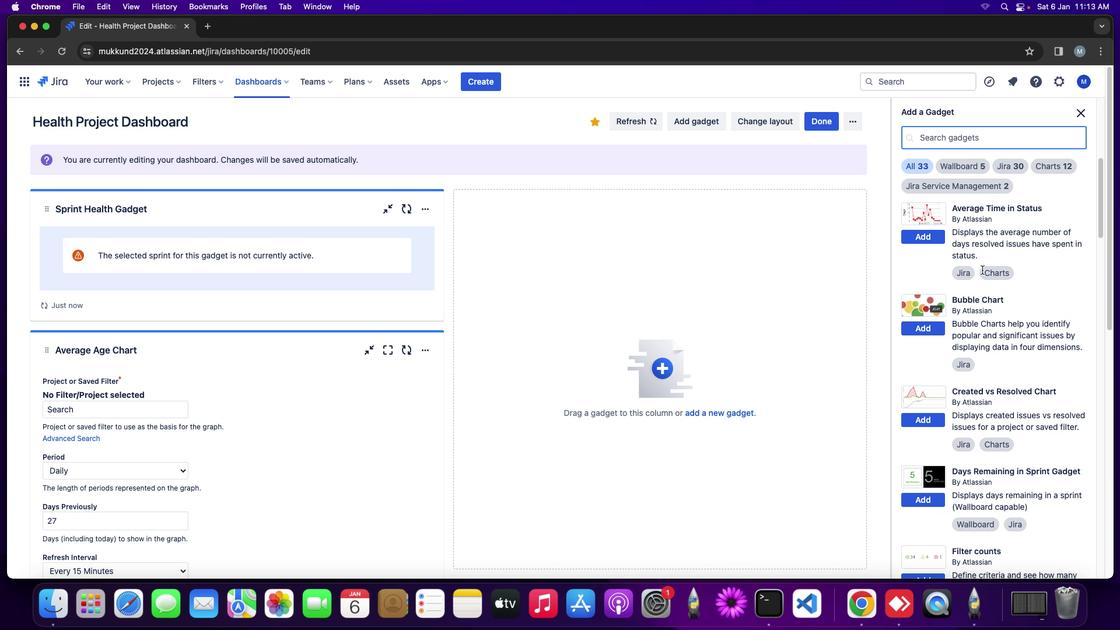 
Action: Mouse scrolled (1011, 280) with delta (0, 0)
Screenshot: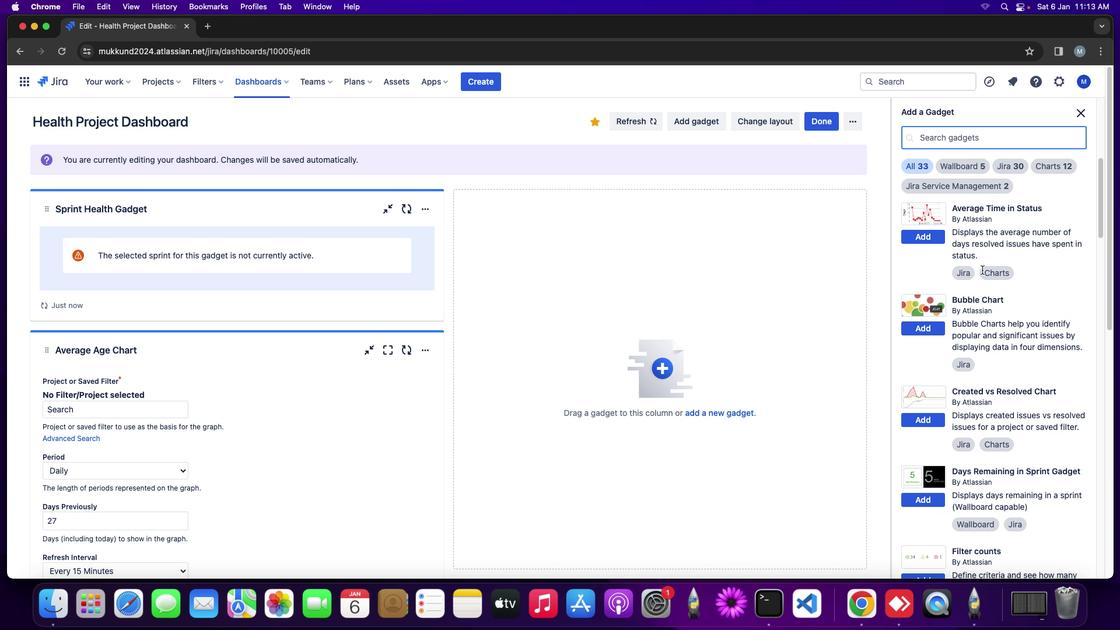 
Action: Mouse scrolled (1011, 280) with delta (0, -1)
Screenshot: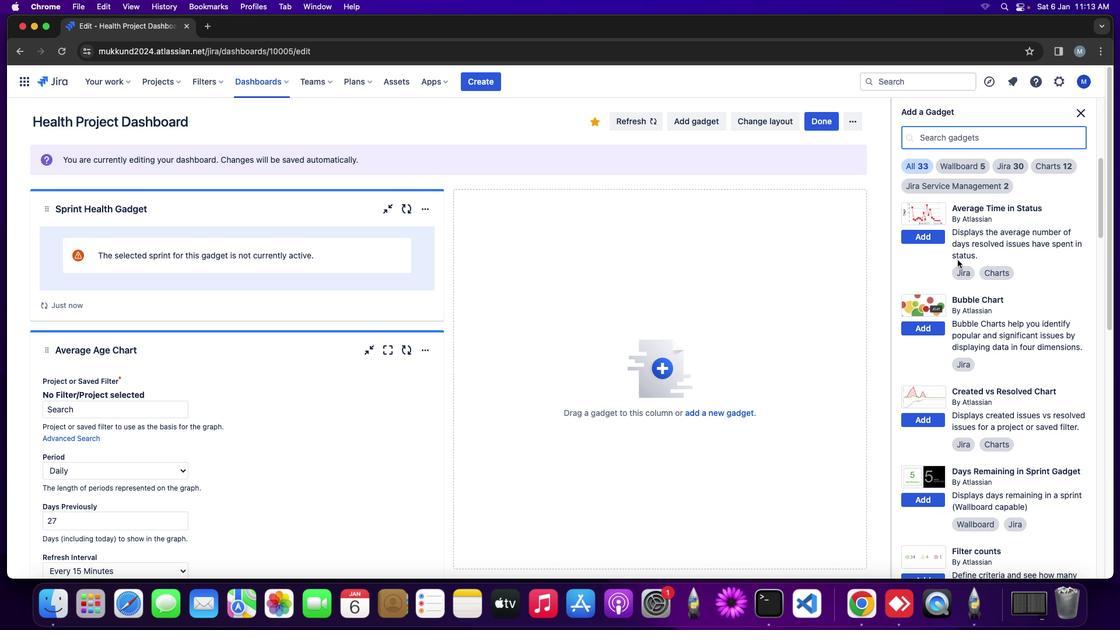 
Action: Mouse moved to (923, 240)
Screenshot: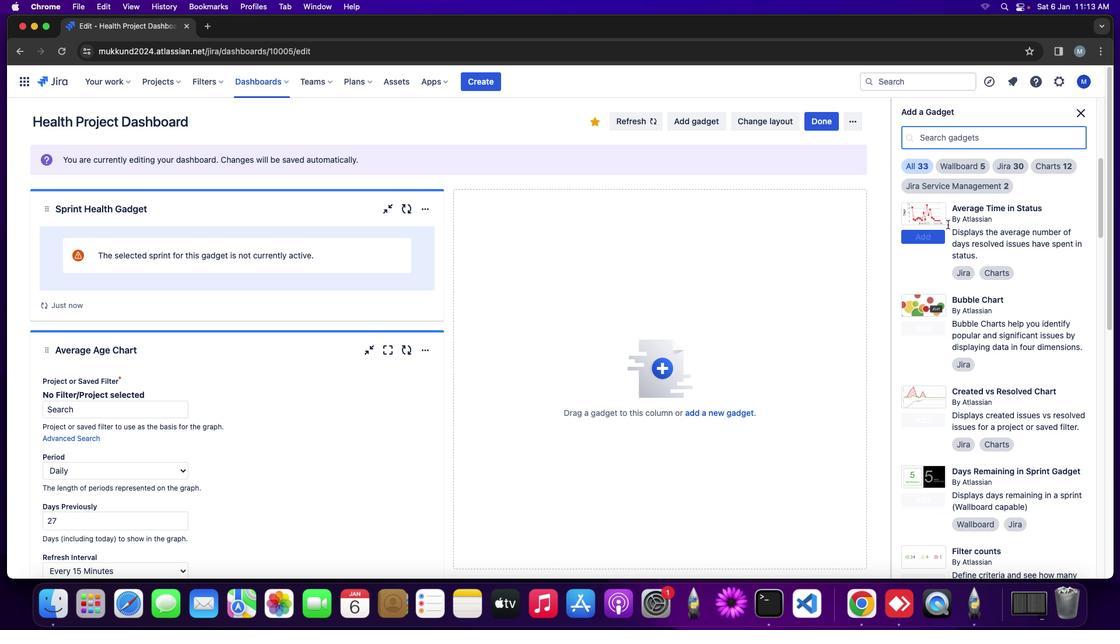 
Action: Mouse pressed left at (923, 240)
Screenshot: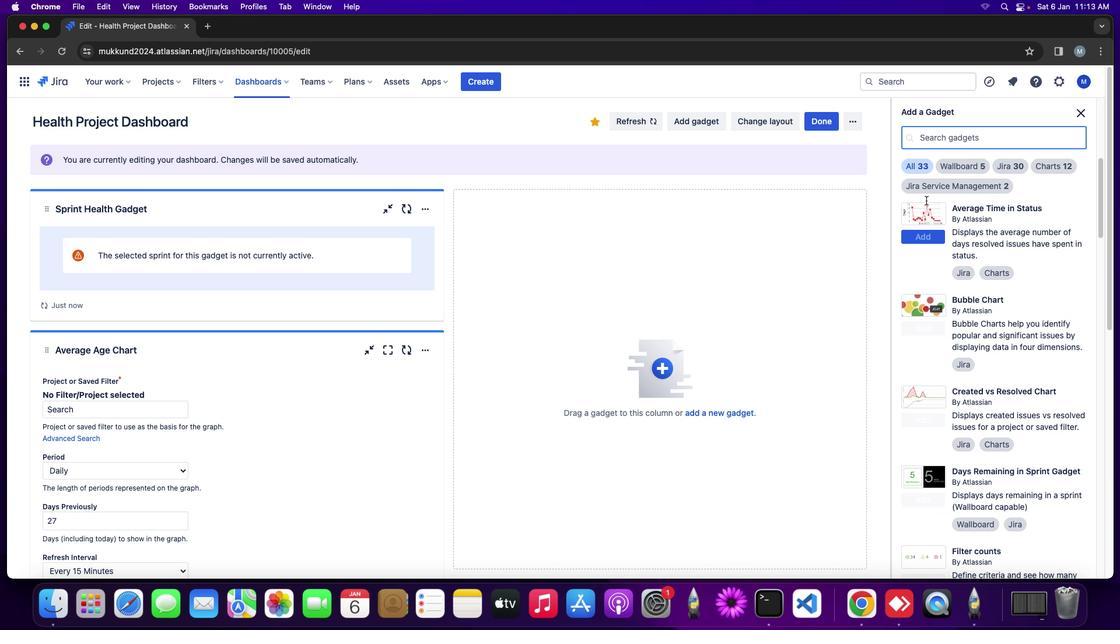 
Action: Mouse moved to (149, 351)
Screenshot: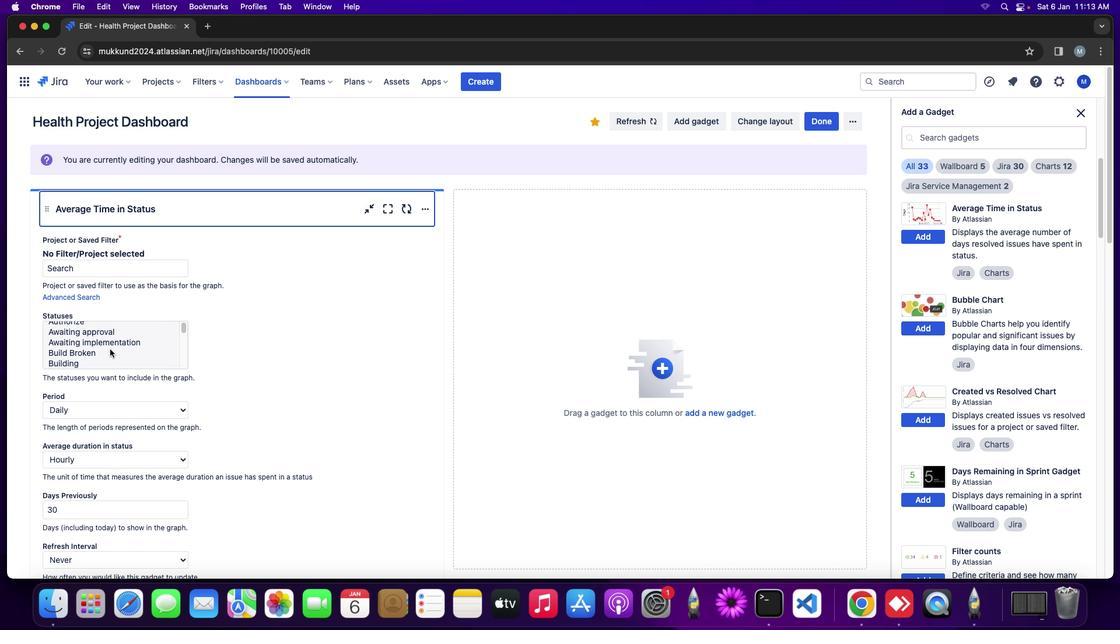 
Action: Mouse scrolled (149, 351) with delta (0, 0)
Screenshot: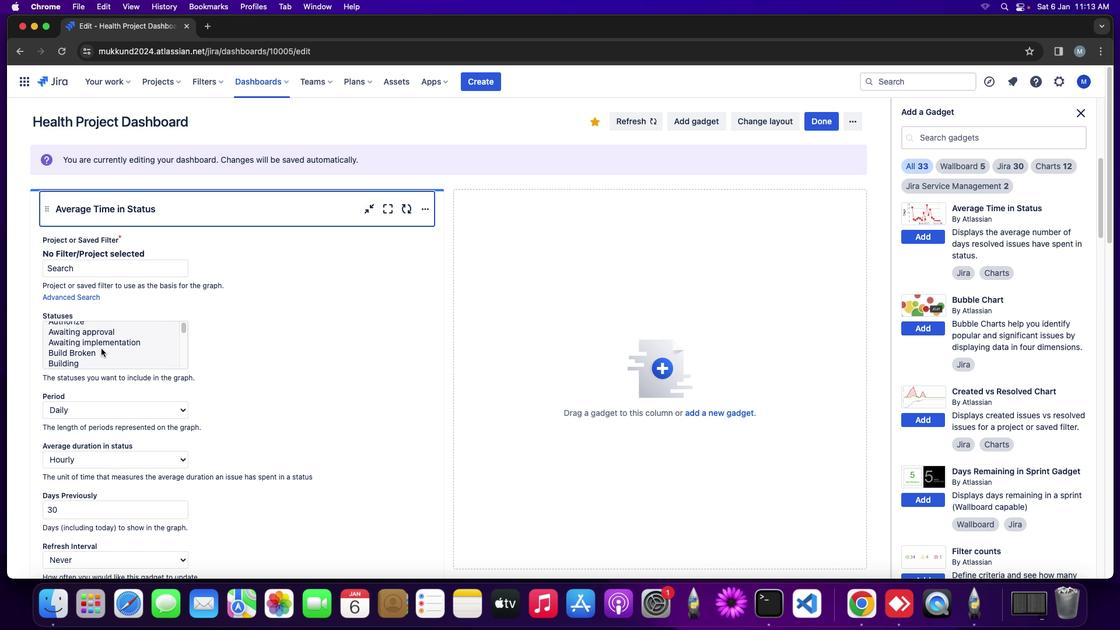 
Action: Mouse scrolled (149, 351) with delta (0, 0)
Screenshot: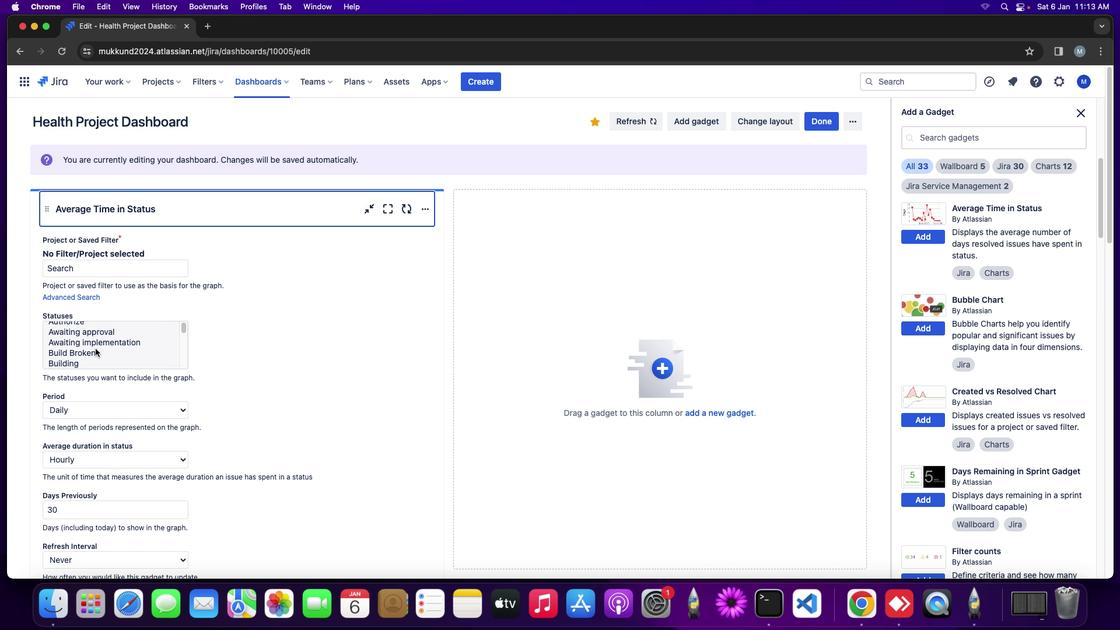 
Action: Mouse moved to (111, 329)
Screenshot: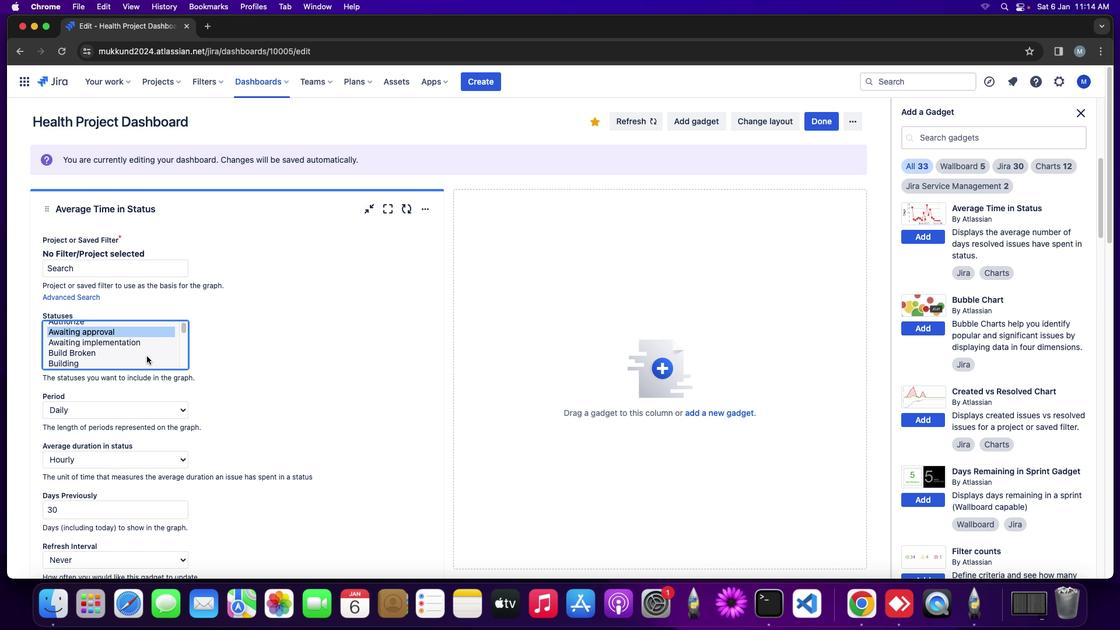 
Action: Mouse pressed left at (111, 329)
Screenshot: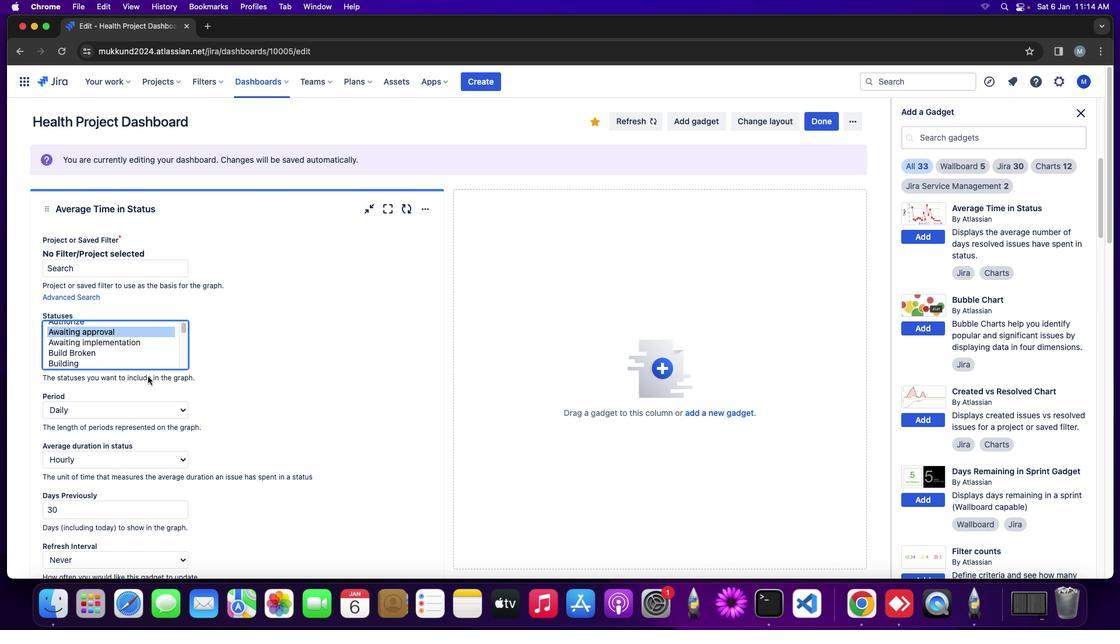 
Action: Mouse moved to (238, 417)
Screenshot: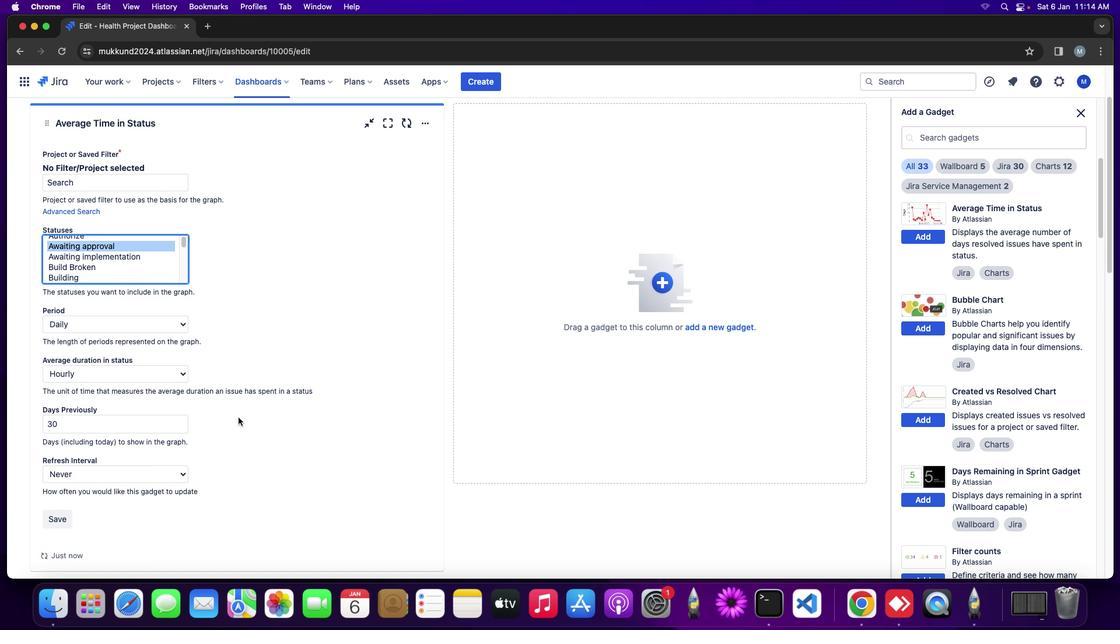 
Action: Mouse scrolled (238, 417) with delta (0, 0)
Screenshot: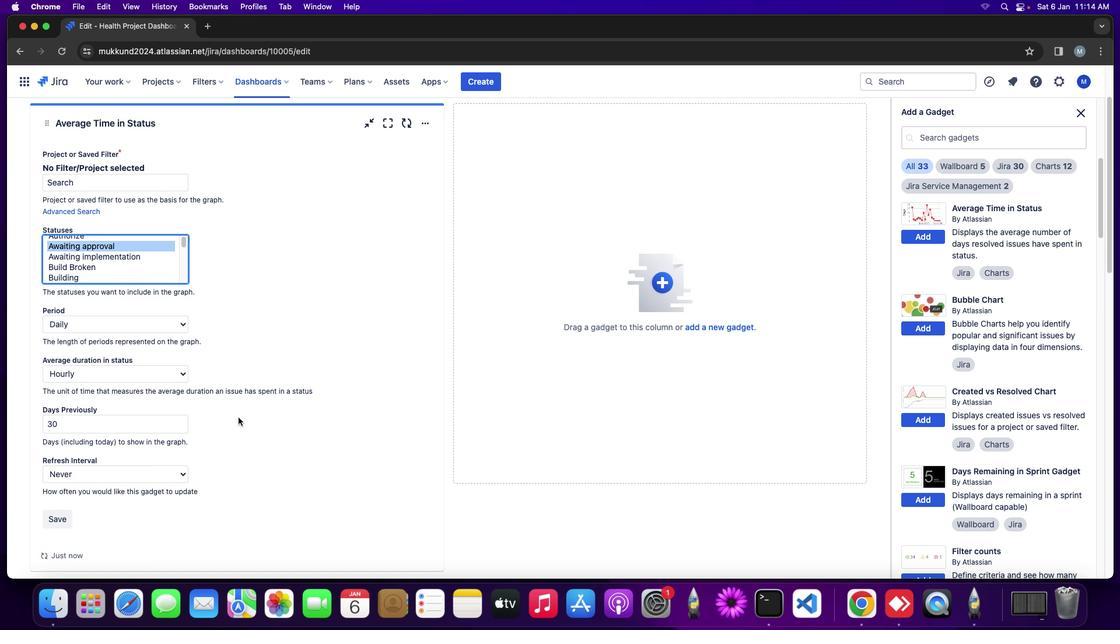 
Action: Mouse moved to (238, 417)
Screenshot: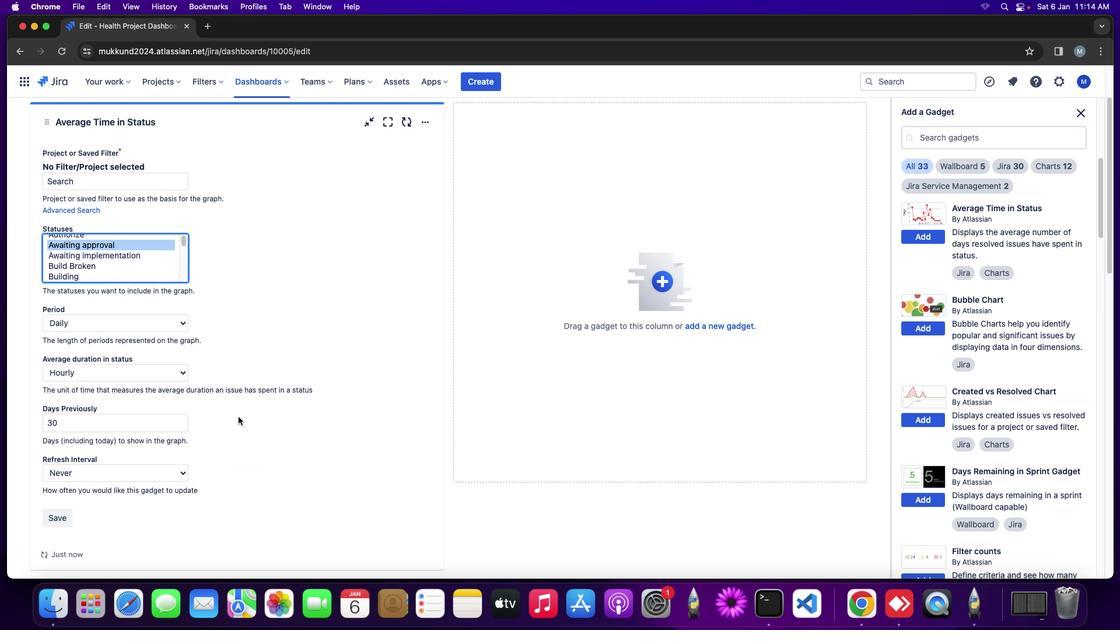 
Action: Mouse scrolled (238, 417) with delta (0, 0)
Screenshot: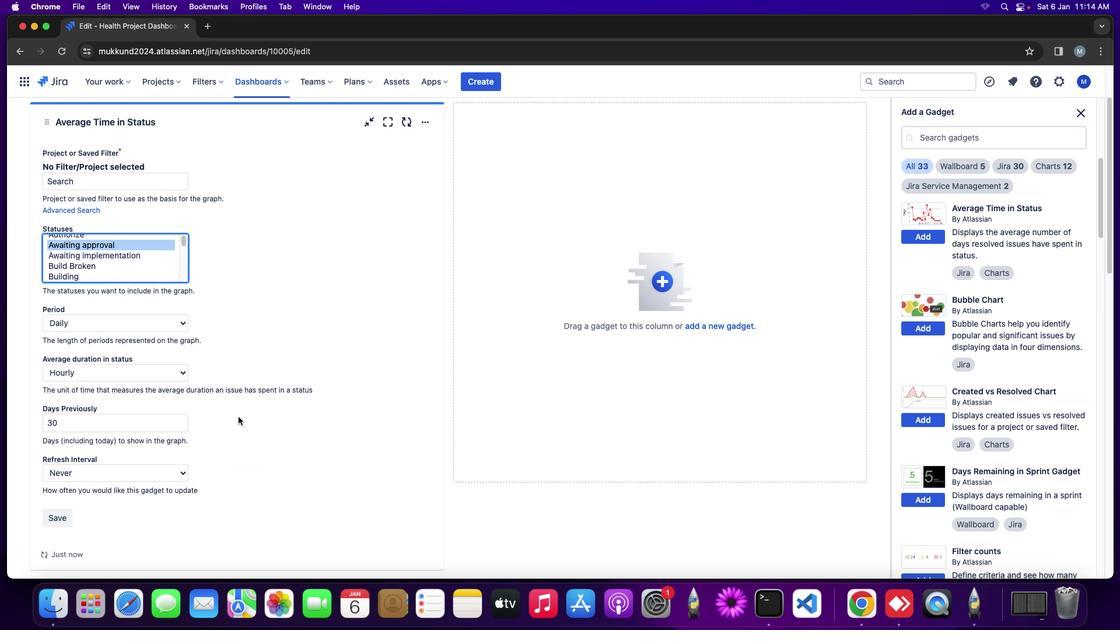 
Action: Mouse scrolled (238, 417) with delta (0, 0)
Screenshot: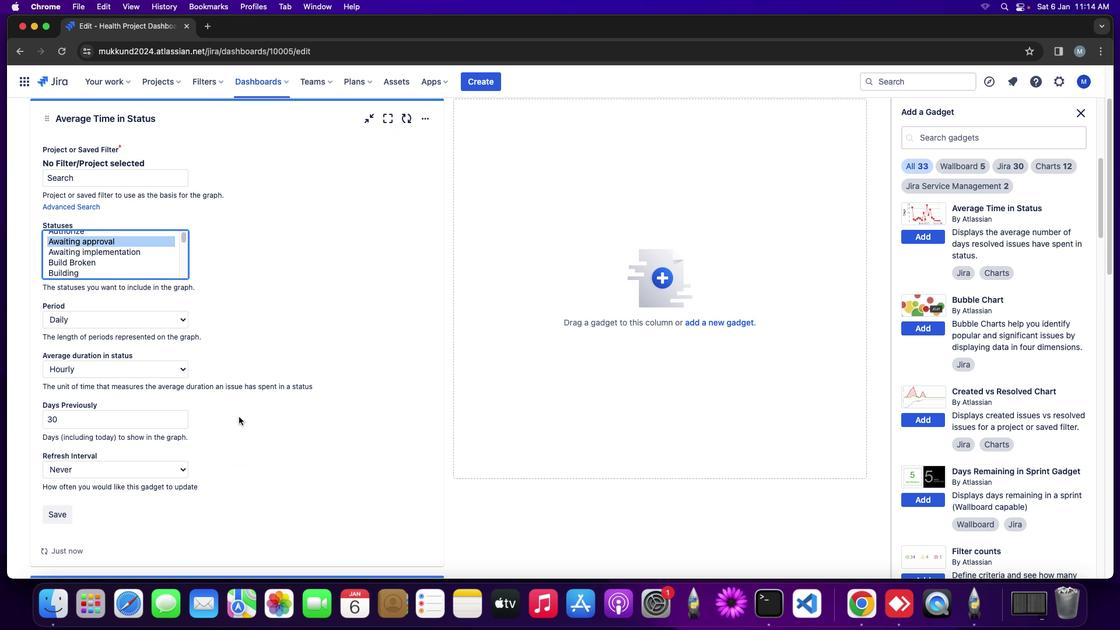 
Action: Mouse moved to (238, 417)
Screenshot: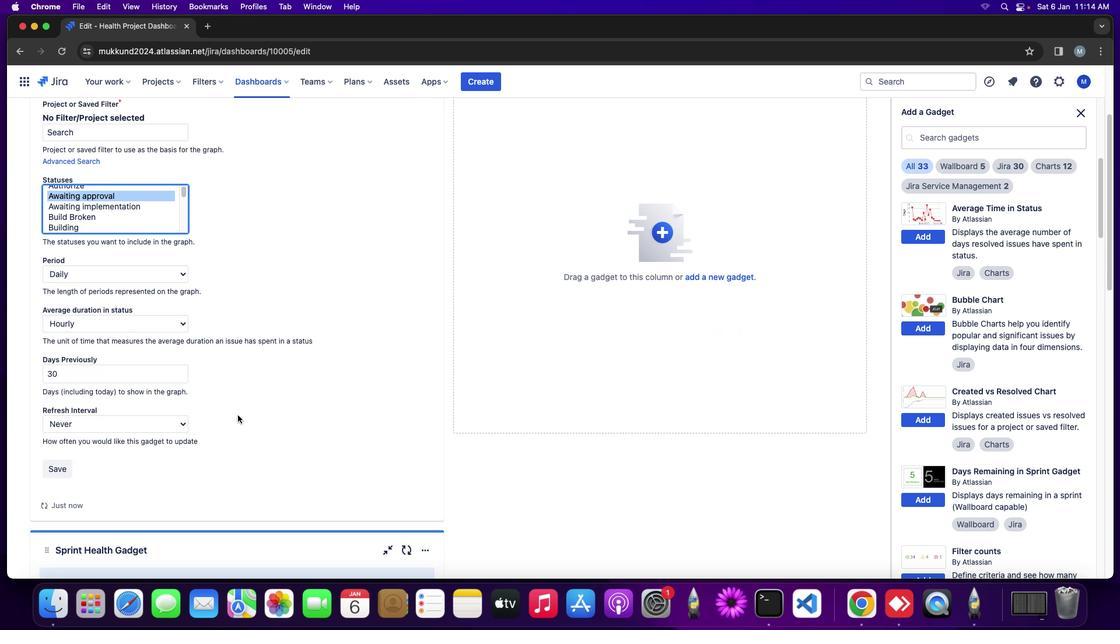 
Action: Mouse scrolled (238, 417) with delta (0, 0)
Screenshot: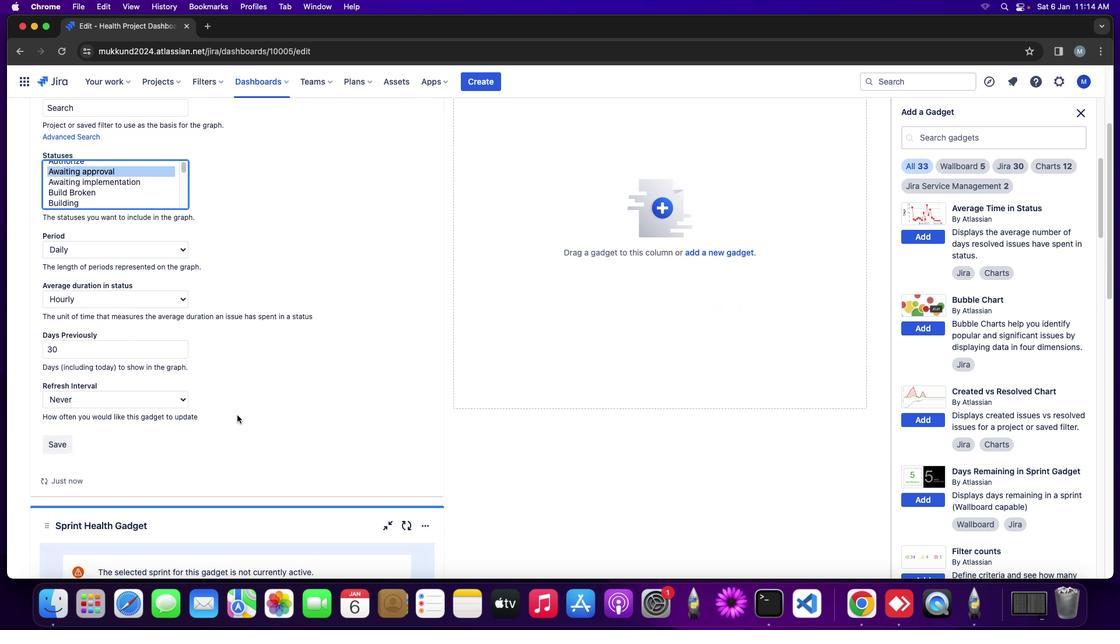 
Action: Mouse scrolled (238, 417) with delta (0, 0)
Screenshot: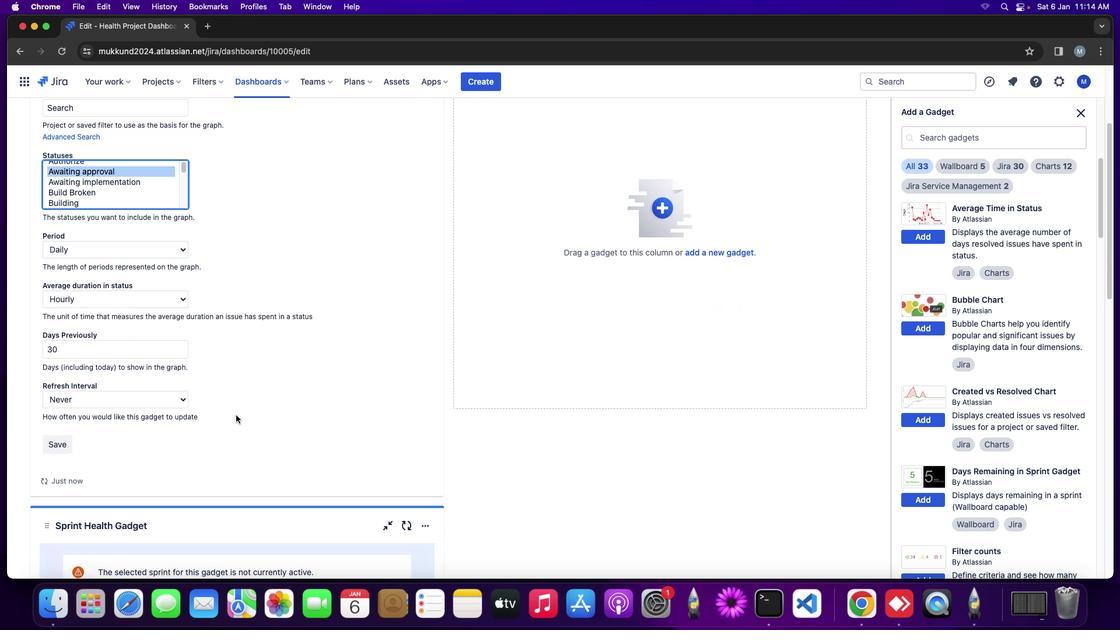 
Action: Mouse moved to (238, 415)
Screenshot: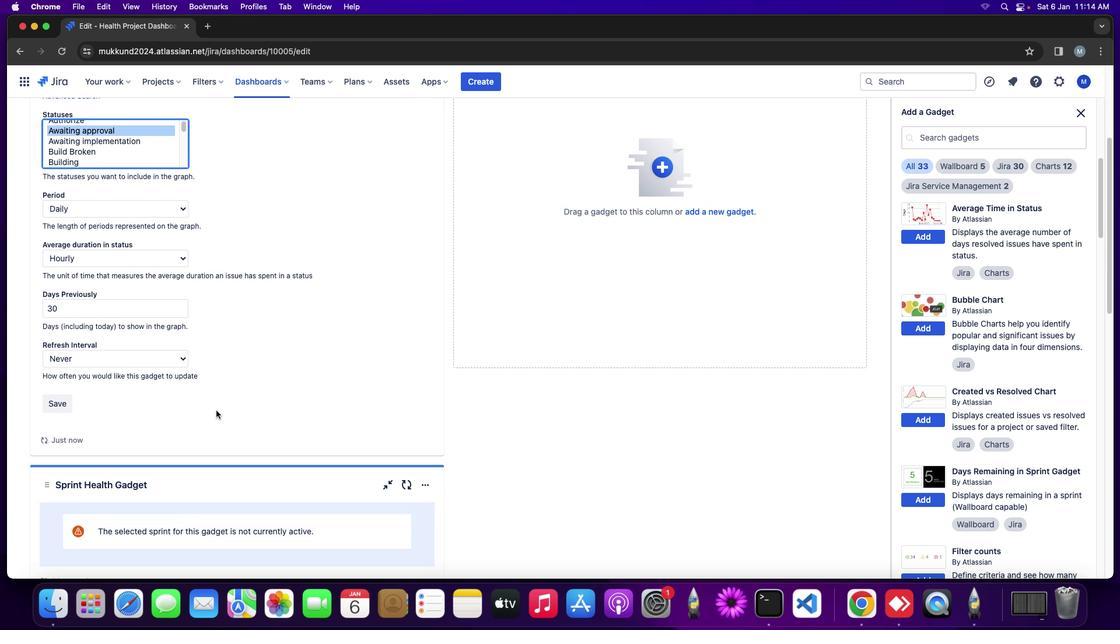 
Action: Mouse scrolled (238, 415) with delta (0, 0)
Screenshot: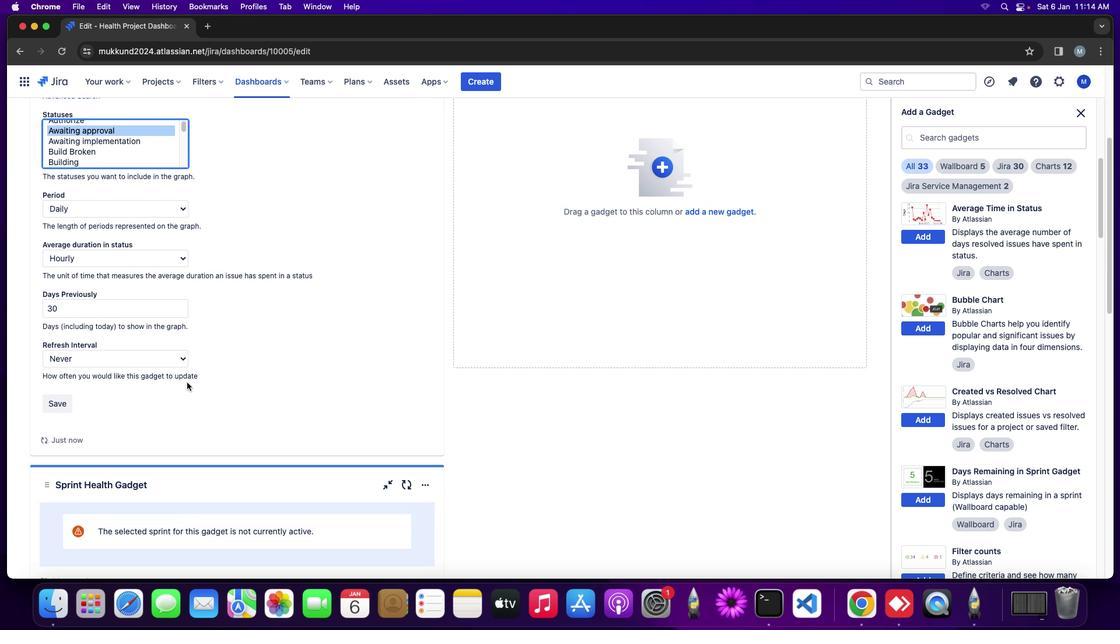 
Action: Mouse scrolled (238, 415) with delta (0, 0)
Screenshot: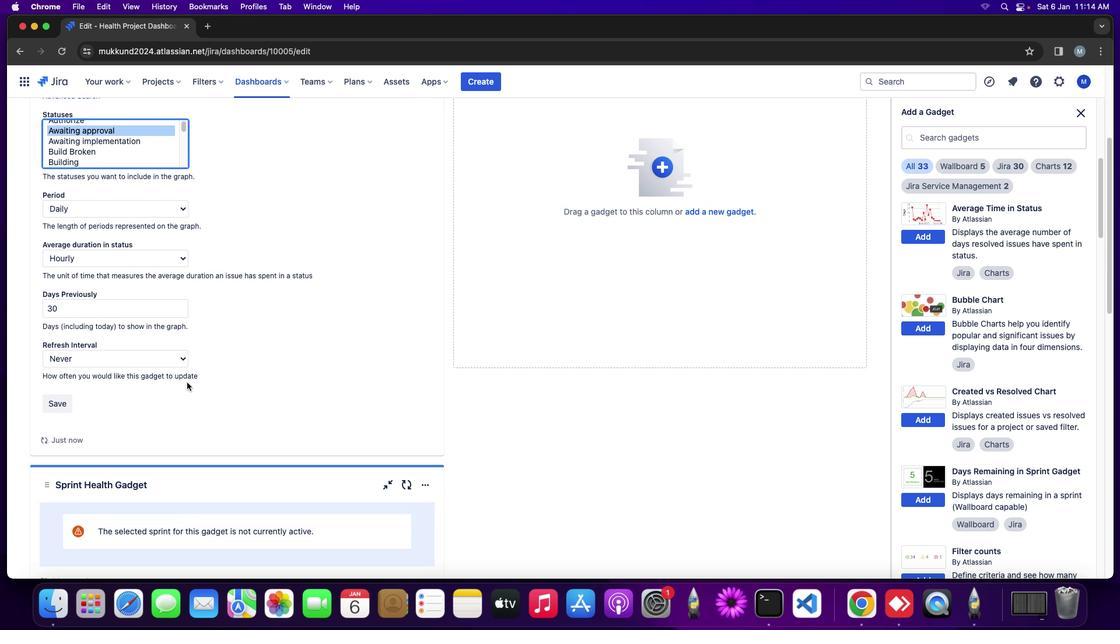 
Action: Mouse moved to (238, 415)
Screenshot: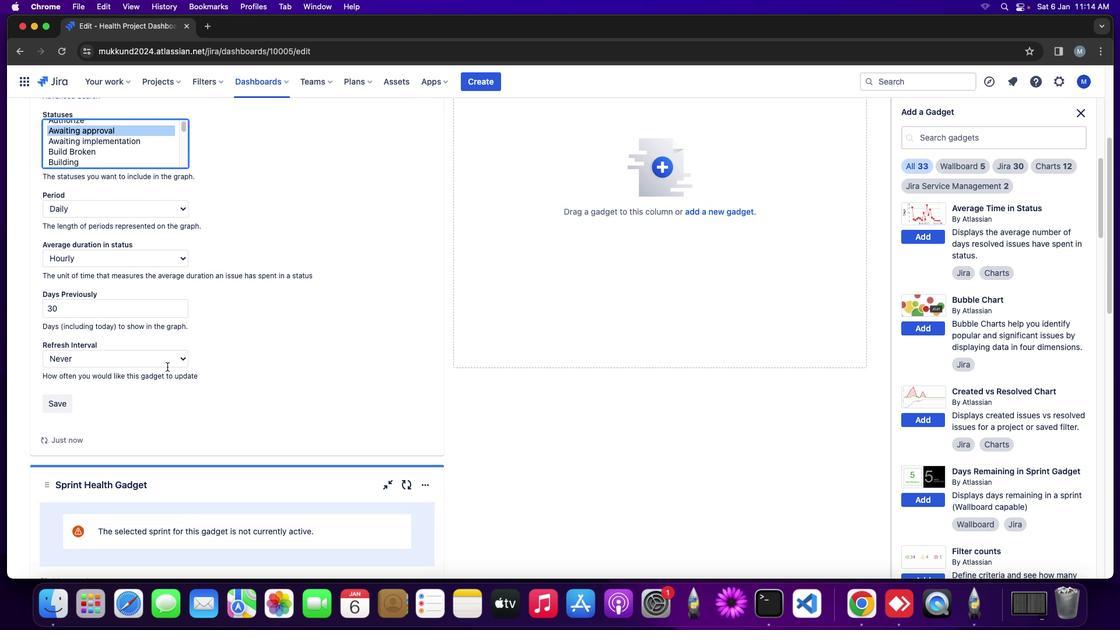 
Action: Mouse scrolled (238, 415) with delta (0, 0)
Screenshot: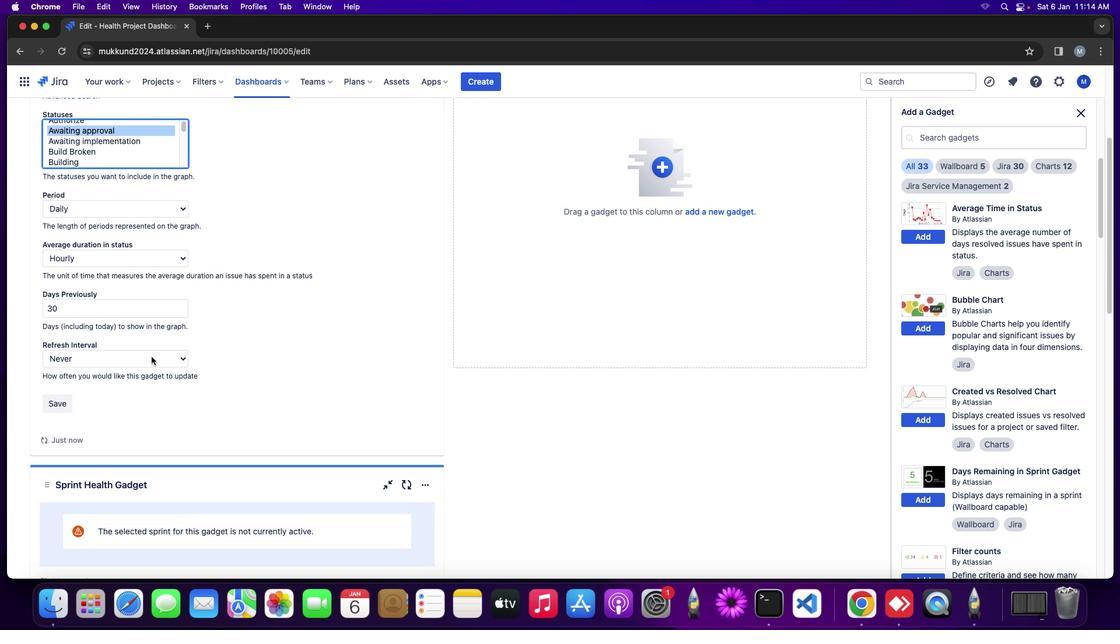 
Action: Mouse moved to (78, 303)
Screenshot: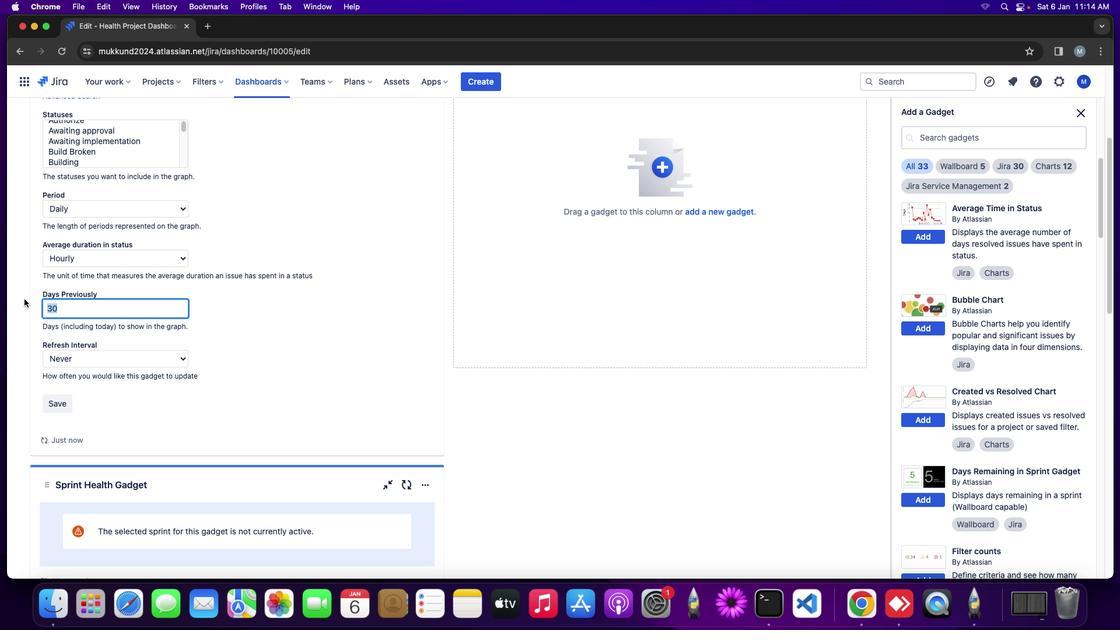 
Action: Mouse pressed left at (78, 303)
Screenshot: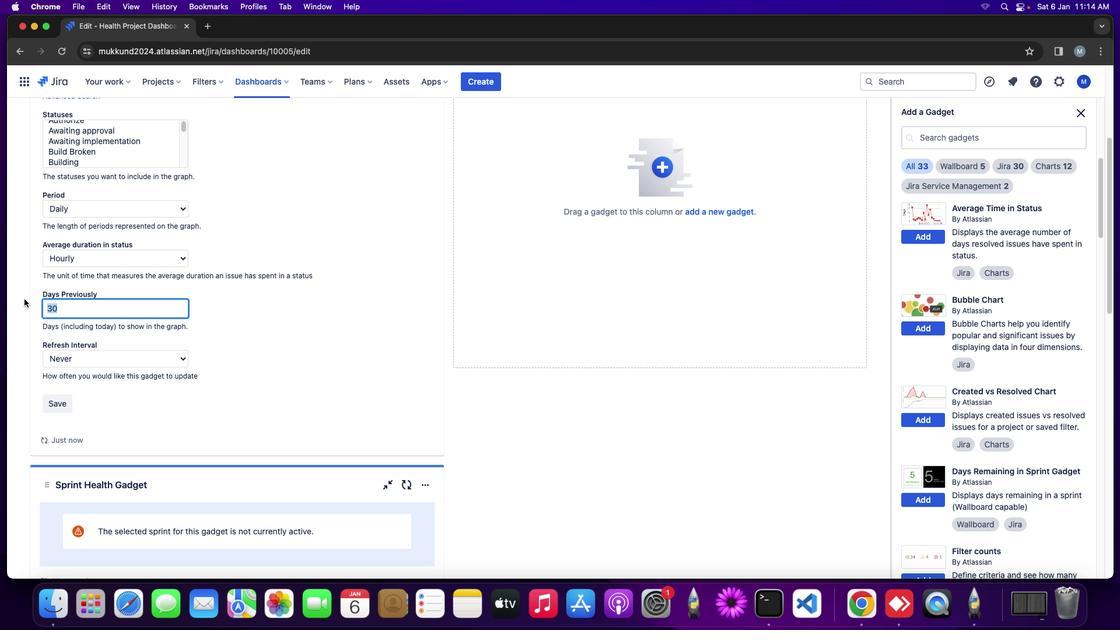 
Action: Mouse moved to (23, 298)
Screenshot: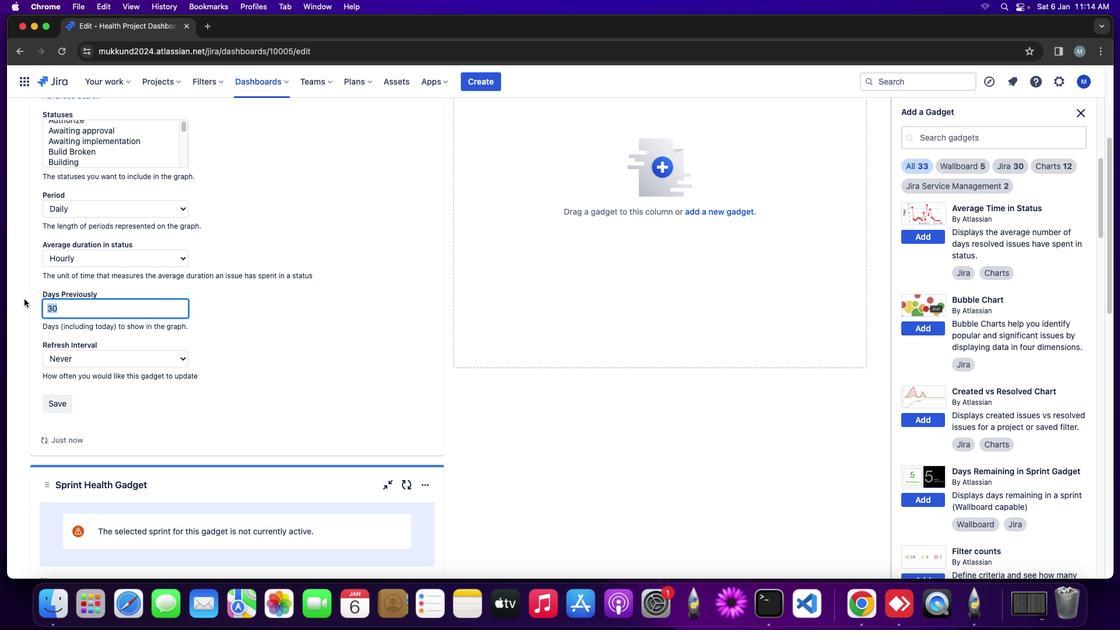
Action: Key pressed '1''9'
Screenshot: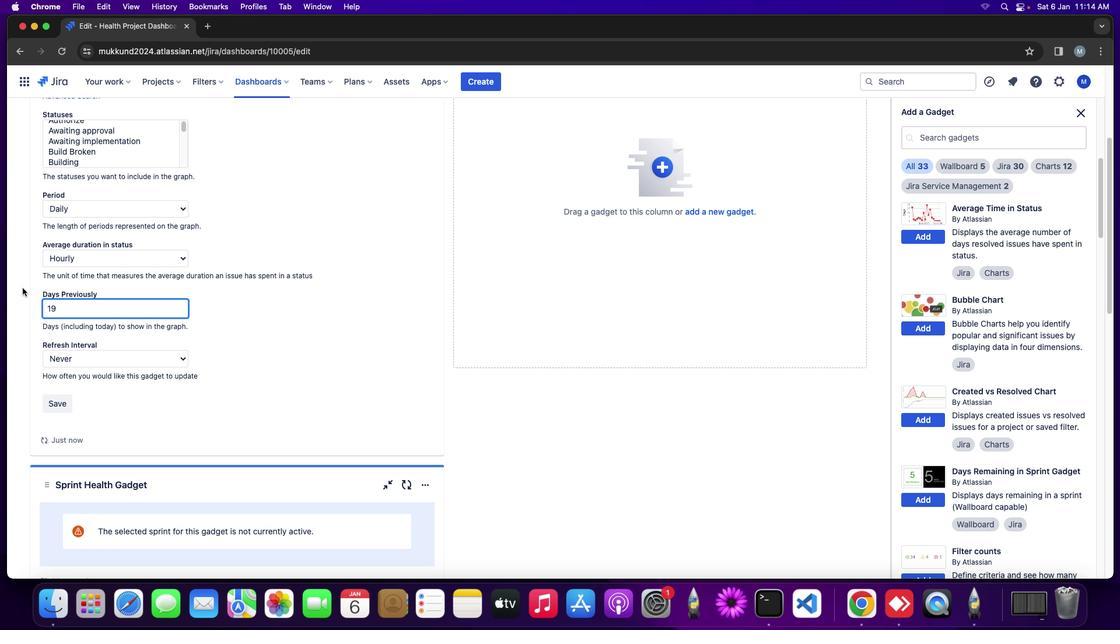 
Action: Mouse moved to (118, 360)
Screenshot: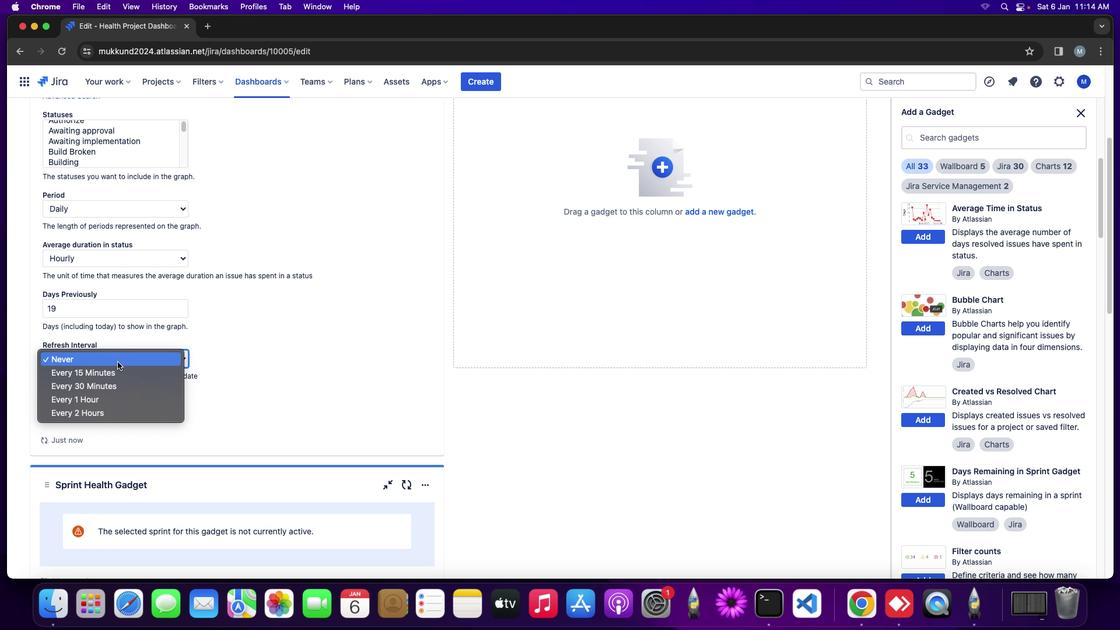 
Action: Mouse pressed left at (118, 360)
Screenshot: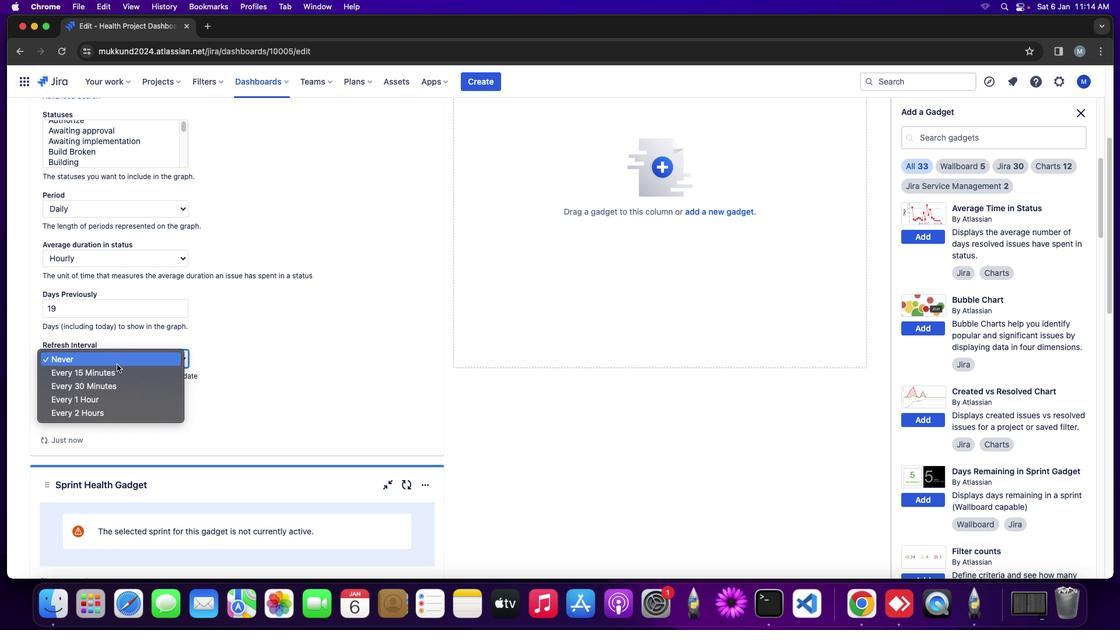 
Action: Mouse moved to (235, 350)
Screenshot: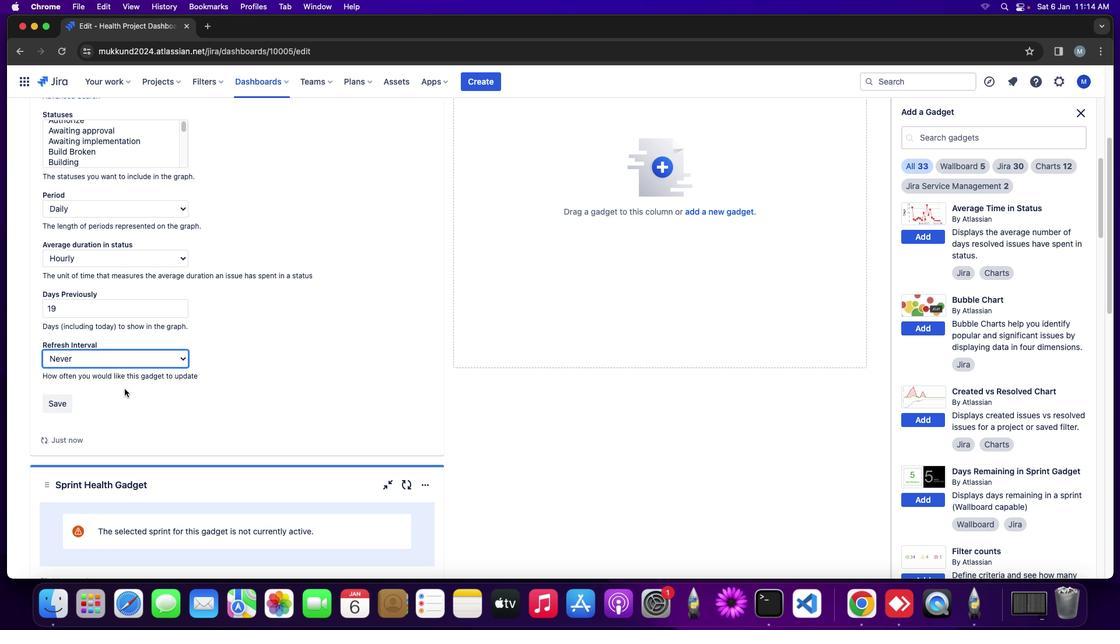 
Action: Mouse pressed left at (235, 350)
Screenshot: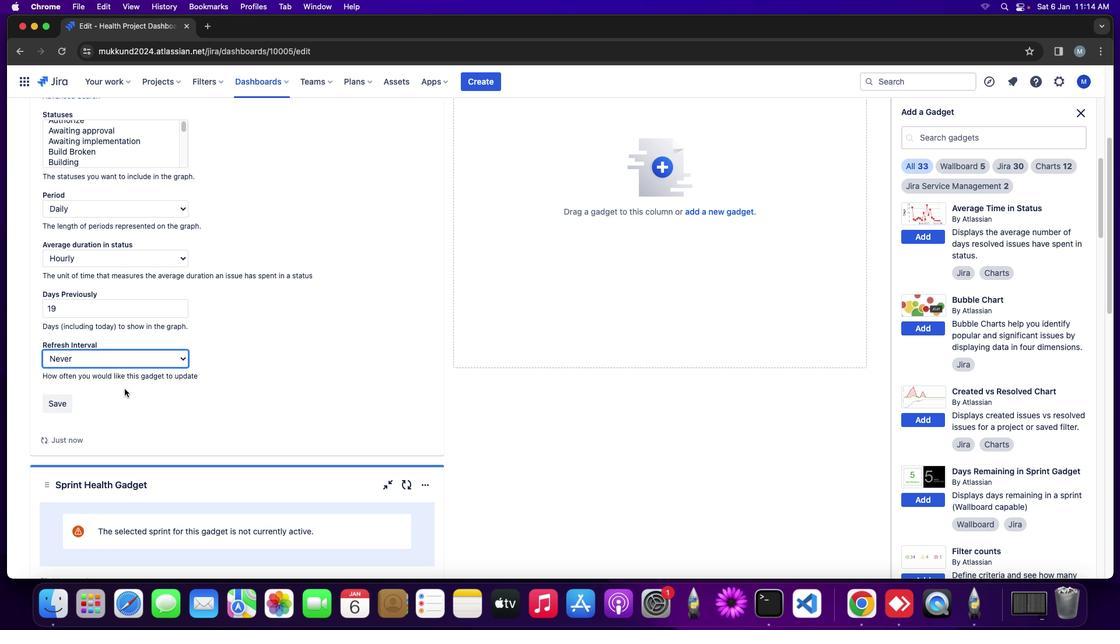
Action: Mouse moved to (59, 400)
Screenshot: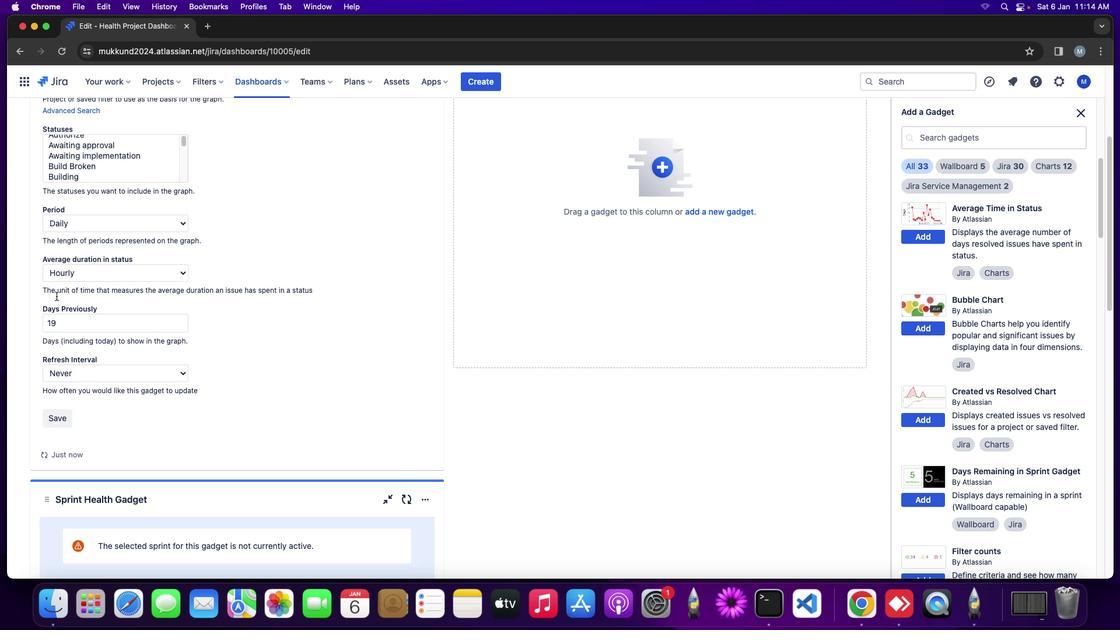 
Action: Mouse pressed left at (59, 400)
Screenshot: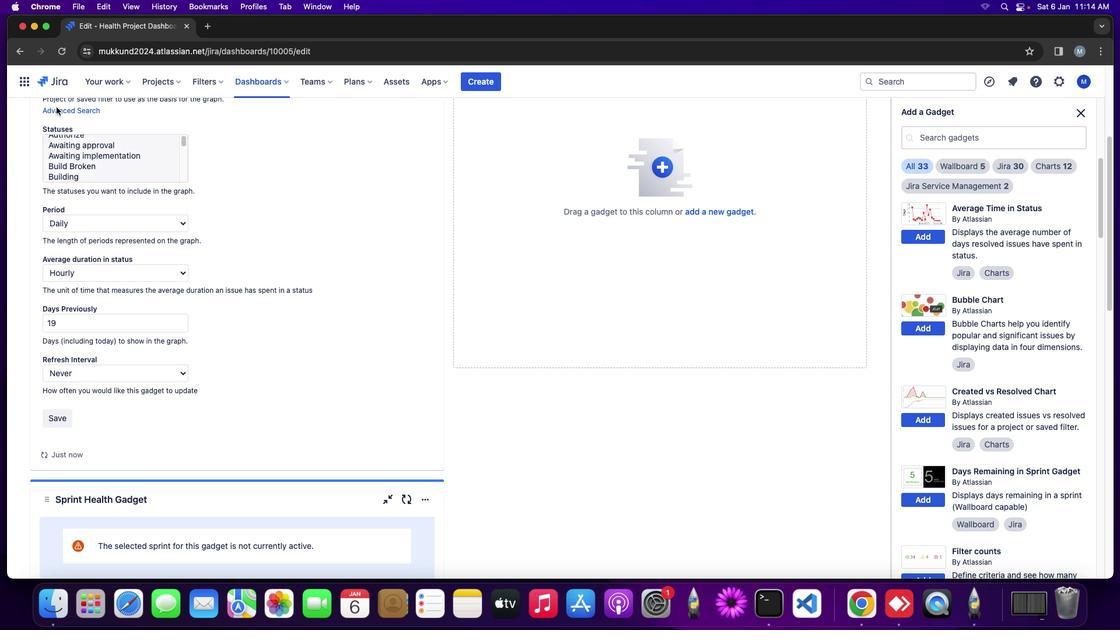 
Action: Mouse moved to (333, 292)
Screenshot: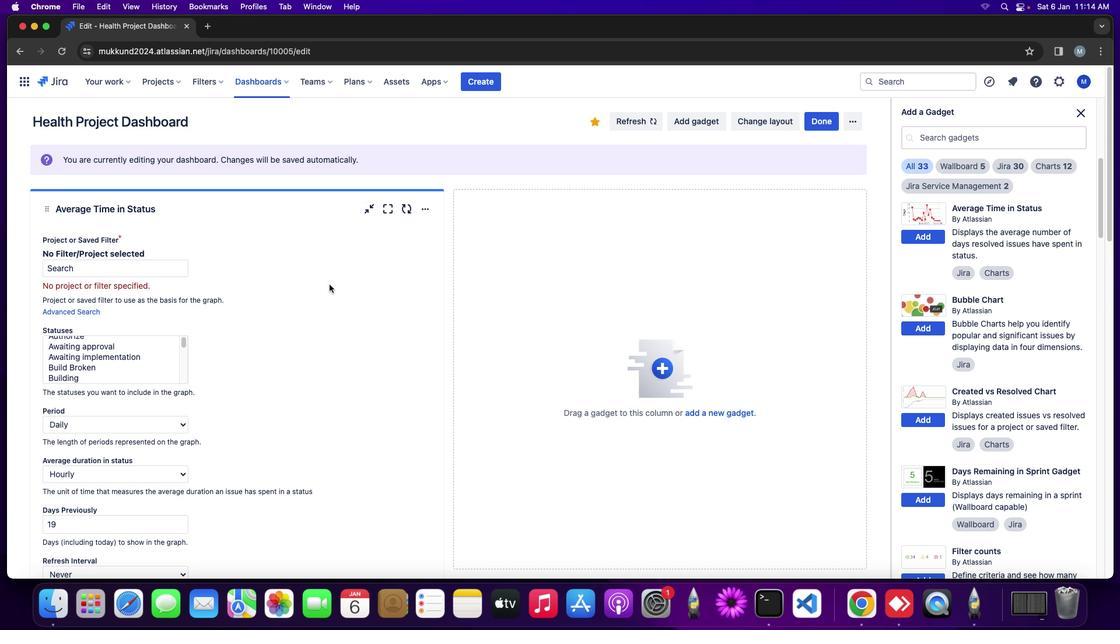 
Action: Mouse scrolled (333, 292) with delta (0, 0)
Screenshot: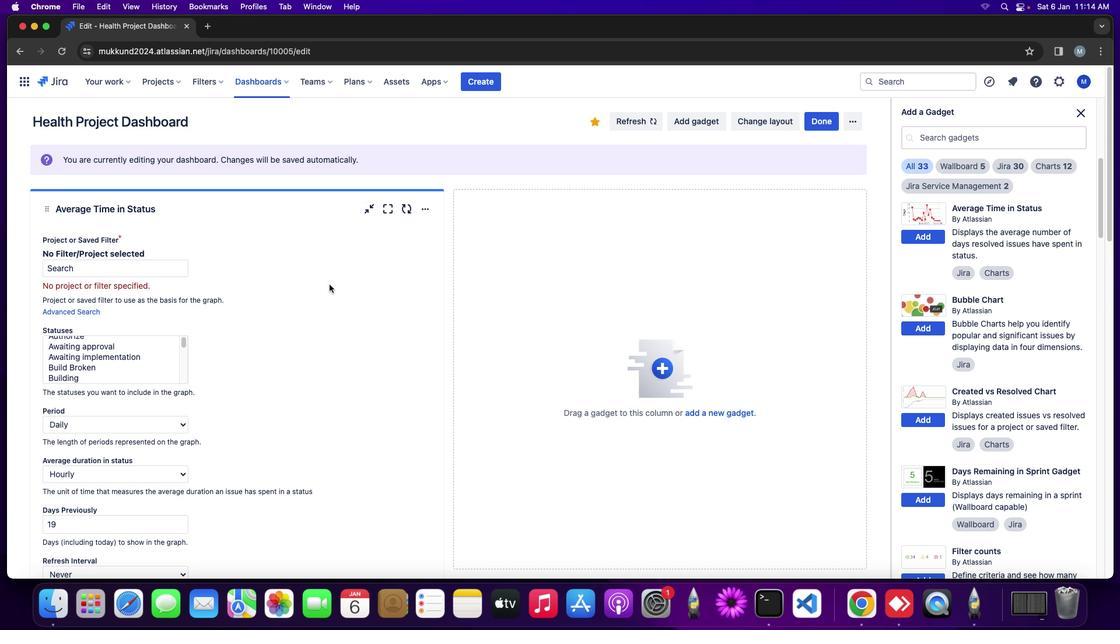 
Action: Mouse moved to (333, 291)
Screenshot: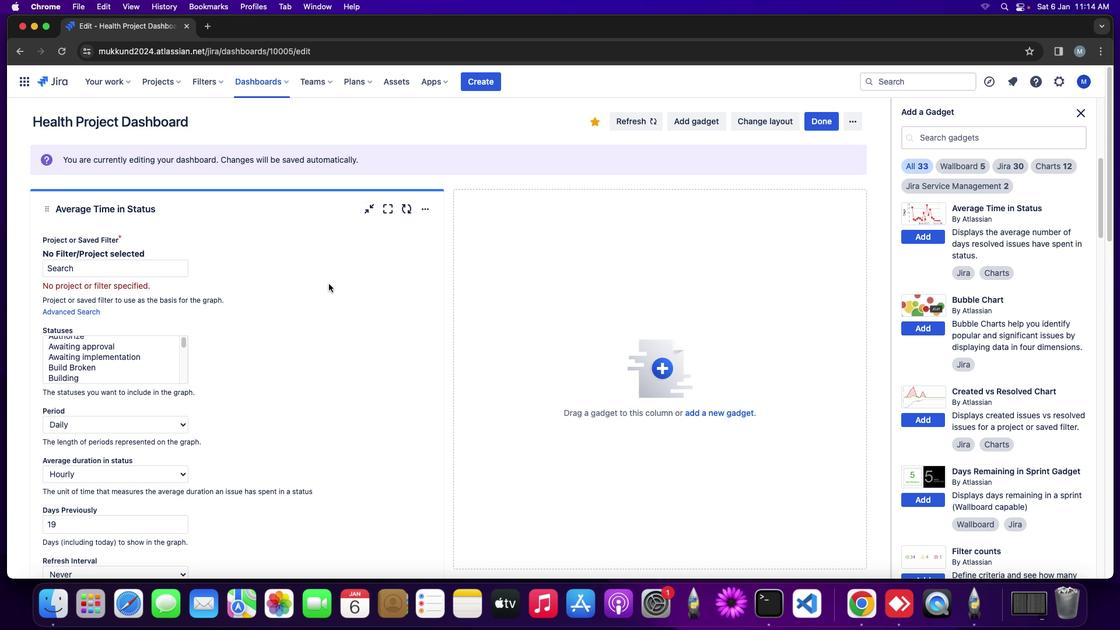 
Action: Mouse scrolled (333, 291) with delta (0, 0)
Screenshot: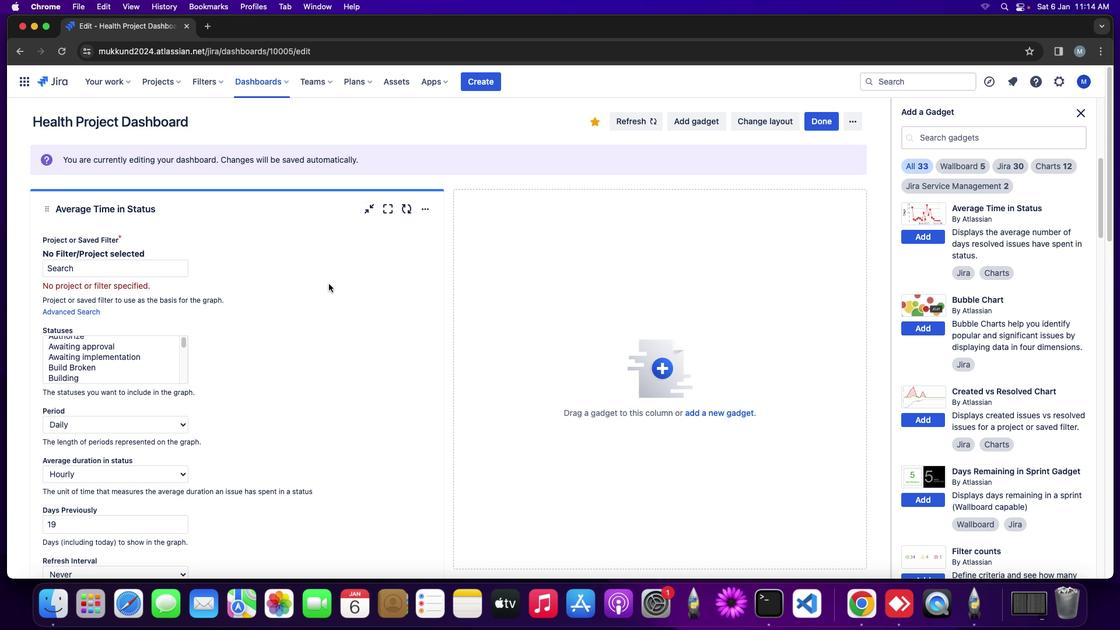
Action: Mouse moved to (333, 291)
Screenshot: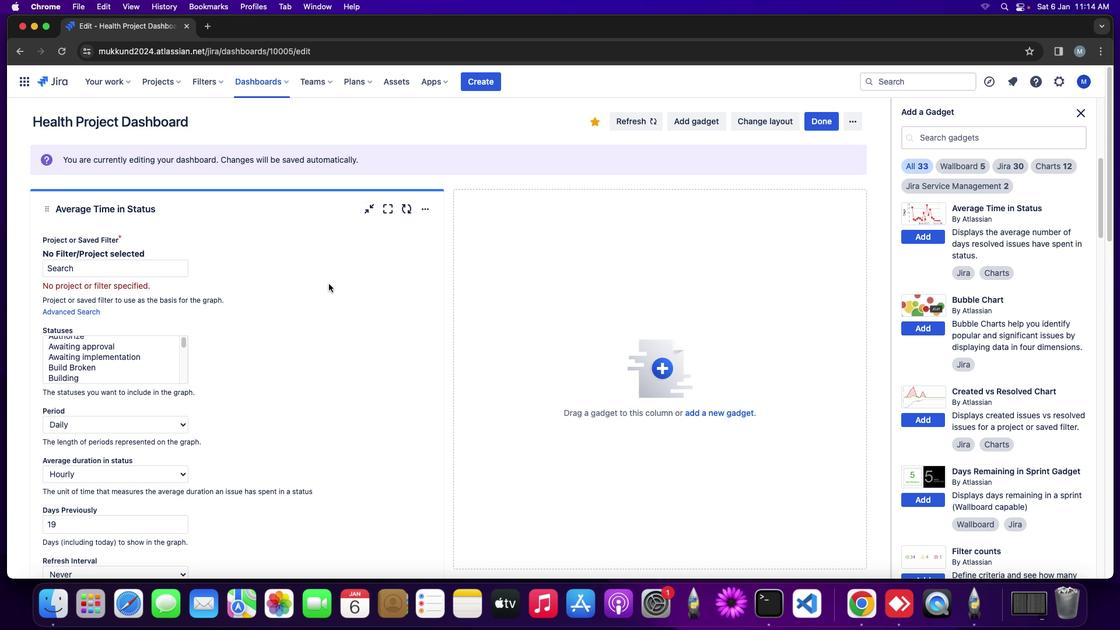 
Action: Mouse scrolled (333, 291) with delta (0, 1)
Screenshot: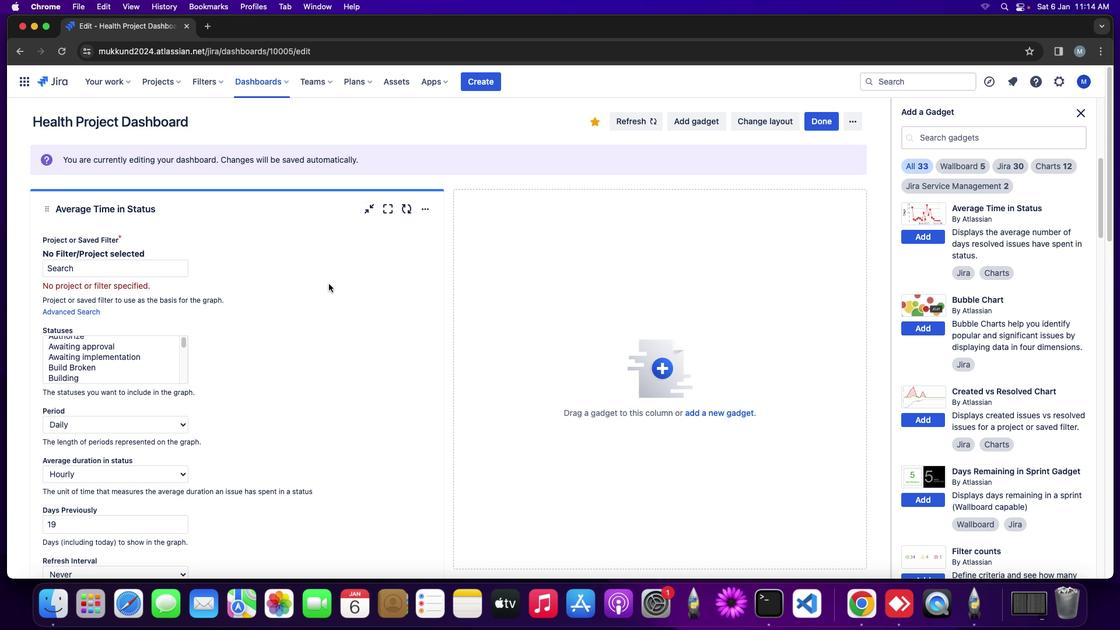 
Action: Mouse moved to (333, 290)
Screenshot: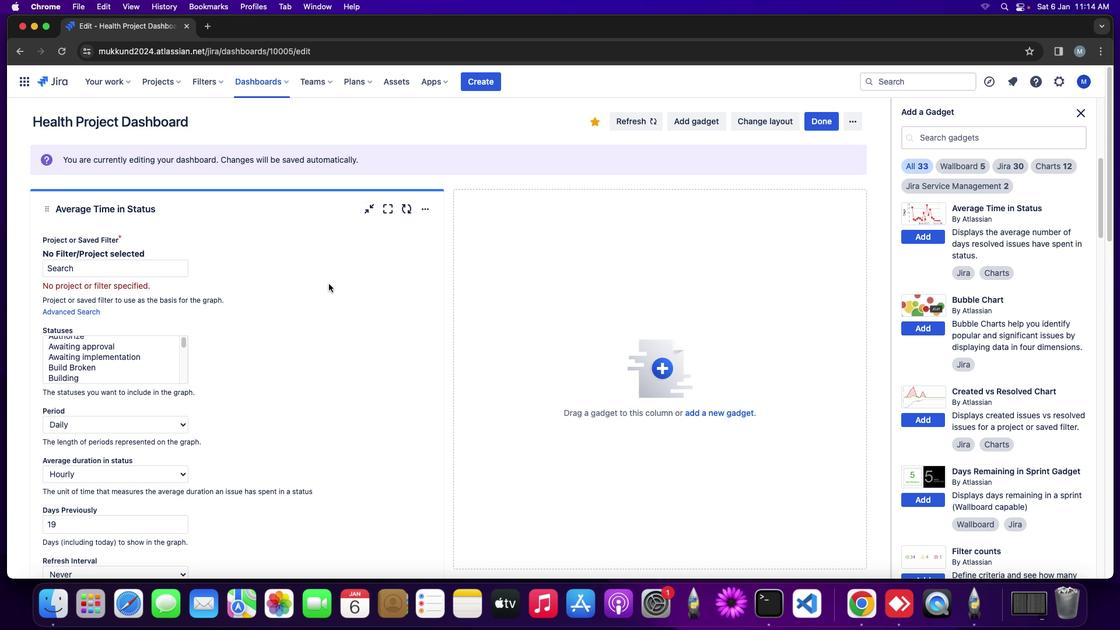 
Action: Mouse scrolled (333, 290) with delta (0, 2)
Screenshot: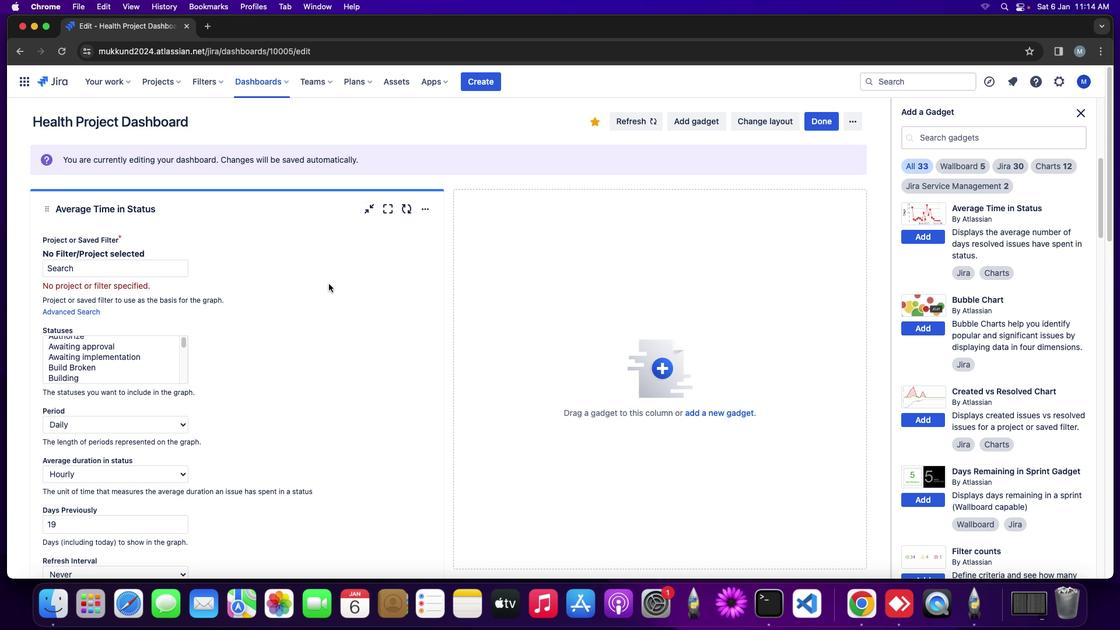 
Action: Mouse moved to (333, 290)
Screenshot: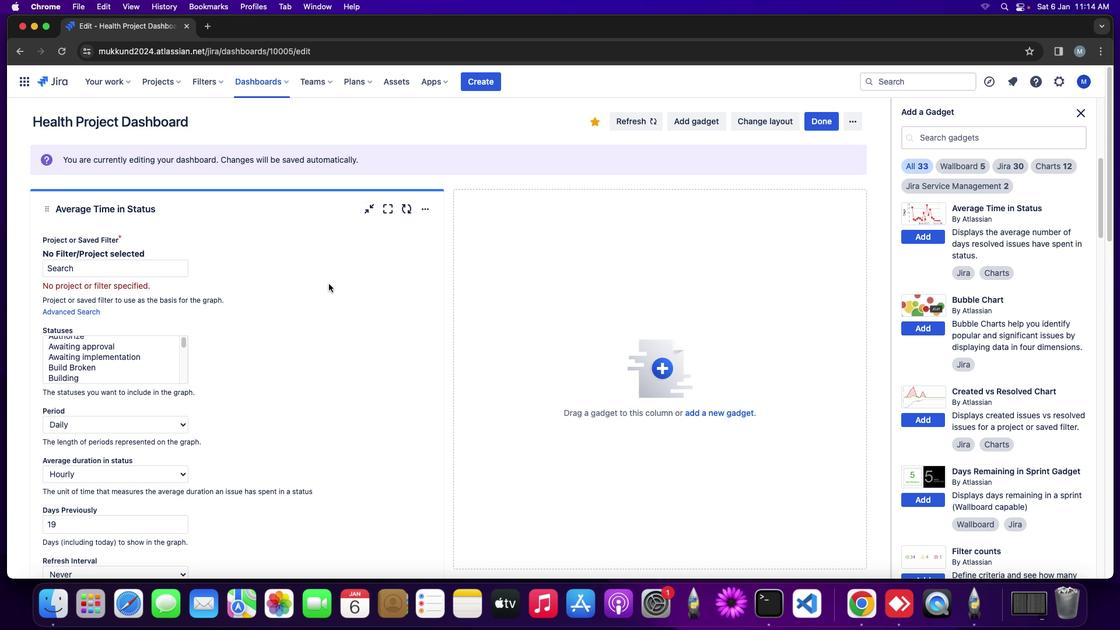 
Action: Mouse scrolled (333, 290) with delta (0, 3)
Screenshot: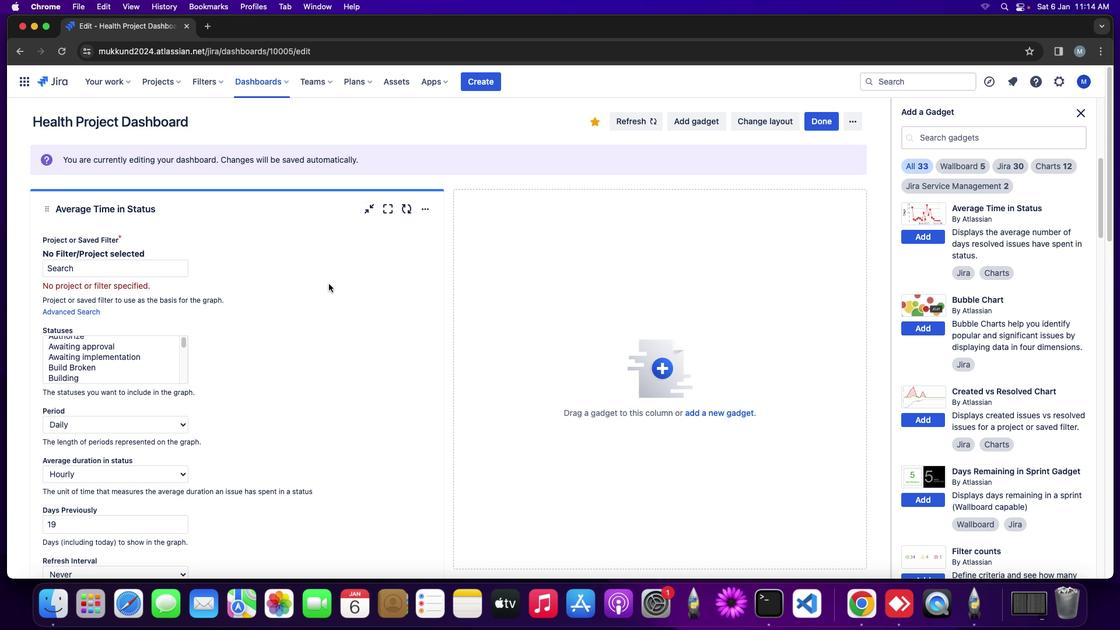 
Action: Mouse moved to (333, 288)
Screenshot: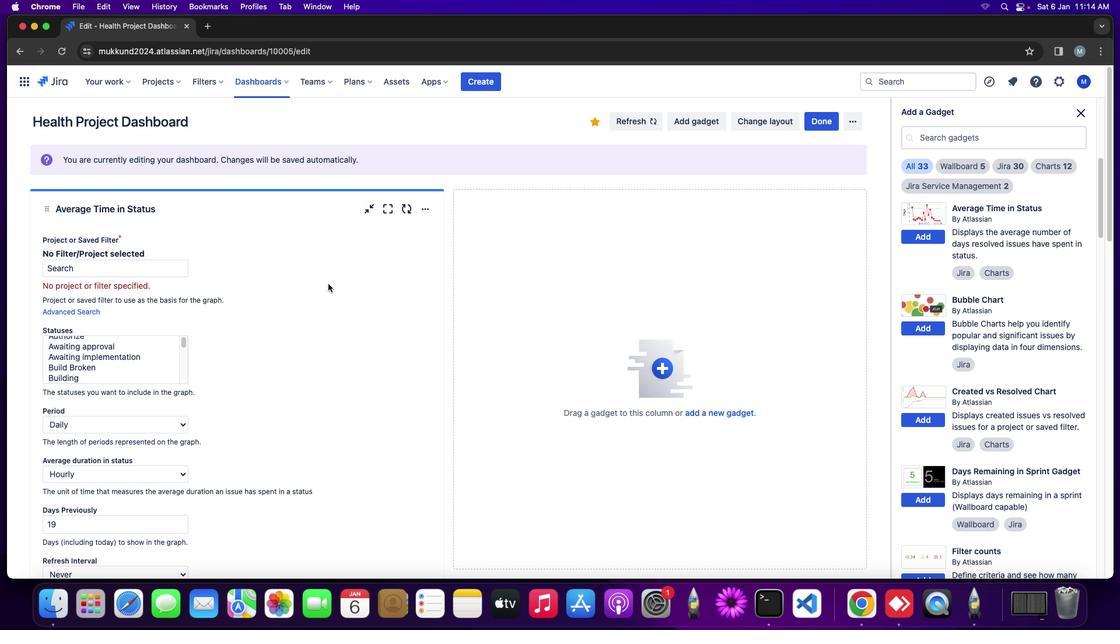 
Action: Mouse scrolled (333, 288) with delta (0, 3)
Screenshot: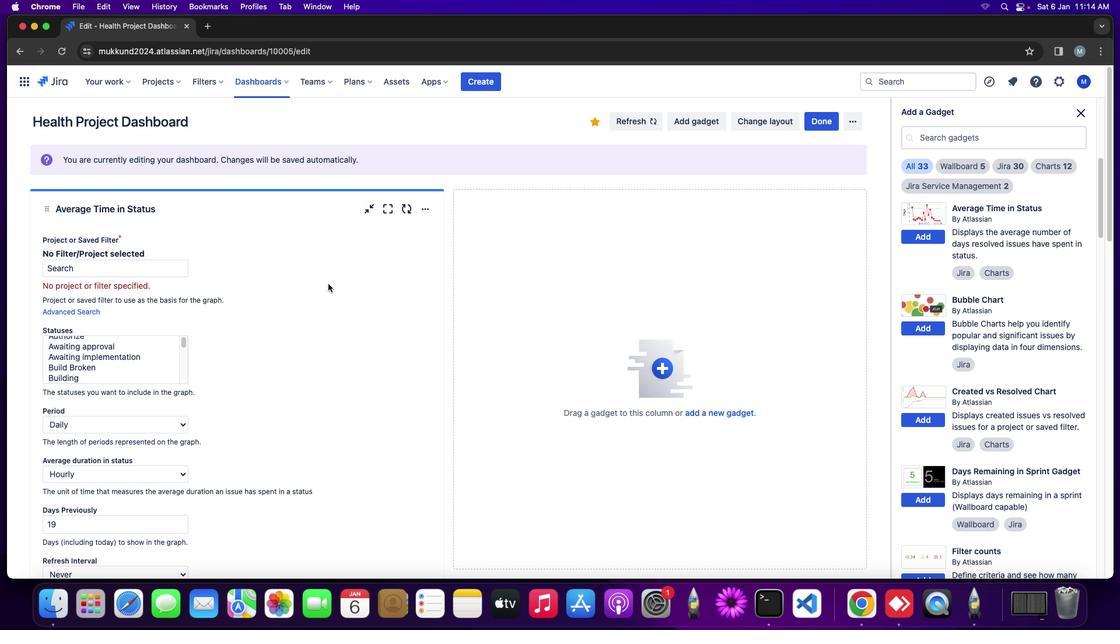 
Action: Mouse moved to (328, 284)
Screenshot: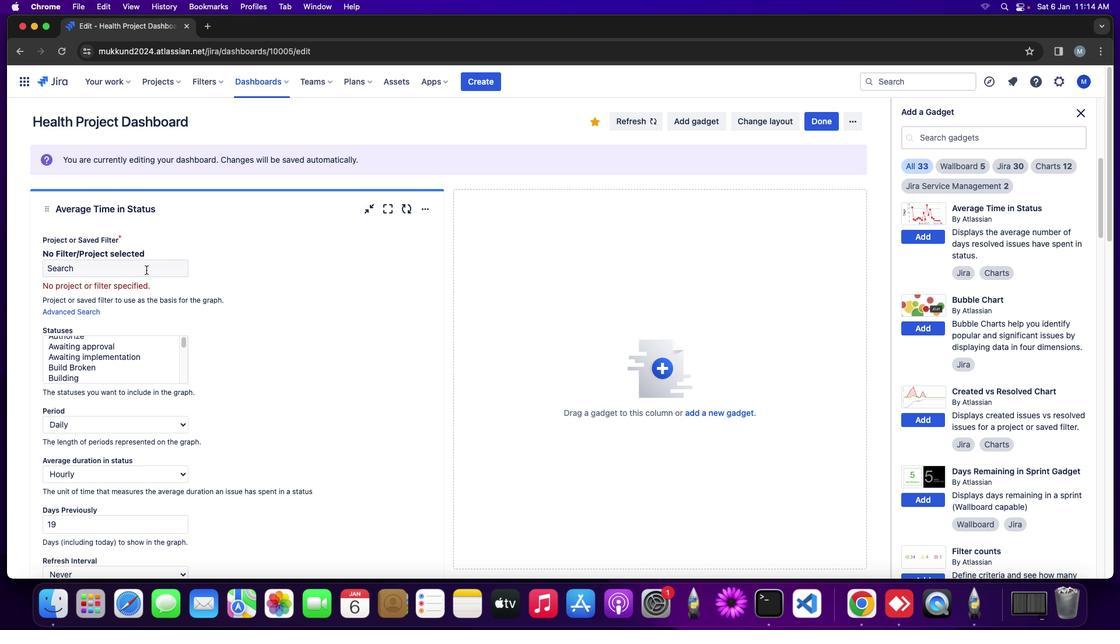 
Action: Mouse scrolled (328, 284) with delta (0, 0)
Screenshot: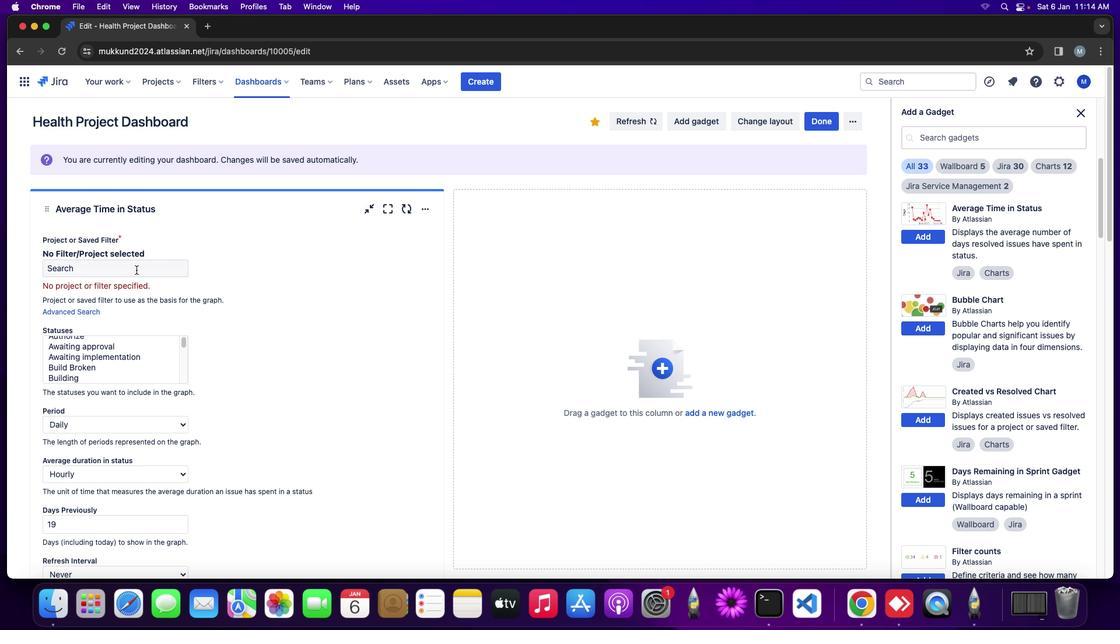 
Action: Mouse moved to (327, 284)
Screenshot: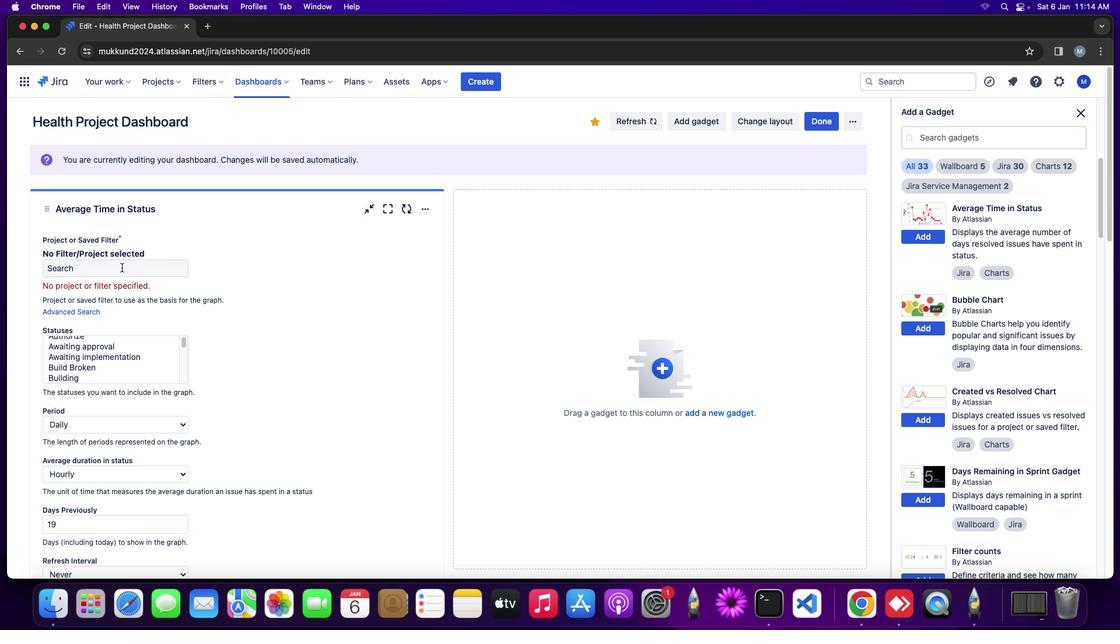 
Action: Mouse scrolled (327, 284) with delta (0, 0)
Screenshot: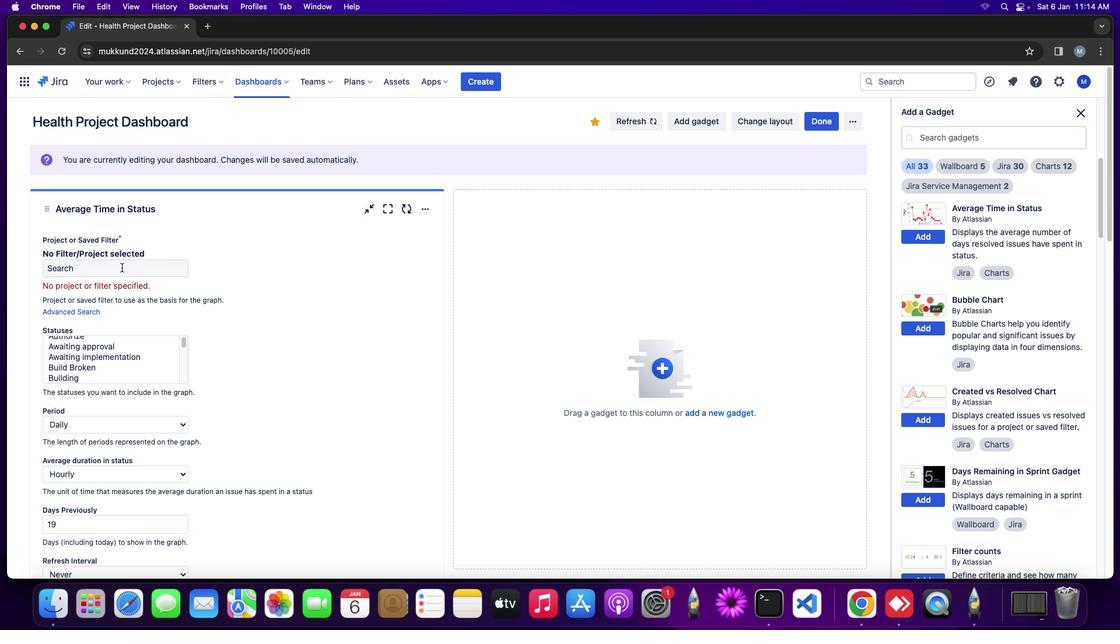 
Action: Mouse moved to (327, 284)
